 Task: Buy 5 Sandals of size 7 for Baby Boys from Shoes section under best seller category for shipping address: Devin Parker, 3506 Cook Hill Road, Danbury, Connecticut 06810, Cell Number 2034707320. Pay from credit card ending with 2005, CVV 3321
Action: Mouse moved to (224, 70)
Screenshot: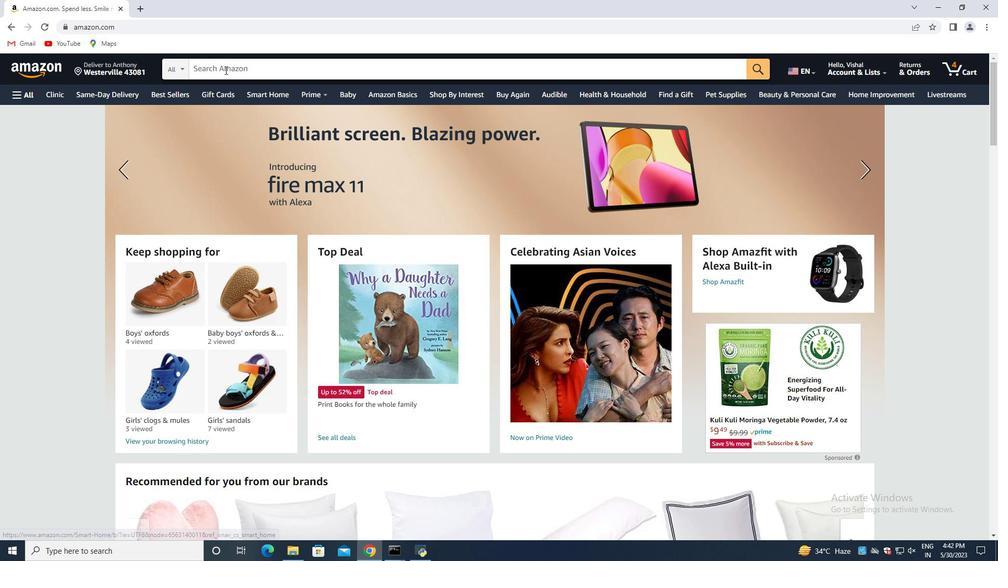 
Action: Mouse pressed left at (224, 70)
Screenshot: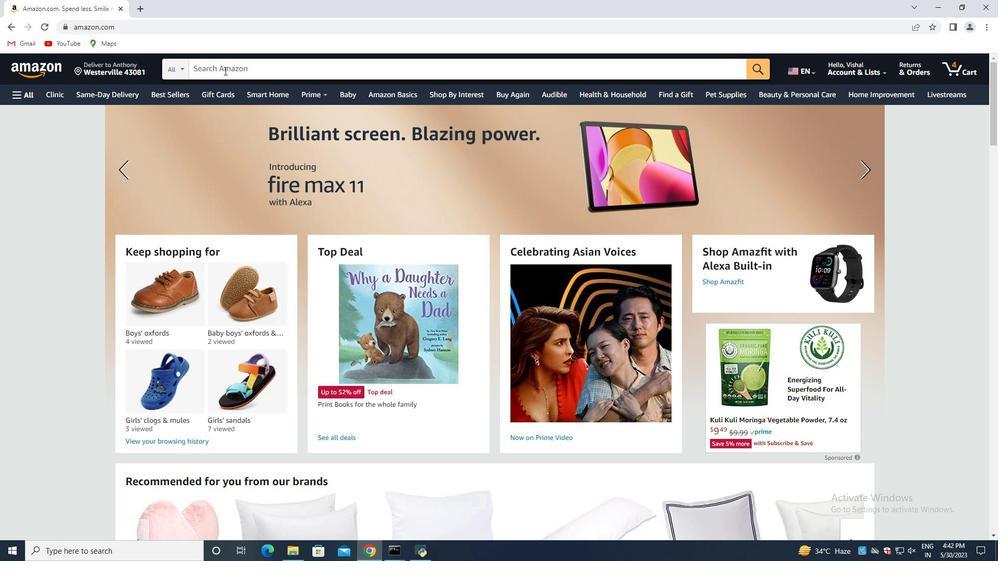 
Action: Key pressed <Key.shift>Sandals<Key.space>of<Key.space>size<Key.space>7<Key.space>for<Key.space><Key.shift>Baby<Key.space><Key.shift>Boys<Key.enter>
Screenshot: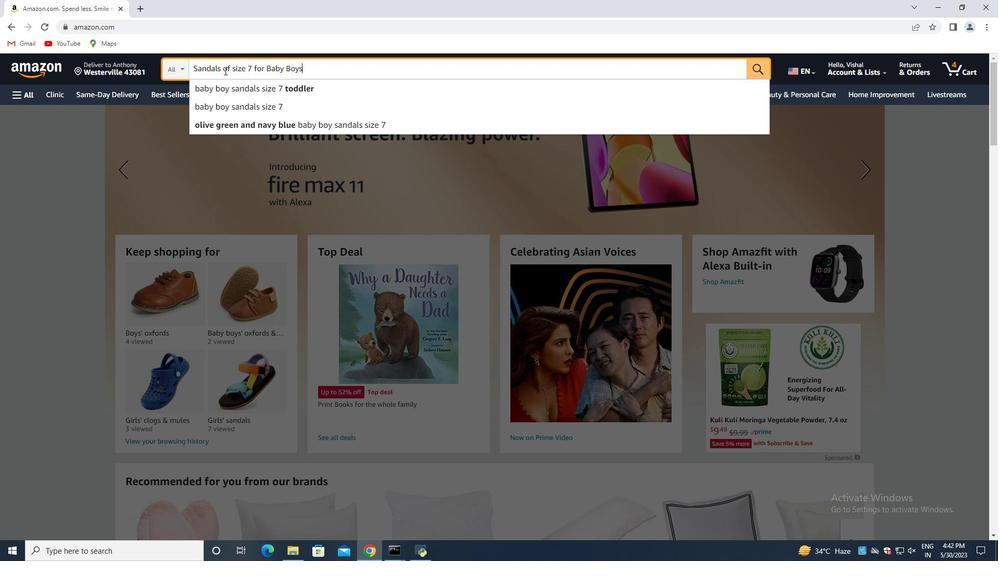 
Action: Mouse moved to (265, 235)
Screenshot: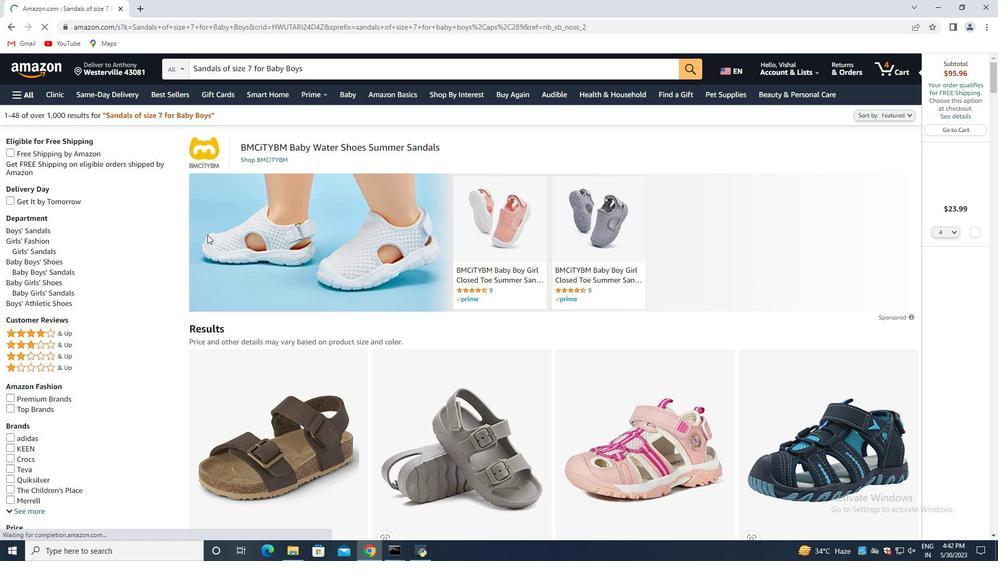
Action: Mouse scrolled (265, 234) with delta (0, 0)
Screenshot: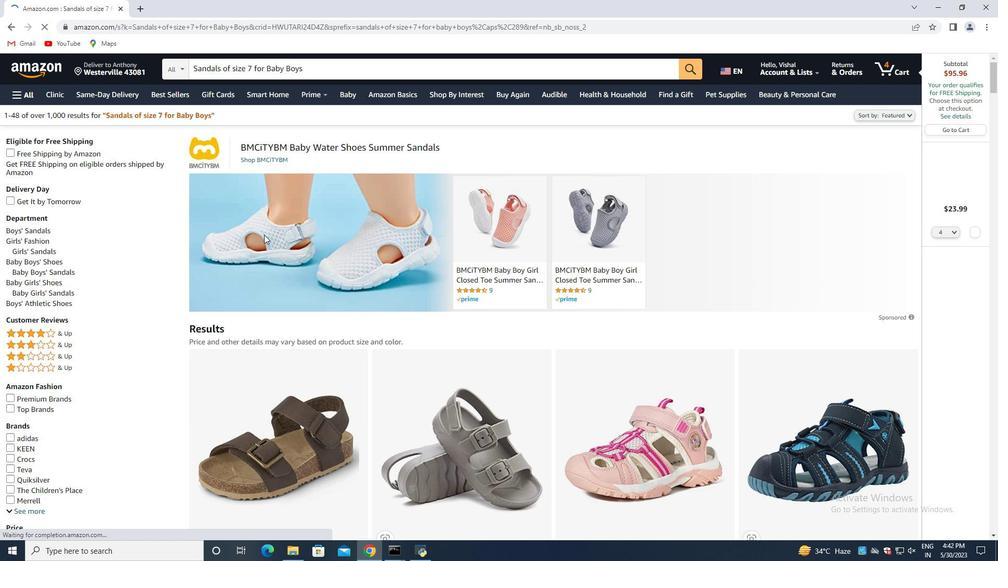 
Action: Mouse moved to (265, 235)
Screenshot: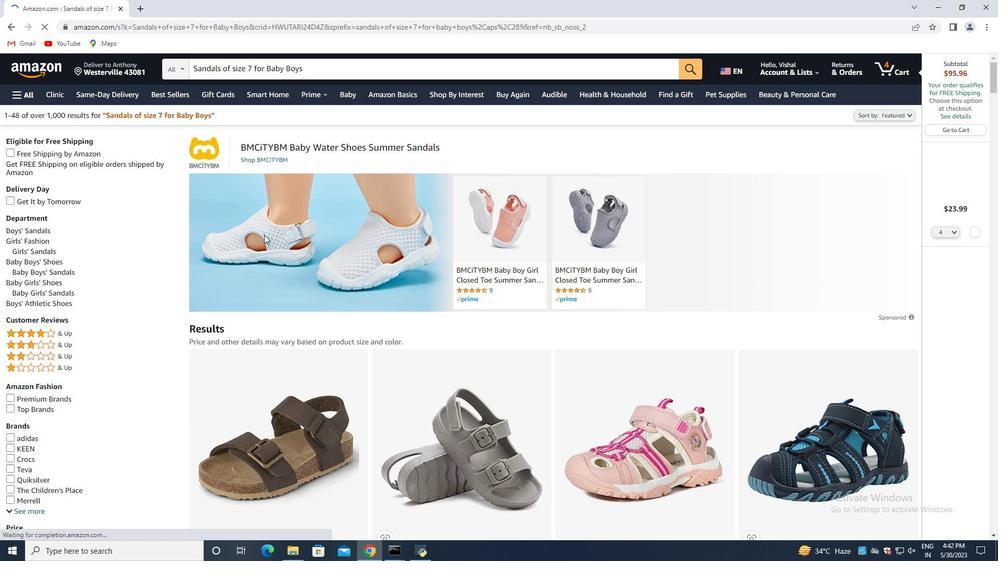 
Action: Mouse scrolled (265, 234) with delta (0, 0)
Screenshot: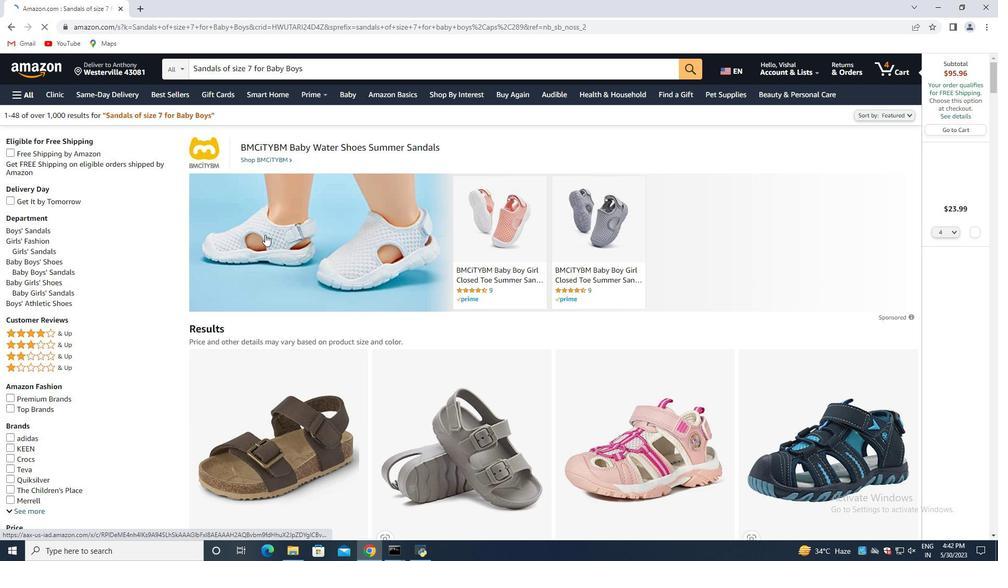 
Action: Mouse moved to (294, 244)
Screenshot: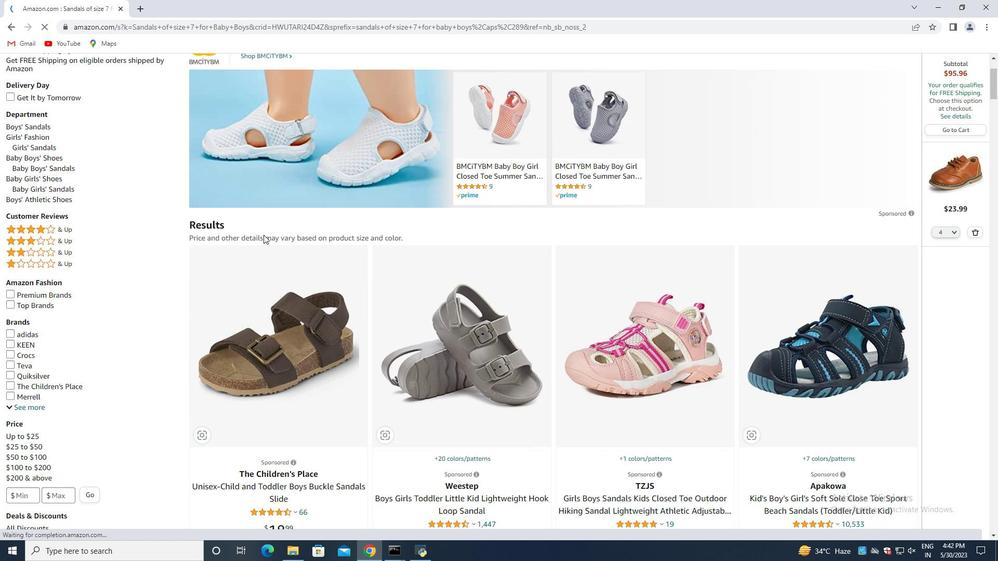 
Action: Mouse scrolled (265, 238) with delta (0, 0)
Screenshot: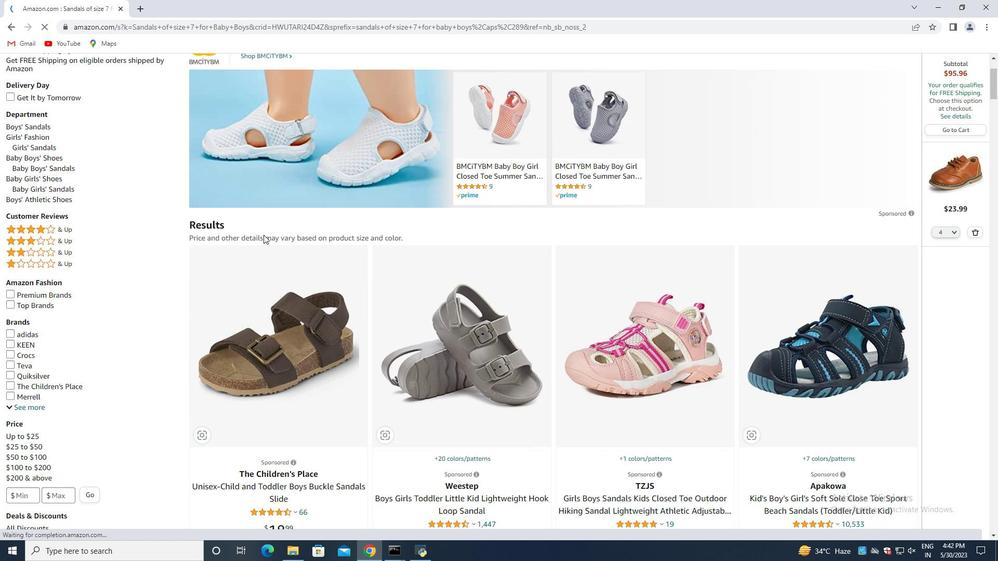 
Action: Mouse moved to (294, 244)
Screenshot: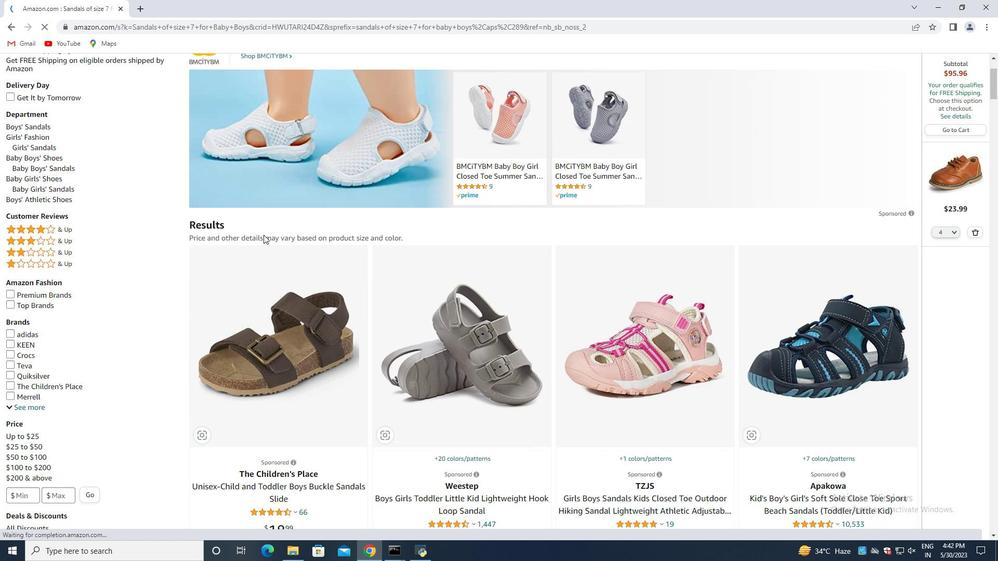 
Action: Mouse scrolled (269, 240) with delta (0, 0)
Screenshot: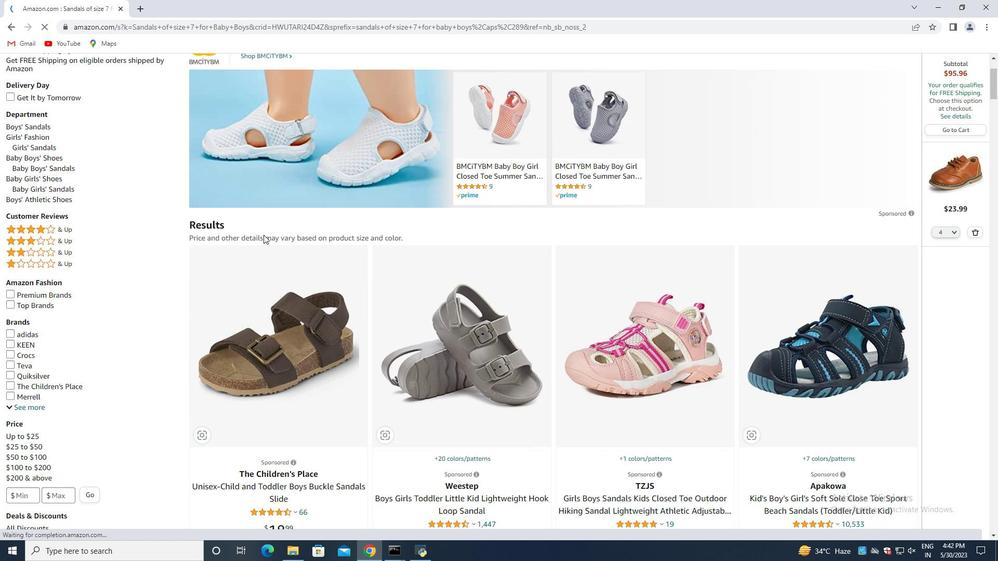 
Action: Mouse moved to (261, 236)
Screenshot: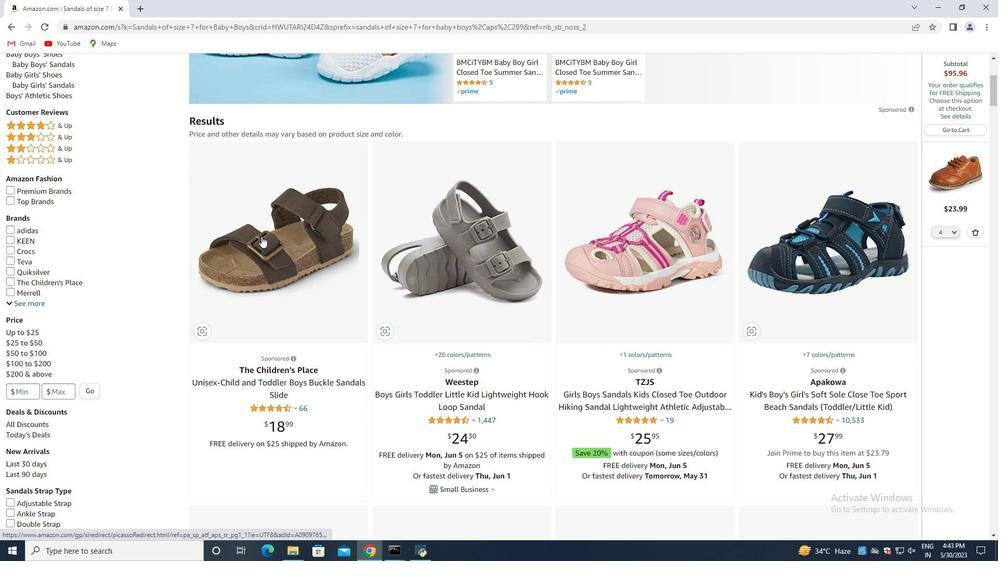 
Action: Mouse scrolled (261, 236) with delta (0, 0)
Screenshot: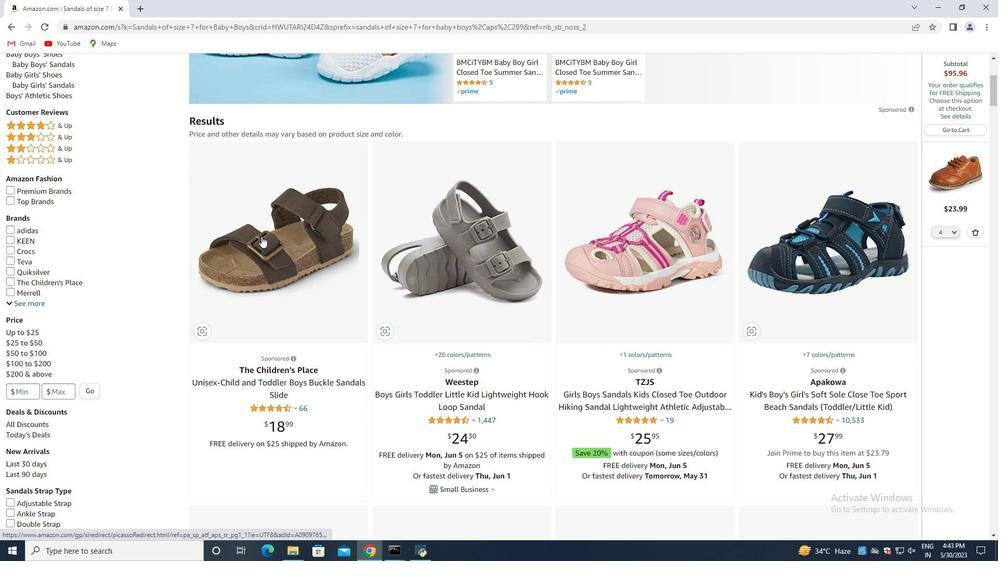
Action: Mouse moved to (300, 226)
Screenshot: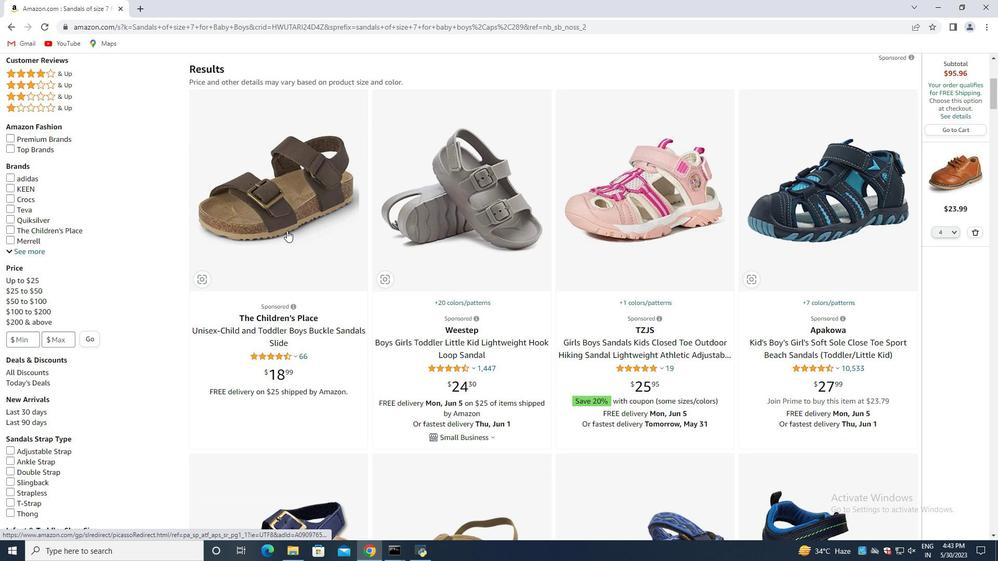 
Action: Mouse pressed left at (300, 226)
Screenshot: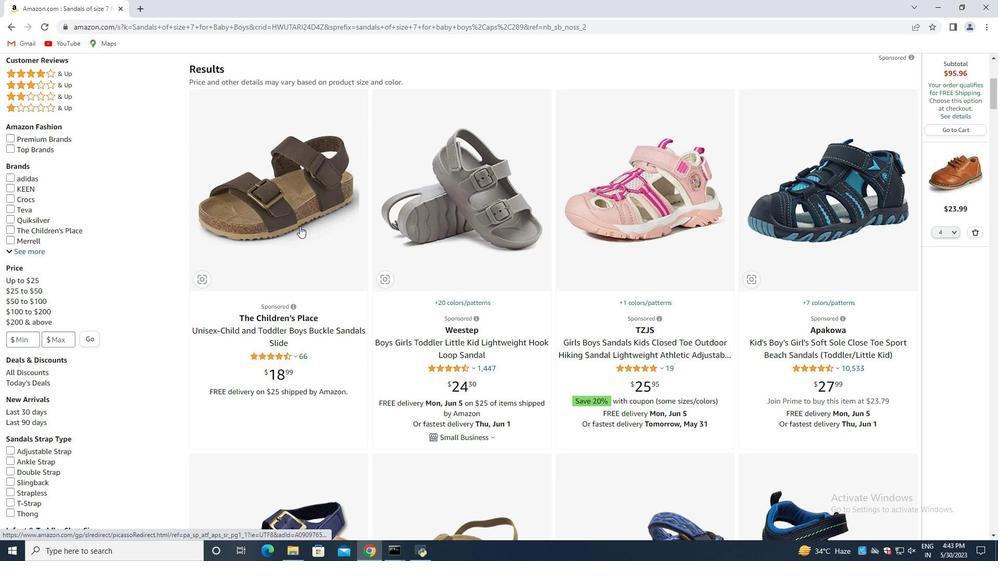 
Action: Mouse moved to (985, 229)
Screenshot: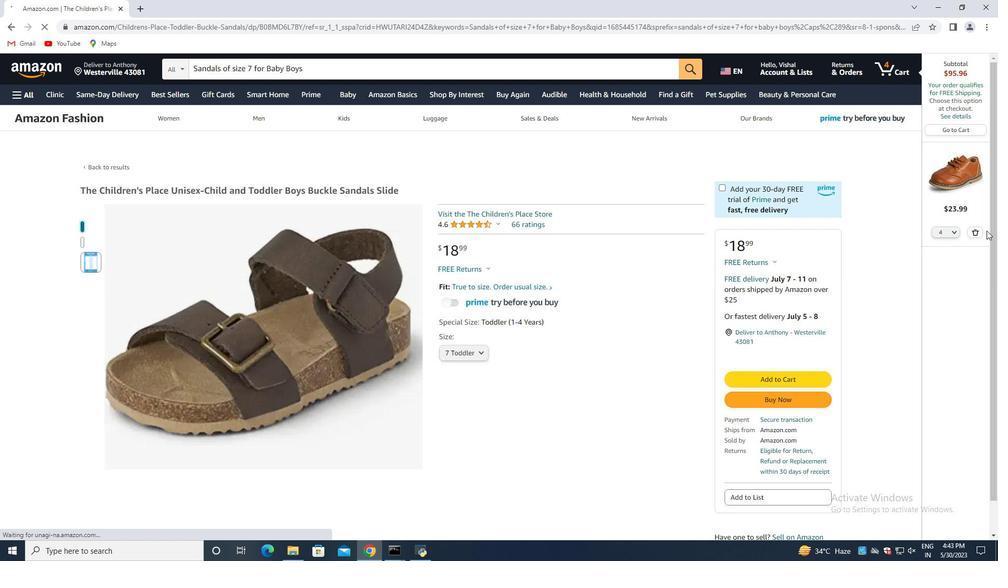 
Action: Mouse pressed left at (985, 229)
Screenshot: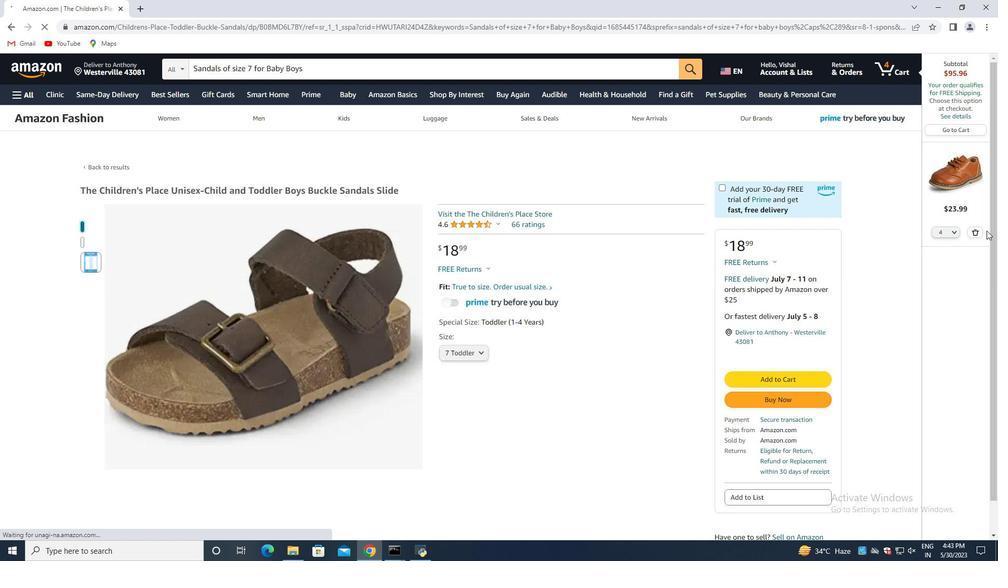 
Action: Mouse moved to (979, 232)
Screenshot: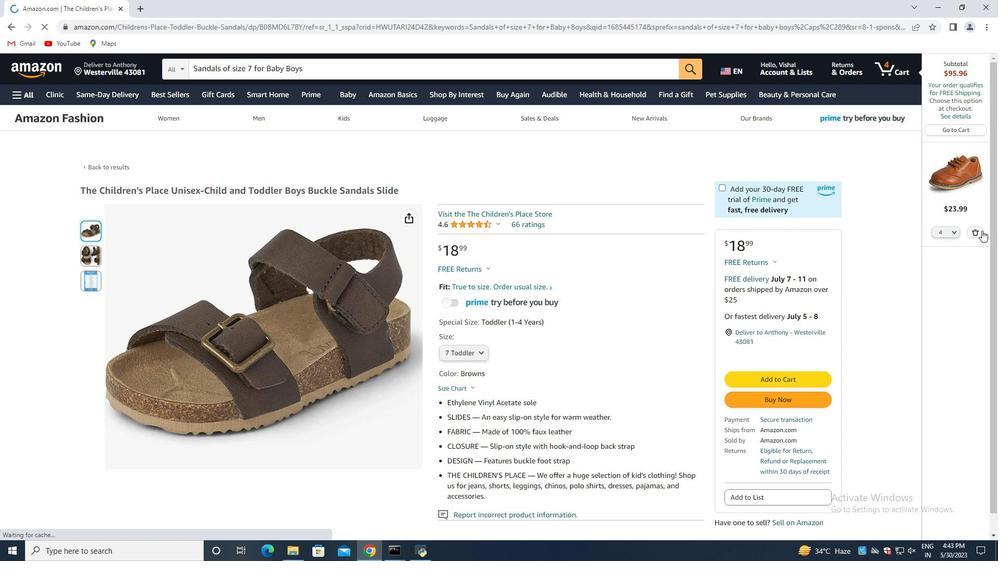 
Action: Mouse pressed left at (979, 232)
Screenshot: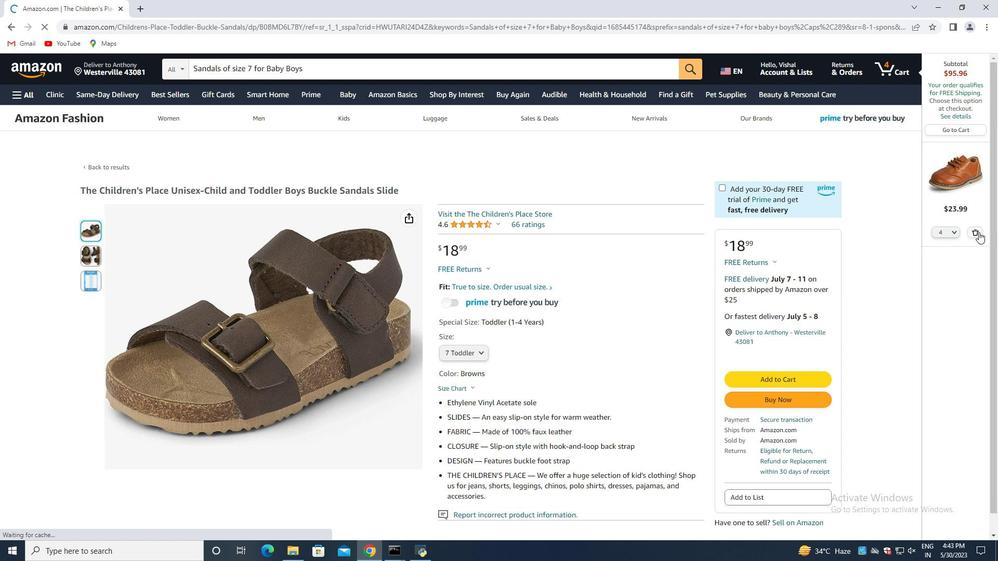 
Action: Mouse moved to (976, 231)
Screenshot: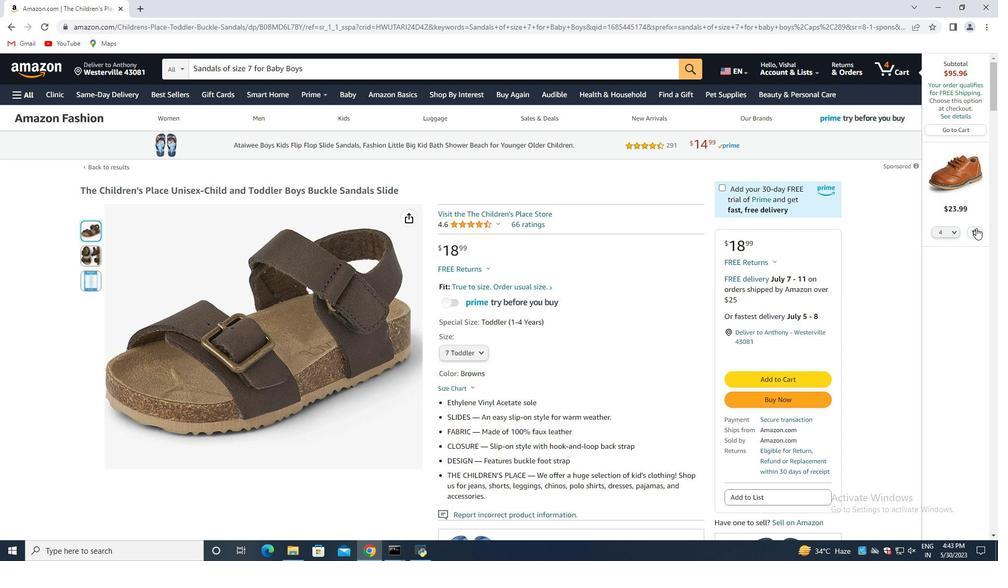 
Action: Mouse pressed left at (976, 231)
Screenshot: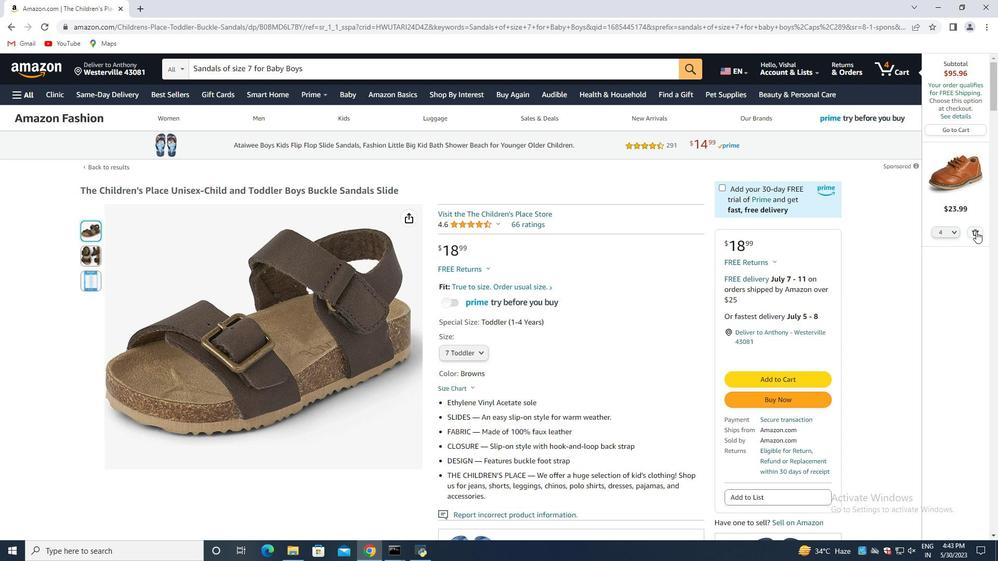 
Action: Mouse moved to (428, 260)
Screenshot: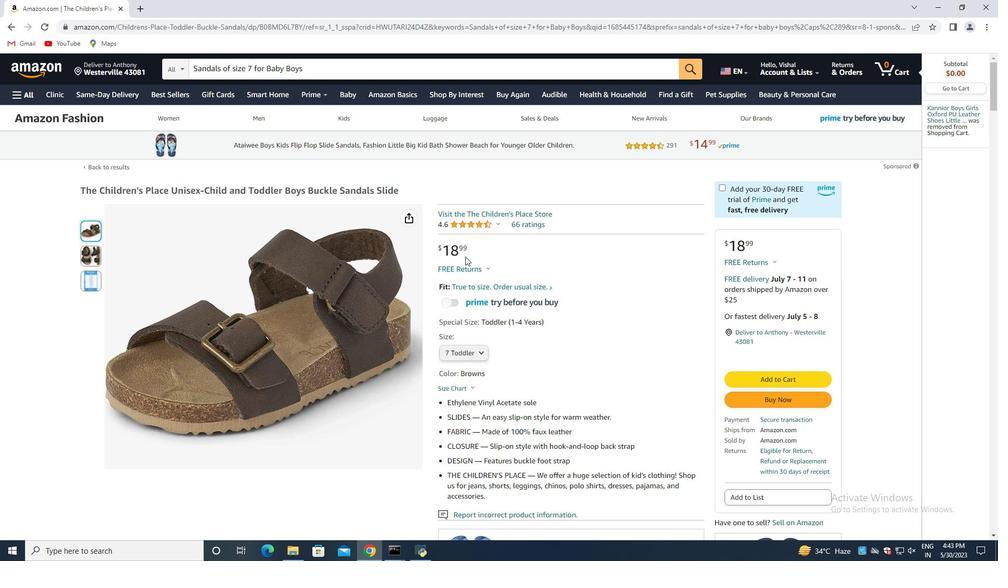 
Action: Mouse scrolled (428, 260) with delta (0, 0)
Screenshot: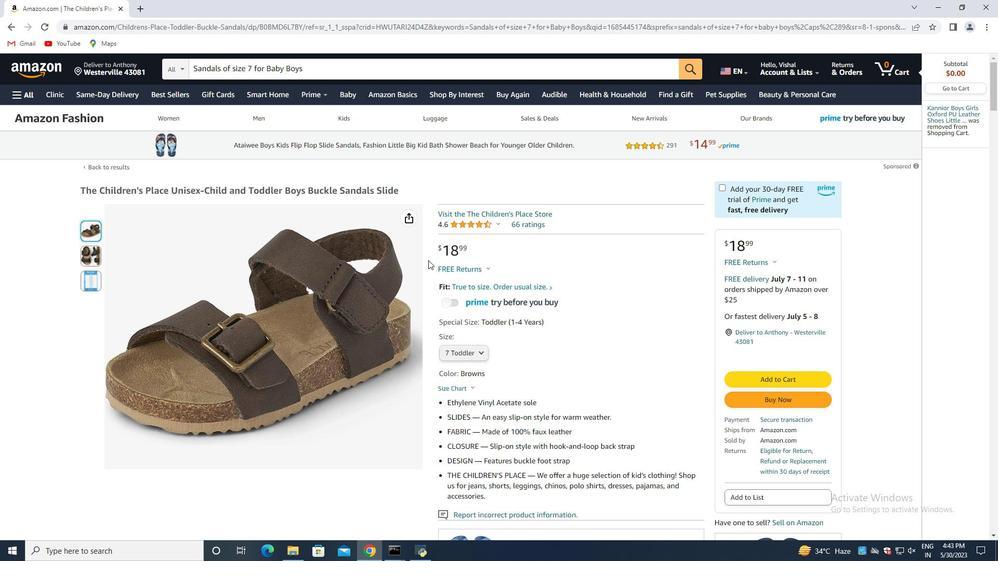 
Action: Mouse moved to (577, 266)
Screenshot: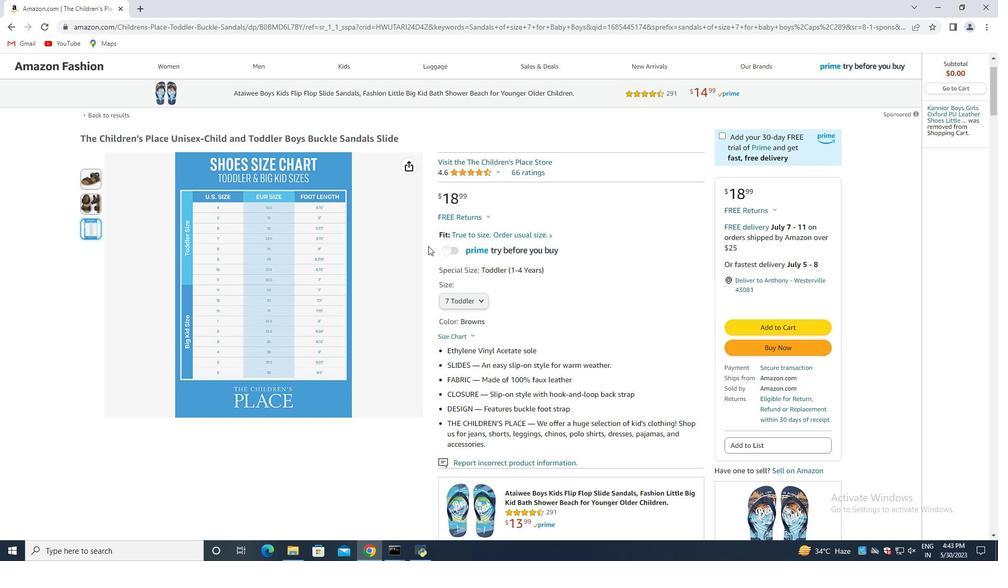 
Action: Mouse scrolled (577, 265) with delta (0, 0)
Screenshot: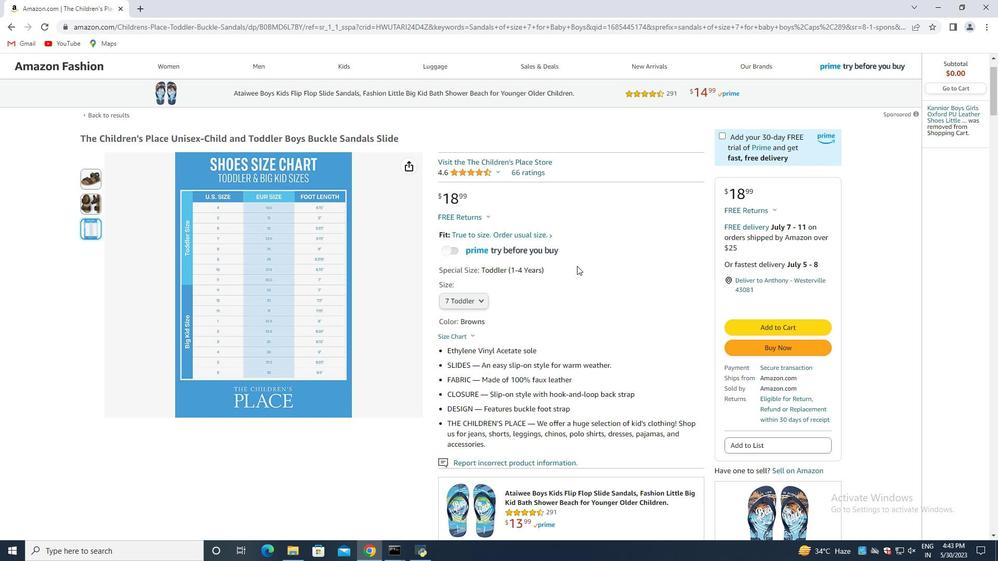 
Action: Mouse scrolled (577, 265) with delta (0, 0)
Screenshot: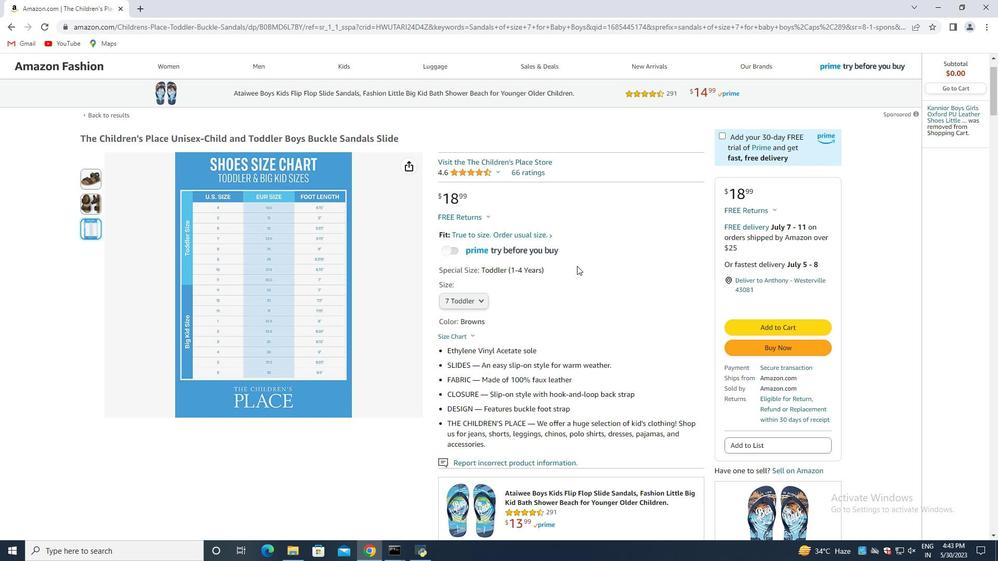 
Action: Mouse moved to (481, 200)
Screenshot: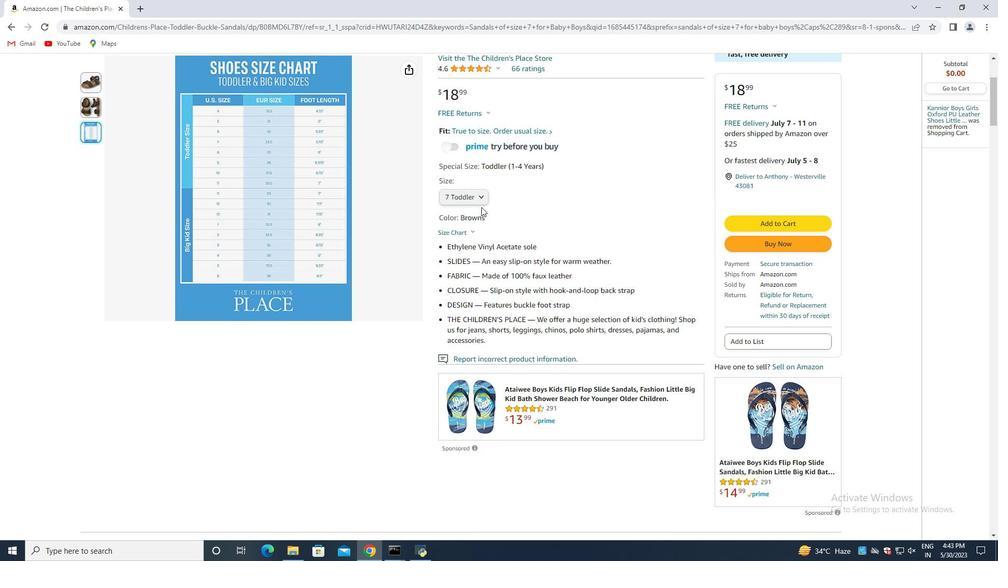 
Action: Mouse pressed left at (481, 200)
Screenshot: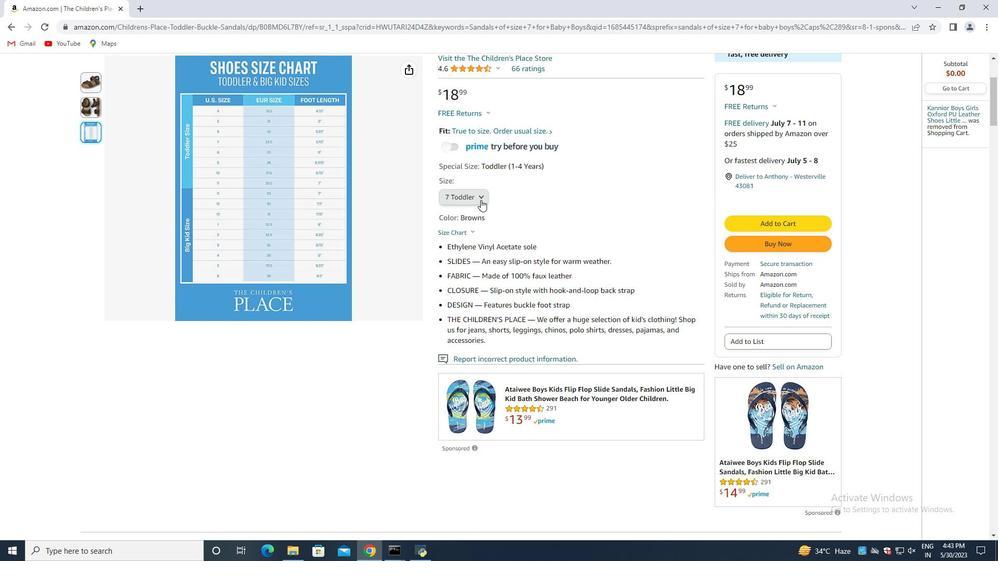 
Action: Mouse moved to (617, 205)
Screenshot: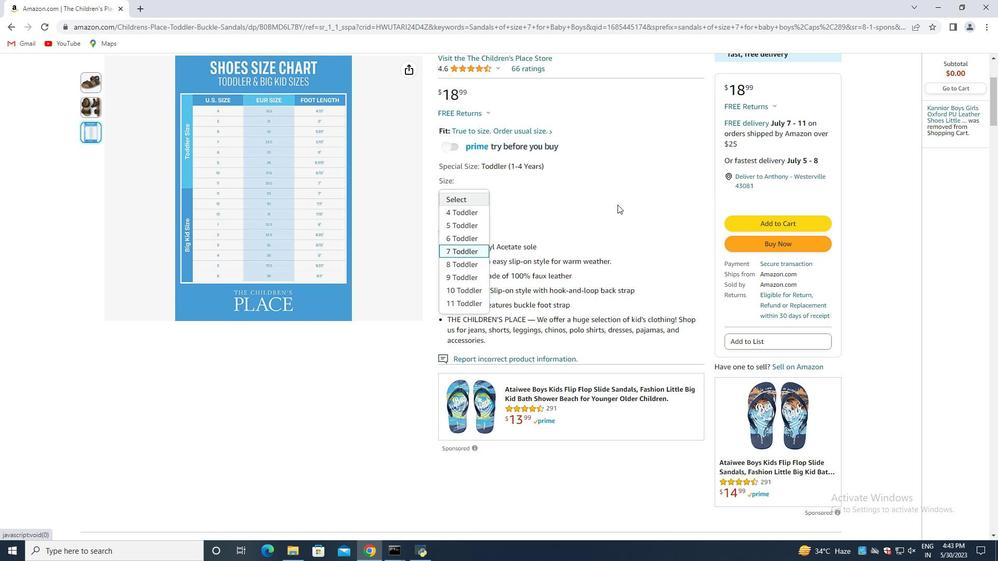 
Action: Mouse pressed left at (617, 205)
Screenshot: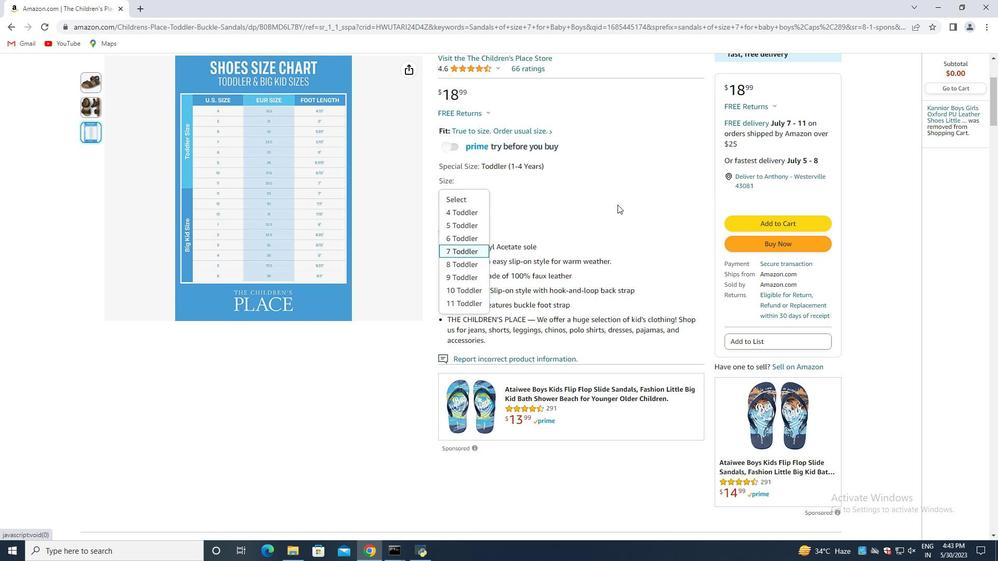 
Action: Mouse moved to (560, 206)
Screenshot: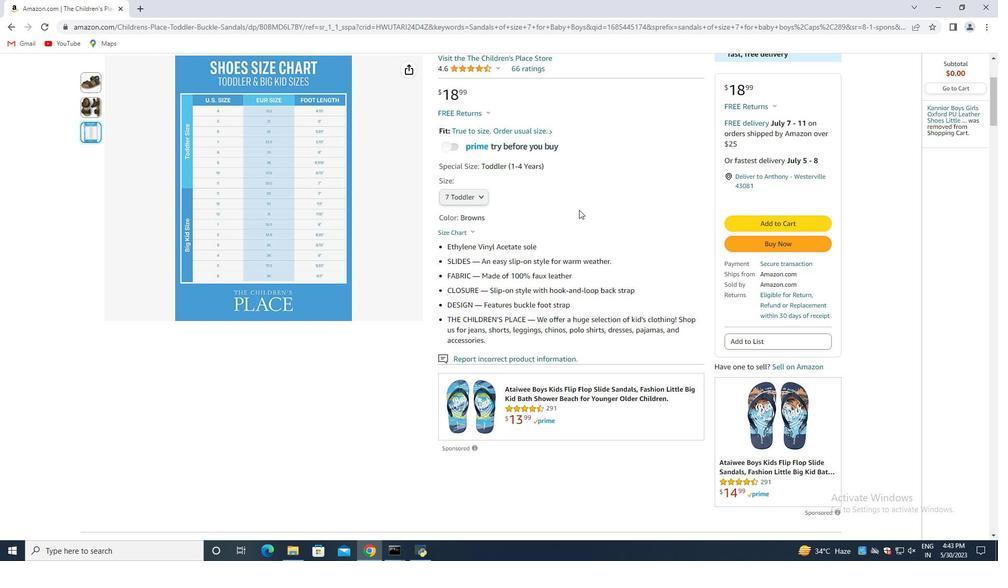 
Action: Mouse scrolled (560, 206) with delta (0, 0)
Screenshot: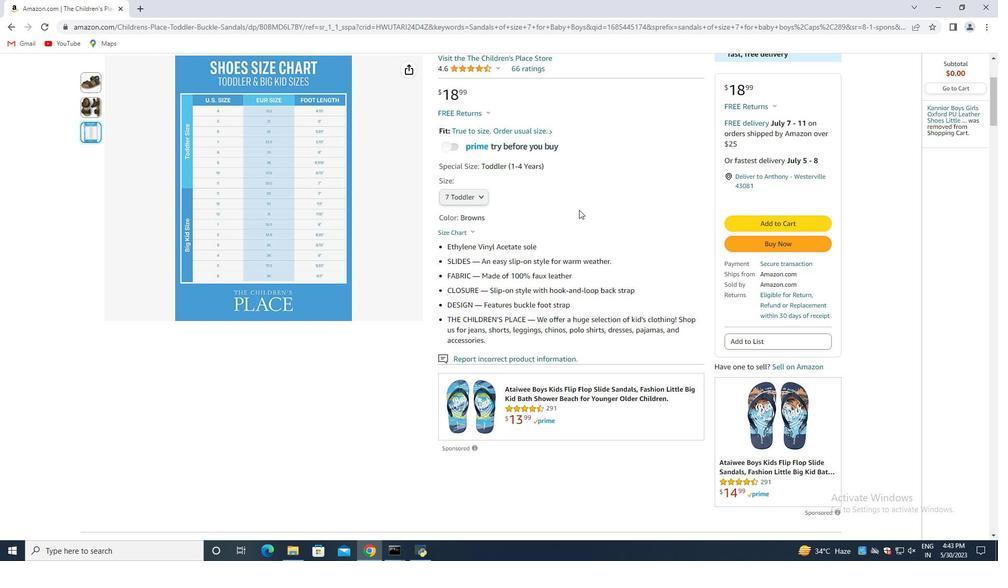 
Action: Mouse scrolled (560, 206) with delta (0, 0)
Screenshot: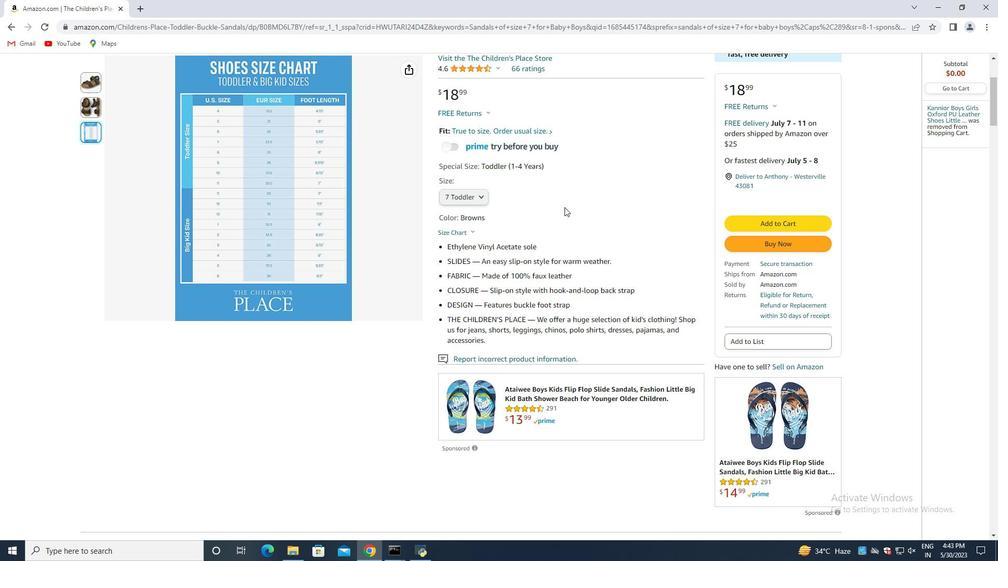 
Action: Mouse moved to (560, 206)
Screenshot: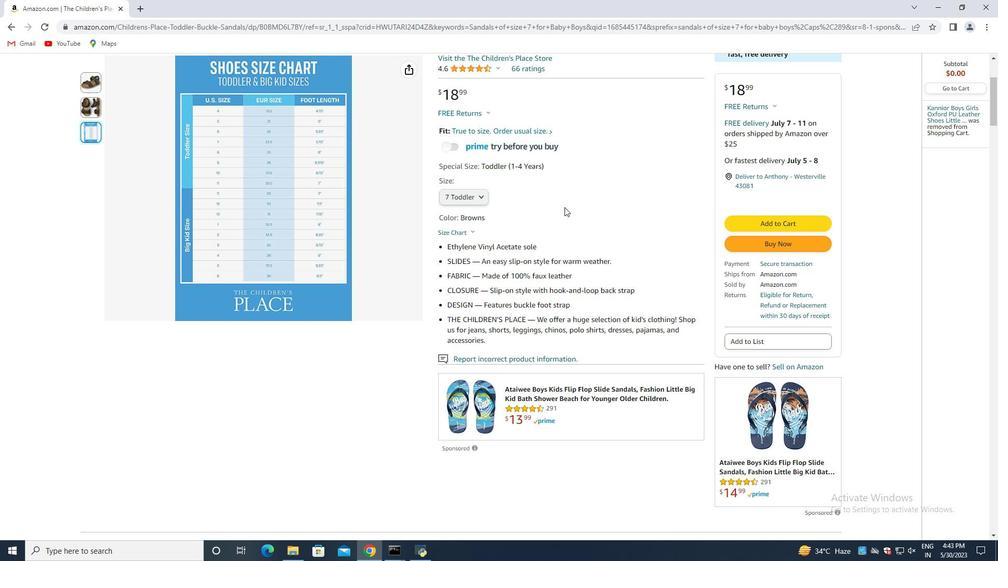 
Action: Mouse scrolled (560, 206) with delta (0, 0)
Screenshot: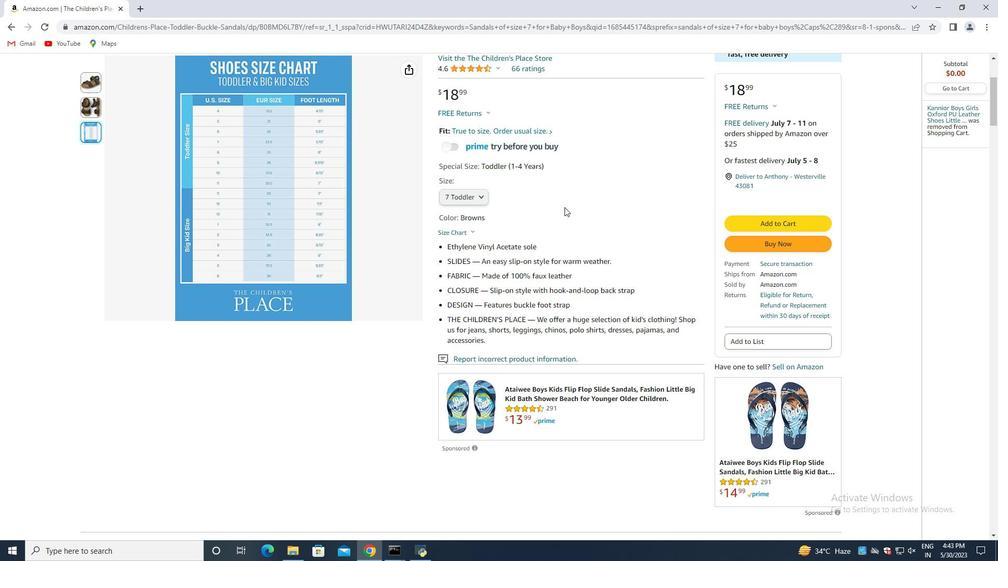 
Action: Mouse moved to (559, 207)
Screenshot: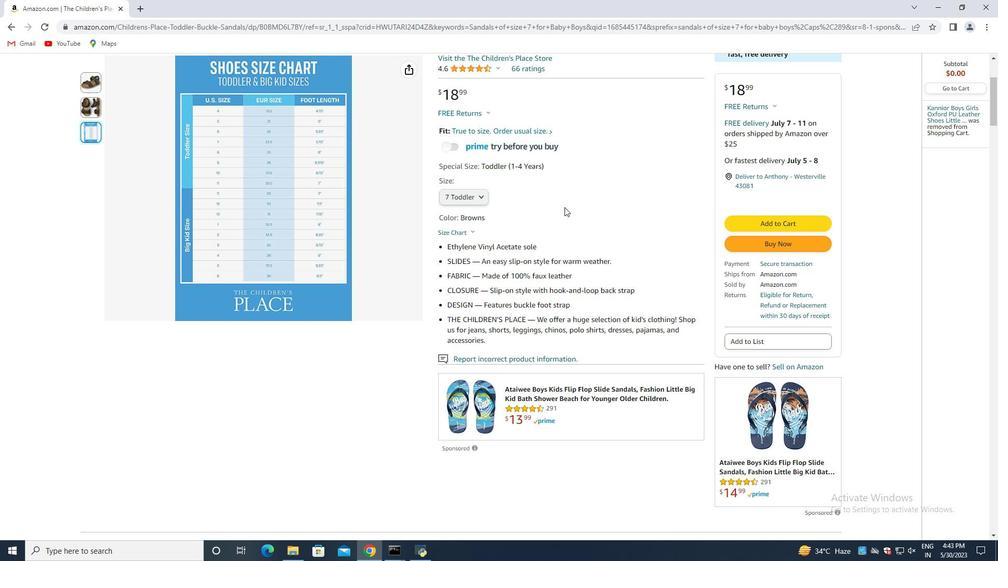 
Action: Mouse scrolled (559, 206) with delta (0, 0)
Screenshot: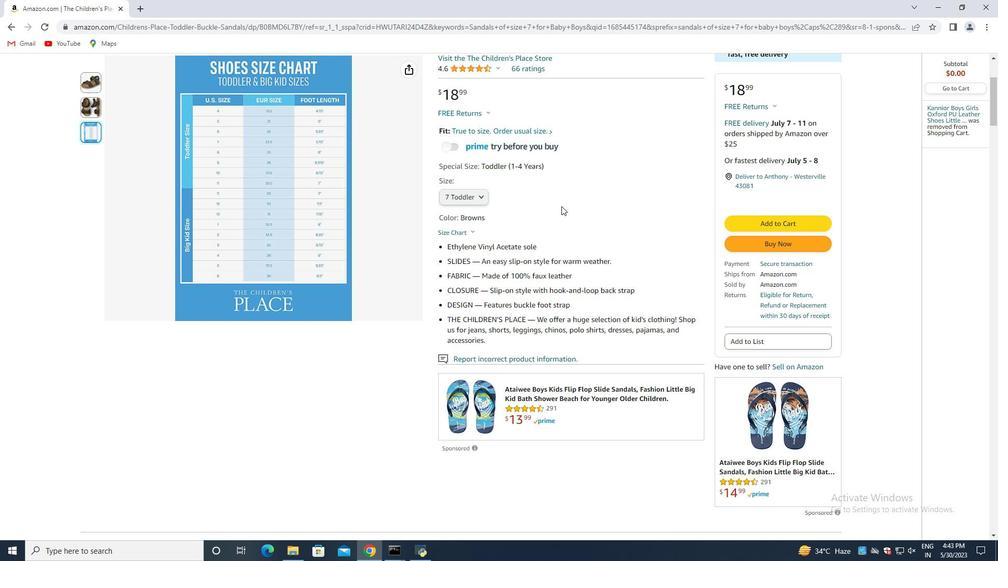 
Action: Mouse moved to (550, 211)
Screenshot: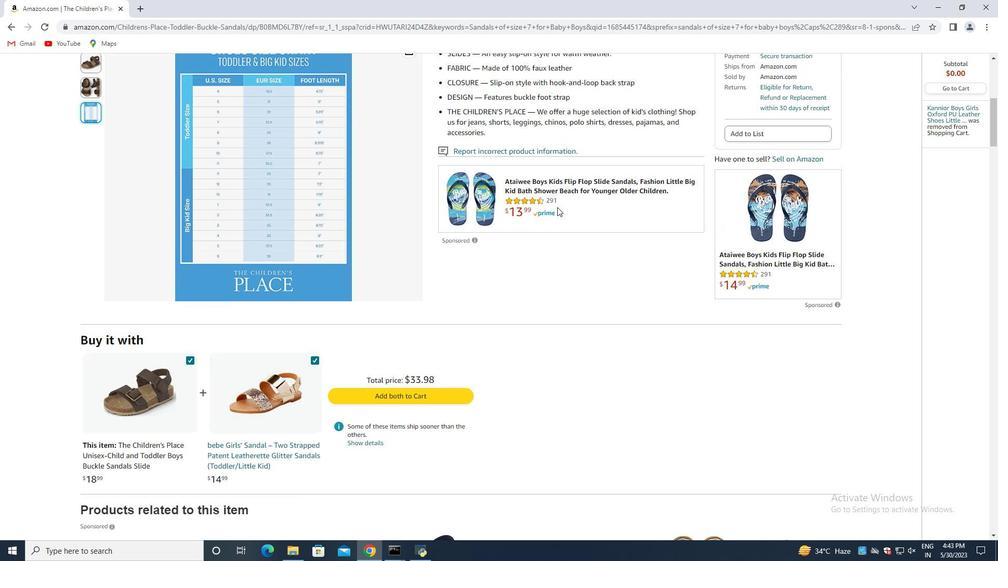 
Action: Mouse scrolled (550, 210) with delta (0, 0)
Screenshot: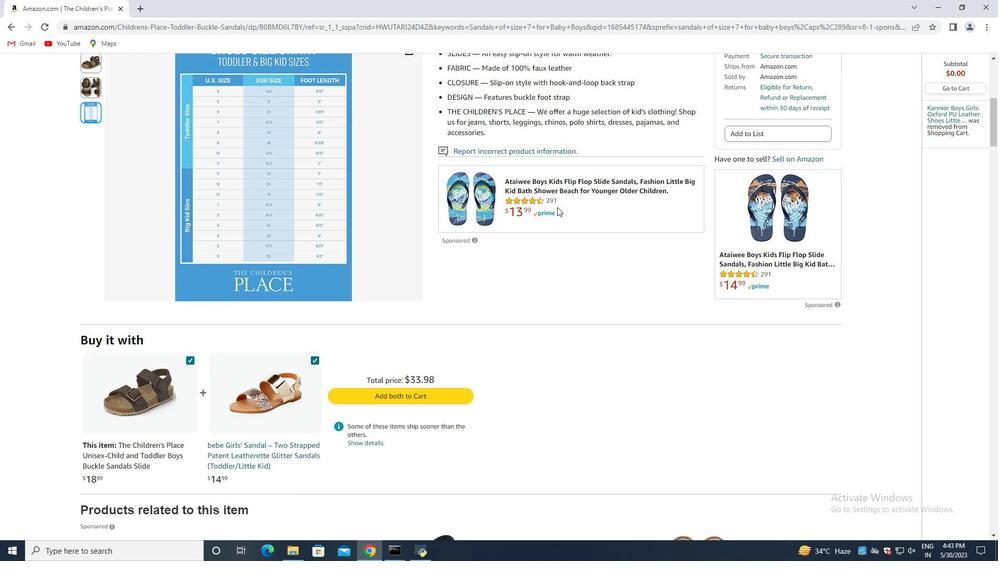
Action: Mouse moved to (538, 214)
Screenshot: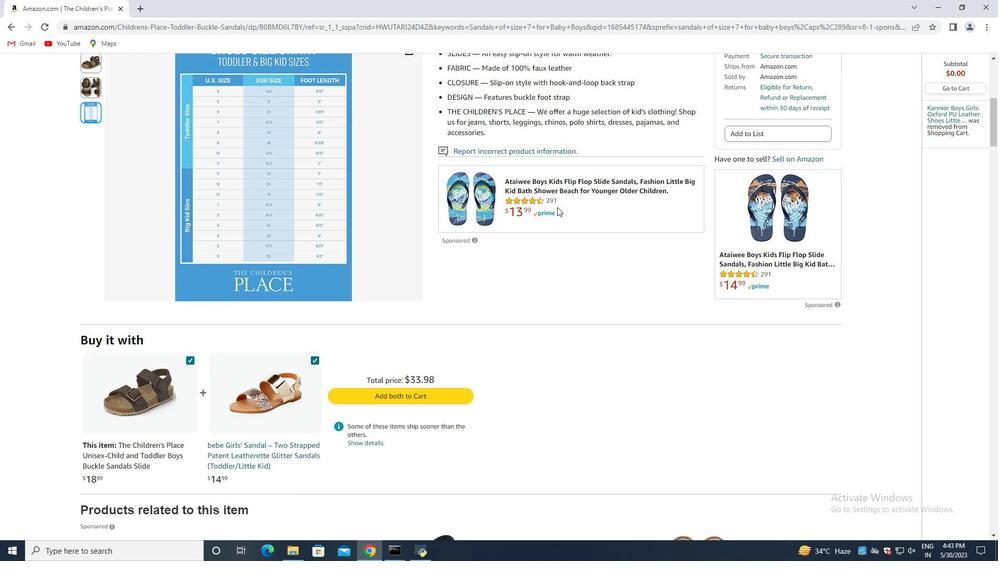 
Action: Mouse scrolled (538, 213) with delta (0, 0)
Screenshot: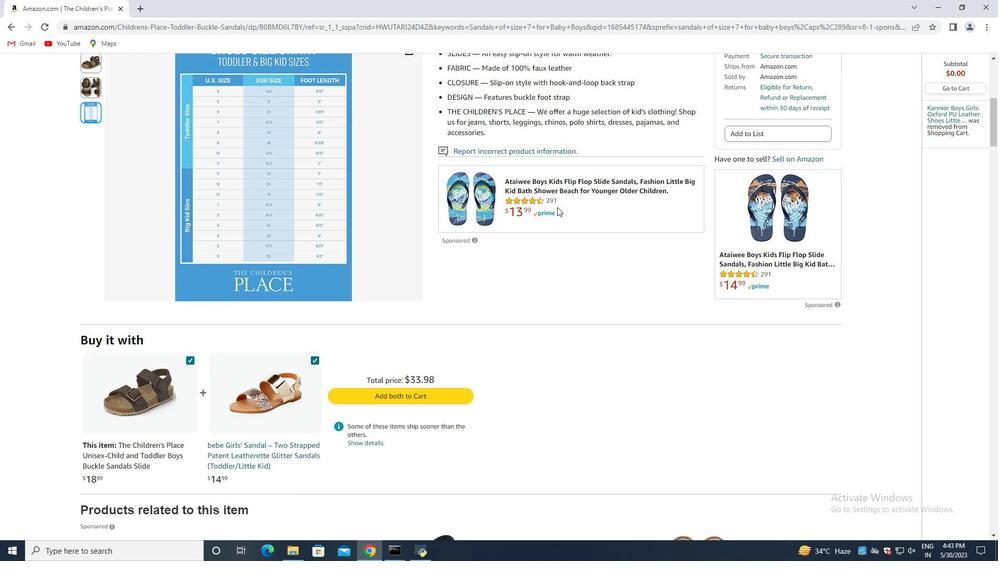 
Action: Mouse moved to (535, 214)
Screenshot: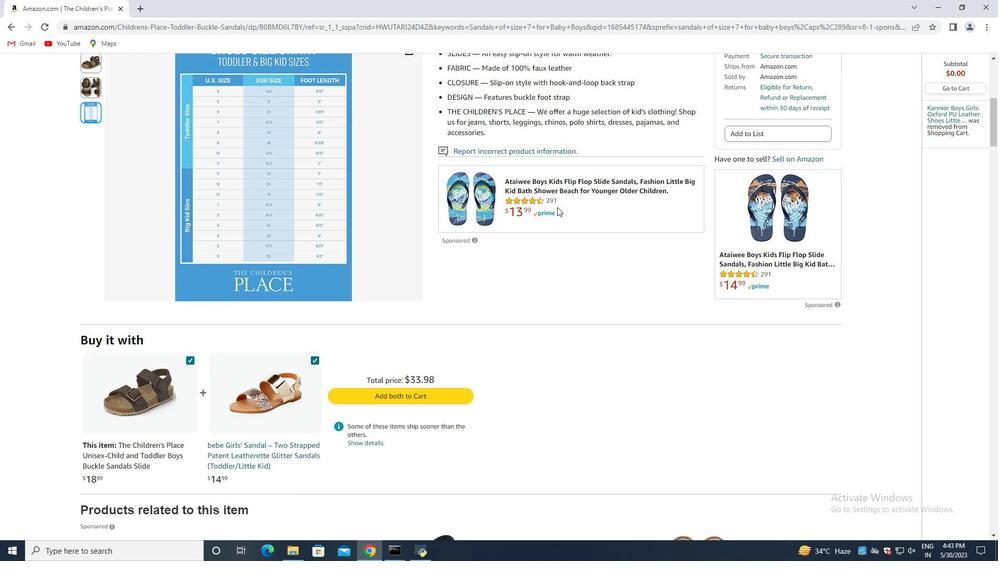 
Action: Mouse scrolled (535, 214) with delta (0, 0)
Screenshot: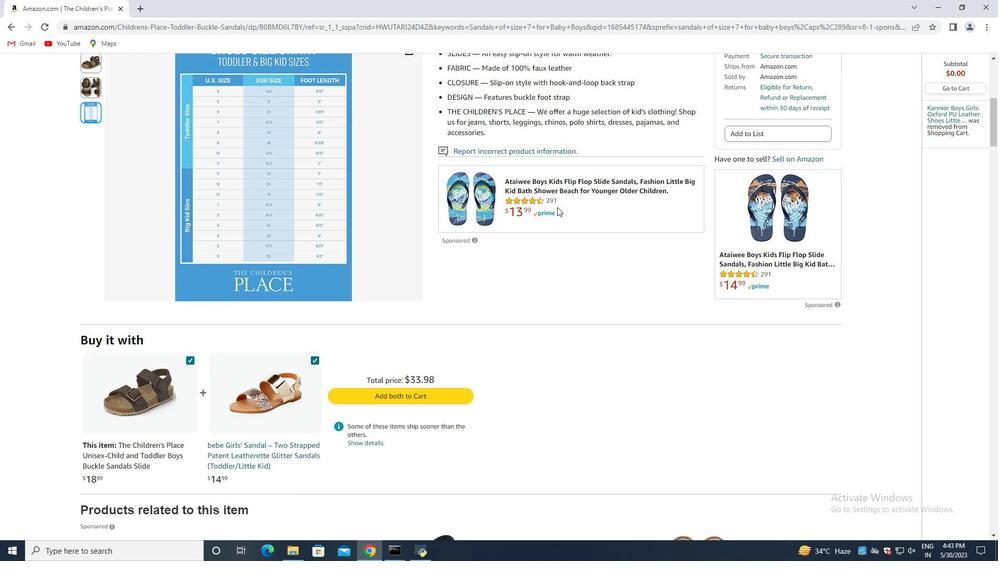 
Action: Mouse moved to (523, 217)
Screenshot: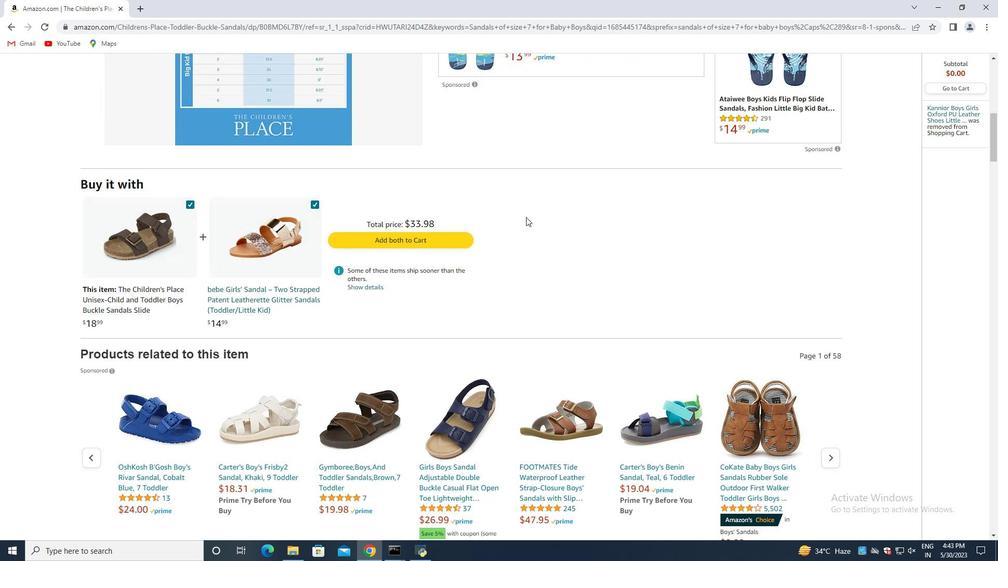 
Action: Mouse scrolled (525, 216) with delta (0, 0)
Screenshot: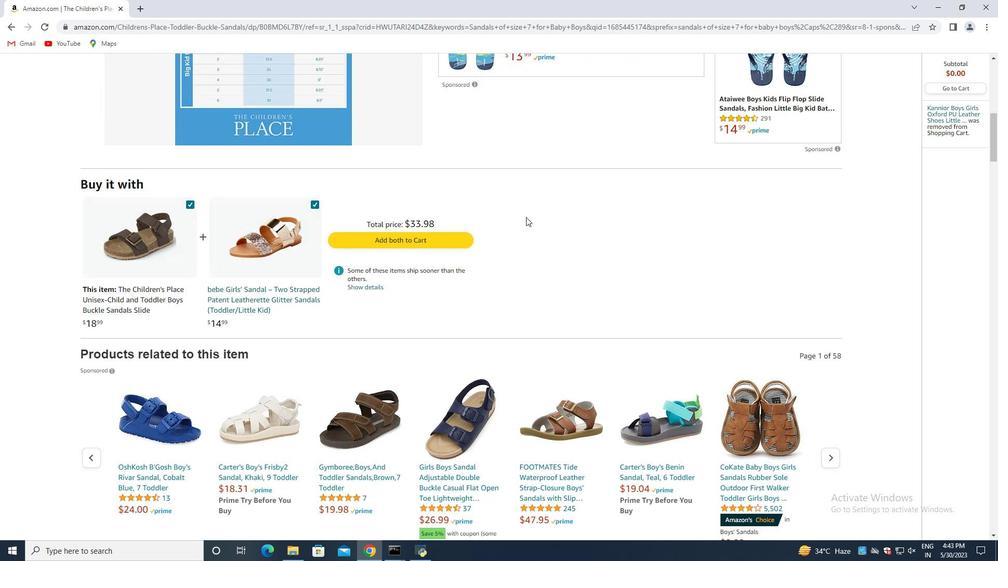 
Action: Mouse moved to (505, 221)
Screenshot: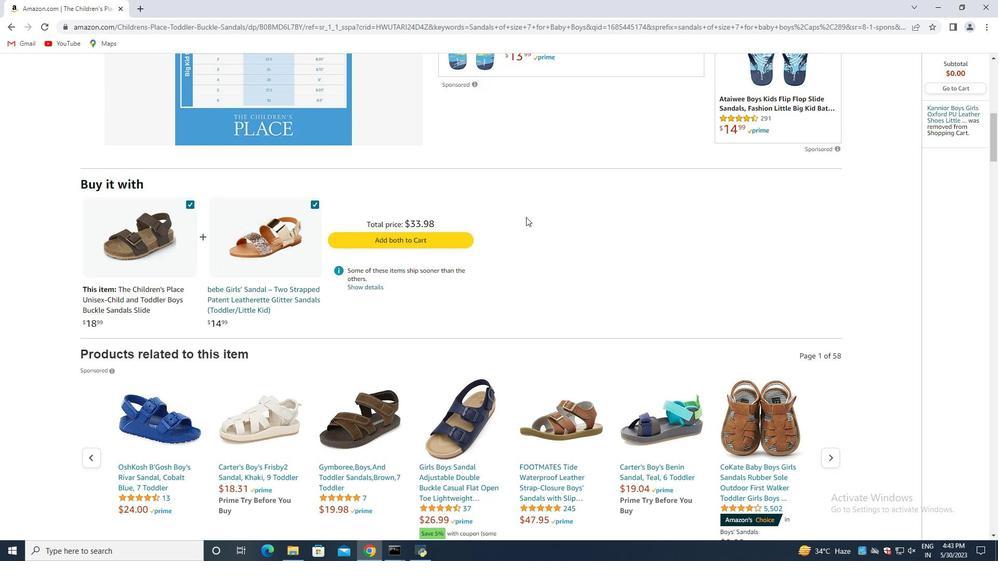 
Action: Mouse scrolled (518, 217) with delta (0, 0)
Screenshot: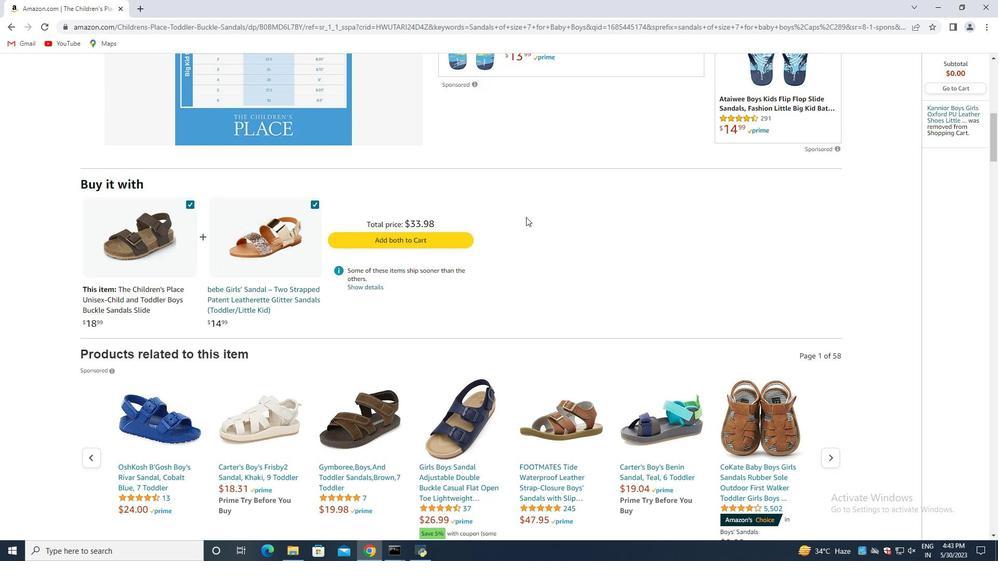 
Action: Mouse scrolled (510, 219) with delta (0, 0)
Screenshot: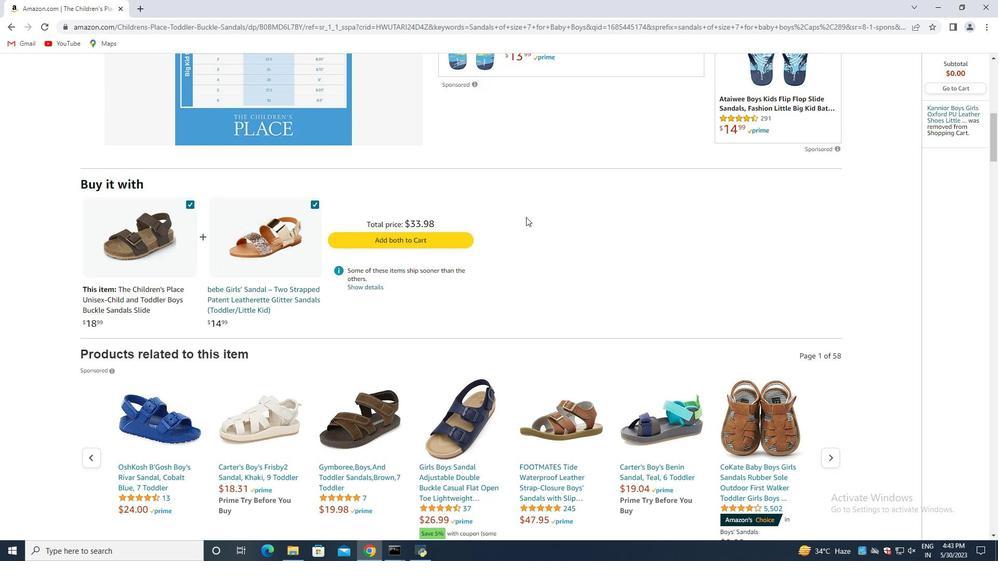 
Action: Mouse moved to (503, 221)
Screenshot: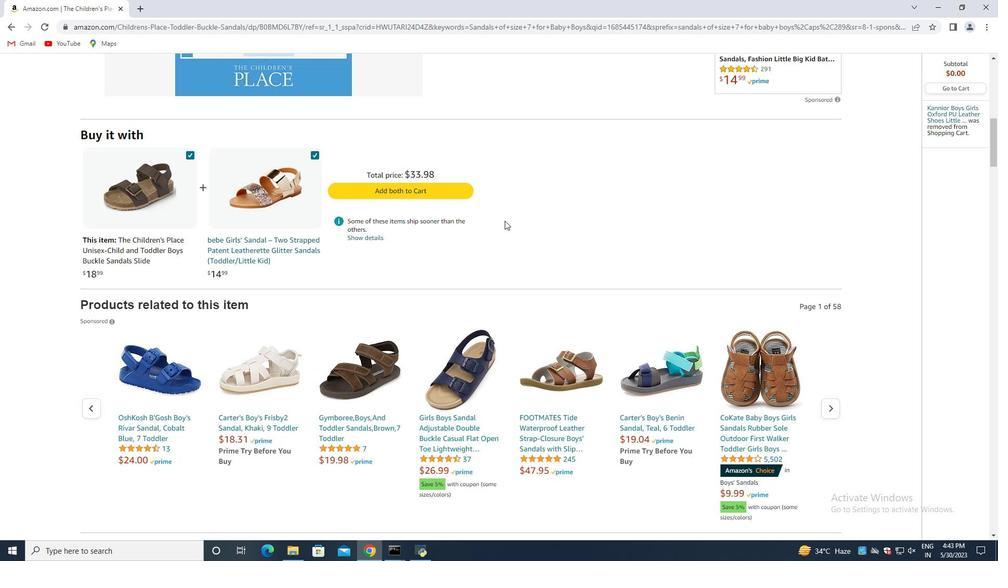 
Action: Mouse scrolled (503, 220) with delta (0, 0)
Screenshot: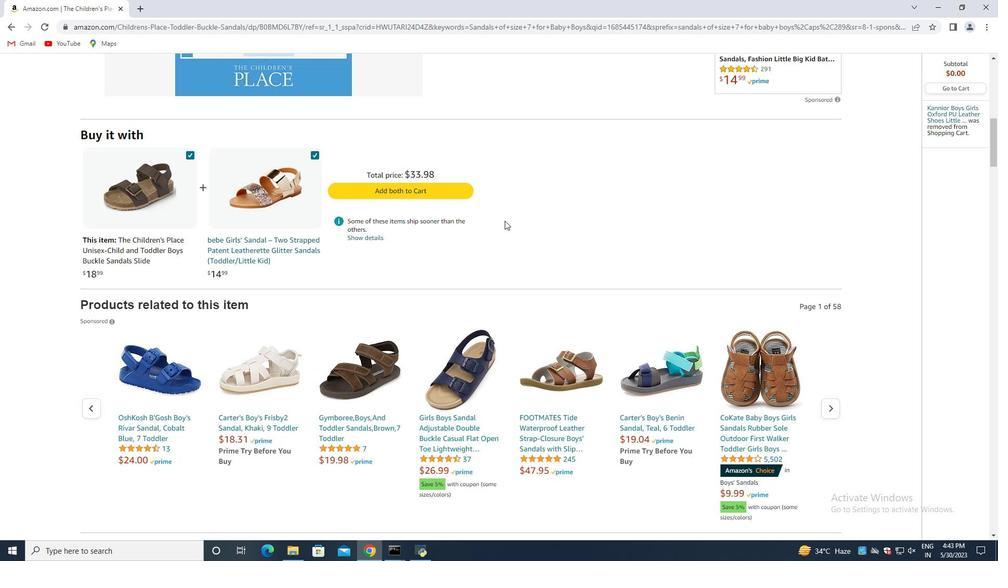 
Action: Mouse moved to (501, 221)
Screenshot: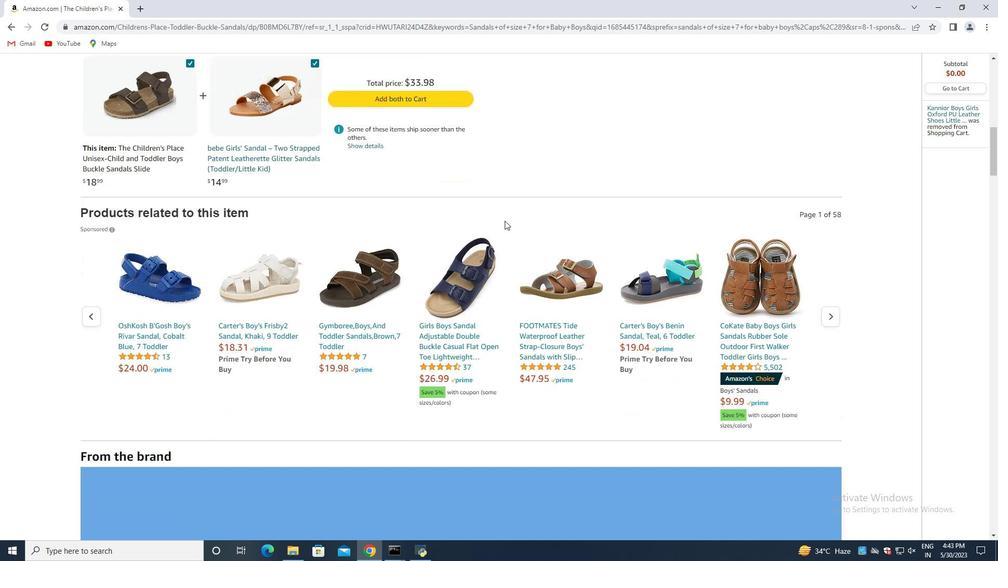 
Action: Mouse scrolled (501, 220) with delta (0, 0)
Screenshot: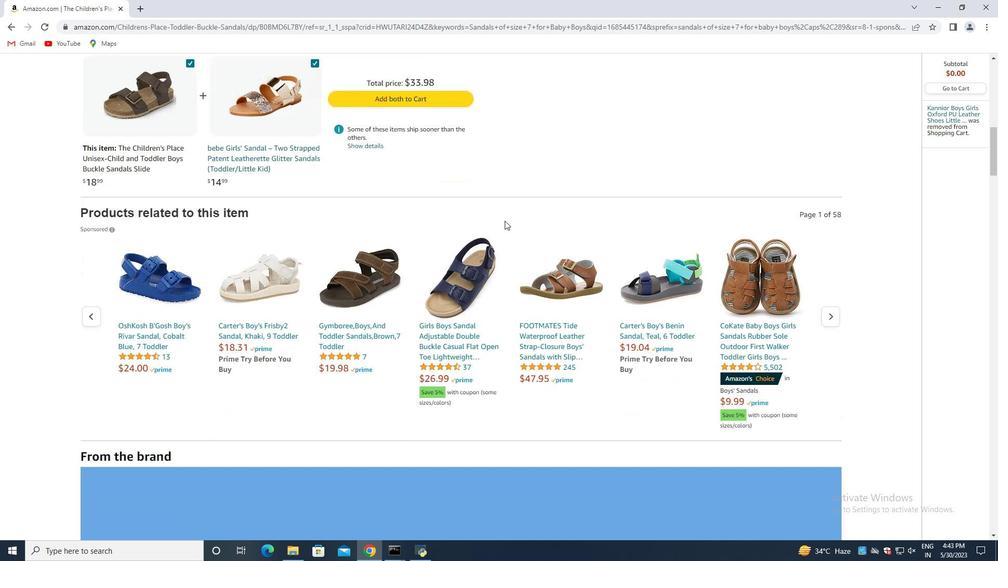 
Action: Mouse moved to (499, 222)
Screenshot: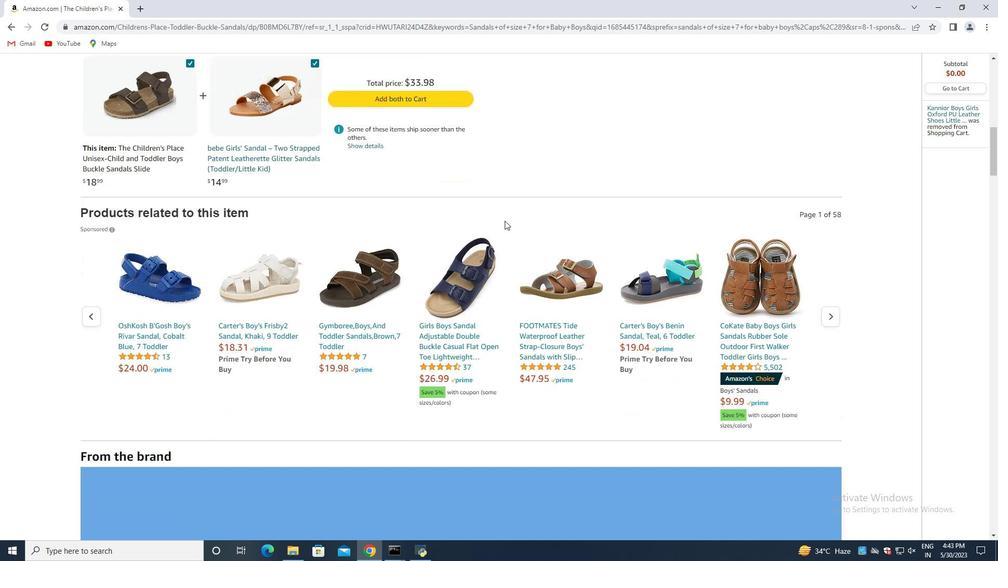 
Action: Mouse scrolled (499, 221) with delta (0, 0)
Screenshot: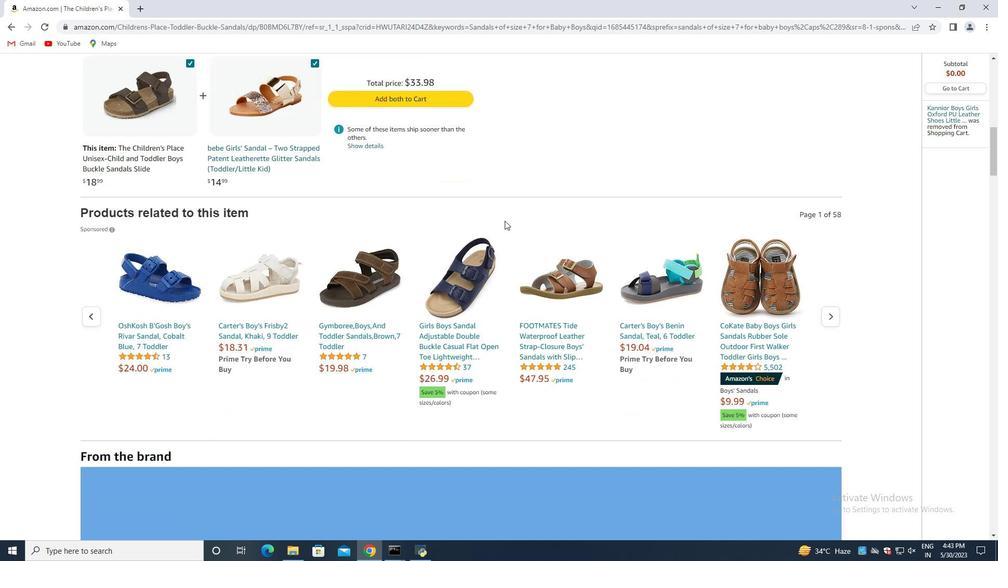 
Action: Mouse moved to (498, 222)
Screenshot: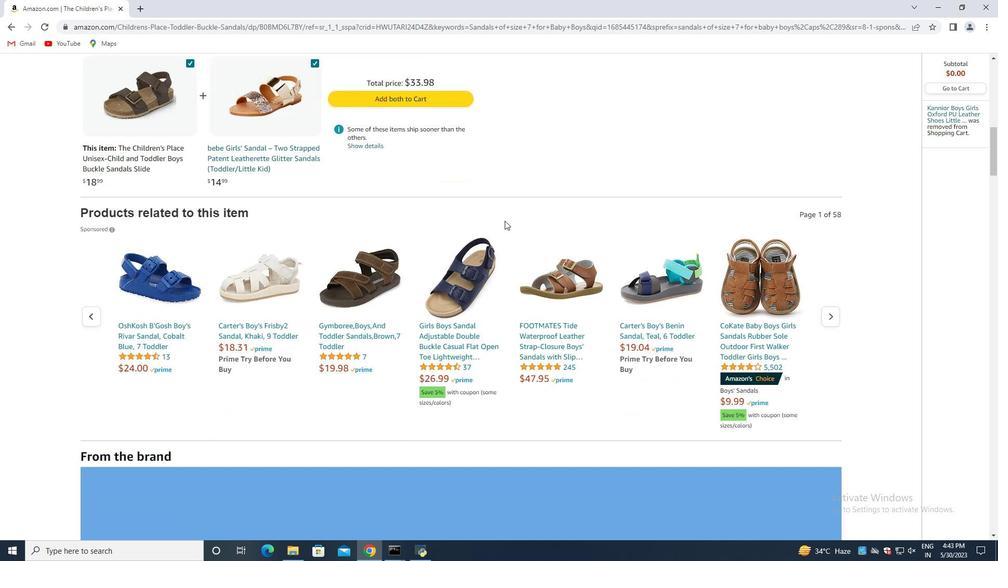 
Action: Mouse scrolled (498, 221) with delta (0, 0)
Screenshot: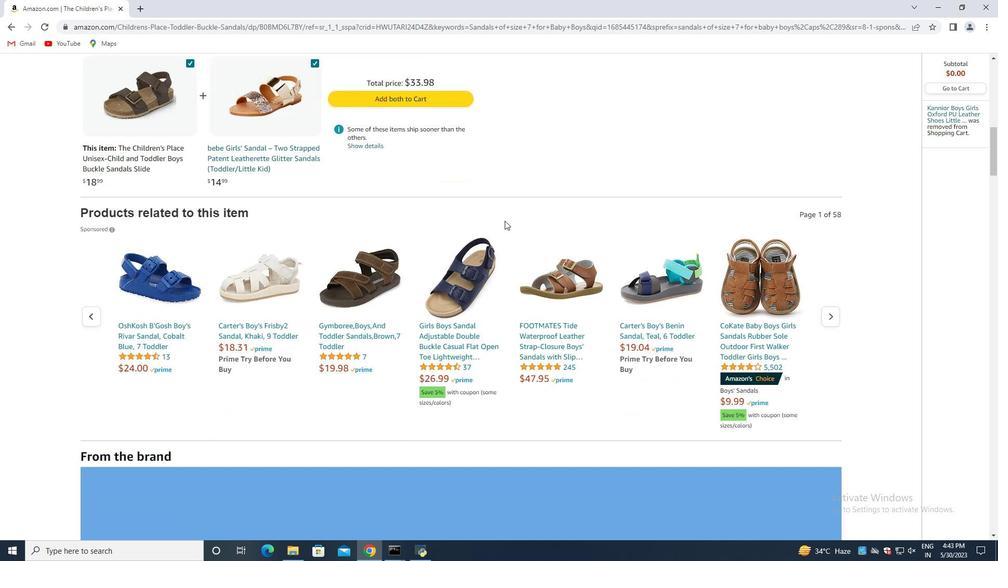
Action: Mouse moved to (484, 222)
Screenshot: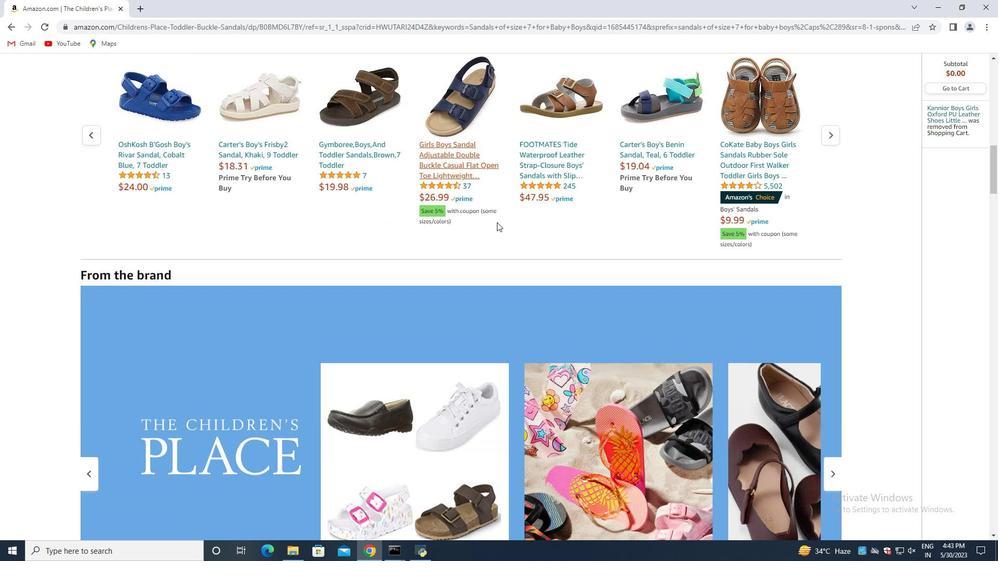 
Action: Mouse scrolled (484, 222) with delta (0, 0)
Screenshot: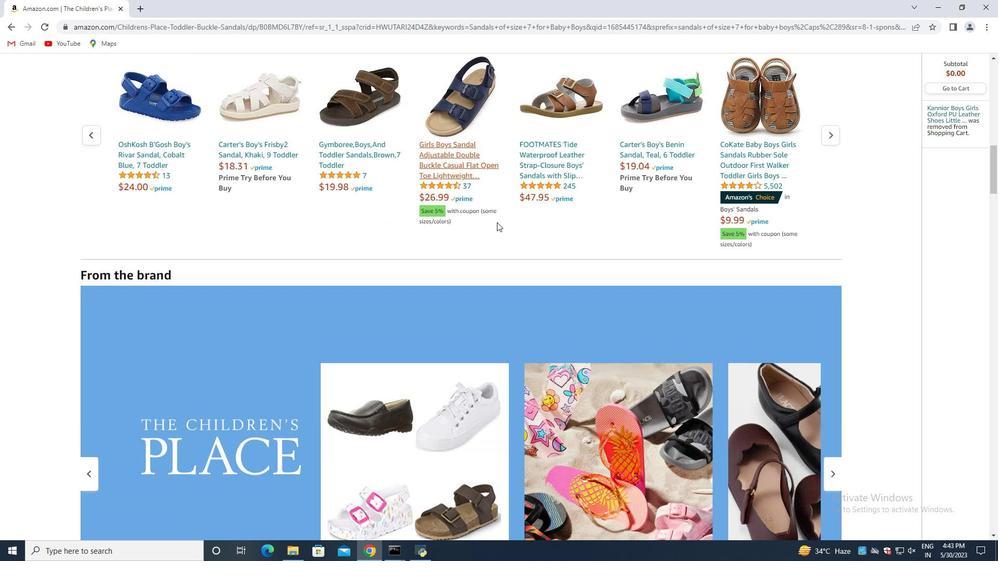 
Action: Mouse moved to (467, 226)
Screenshot: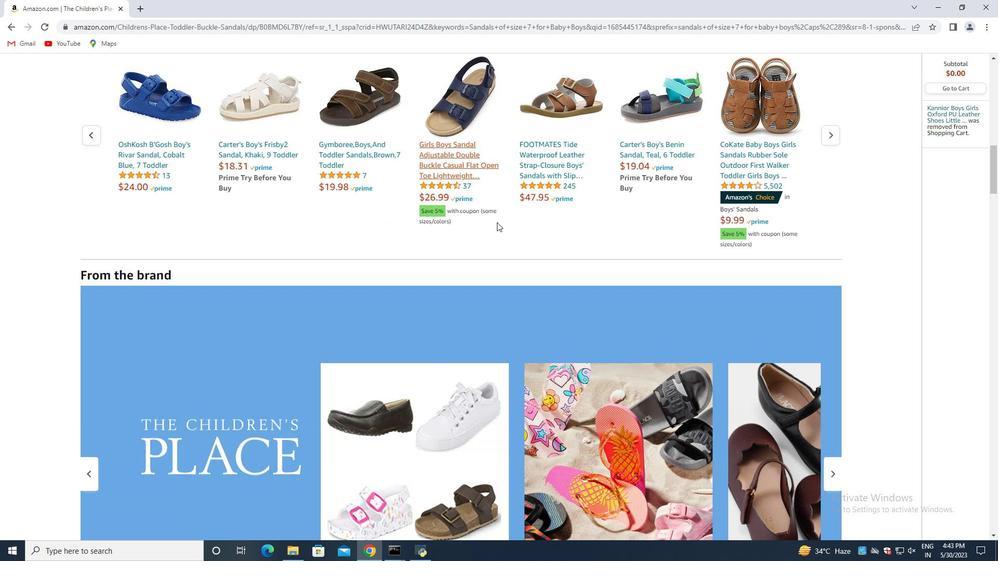
Action: Mouse scrolled (472, 224) with delta (0, 0)
Screenshot: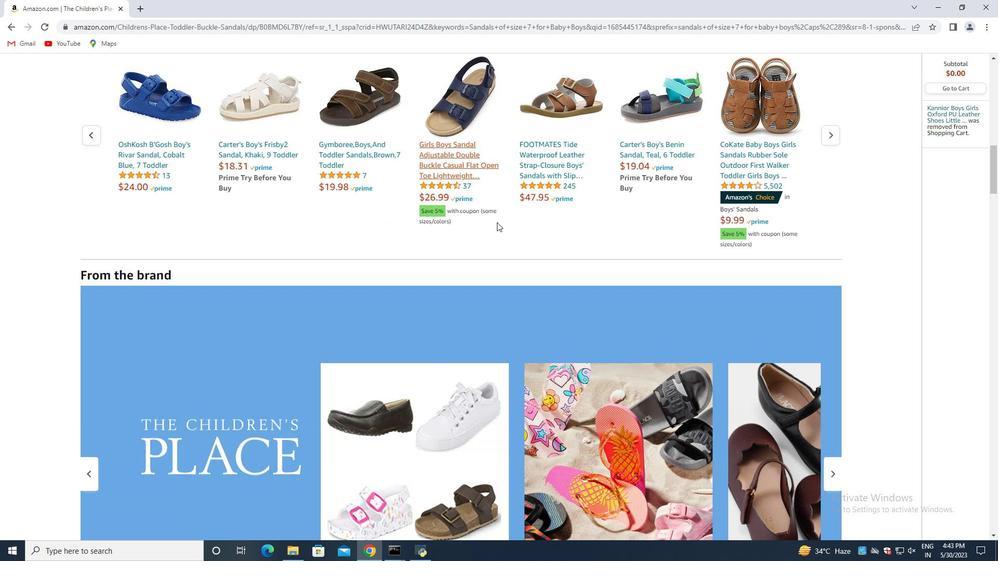 
Action: Mouse moved to (463, 227)
Screenshot: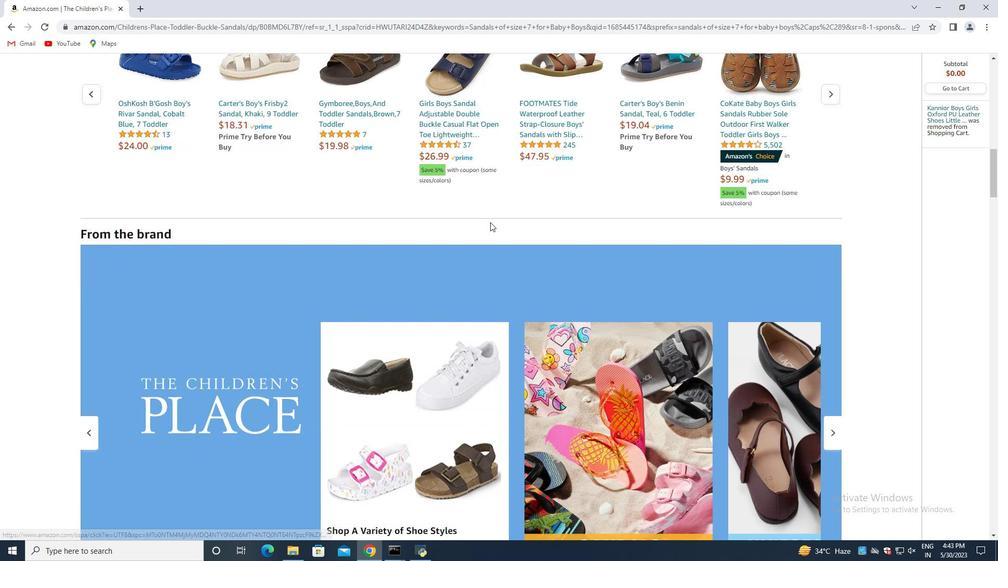 
Action: Mouse scrolled (467, 225) with delta (0, 0)
Screenshot: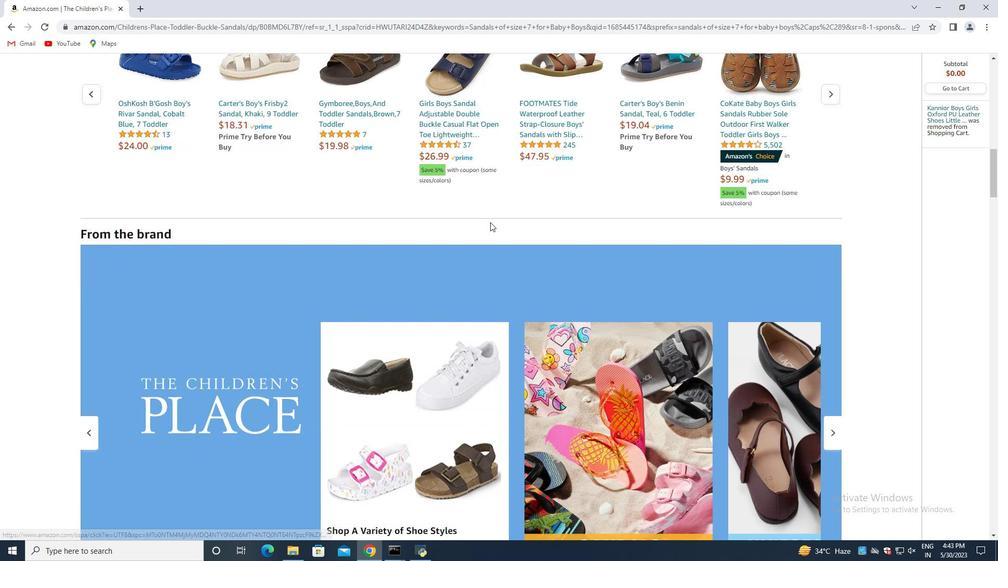 
Action: Mouse moved to (447, 232)
Screenshot: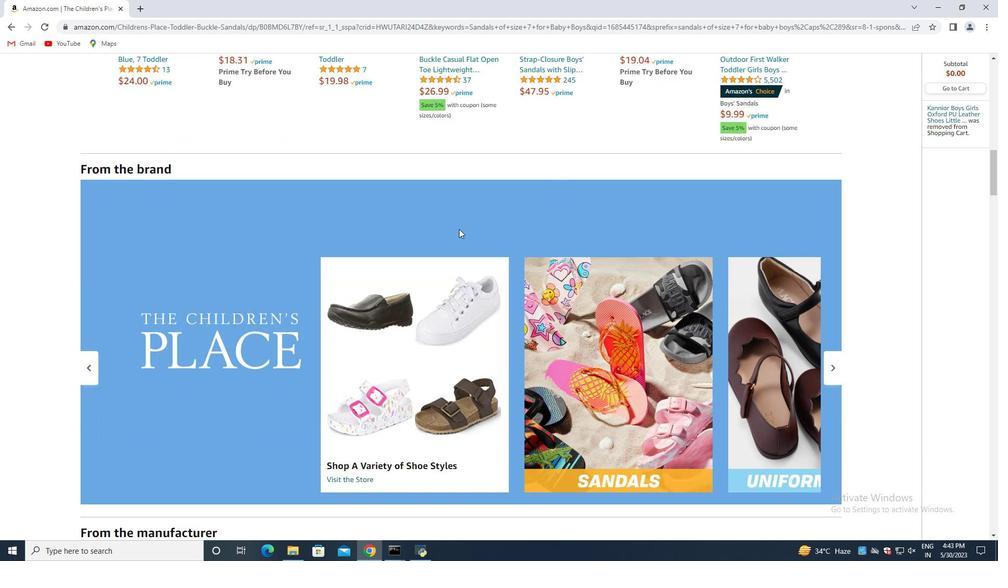 
Action: Mouse scrolled (447, 232) with delta (0, 0)
Screenshot: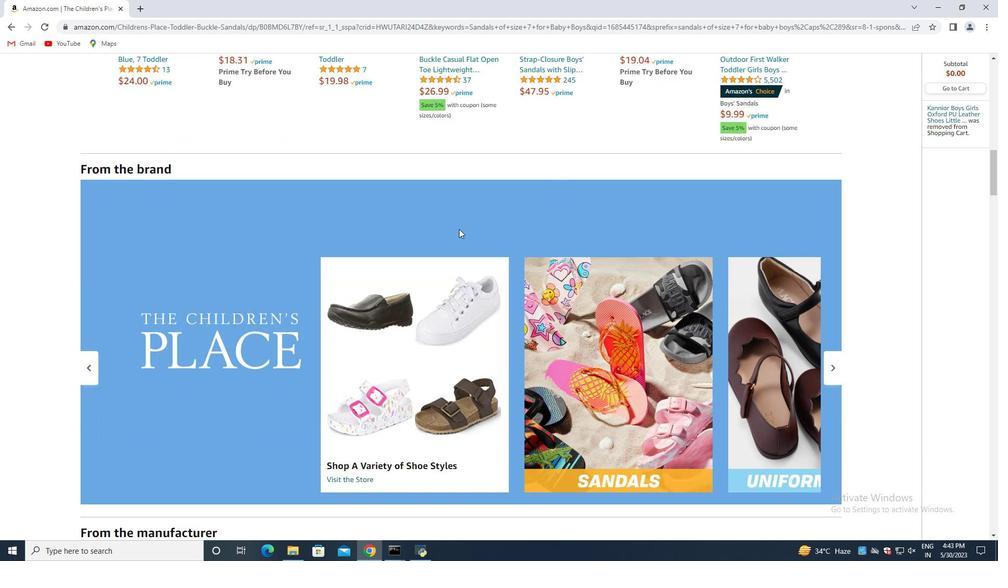 
Action: Mouse moved to (442, 235)
Screenshot: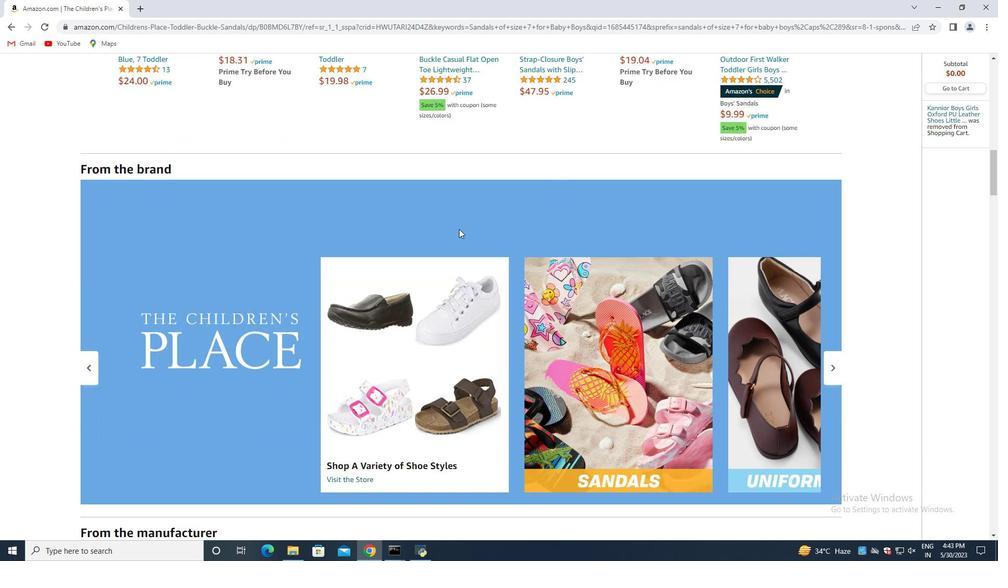 
Action: Mouse scrolled (442, 234) with delta (0, 0)
Screenshot: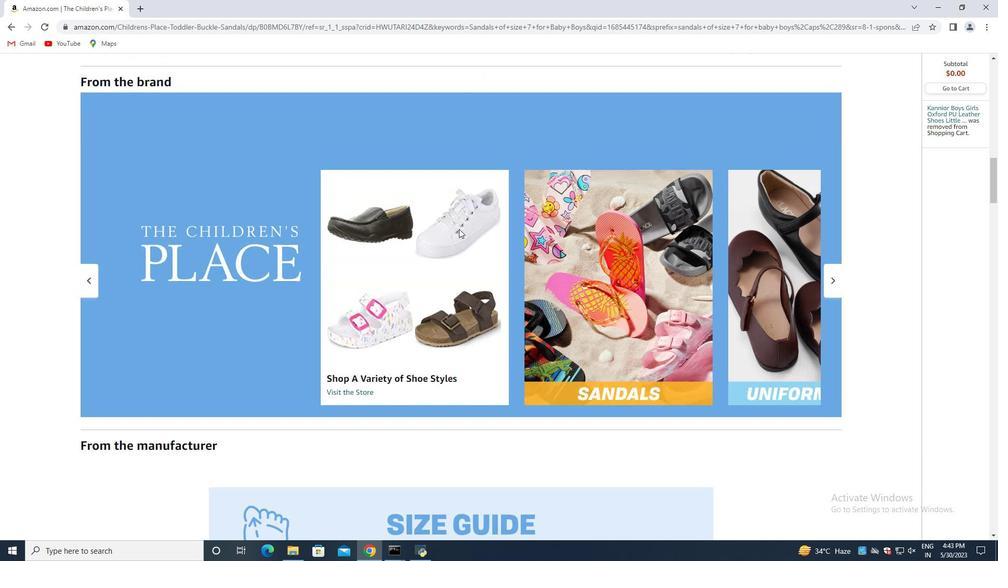 
Action: Mouse moved to (433, 237)
Screenshot: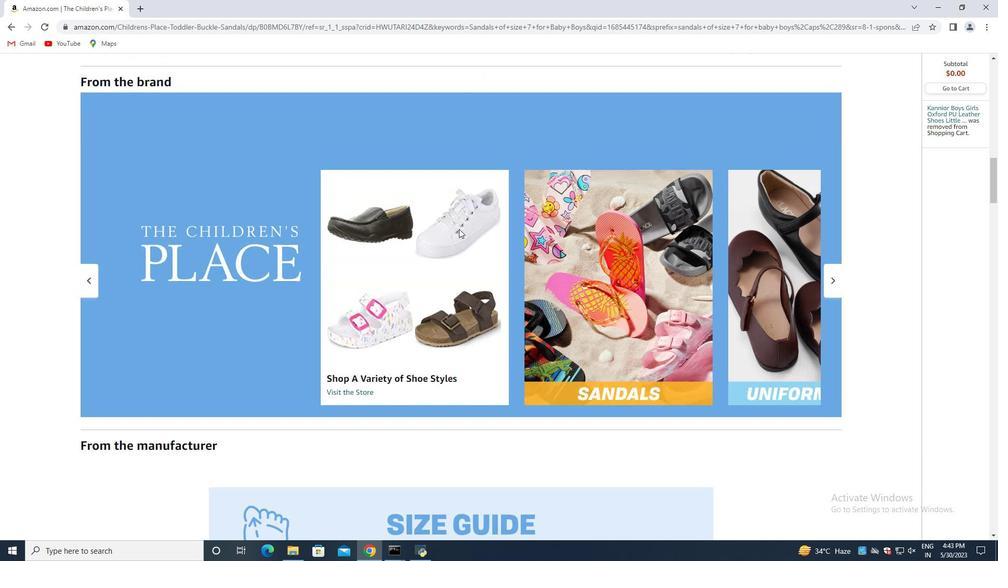 
Action: Mouse scrolled (433, 236) with delta (0, 0)
Screenshot: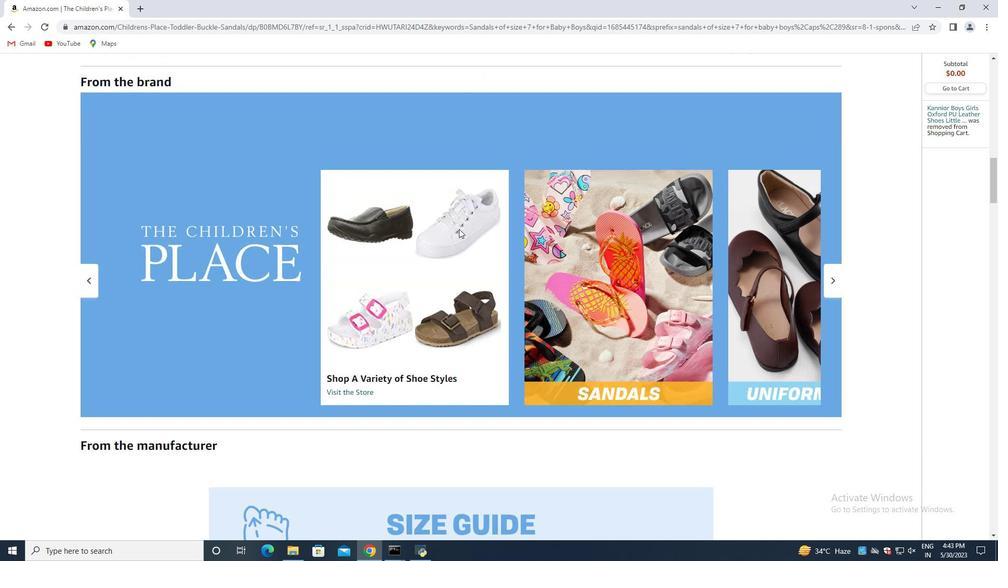 
Action: Mouse moved to (429, 237)
Screenshot: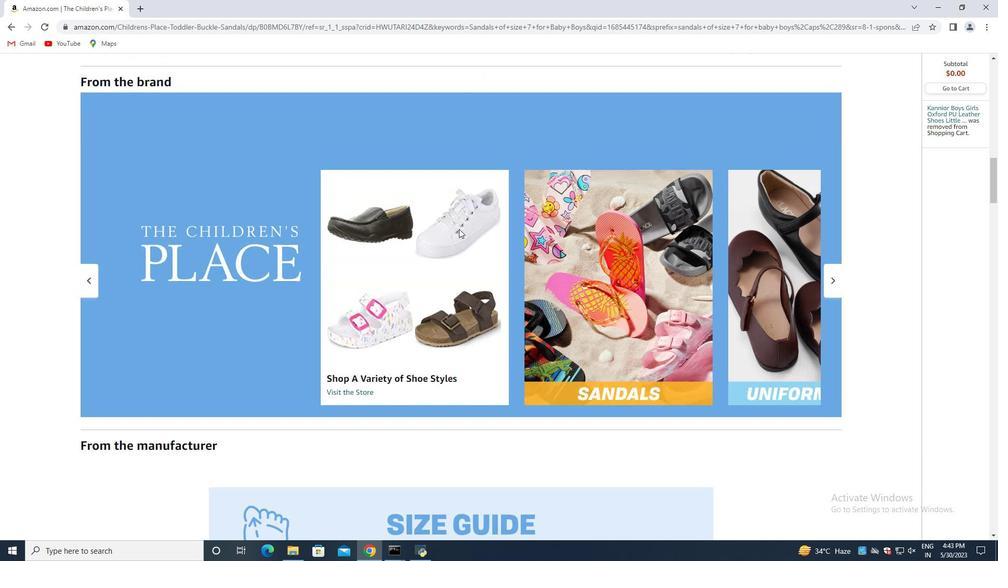 
Action: Mouse scrolled (430, 237) with delta (0, 0)
Screenshot: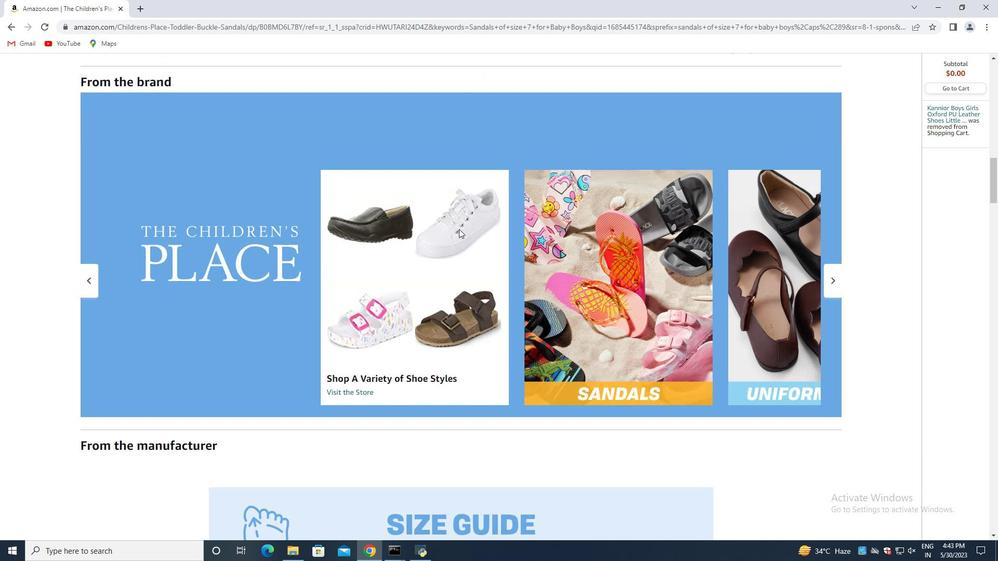 
Action: Mouse moved to (428, 238)
Screenshot: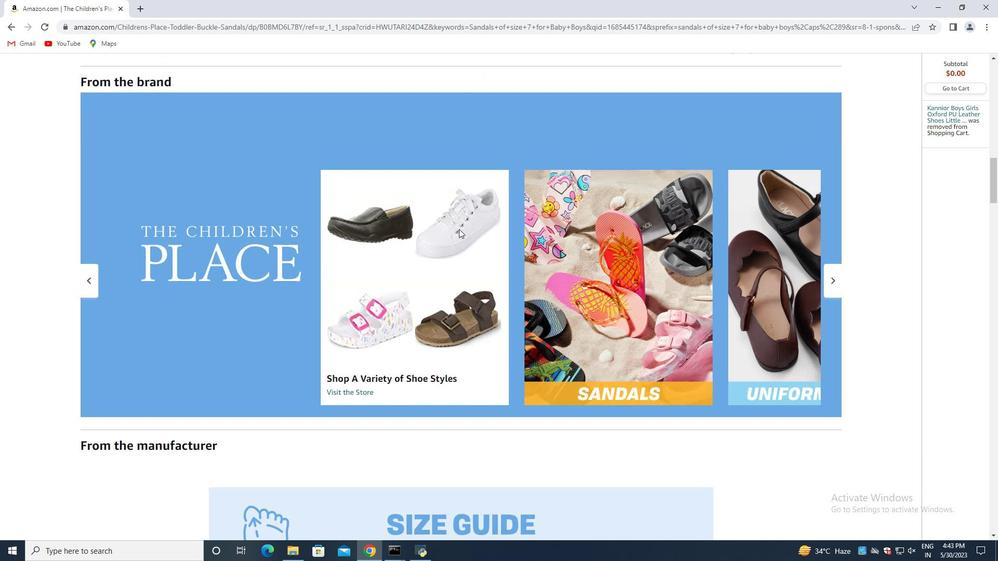 
Action: Mouse scrolled (428, 237) with delta (0, 0)
Screenshot: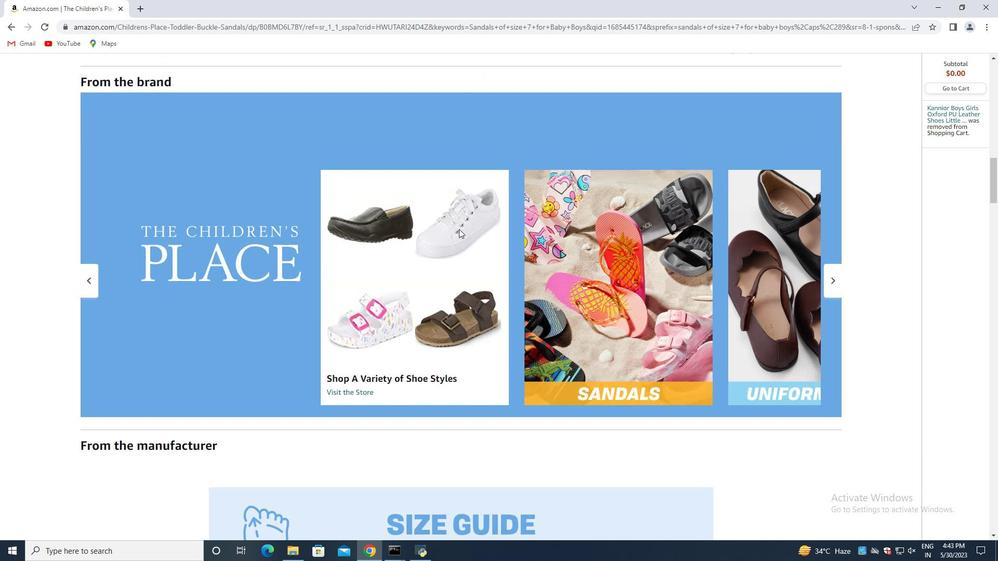 
Action: Mouse moved to (418, 242)
Screenshot: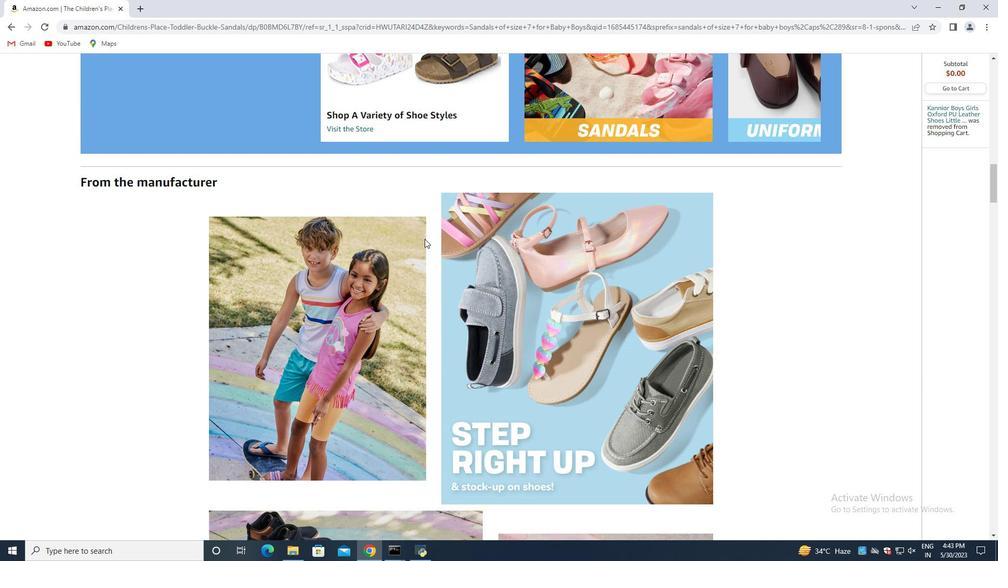 
Action: Mouse scrolled (424, 238) with delta (0, 0)
Screenshot: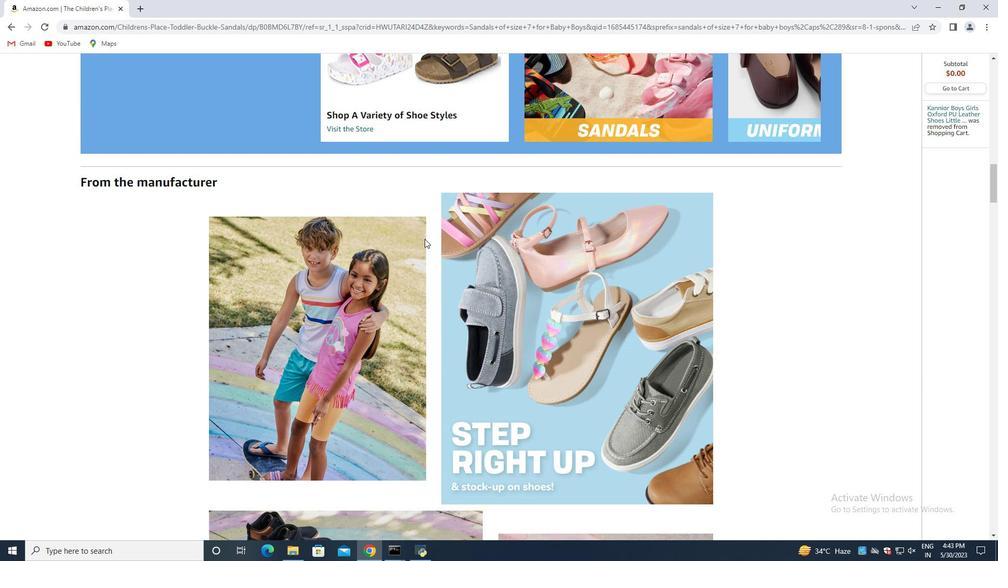 
Action: Mouse scrolled (422, 239) with delta (0, 0)
Screenshot: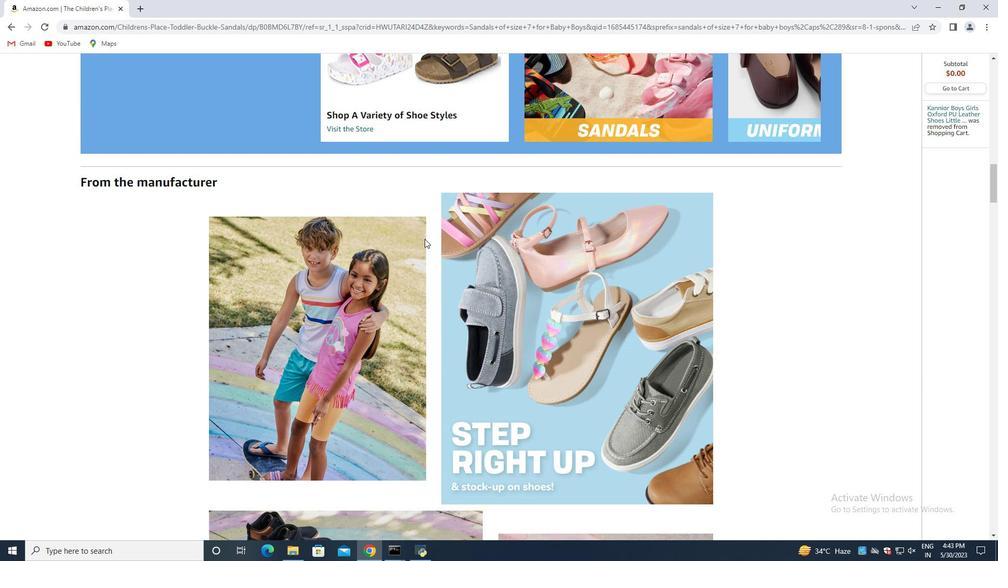 
Action: Mouse scrolled (420, 240) with delta (0, 0)
Screenshot: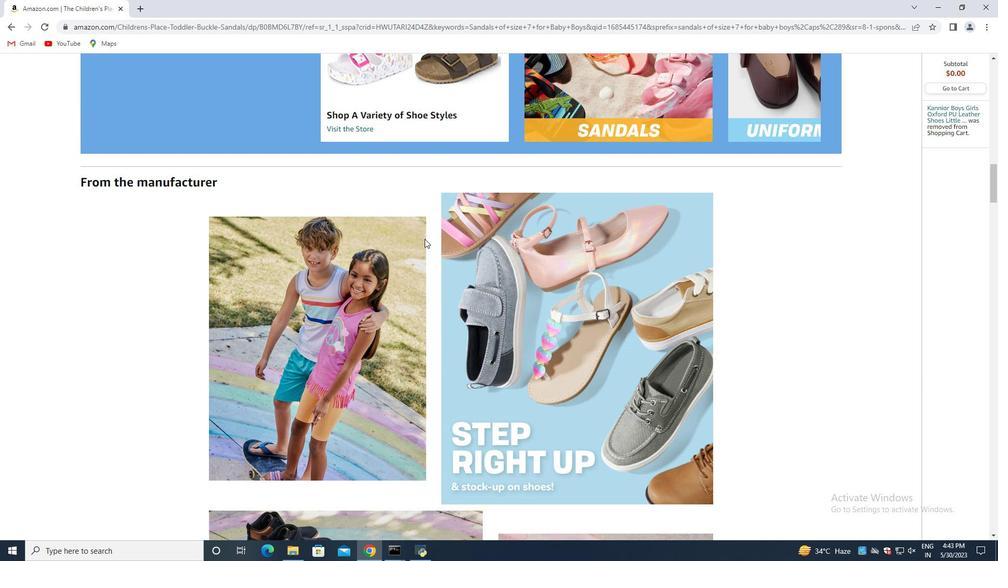 
Action: Mouse scrolled (420, 240) with delta (0, 0)
Screenshot: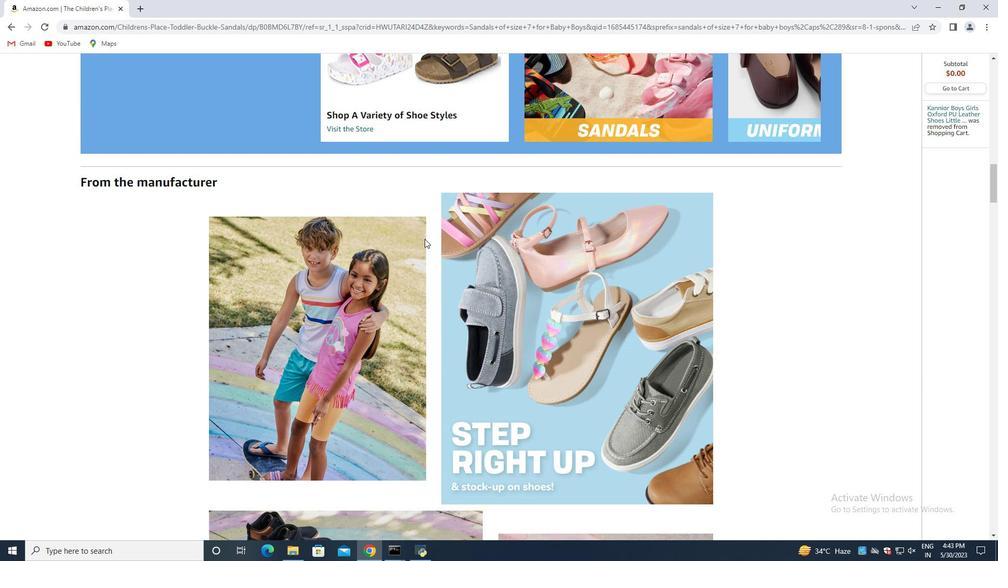 
Action: Mouse scrolled (419, 241) with delta (0, 0)
Screenshot: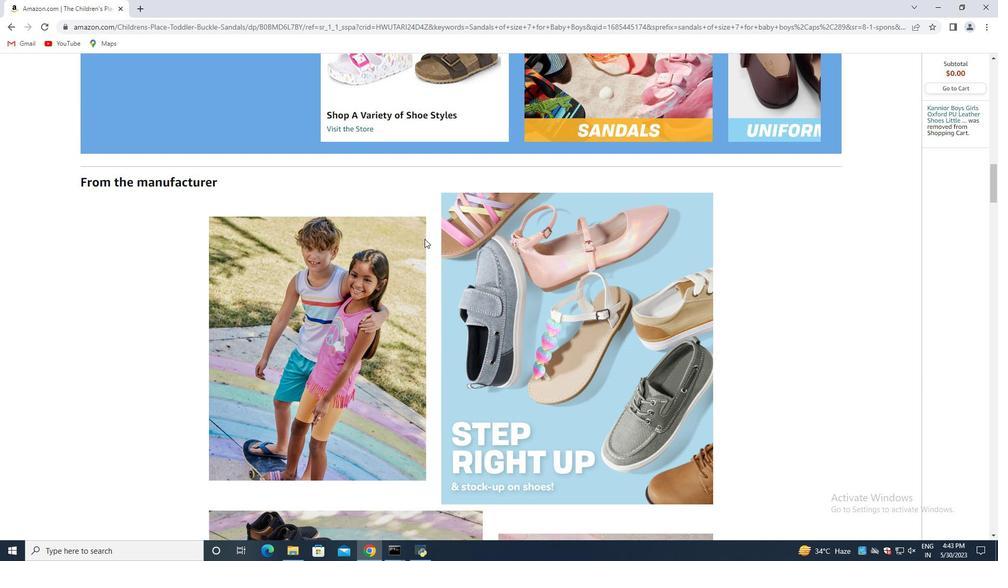 
Action: Mouse scrolled (418, 242) with delta (0, 0)
Screenshot: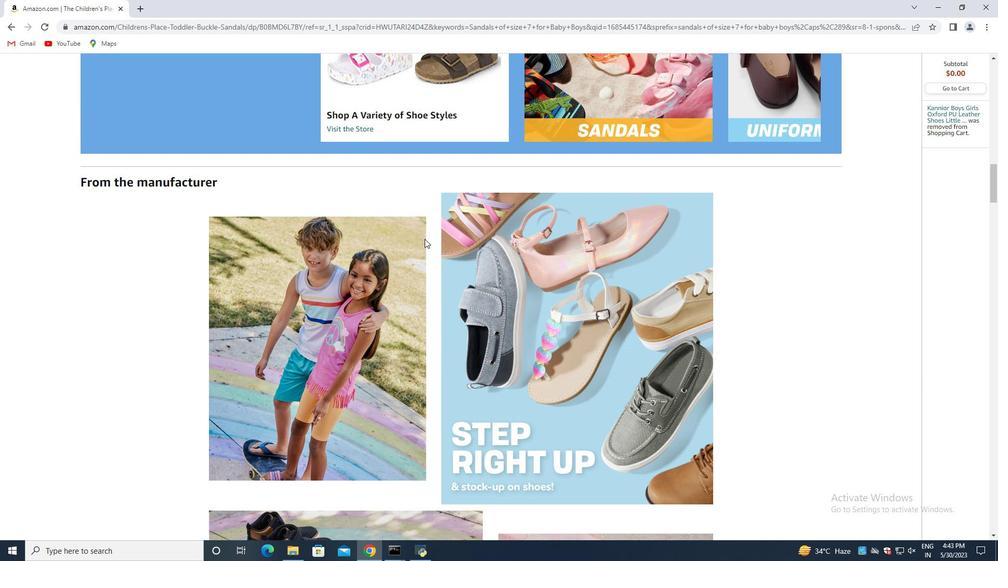 
Action: Mouse scrolled (418, 242) with delta (0, 0)
Screenshot: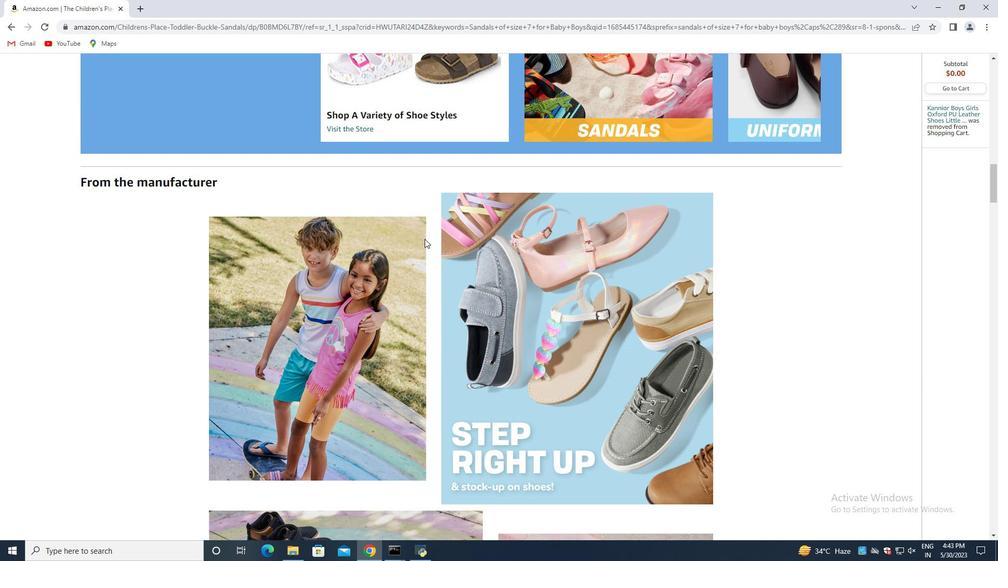 
Action: Mouse moved to (417, 242)
Screenshot: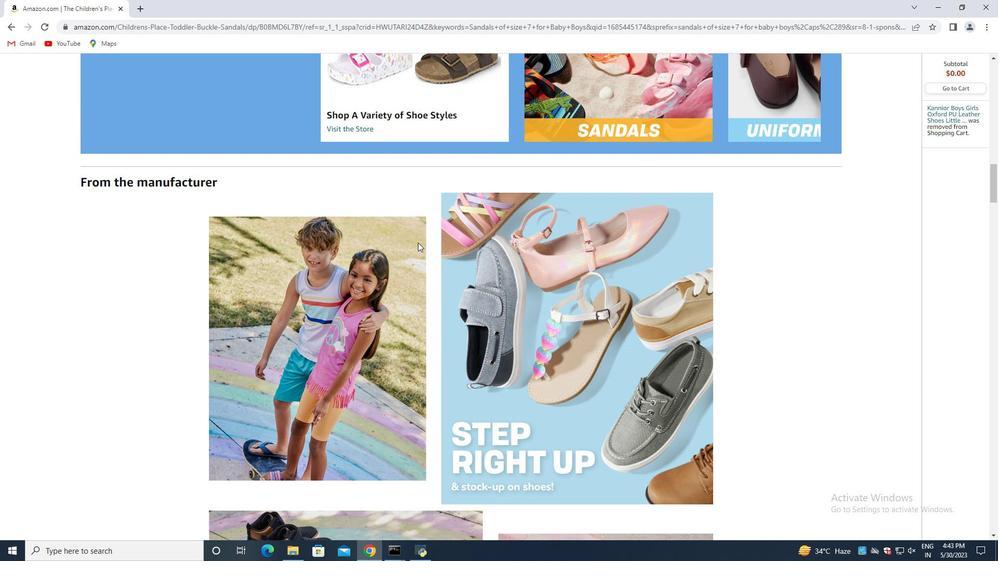 
Action: Mouse scrolled (417, 242) with delta (0, 0)
Screenshot: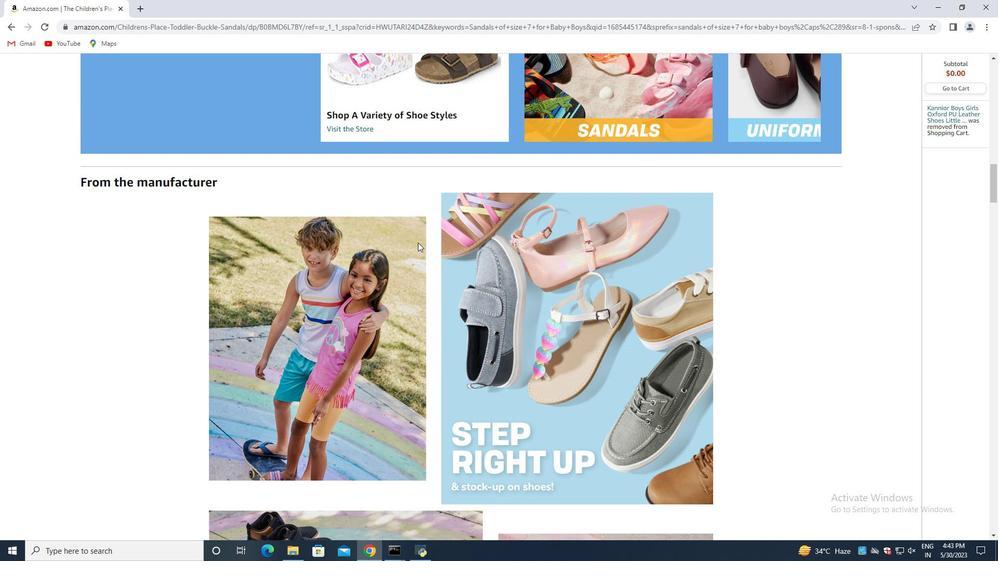 
Action: Mouse scrolled (417, 242) with delta (0, 0)
Screenshot: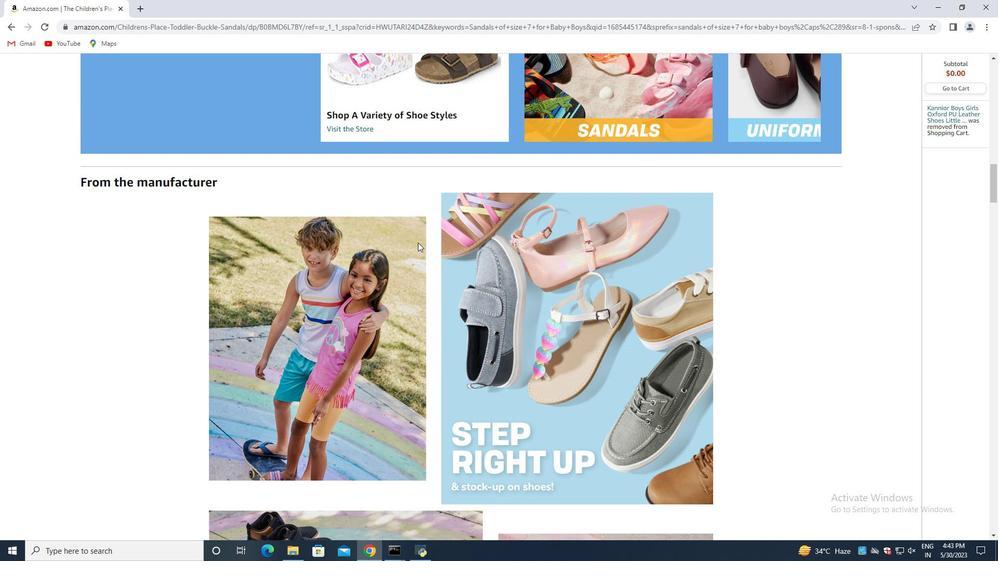 
Action: Mouse scrolled (417, 242) with delta (0, 0)
Screenshot: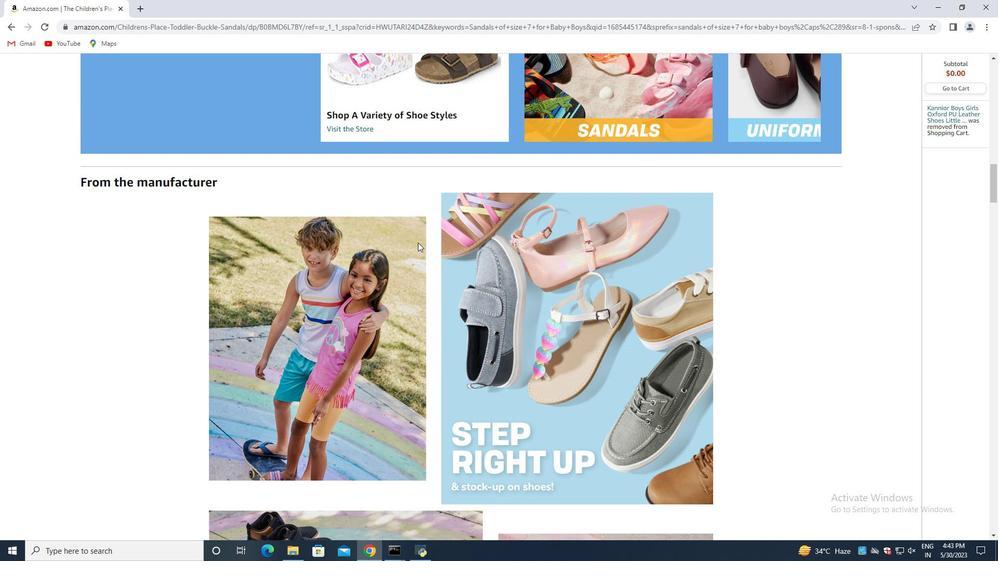 
Action: Mouse moved to (416, 242)
Screenshot: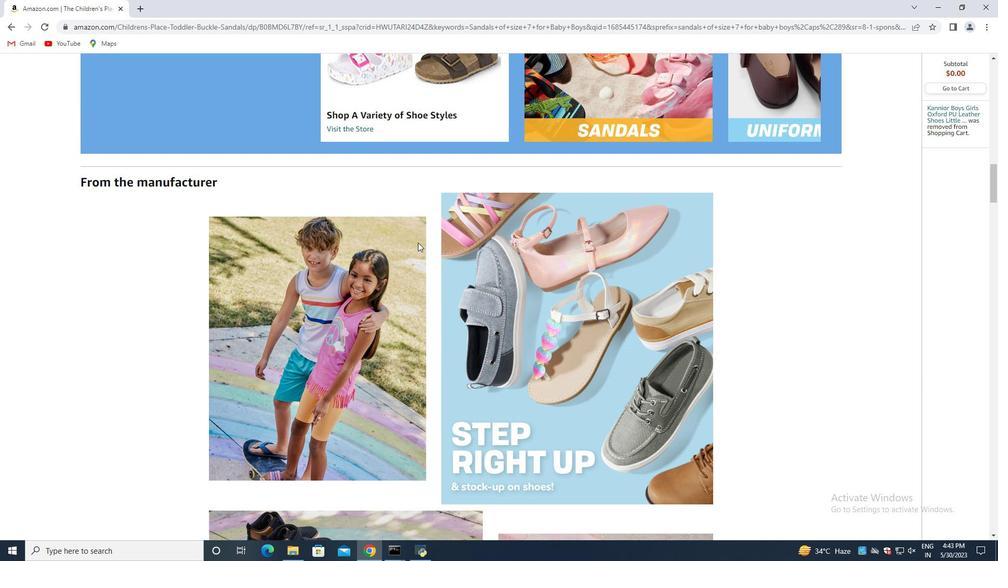 
Action: Mouse scrolled (416, 242) with delta (0, 0)
Screenshot: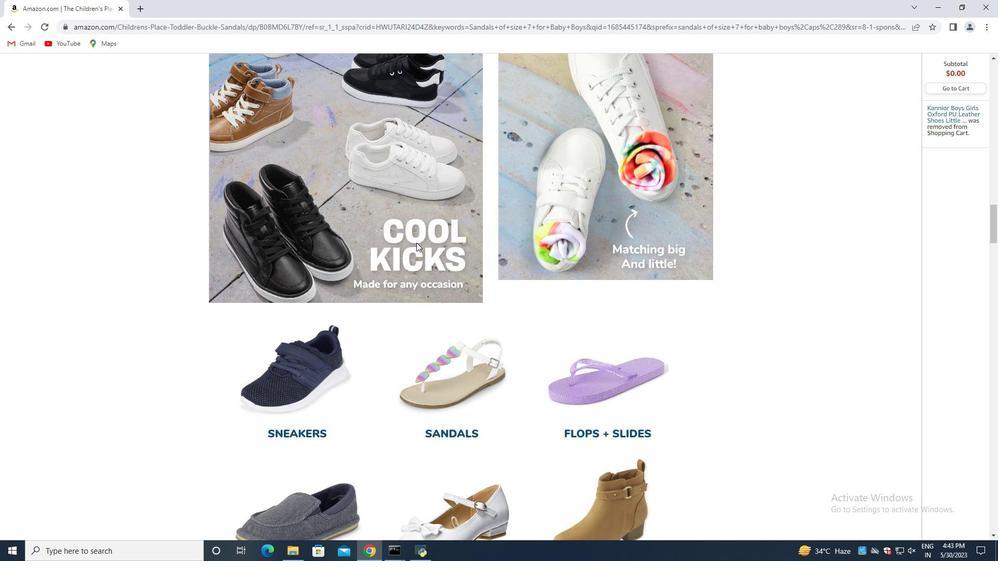 
Action: Mouse moved to (416, 244)
Screenshot: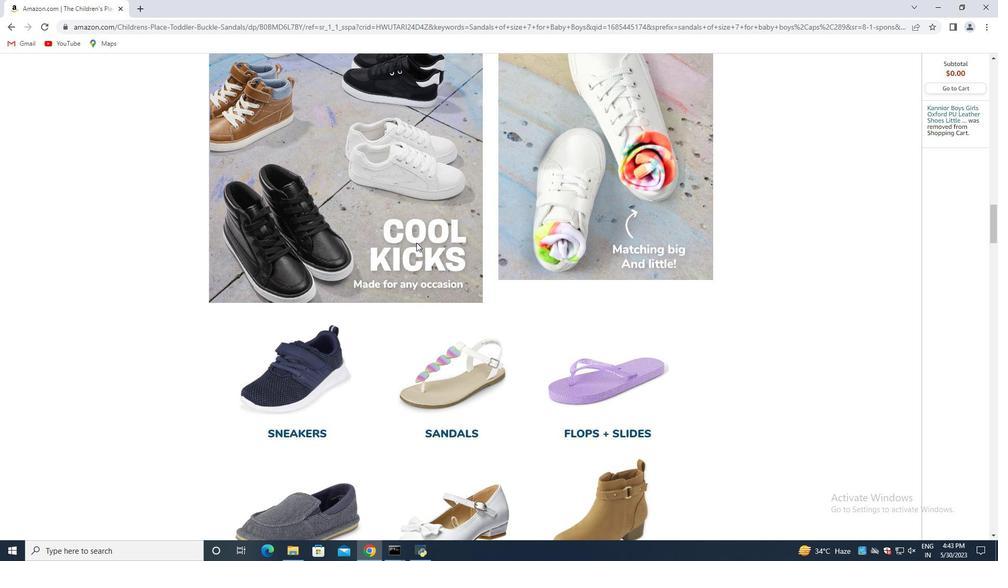 
Action: Mouse scrolled (416, 243) with delta (0, 0)
Screenshot: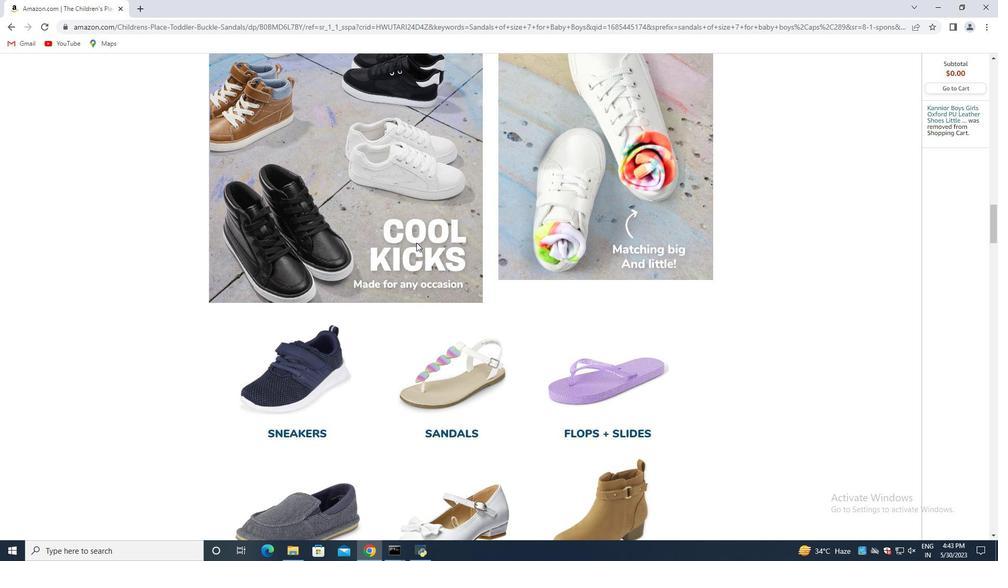 
Action: Mouse moved to (416, 244)
Screenshot: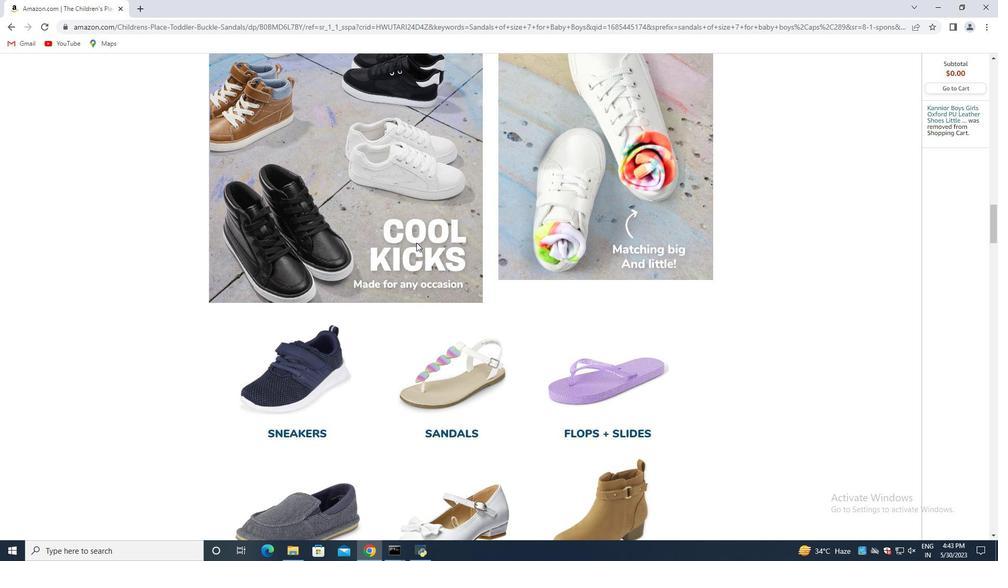 
Action: Mouse scrolled (416, 244) with delta (0, 0)
Screenshot: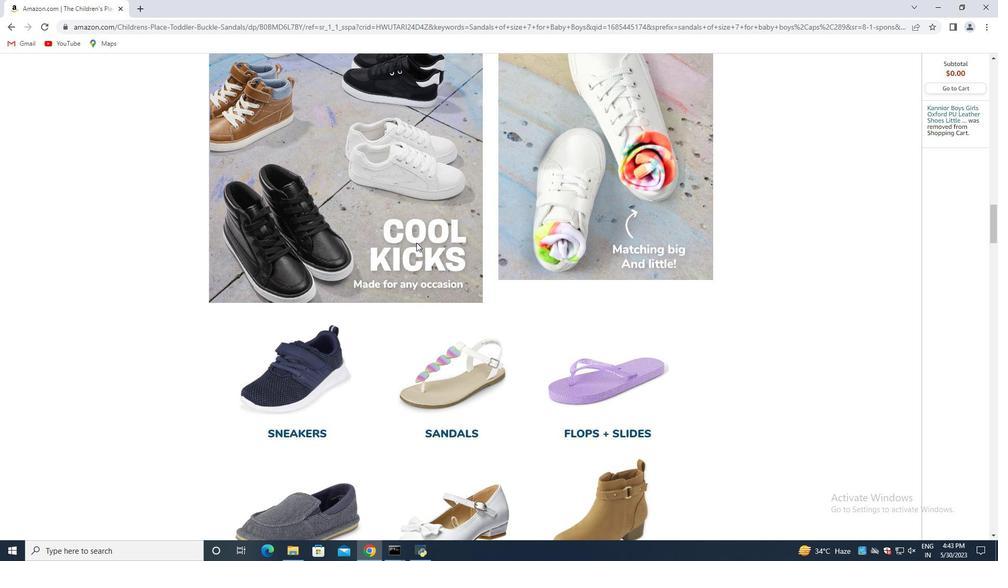 
Action: Mouse moved to (414, 245)
Screenshot: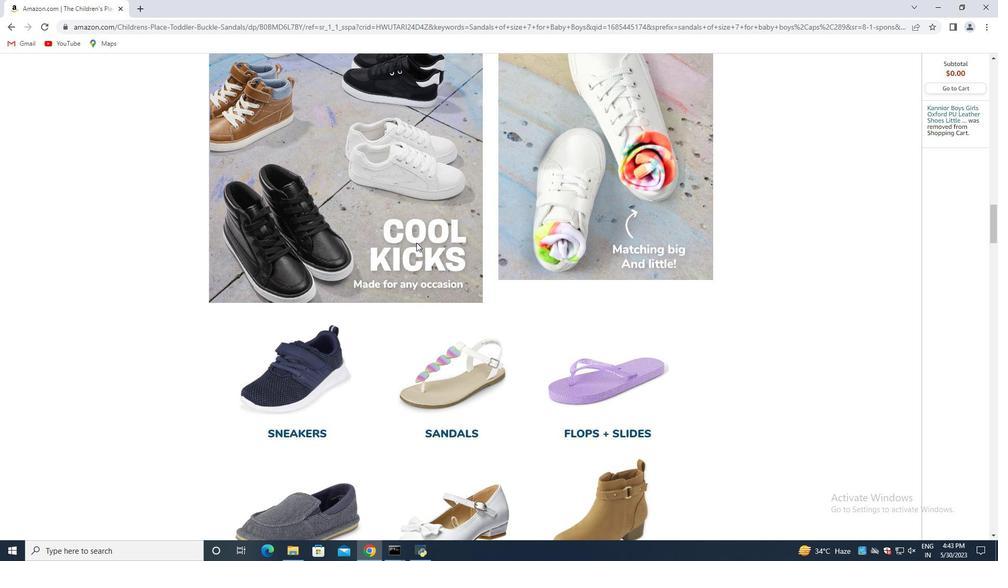 
Action: Mouse scrolled (414, 244) with delta (0, 0)
Screenshot: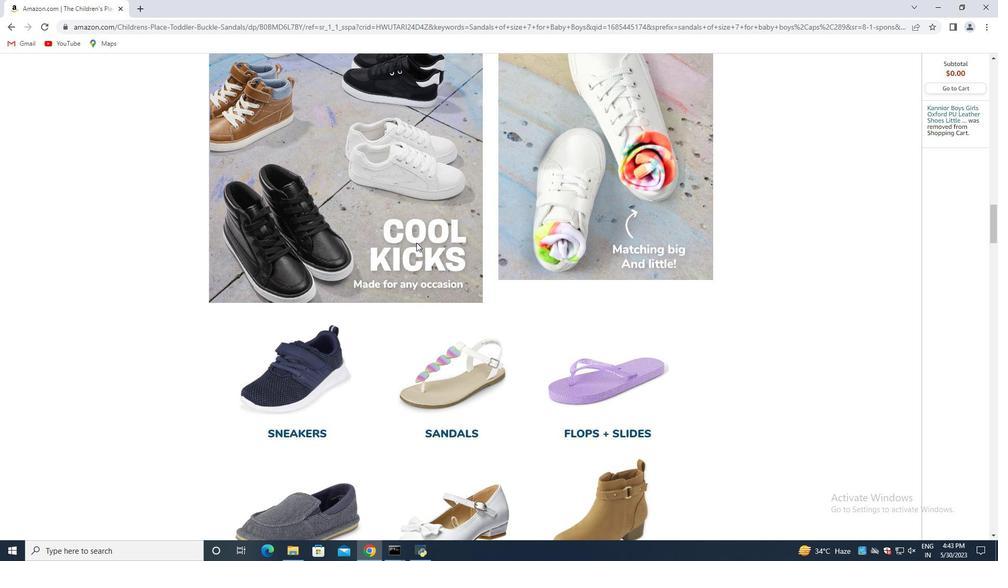 
Action: Mouse moved to (414, 245)
Screenshot: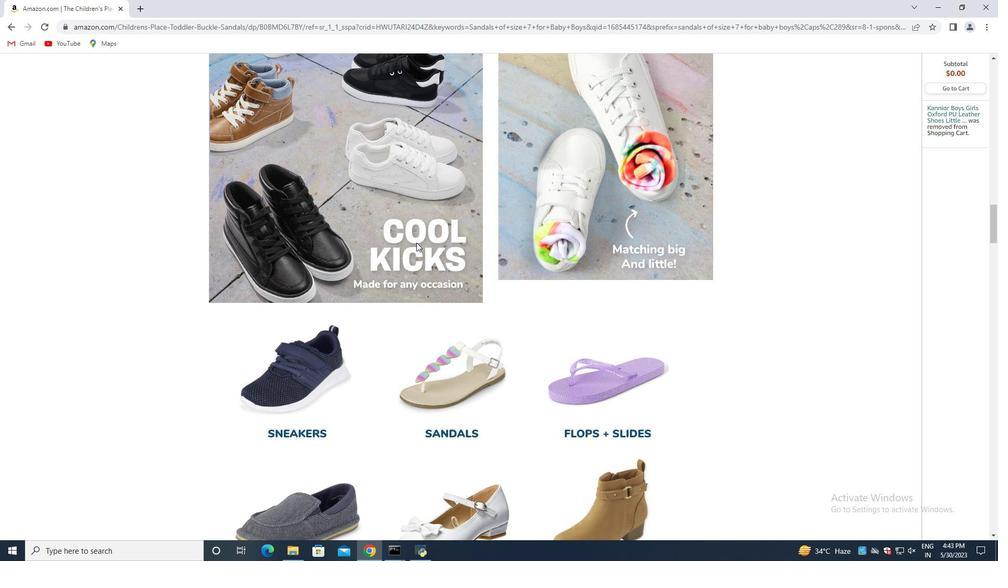 
Action: Mouse scrolled (414, 244) with delta (0, 0)
Screenshot: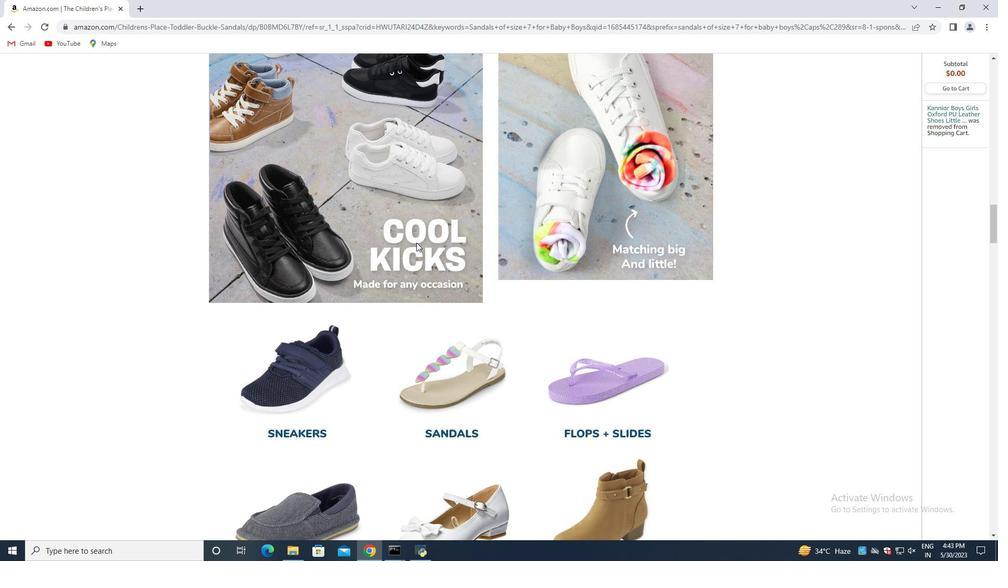 
Action: Mouse moved to (414, 246)
Screenshot: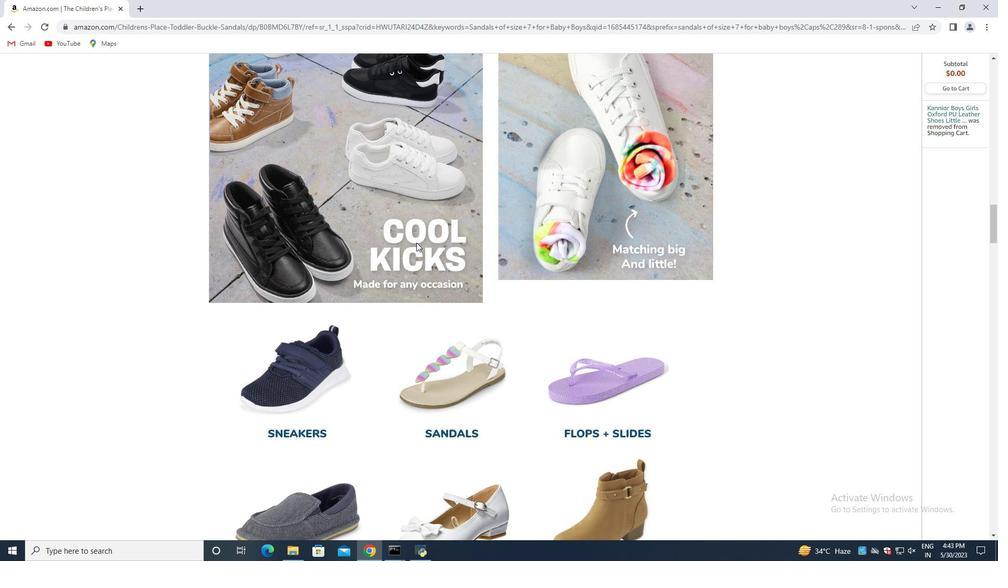 
Action: Mouse scrolled (414, 245) with delta (0, 0)
Screenshot: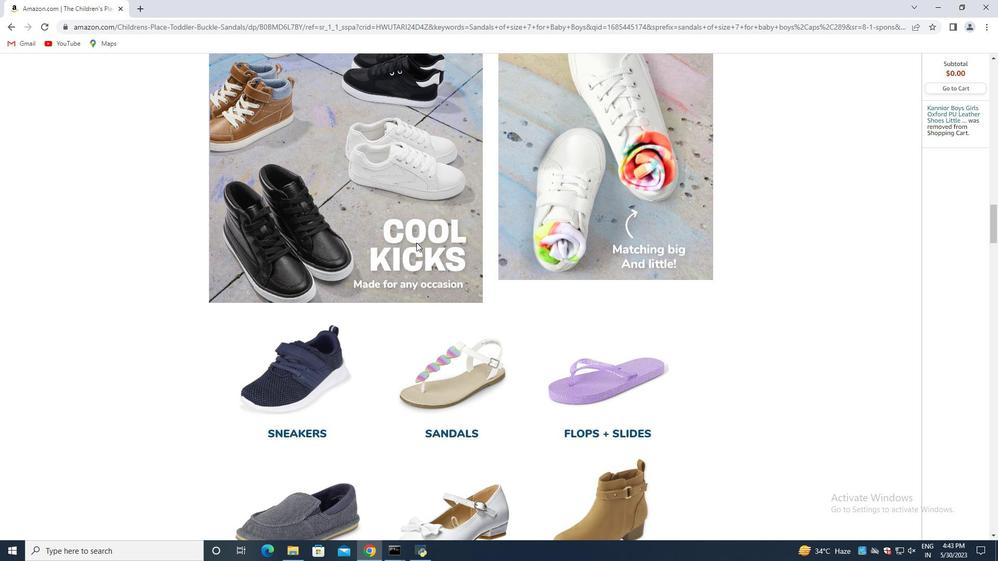 
Action: Mouse moved to (414, 247)
Screenshot: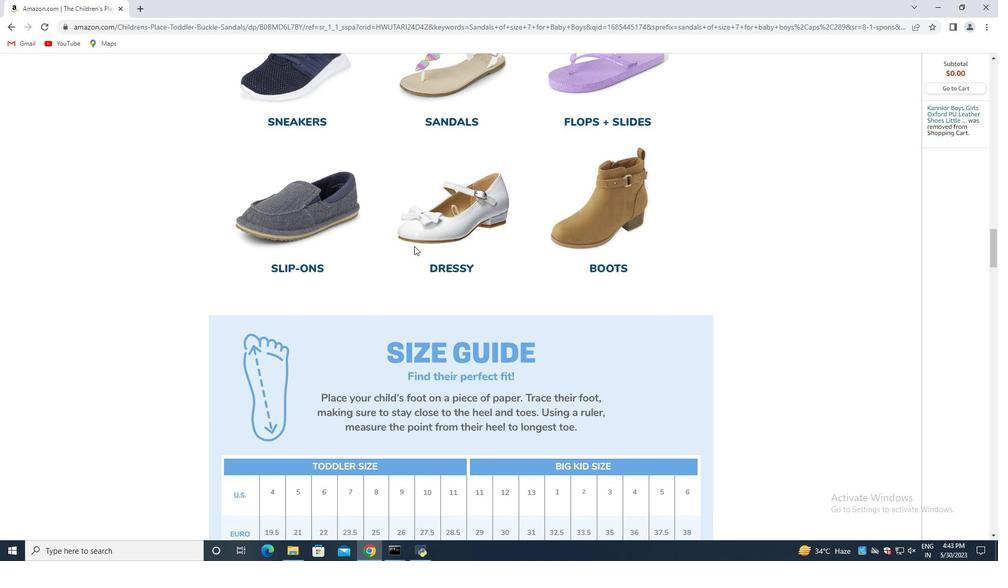 
Action: Mouse scrolled (414, 246) with delta (0, 0)
Screenshot: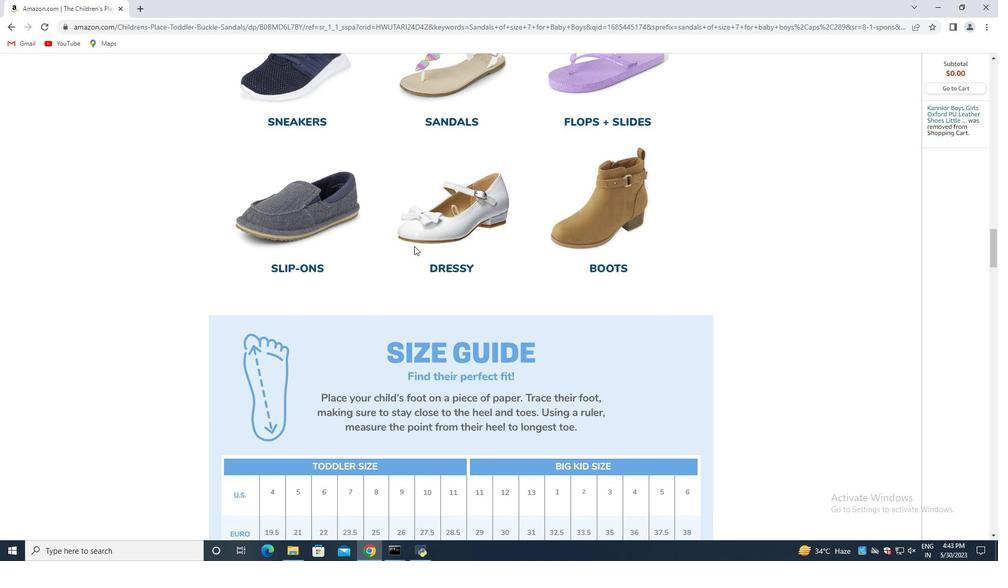 
Action: Mouse moved to (414, 248)
Screenshot: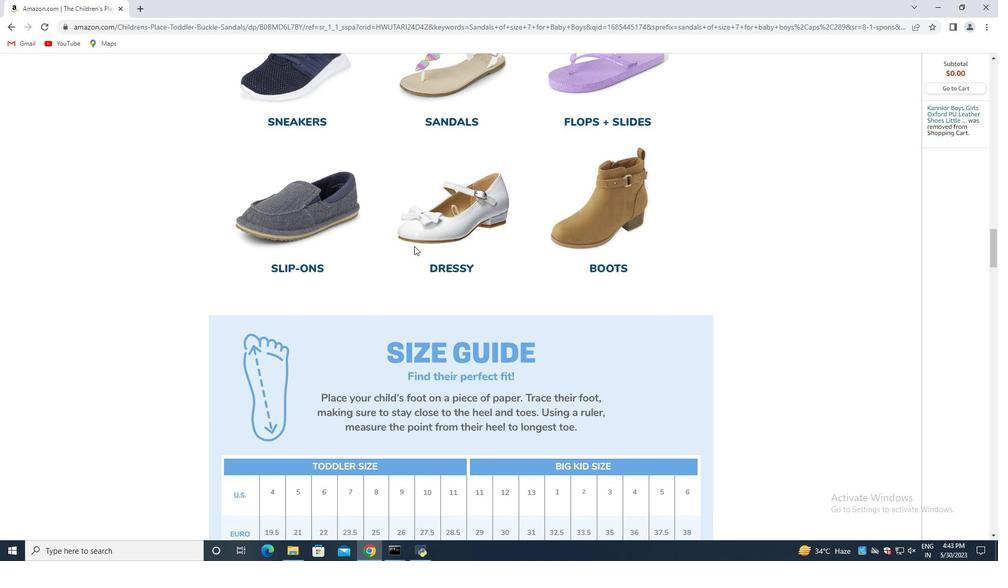 
Action: Mouse scrolled (414, 248) with delta (0, 0)
Screenshot: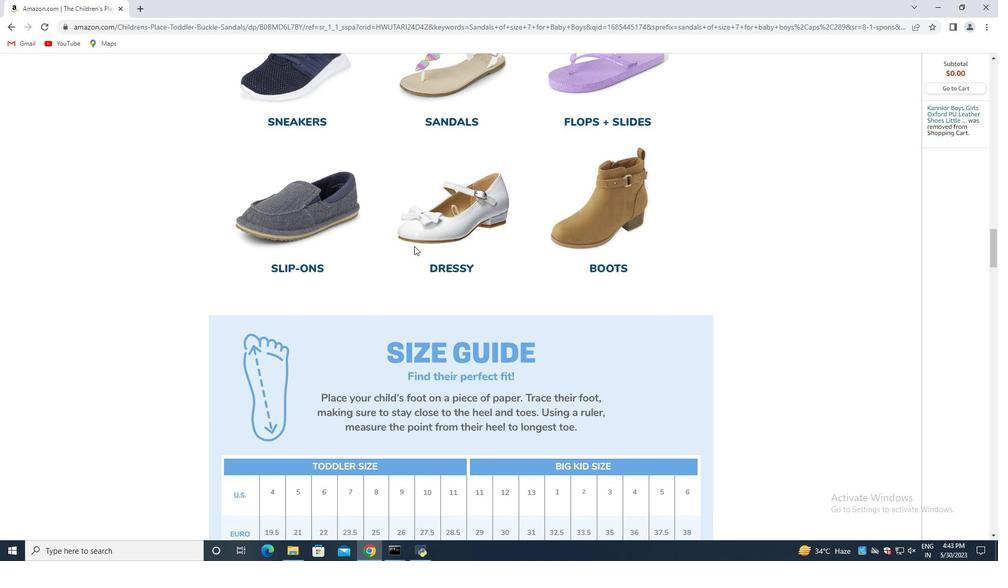 
Action: Mouse moved to (414, 249)
Screenshot: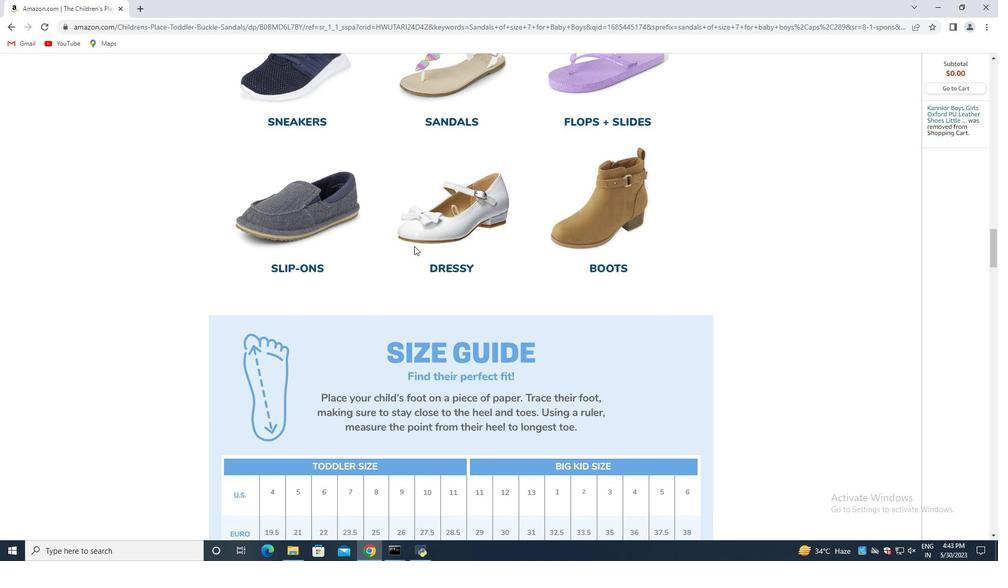 
Action: Mouse scrolled (414, 248) with delta (0, 0)
Screenshot: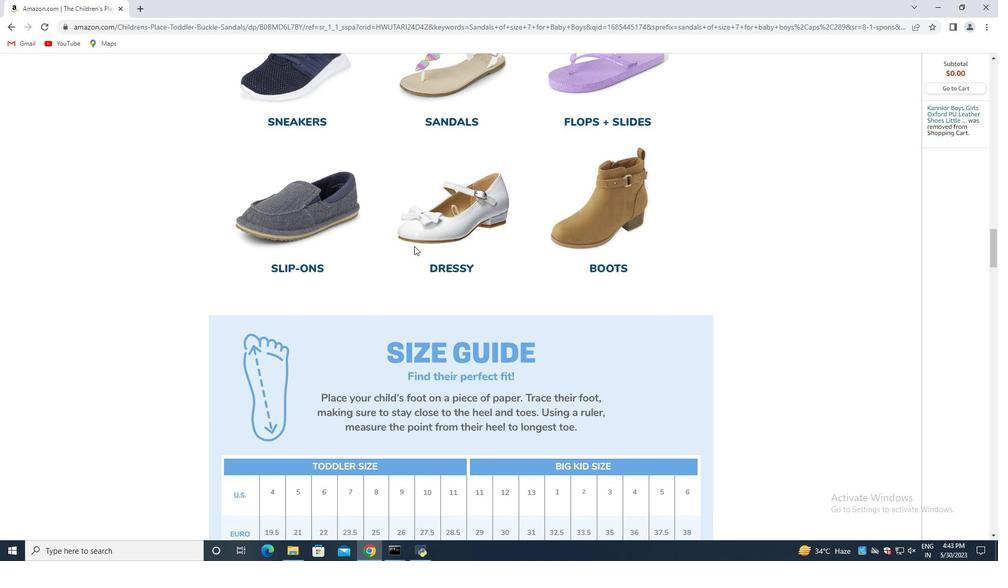 
Action: Mouse moved to (414, 249)
Screenshot: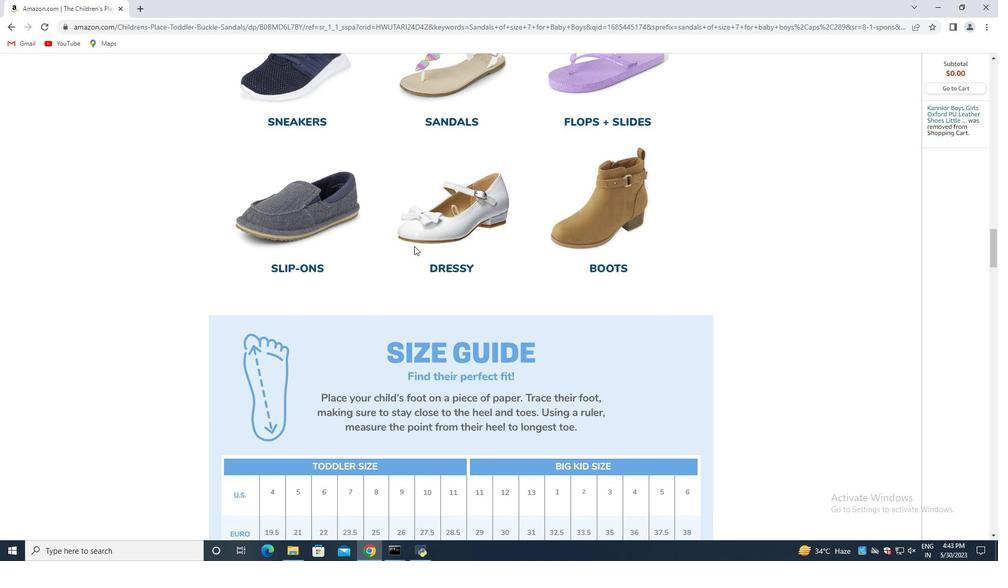 
Action: Mouse scrolled (414, 249) with delta (0, 0)
Screenshot: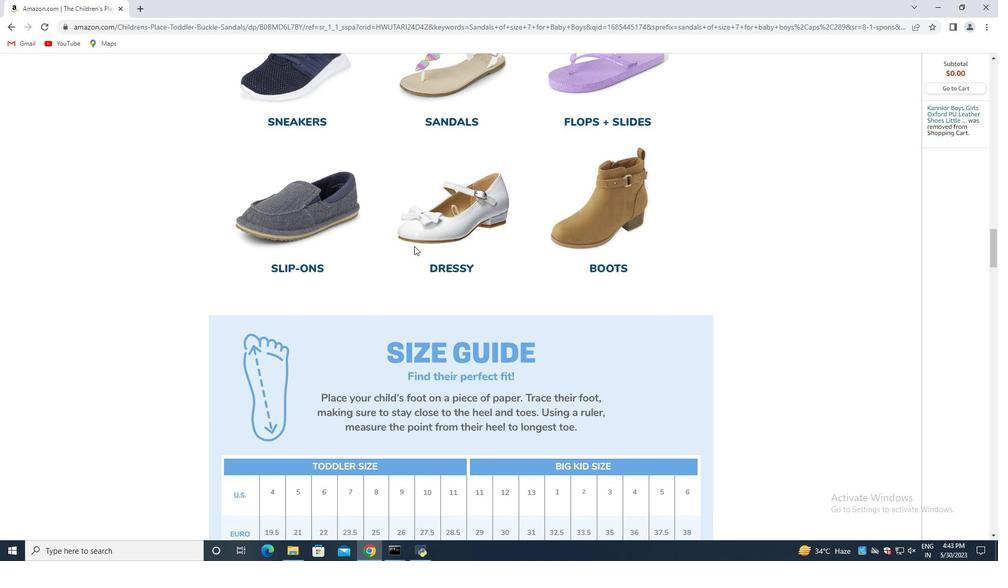 
Action: Mouse scrolled (414, 249) with delta (0, 0)
Screenshot: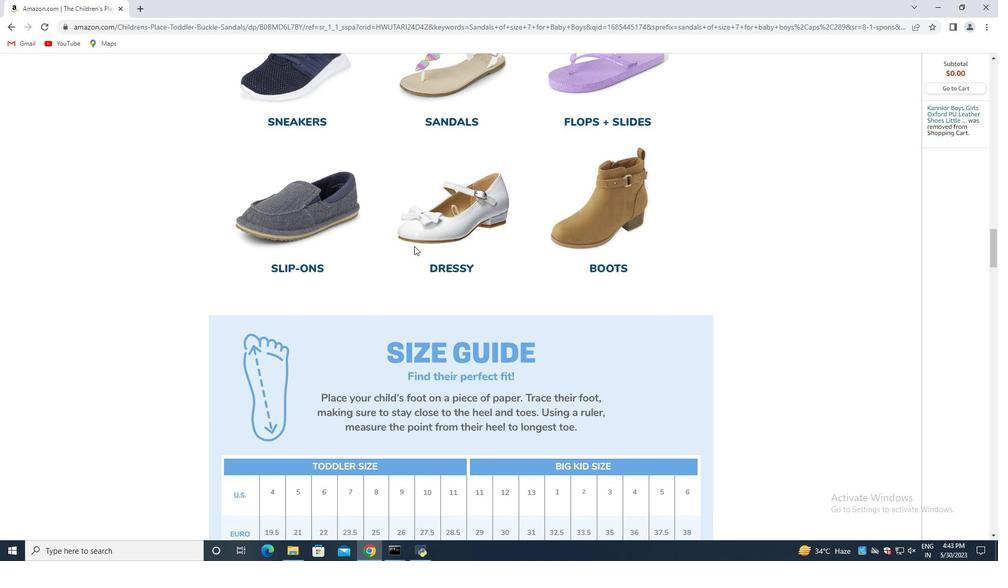 
Action: Mouse scrolled (414, 249) with delta (0, 0)
Screenshot: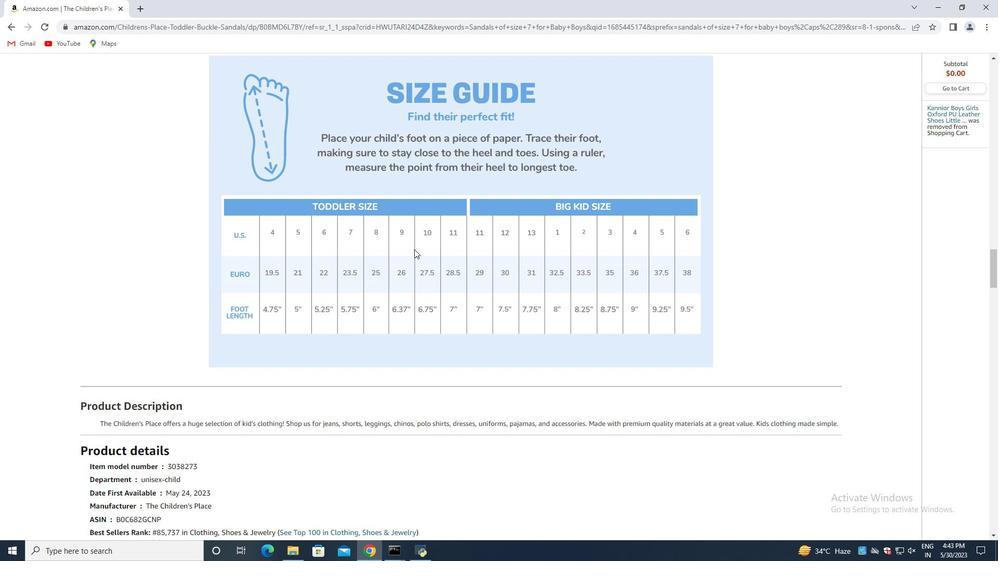 
Action: Mouse moved to (413, 249)
Screenshot: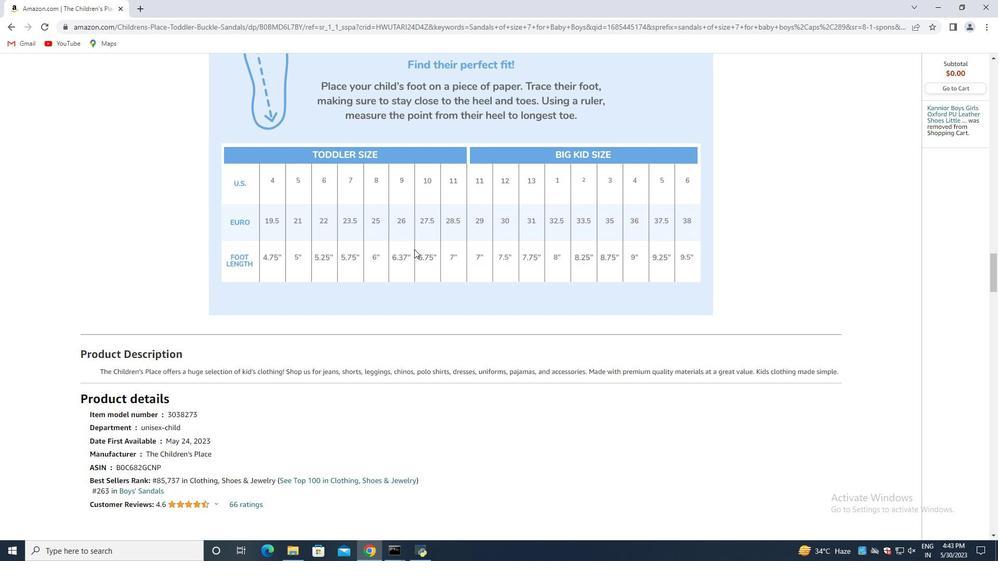
Action: Mouse scrolled (413, 249) with delta (0, 0)
Screenshot: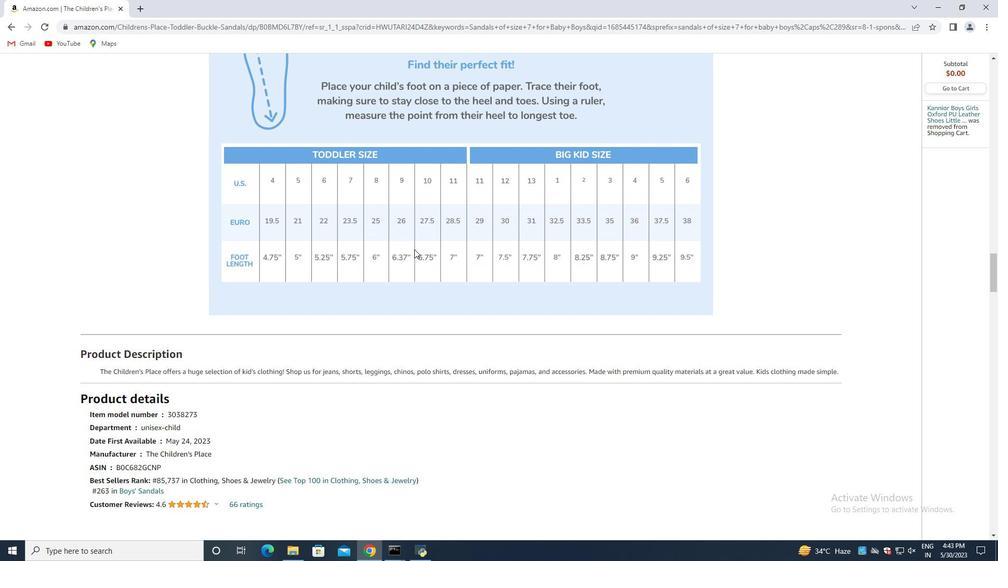 
Action: Mouse moved to (413, 250)
Screenshot: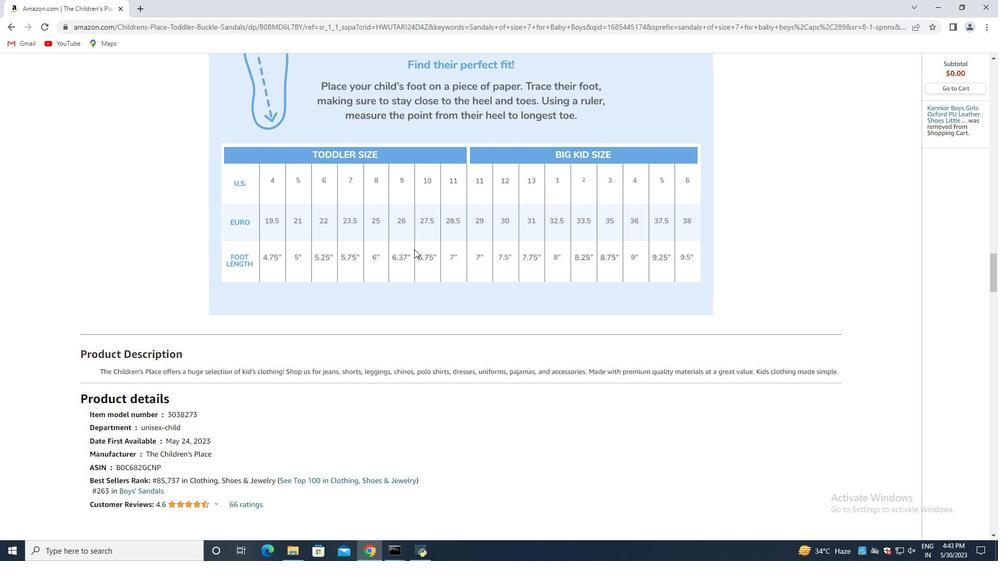 
Action: Mouse scrolled (413, 249) with delta (0, 0)
Screenshot: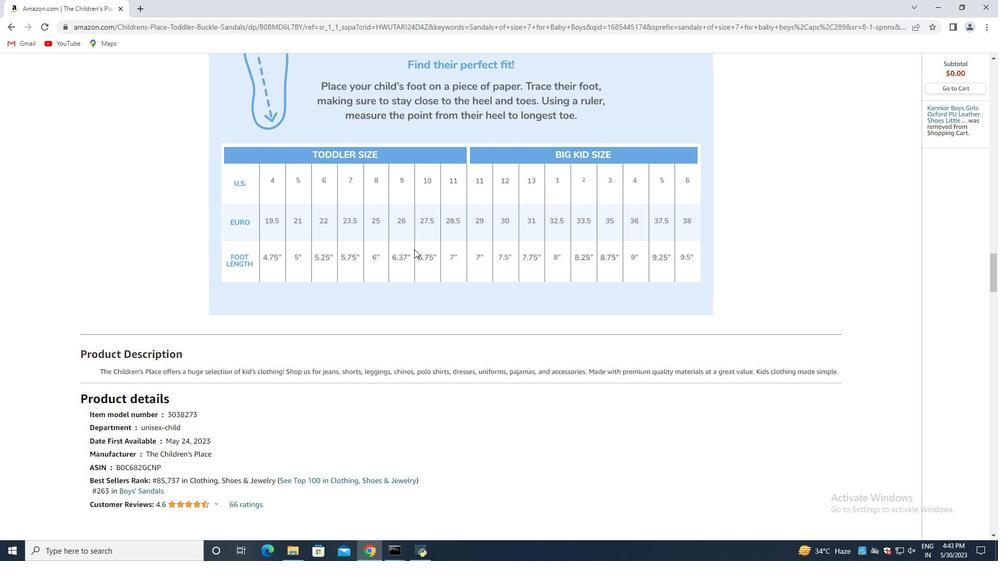 
Action: Mouse moved to (412, 252)
Screenshot: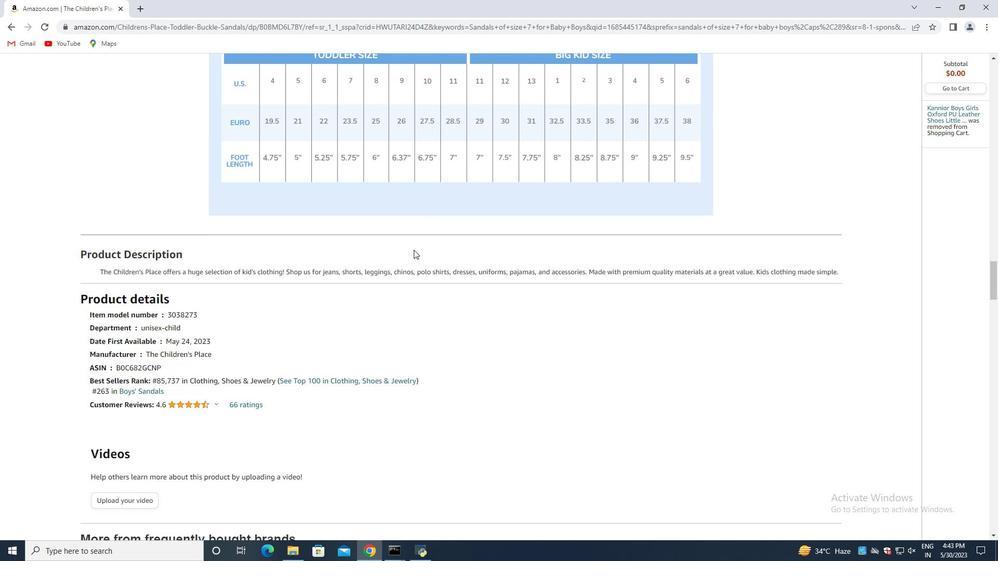 
Action: Mouse scrolled (412, 251) with delta (0, 0)
Screenshot: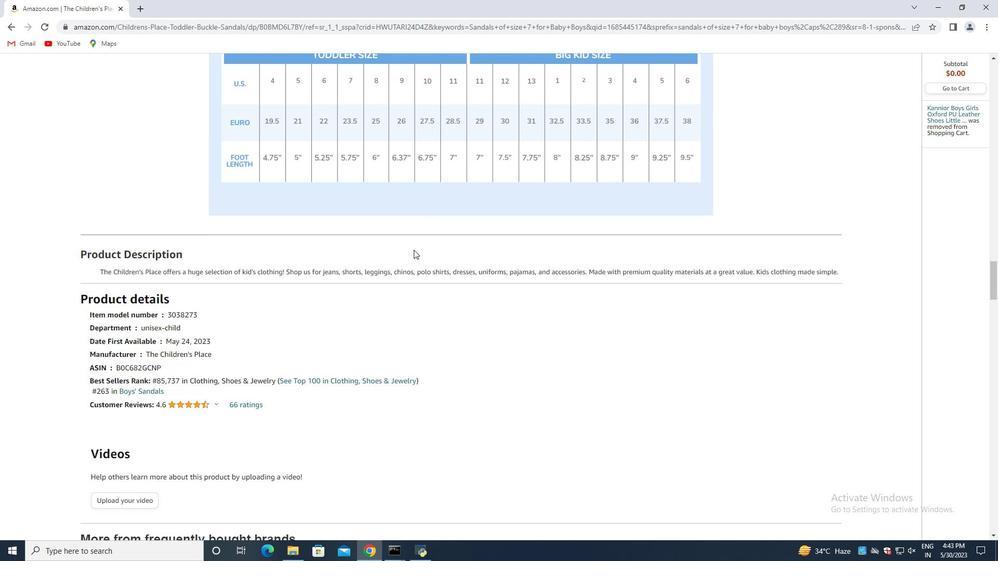 
Action: Mouse moved to (410, 252)
Screenshot: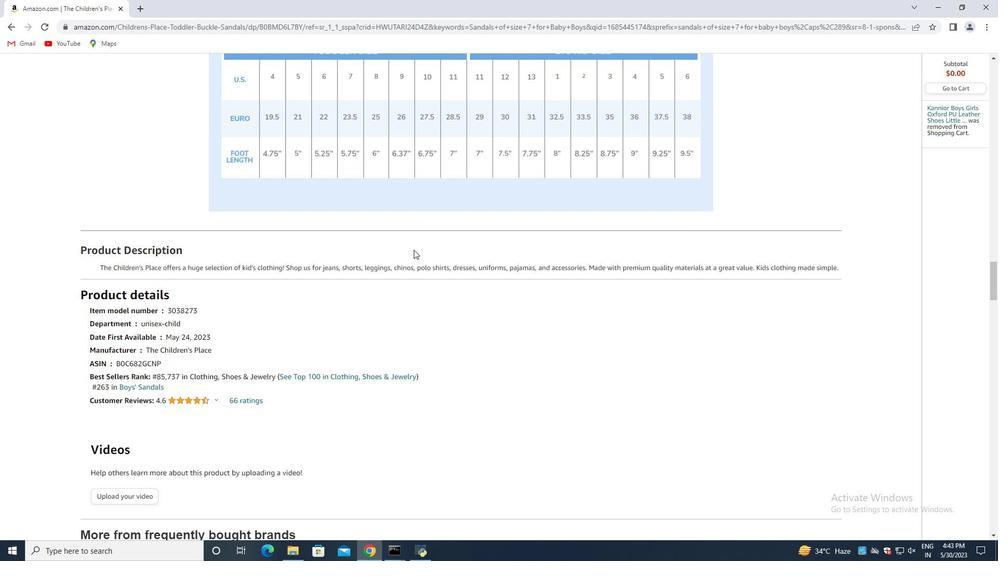 
Action: Mouse scrolled (410, 252) with delta (0, 0)
Screenshot: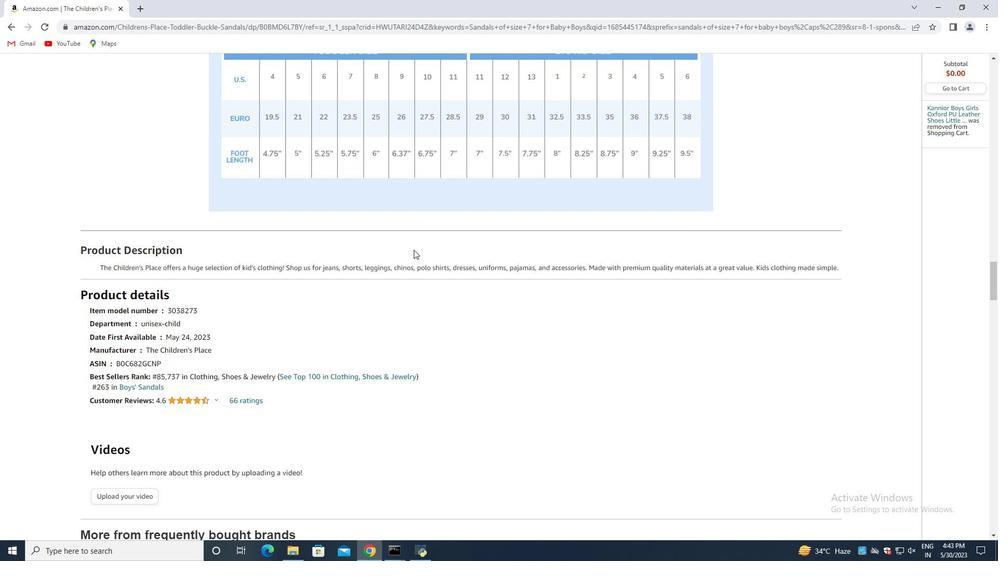 
Action: Mouse moved to (409, 252)
Screenshot: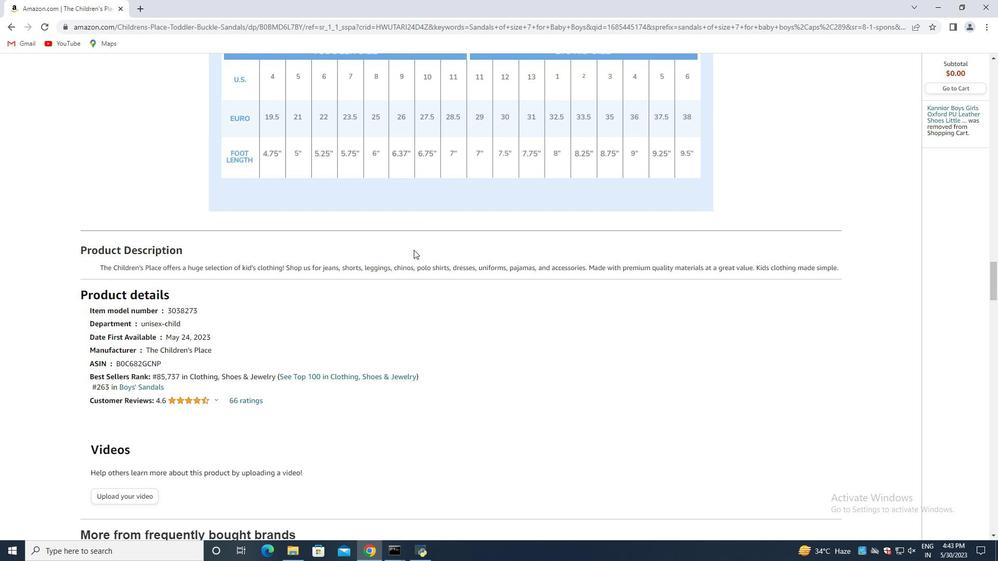 
Action: Mouse scrolled (409, 252) with delta (0, 0)
Screenshot: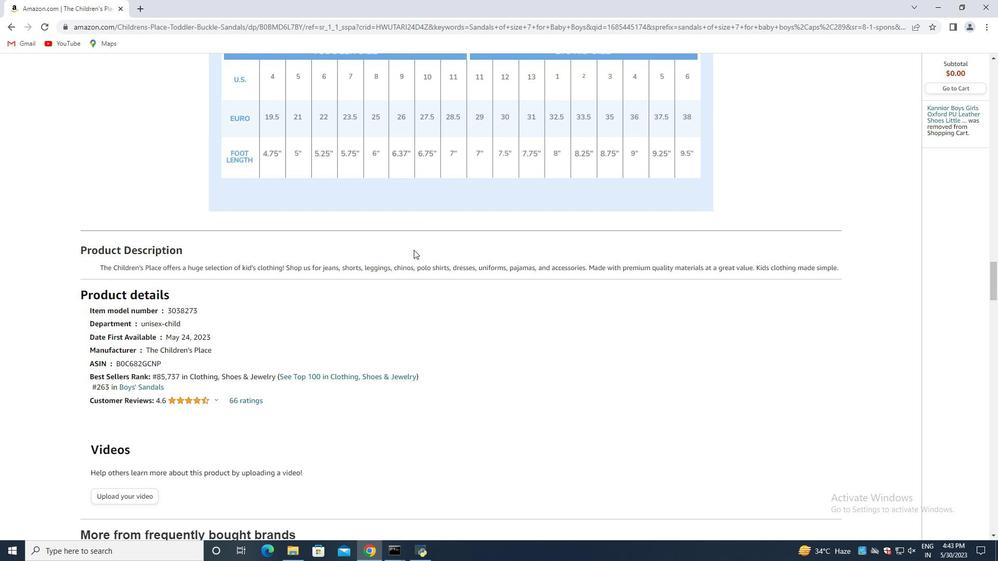 
Action: Mouse moved to (408, 252)
Screenshot: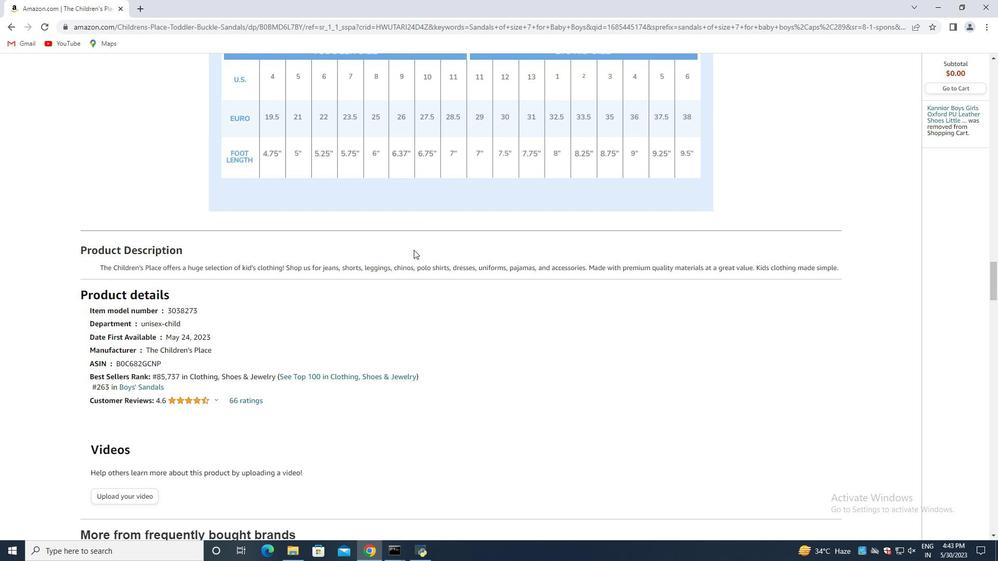 
Action: Mouse scrolled (408, 252) with delta (0, 0)
Screenshot: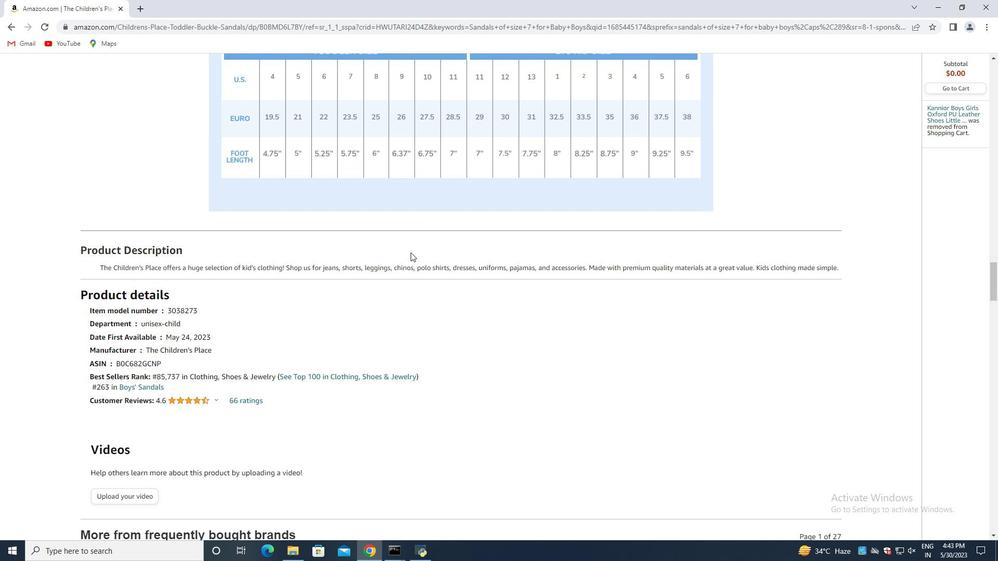 
Action: Mouse moved to (405, 254)
Screenshot: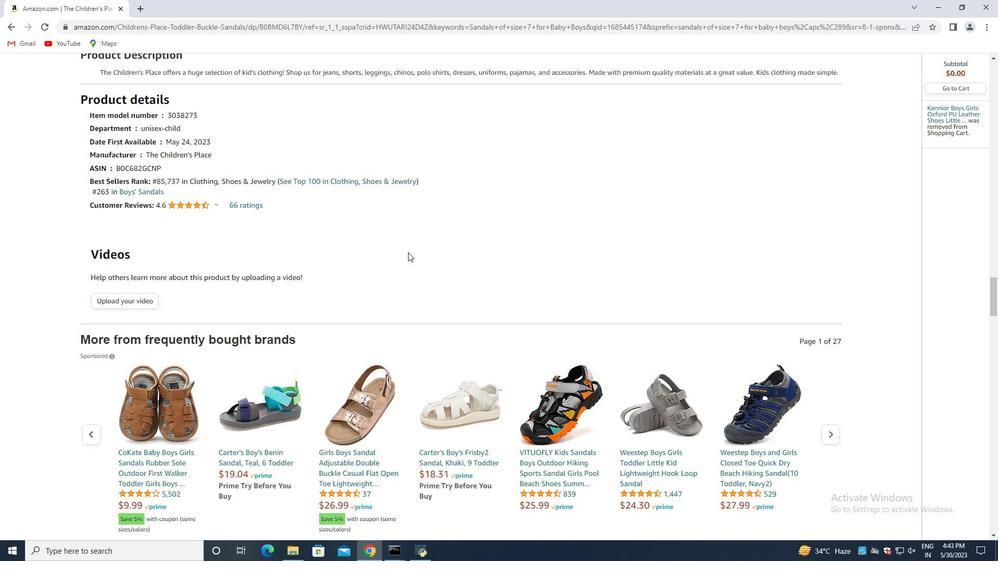 
Action: Mouse scrolled (405, 253) with delta (0, 0)
Screenshot: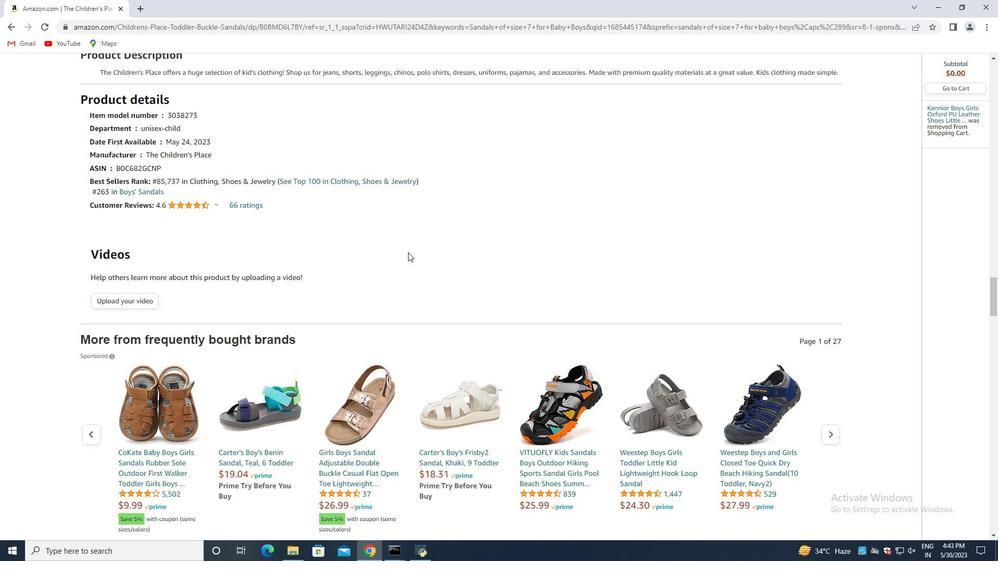 
Action: Mouse moved to (403, 255)
Screenshot: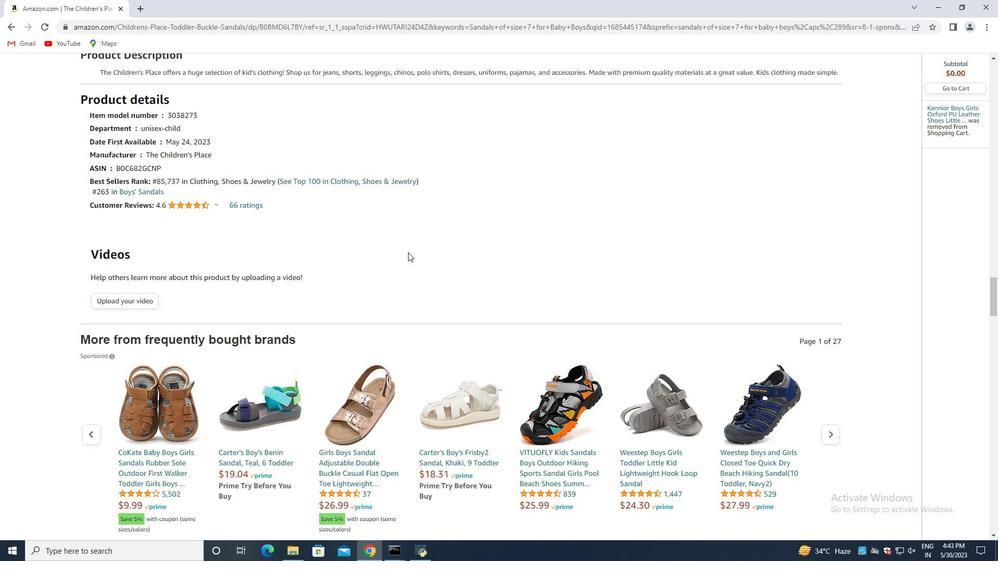 
Action: Mouse scrolled (403, 255) with delta (0, 0)
Screenshot: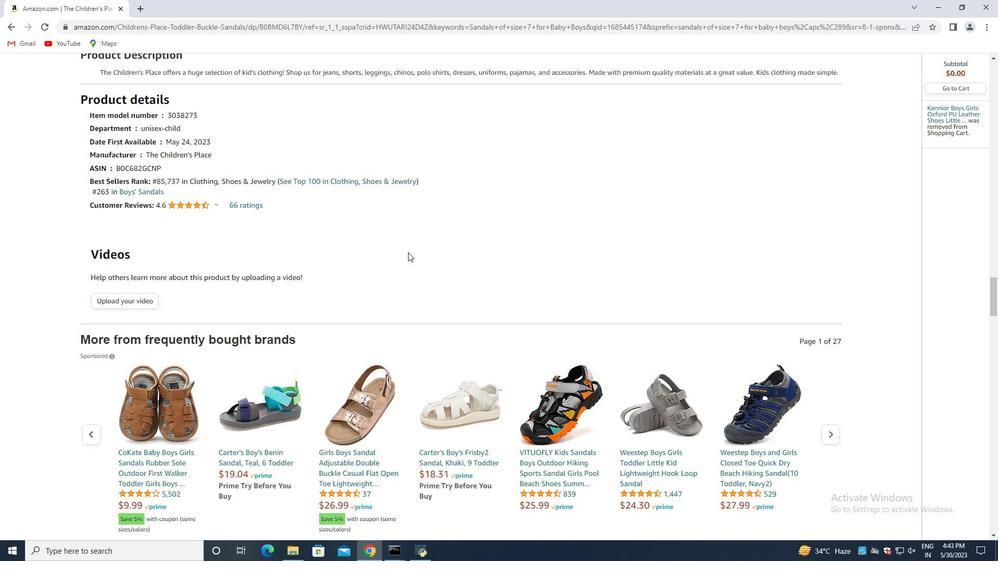 
Action: Mouse moved to (402, 256)
Screenshot: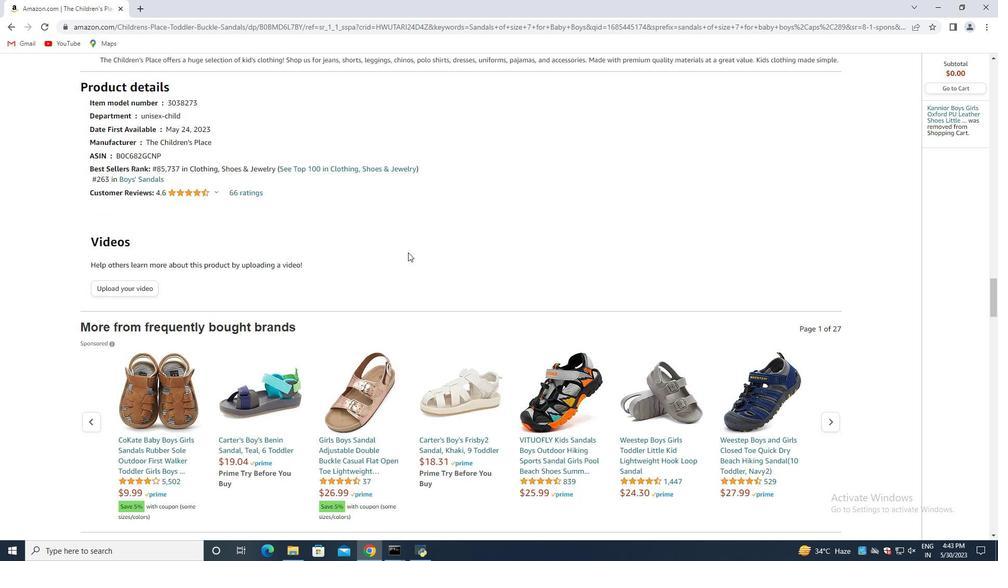 
Action: Mouse scrolled (402, 255) with delta (0, 0)
Screenshot: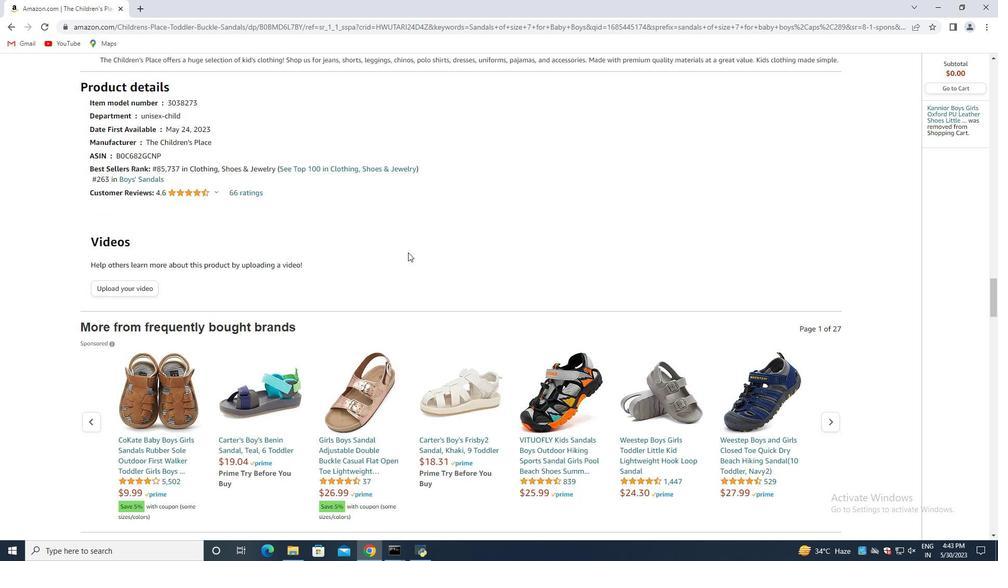 
Action: Mouse scrolled (402, 255) with delta (0, 0)
Screenshot: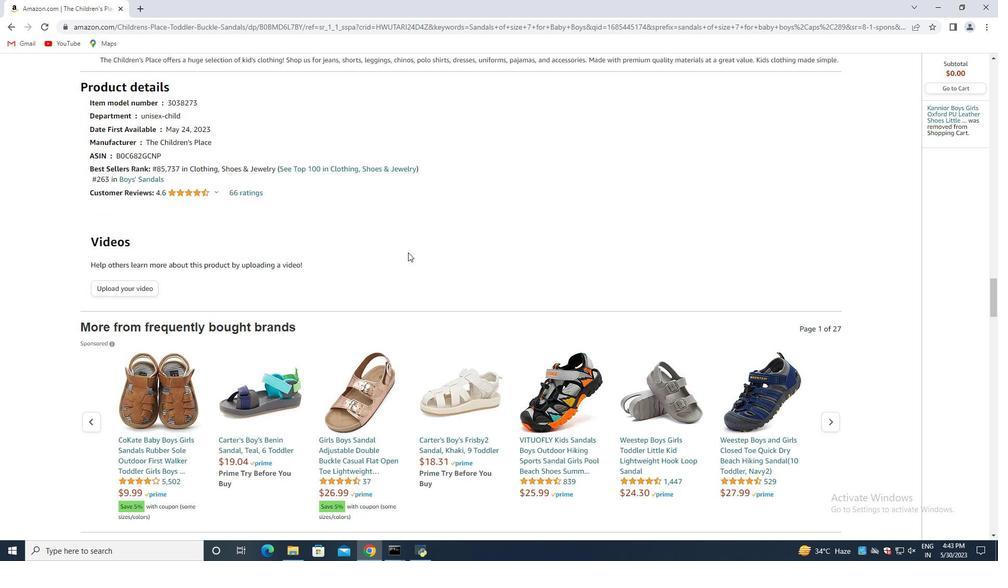 
Action: Mouse moved to (391, 264)
Screenshot: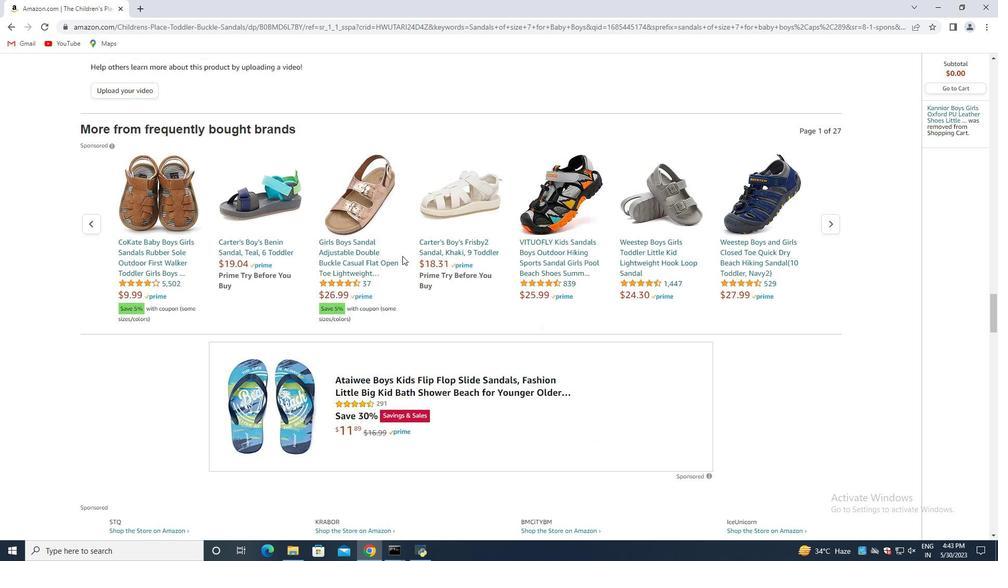 
Action: Mouse scrolled (398, 258) with delta (0, 0)
Screenshot: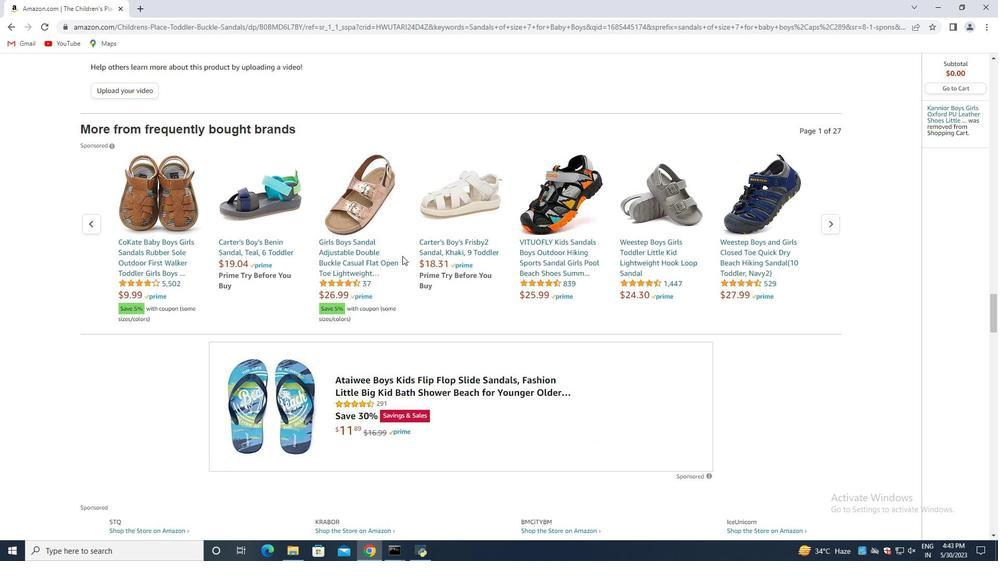 
Action: Mouse moved to (390, 264)
Screenshot: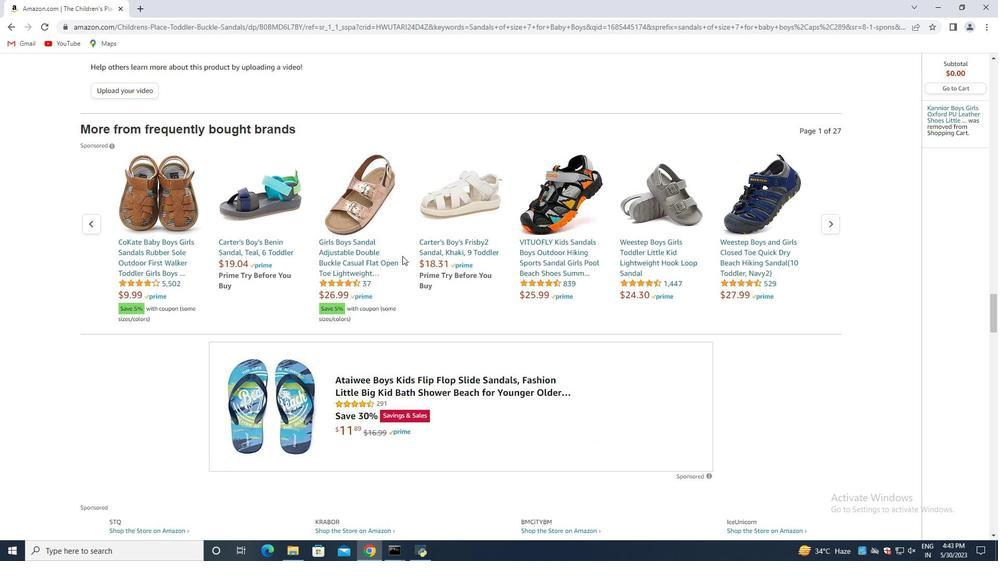 
Action: Mouse scrolled (391, 263) with delta (0, 0)
Screenshot: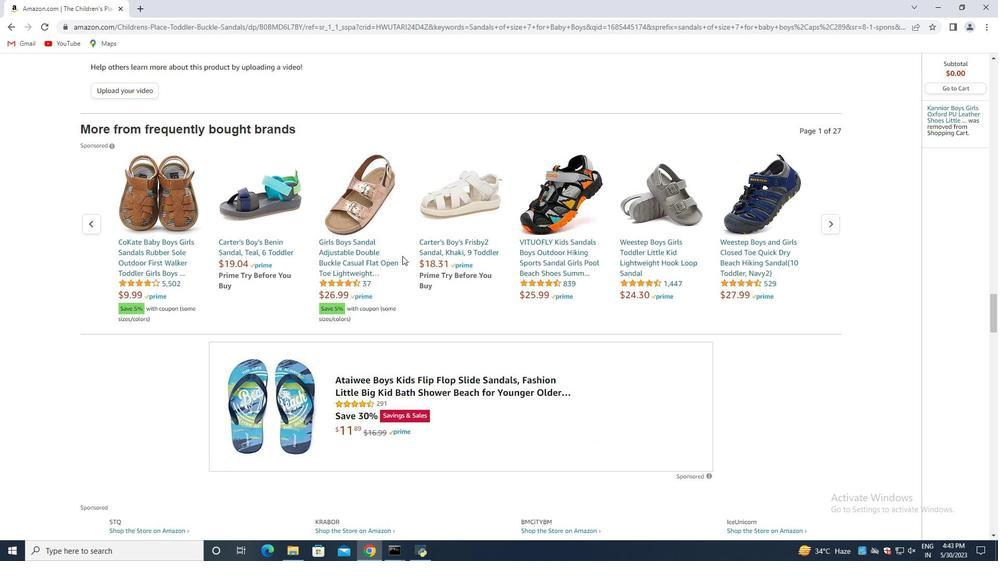 
Action: Mouse moved to (390, 264)
Screenshot: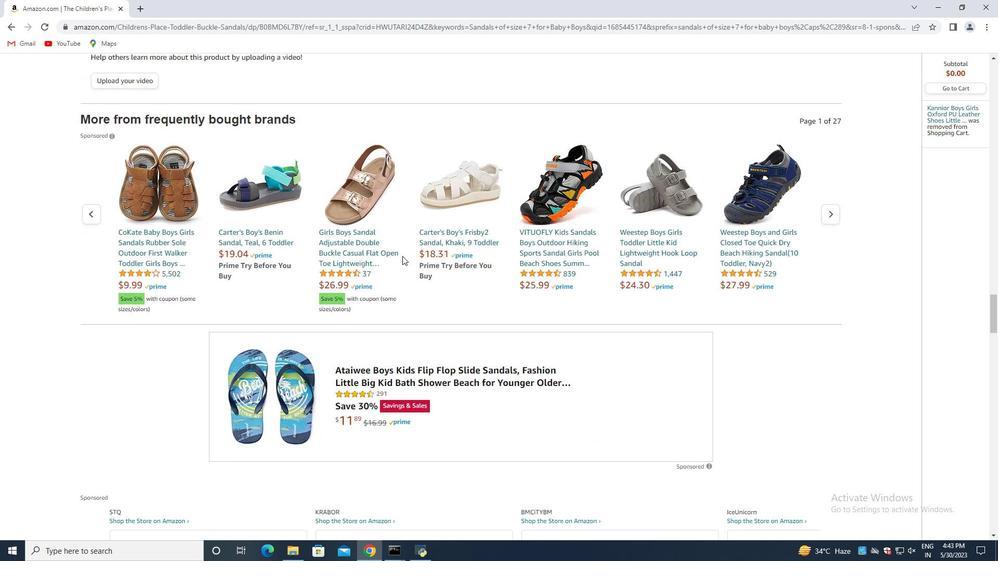 
Action: Mouse scrolled (390, 264) with delta (0, 0)
Screenshot: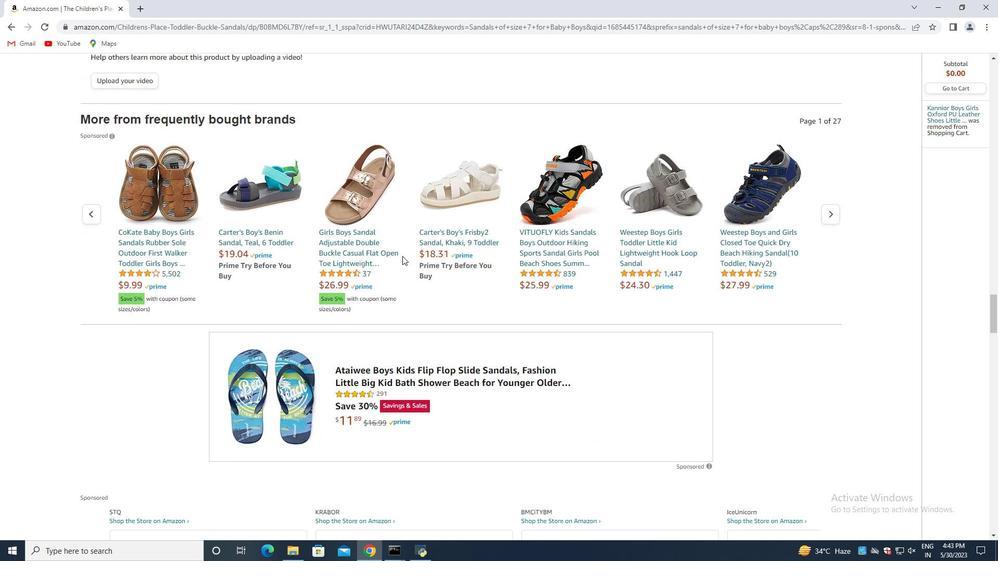 
Action: Mouse moved to (389, 265)
Screenshot: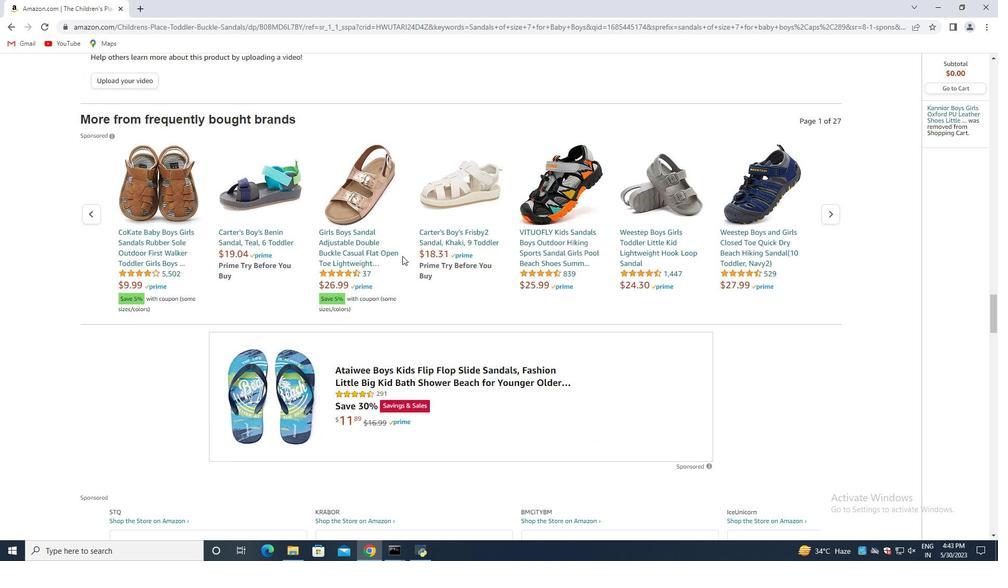
Action: Mouse scrolled (389, 264) with delta (0, 0)
Screenshot: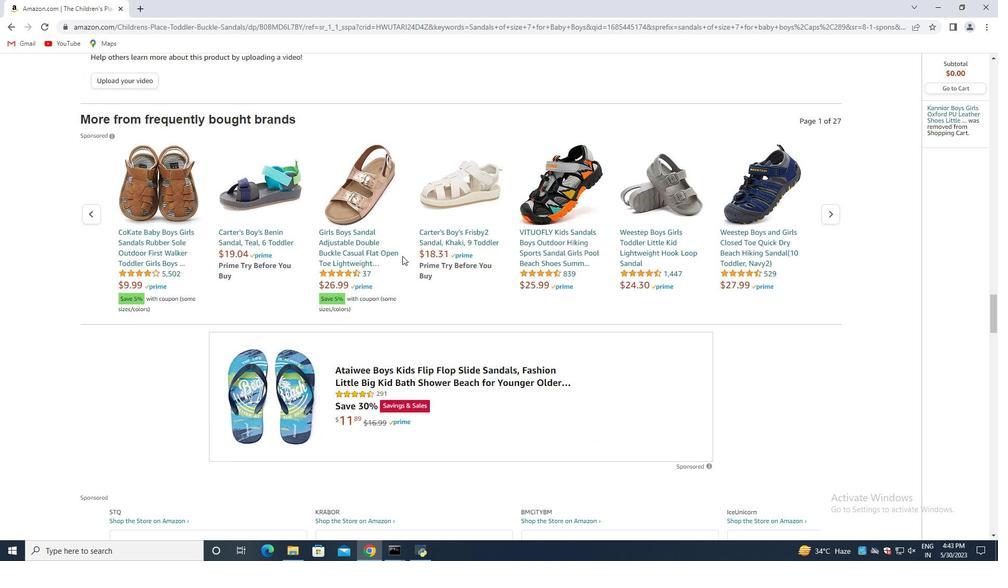 
Action: Mouse moved to (388, 266)
Screenshot: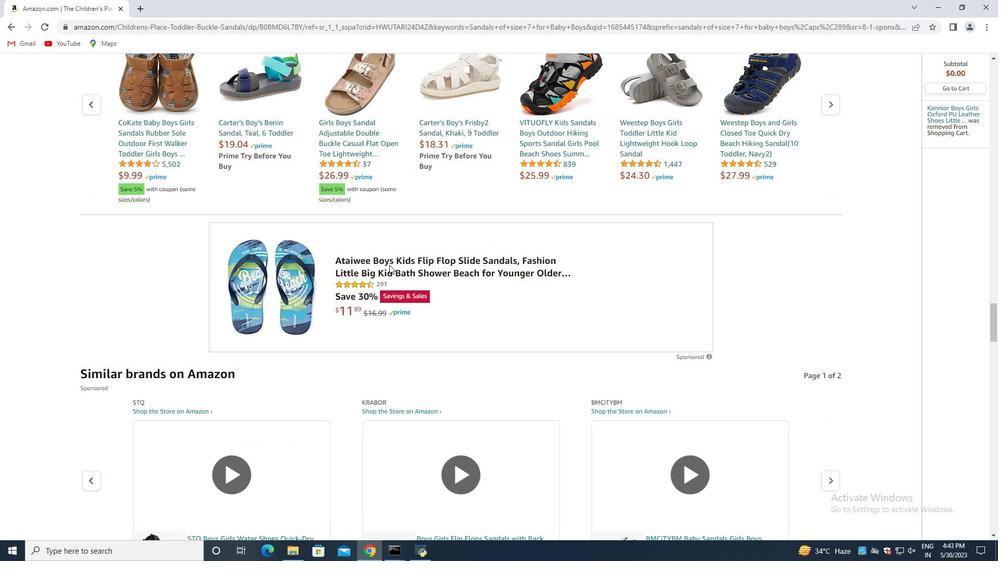 
Action: Mouse scrolled (388, 265) with delta (0, 0)
Screenshot: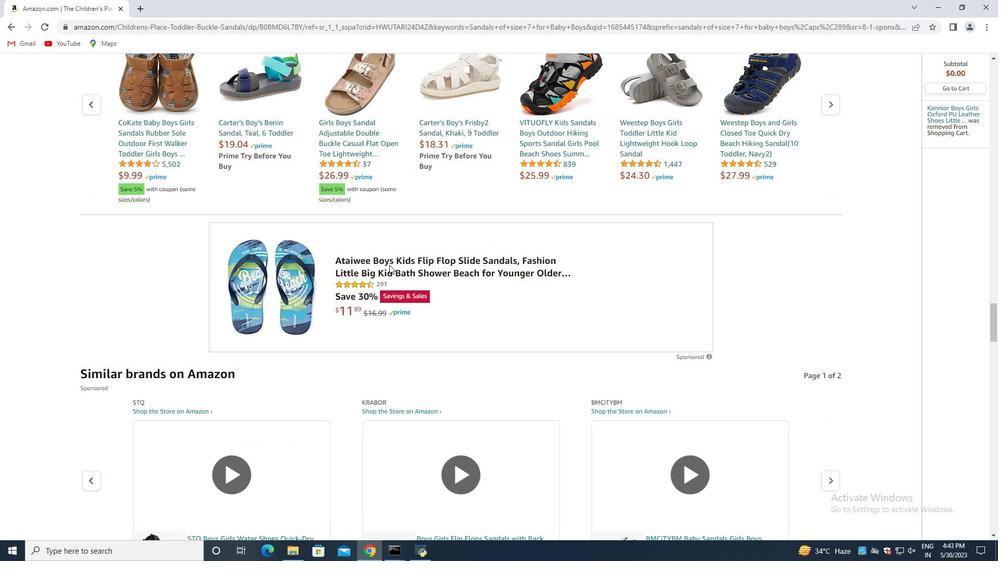 
Action: Mouse moved to (378, 276)
Screenshot: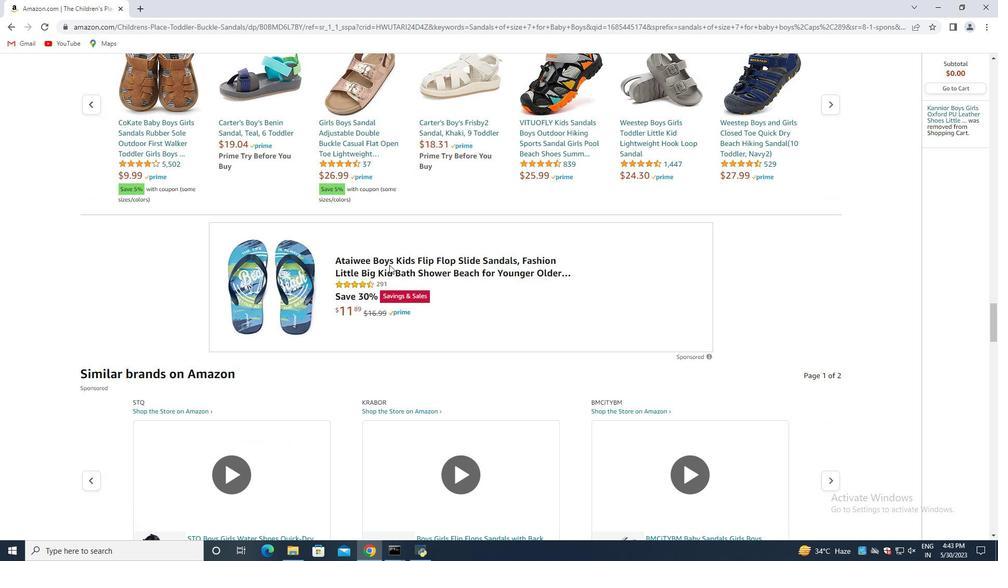 
Action: Mouse scrolled (378, 274) with delta (0, 0)
Screenshot: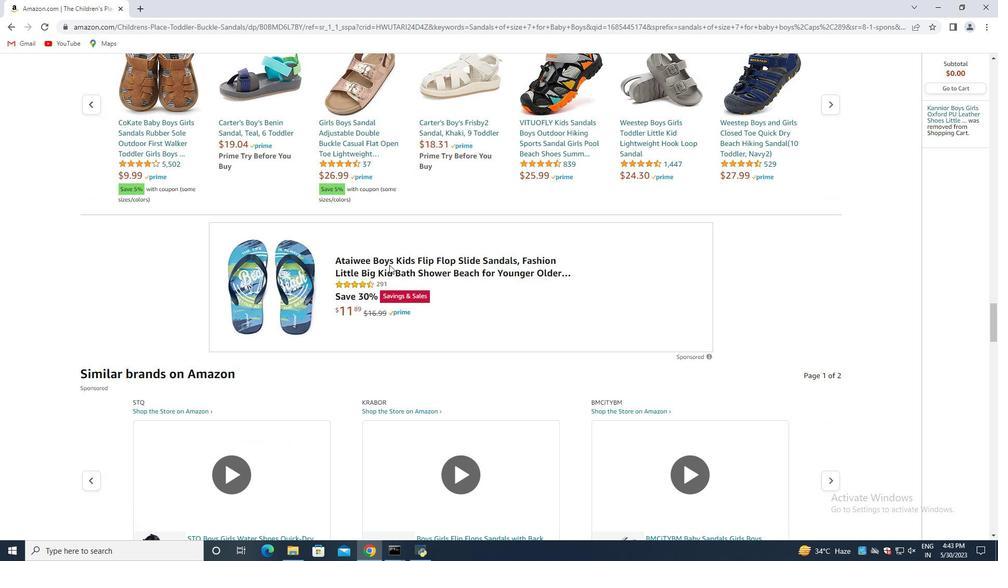 
Action: Mouse scrolled (378, 275) with delta (0, 0)
Screenshot: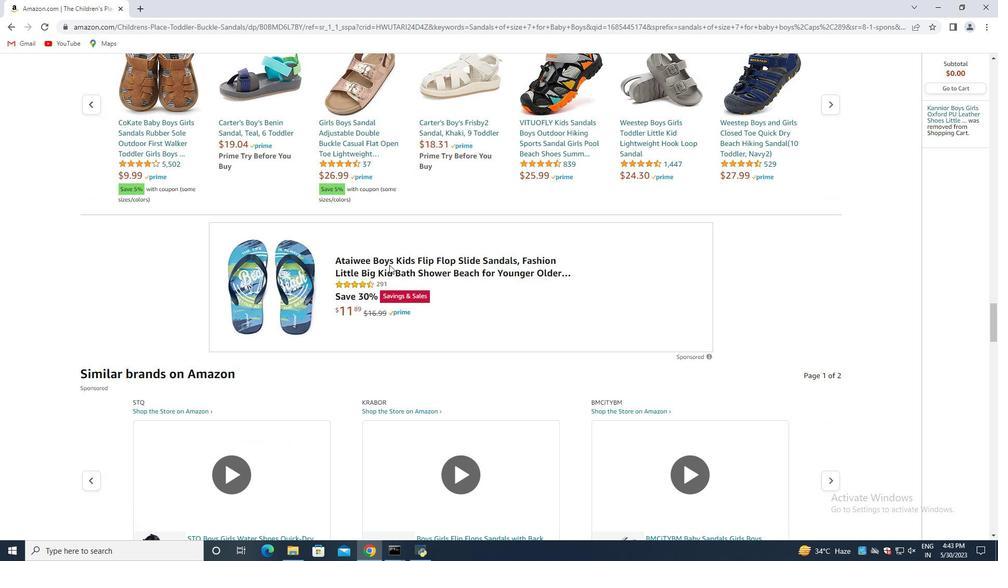 
Action: Mouse scrolled (378, 275) with delta (0, 0)
Screenshot: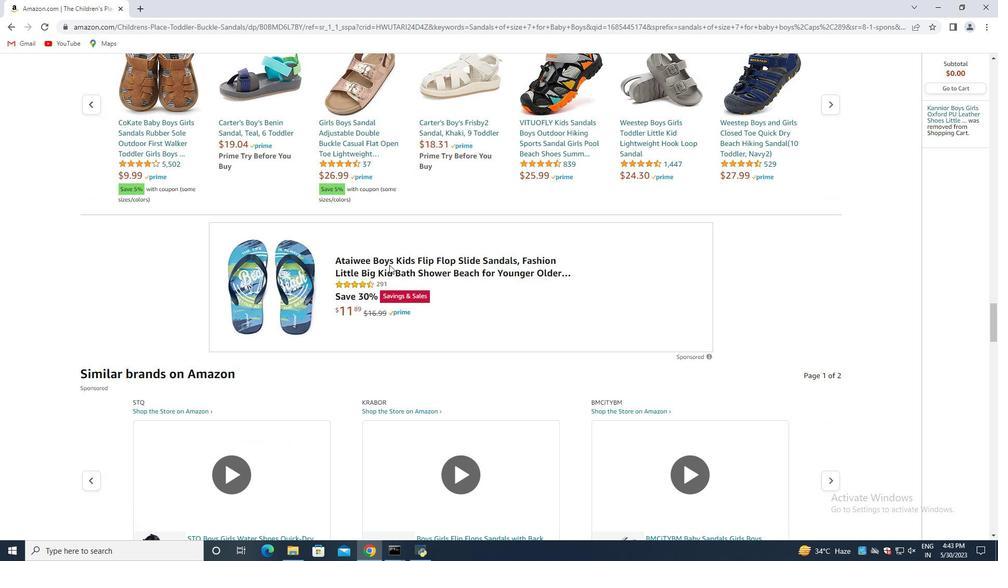 
Action: Mouse moved to (376, 278)
Screenshot: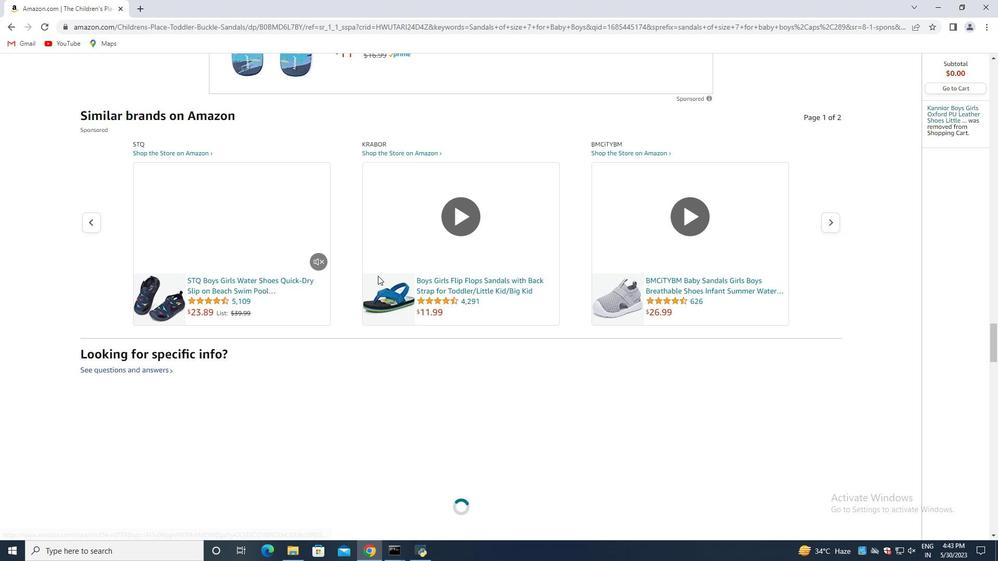 
Action: Mouse scrolled (376, 278) with delta (0, 0)
Screenshot: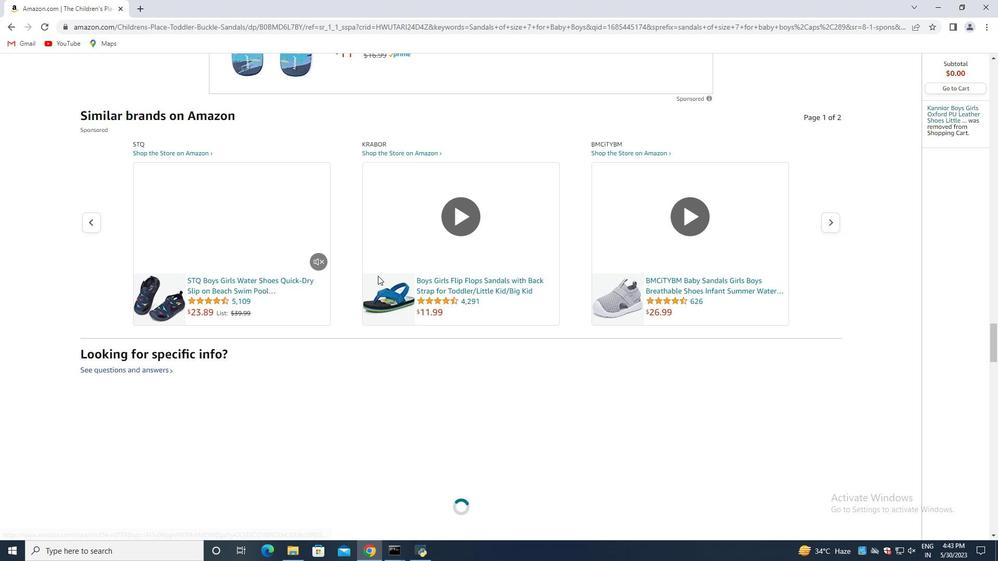 
Action: Mouse moved to (373, 279)
Screenshot: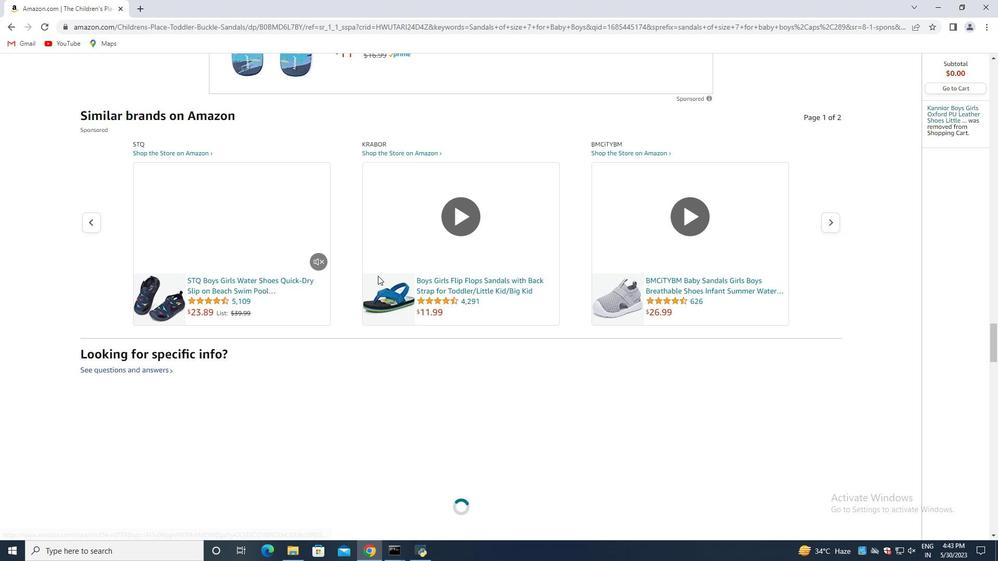 
Action: Mouse scrolled (373, 278) with delta (0, 0)
Screenshot: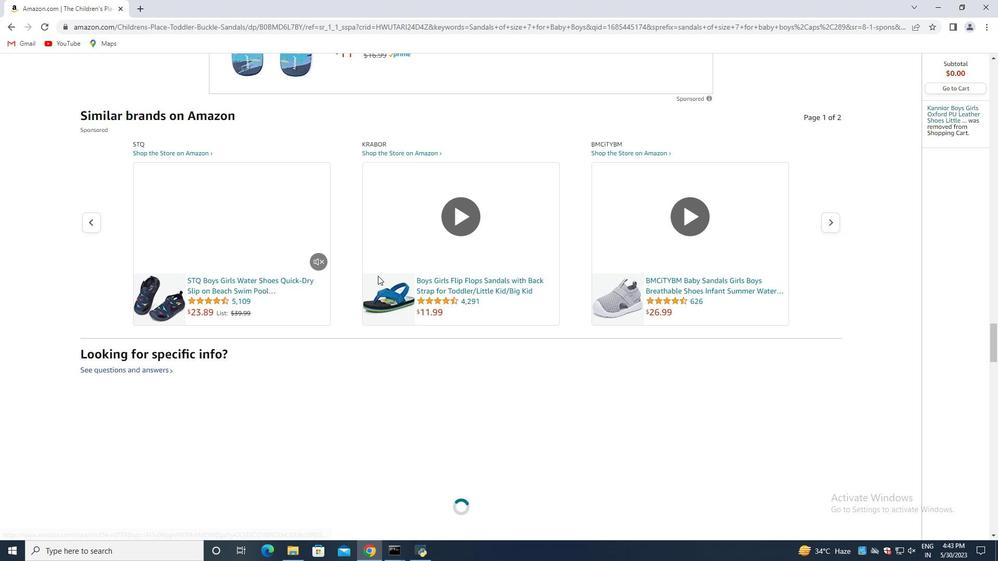 
Action: Mouse moved to (373, 279)
Screenshot: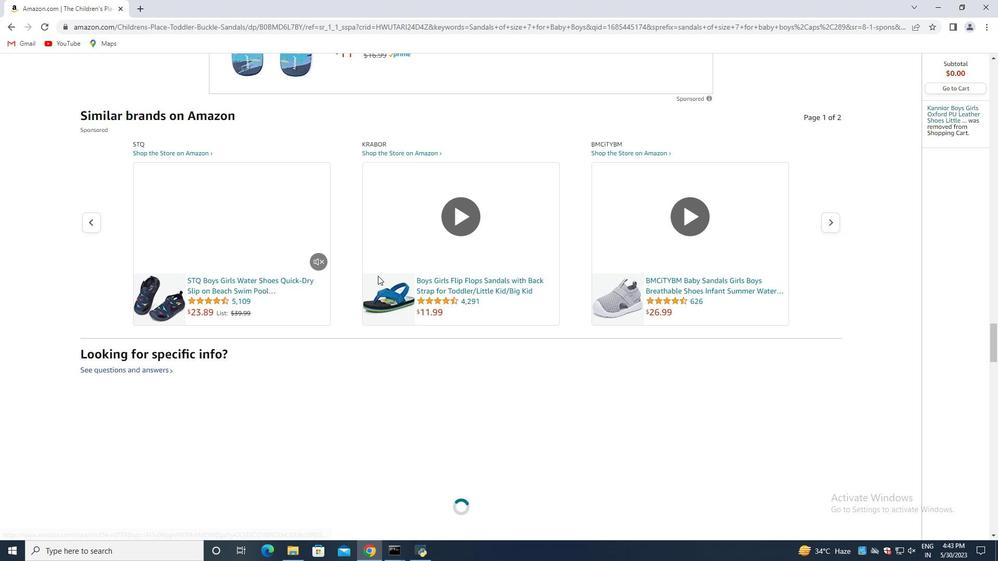 
Action: Mouse scrolled (373, 278) with delta (0, 0)
Screenshot: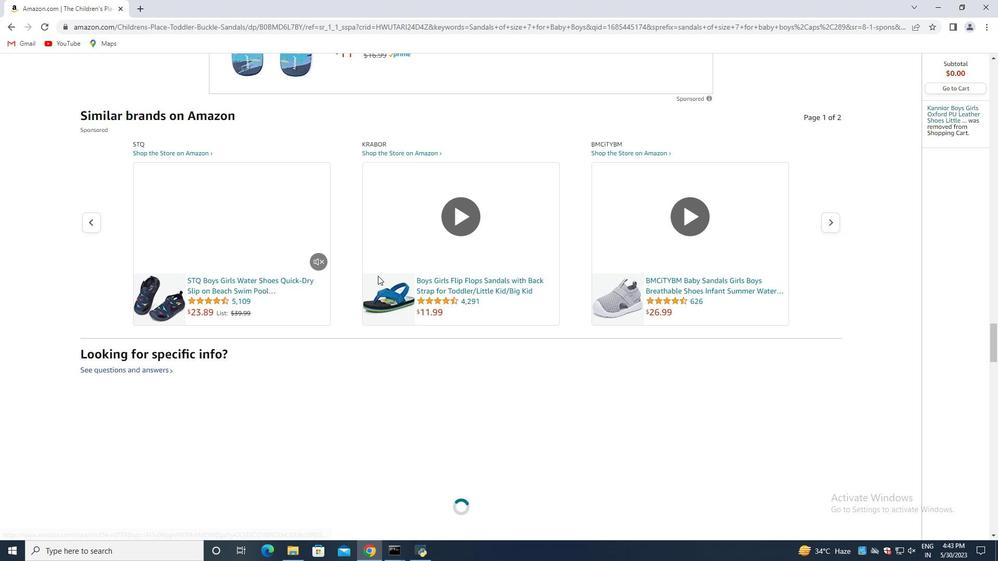 
Action: Mouse scrolled (373, 278) with delta (0, 0)
Screenshot: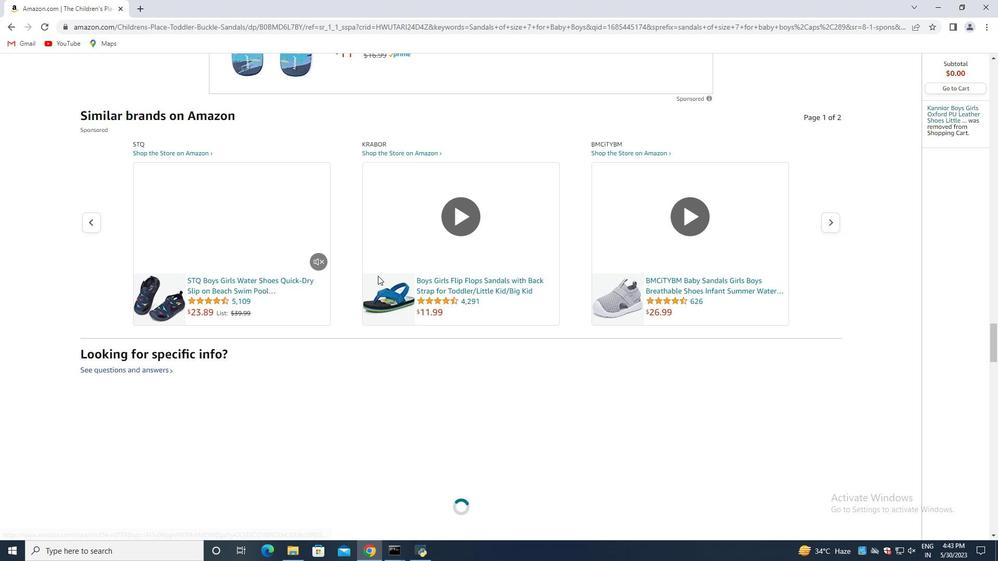 
Action: Mouse moved to (396, 280)
Screenshot: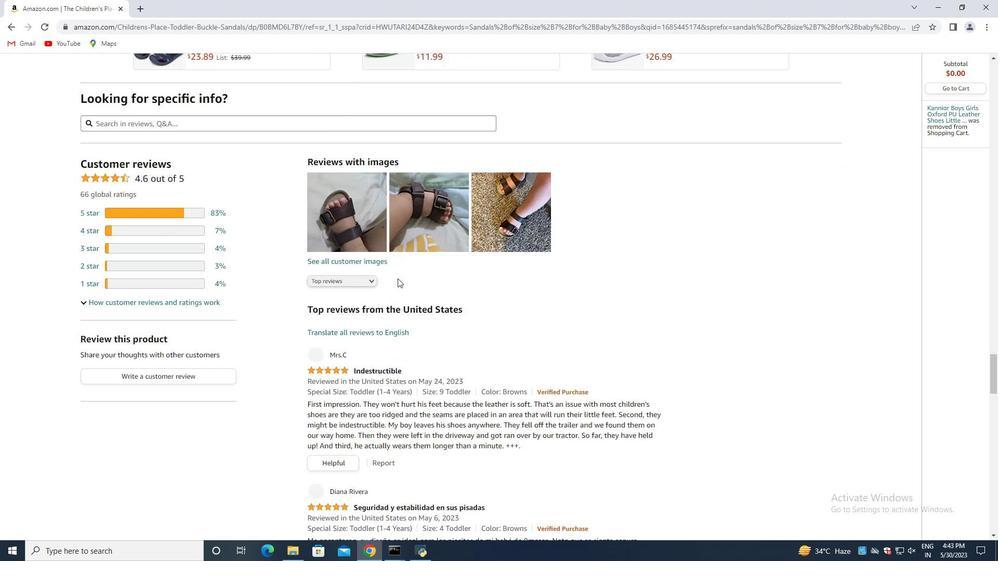 
Action: Mouse scrolled (397, 279) with delta (0, 0)
Screenshot: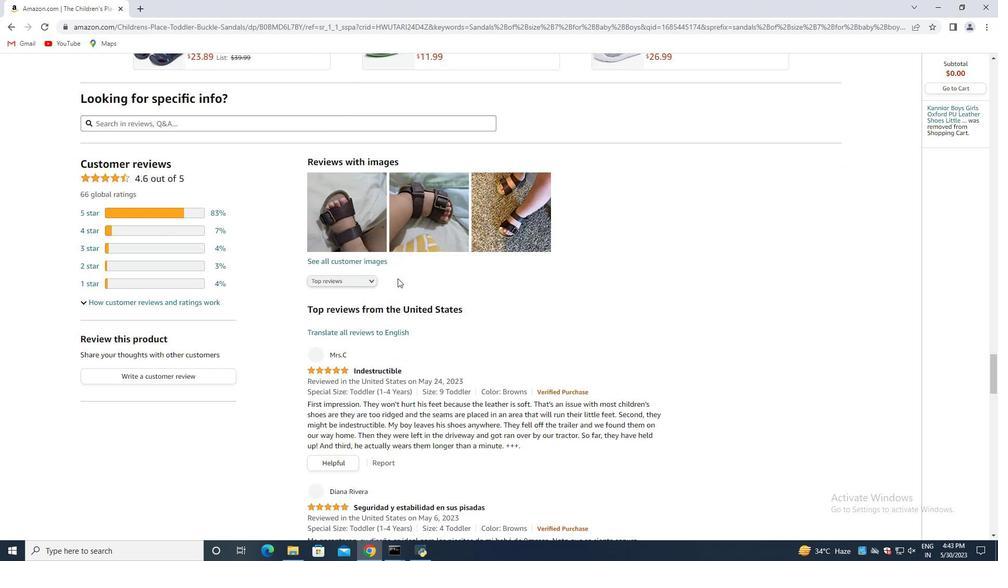 
Action: Mouse moved to (395, 282)
Screenshot: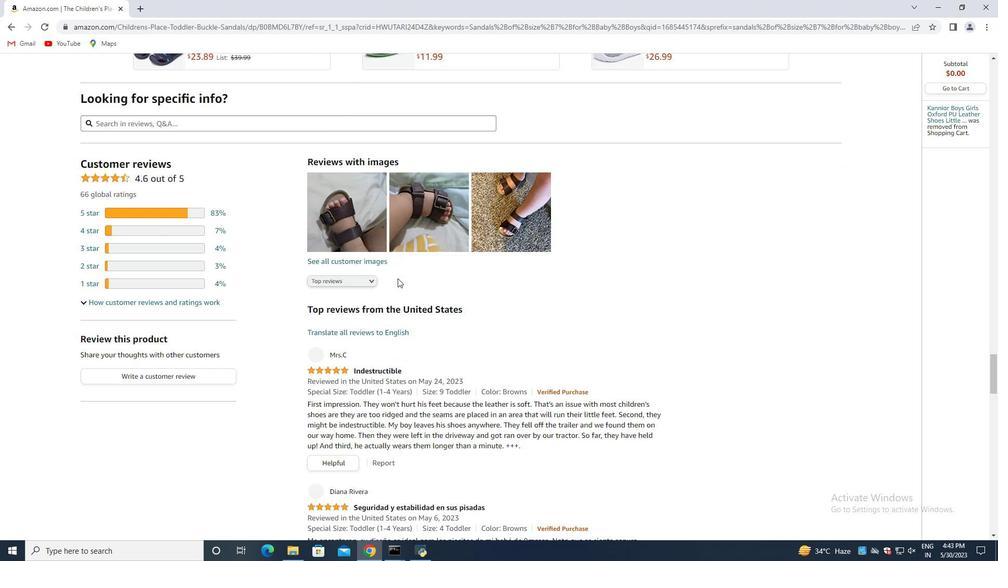 
Action: Mouse scrolled (395, 281) with delta (0, 0)
Screenshot: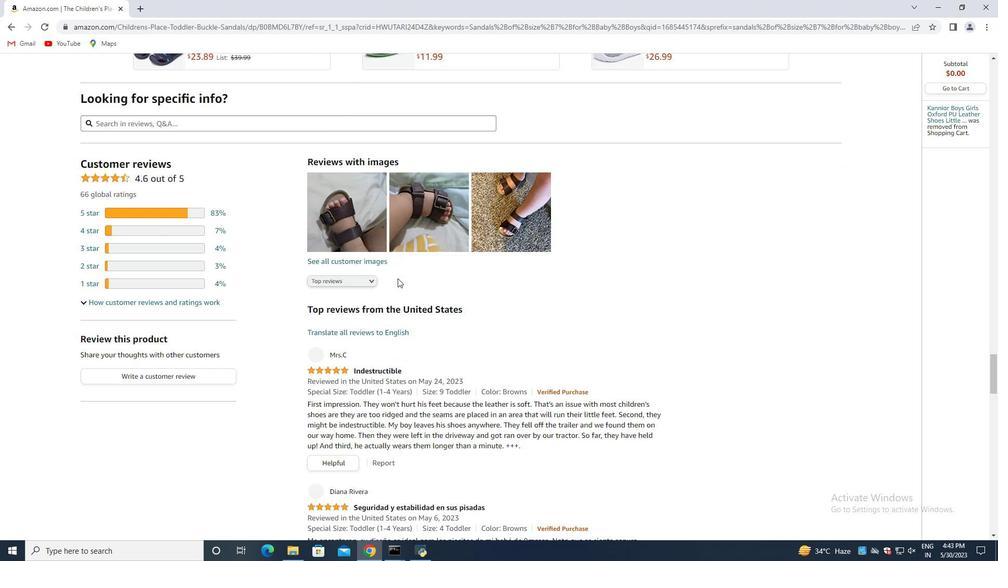 
Action: Mouse scrolled (395, 281) with delta (0, 0)
Screenshot: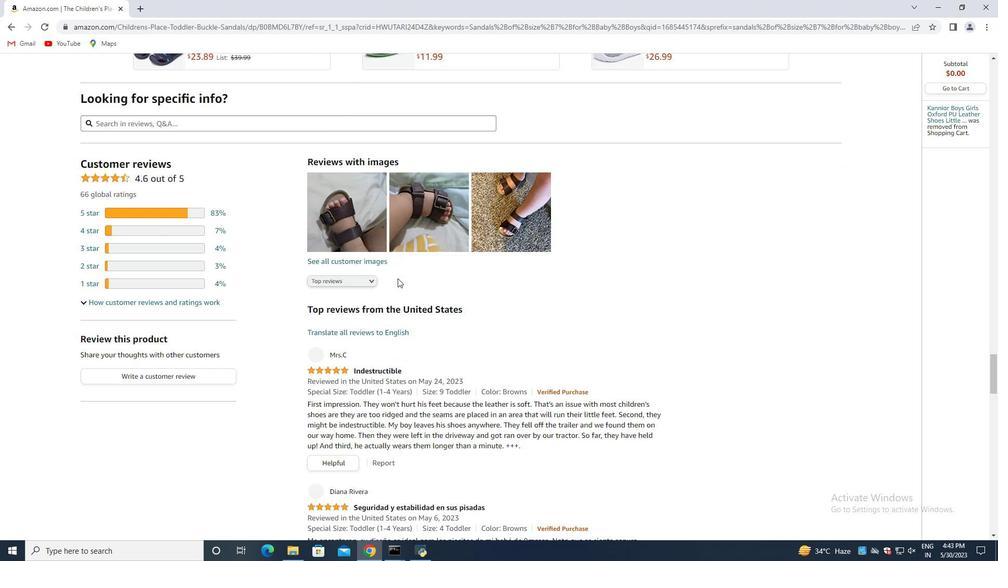 
Action: Mouse moved to (536, 304)
Screenshot: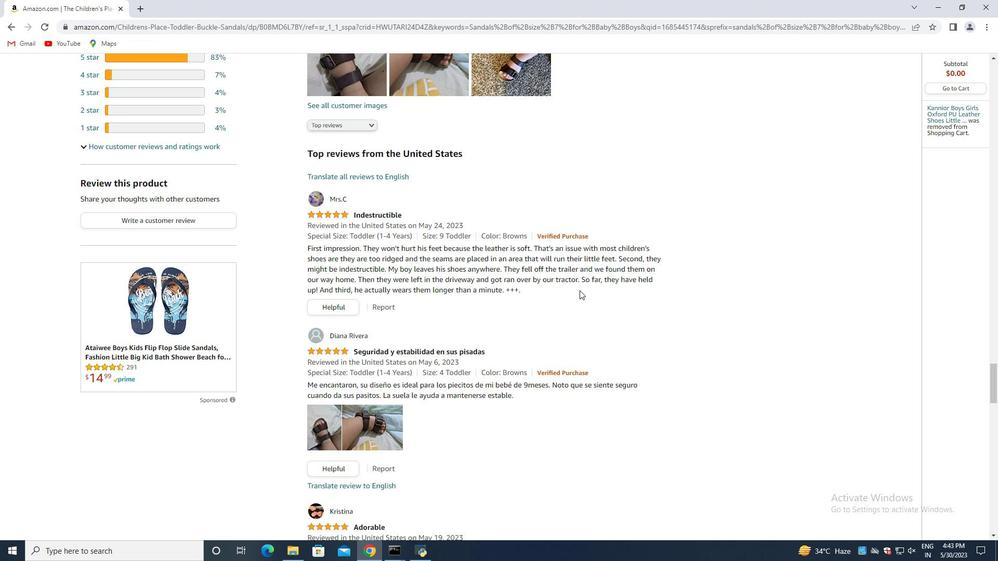 
Action: Mouse scrolled (547, 302) with delta (0, 0)
Screenshot: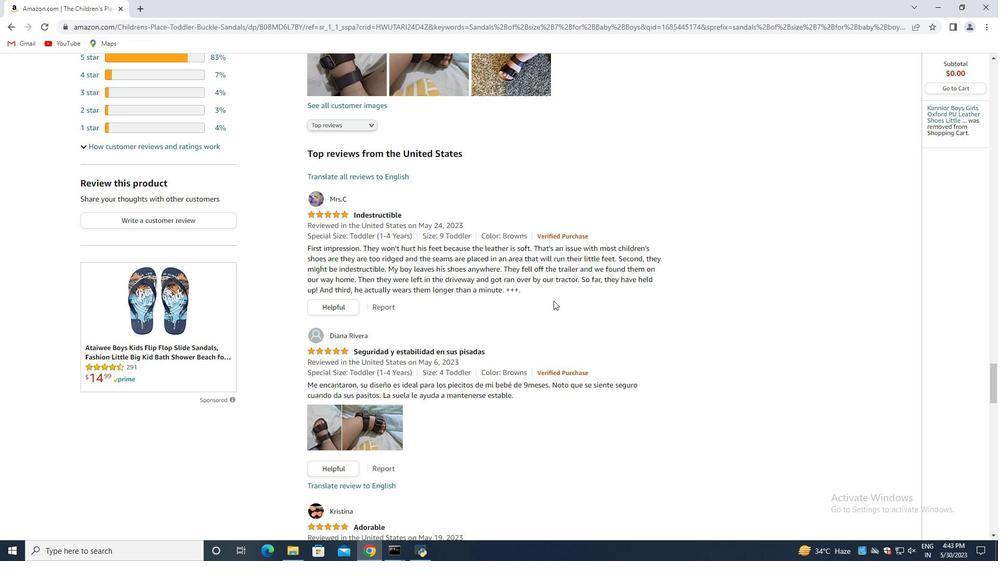 
Action: Mouse moved to (535, 304)
Screenshot: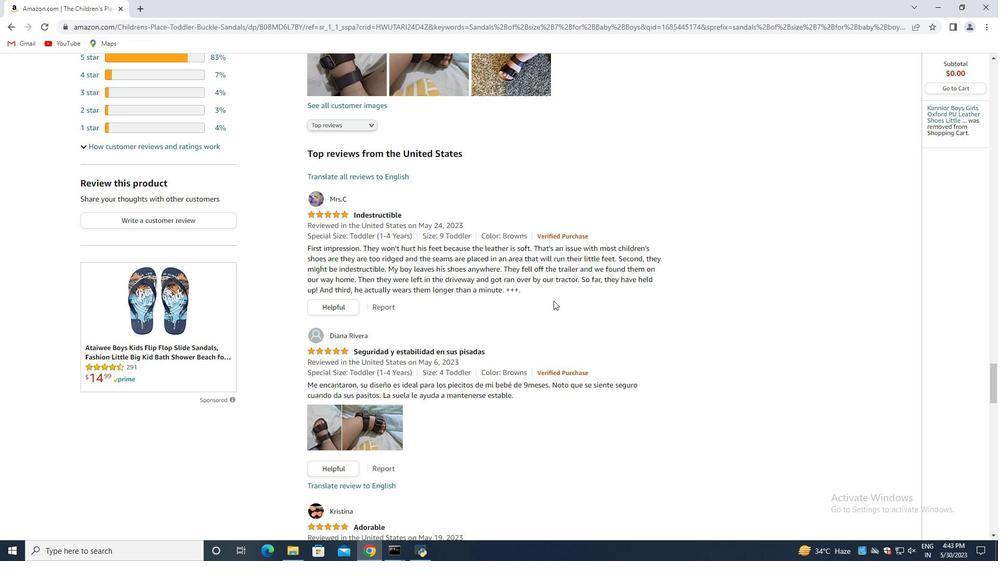 
Action: Mouse scrolled (543, 303) with delta (0, 0)
Screenshot: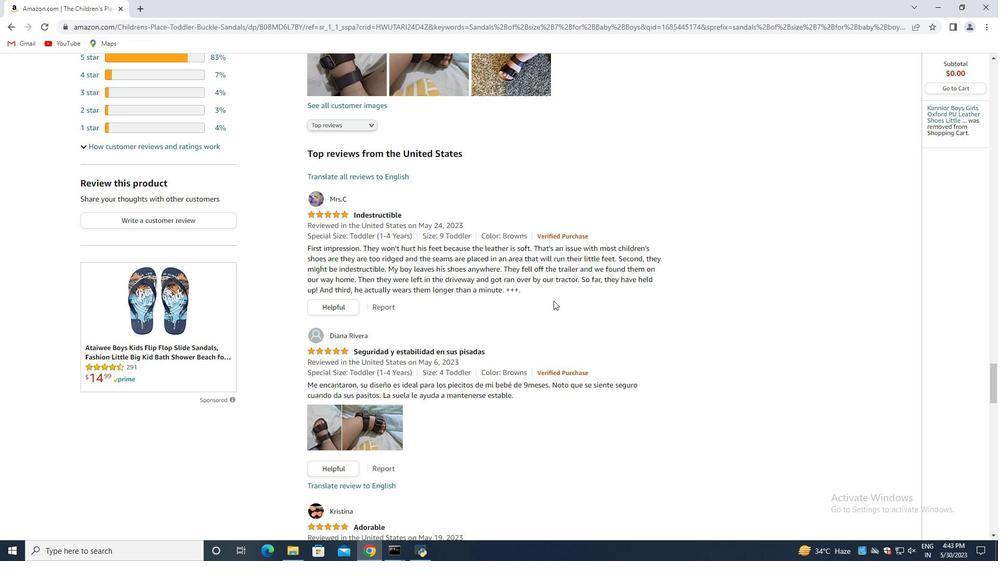 
Action: Mouse moved to (514, 299)
Screenshot: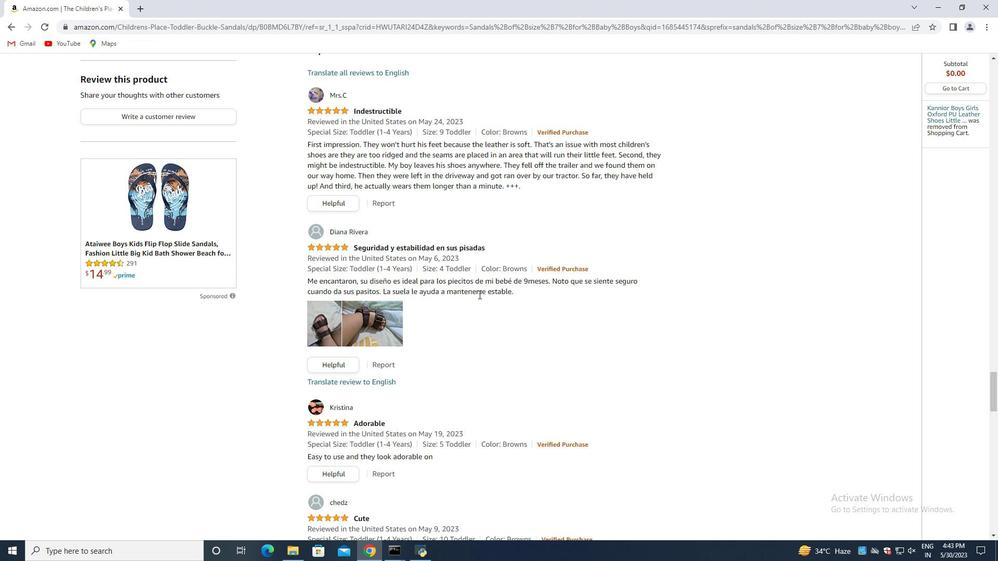 
Action: Mouse scrolled (514, 298) with delta (0, 0)
Screenshot: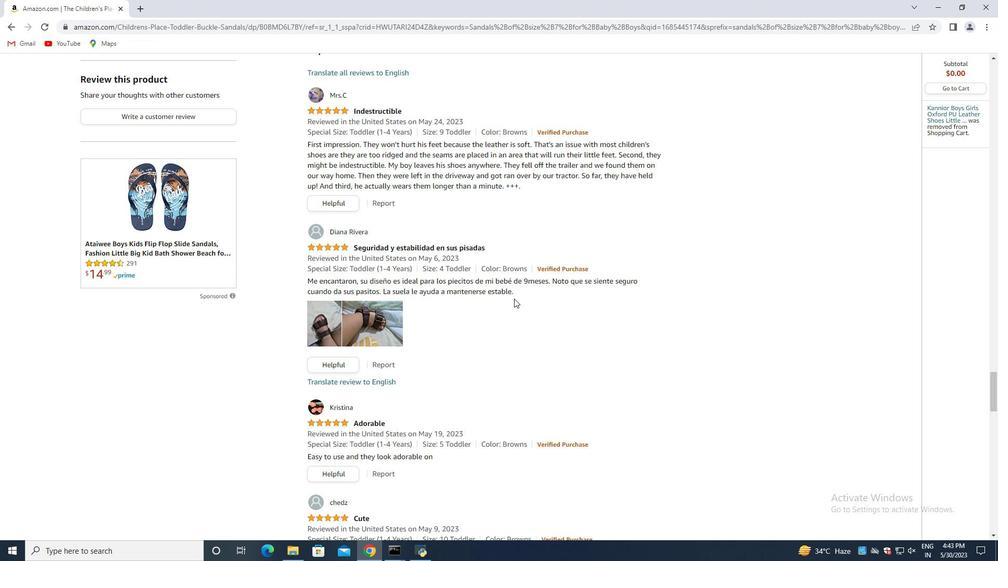 
Action: Mouse moved to (514, 299)
Screenshot: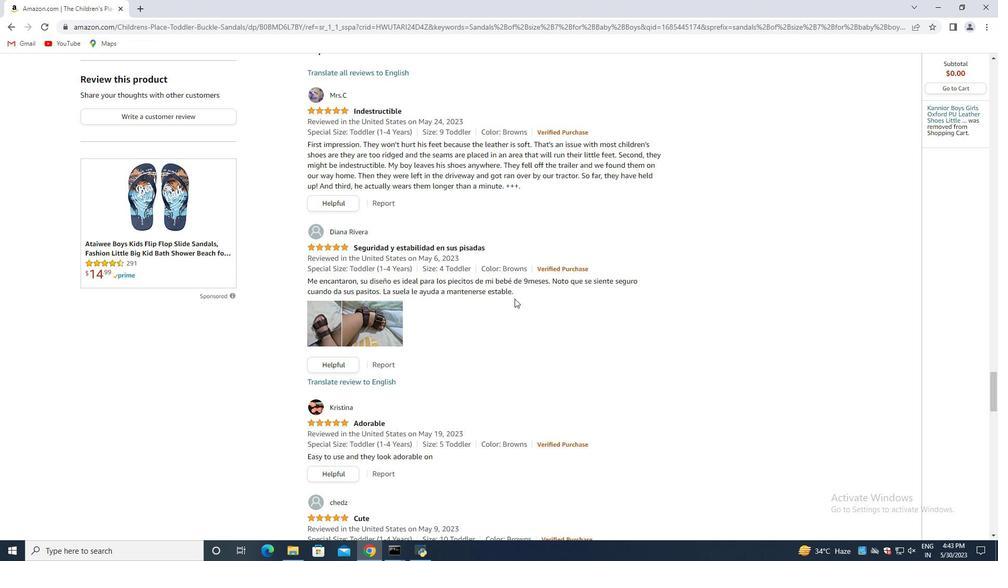 
Action: Mouse scrolled (514, 299) with delta (0, 0)
Screenshot: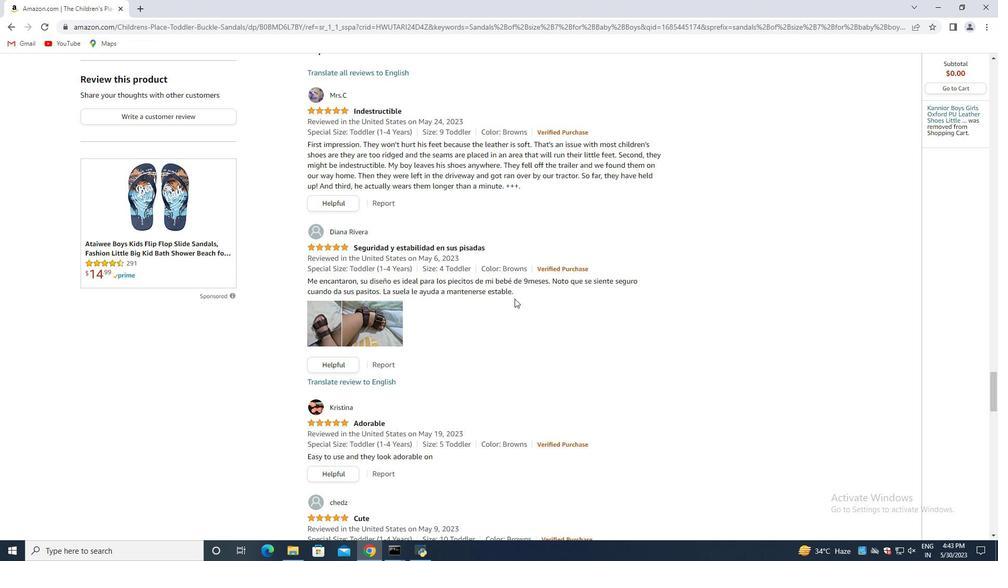 
Action: Mouse moved to (514, 300)
Screenshot: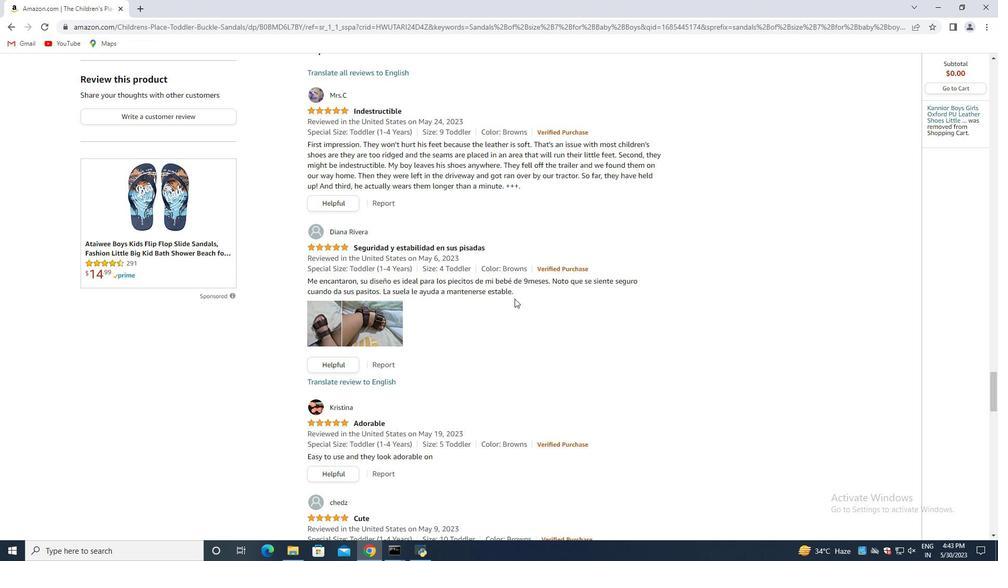 
Action: Mouse scrolled (514, 299) with delta (0, 0)
Screenshot: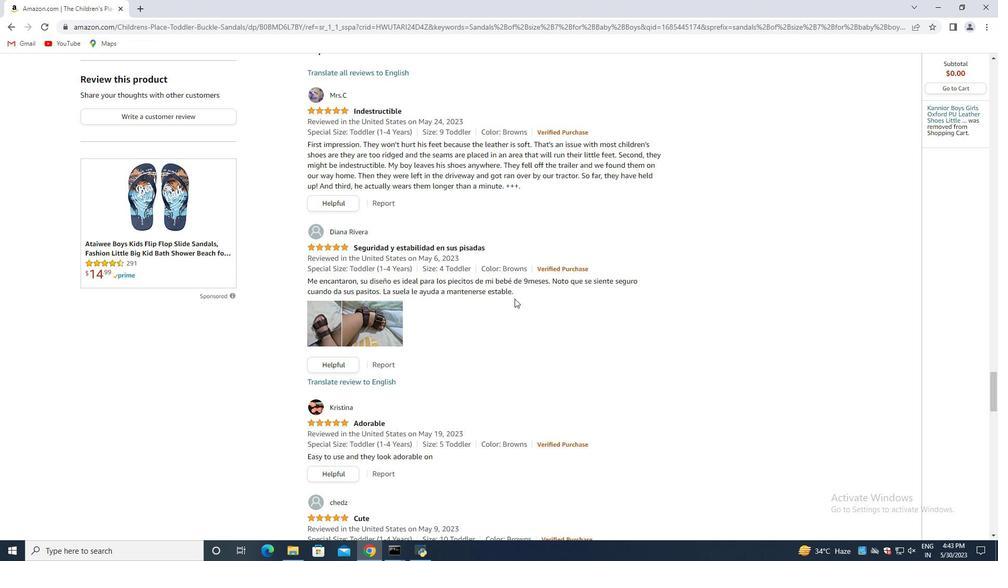 
Action: Mouse moved to (513, 301)
Screenshot: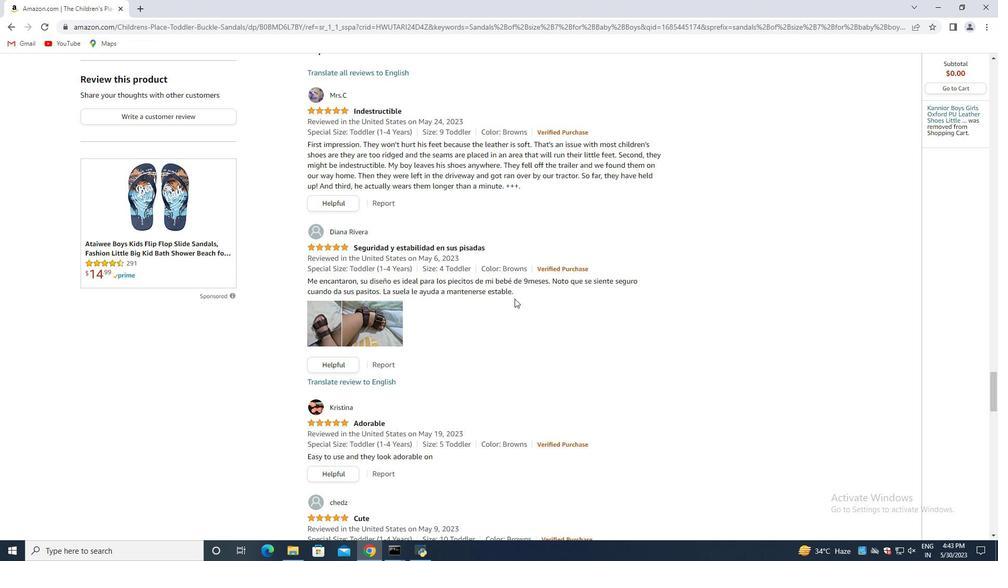 
Action: Mouse scrolled (513, 300) with delta (0, 0)
Screenshot: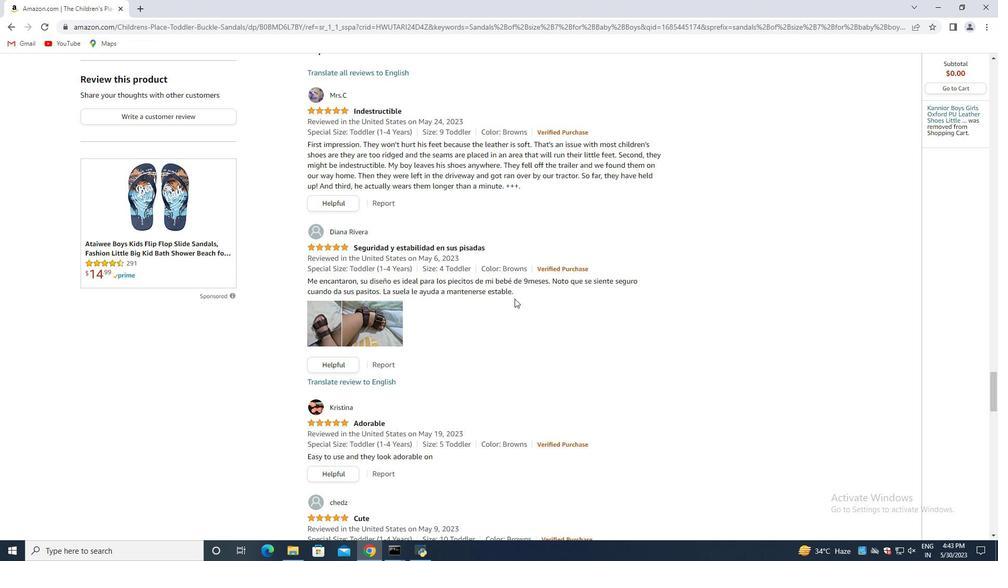 
Action: Mouse moved to (440, 276)
Screenshot: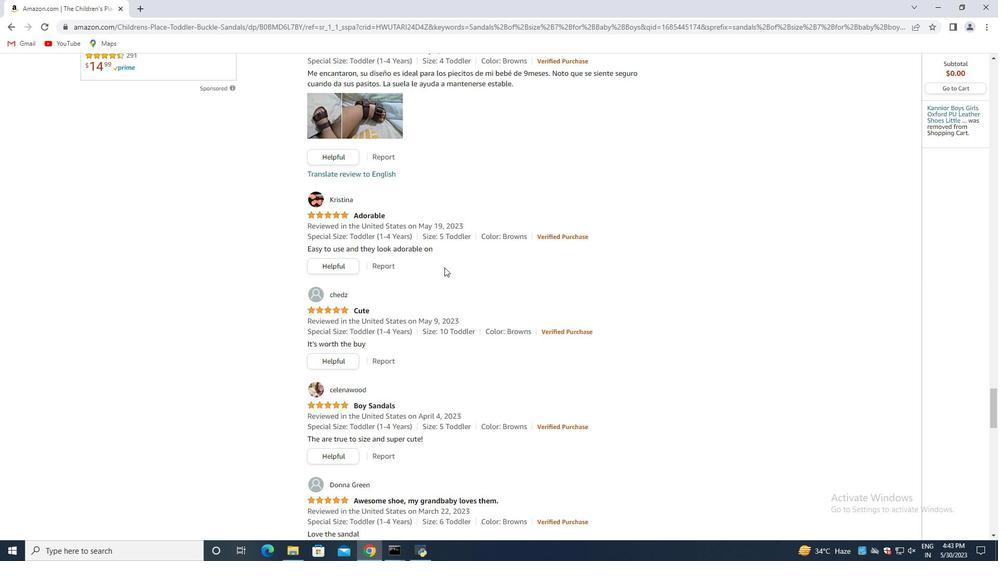
Action: Mouse scrolled (440, 275) with delta (0, 0)
Screenshot: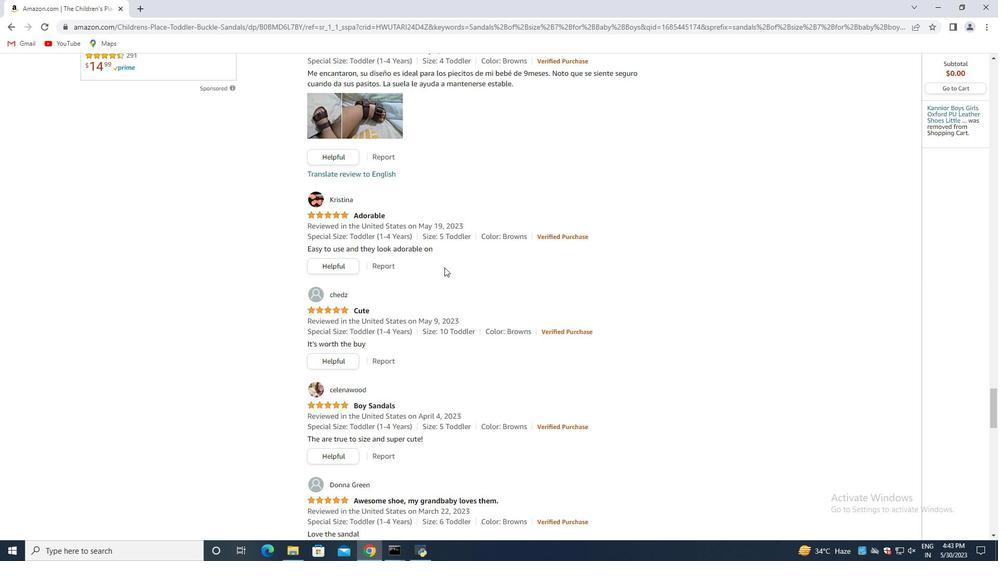 
Action: Mouse moved to (435, 281)
Screenshot: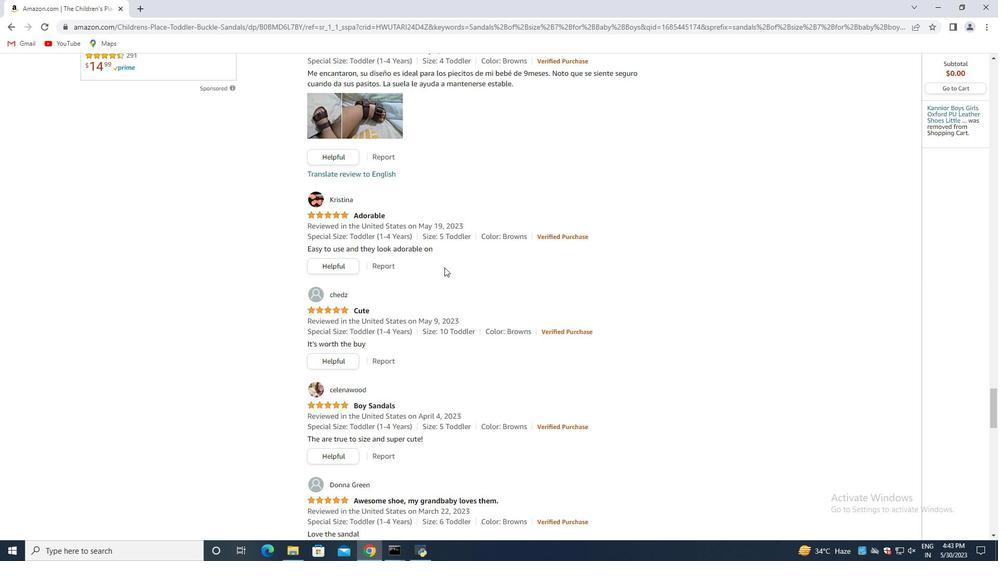
Action: Mouse scrolled (435, 280) with delta (0, 0)
Screenshot: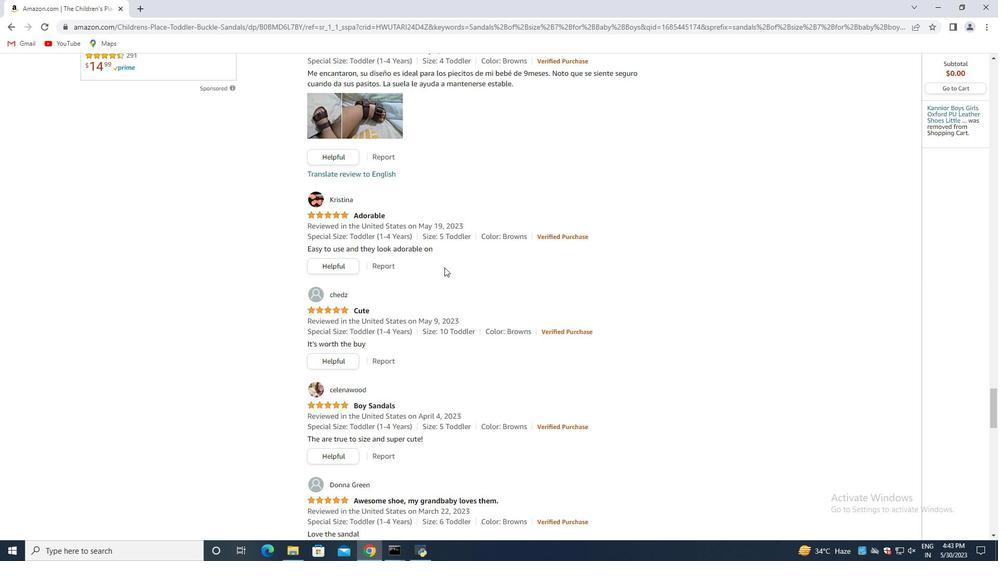 
Action: Mouse moved to (434, 285)
Screenshot: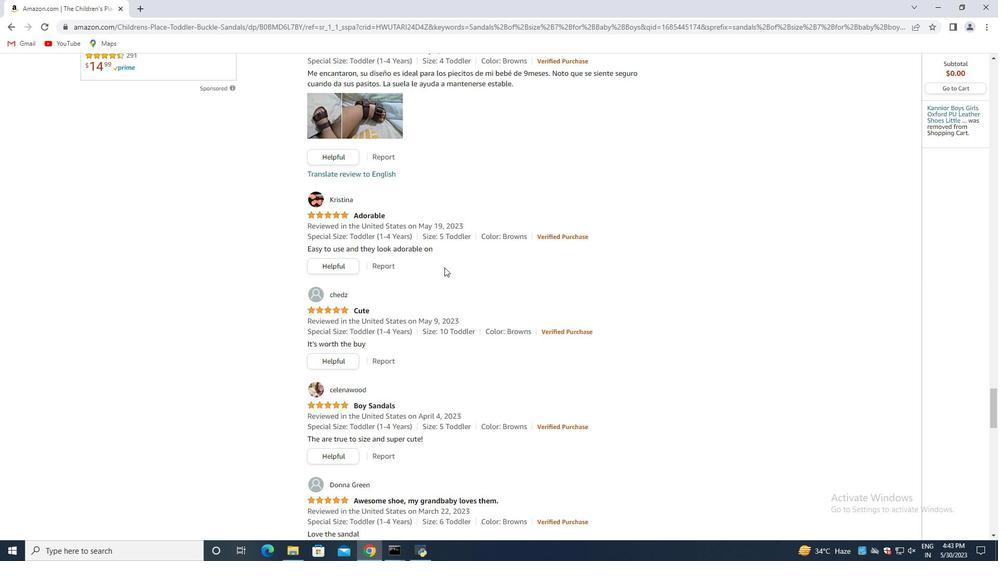 
Action: Mouse scrolled (434, 284) with delta (0, 0)
Screenshot: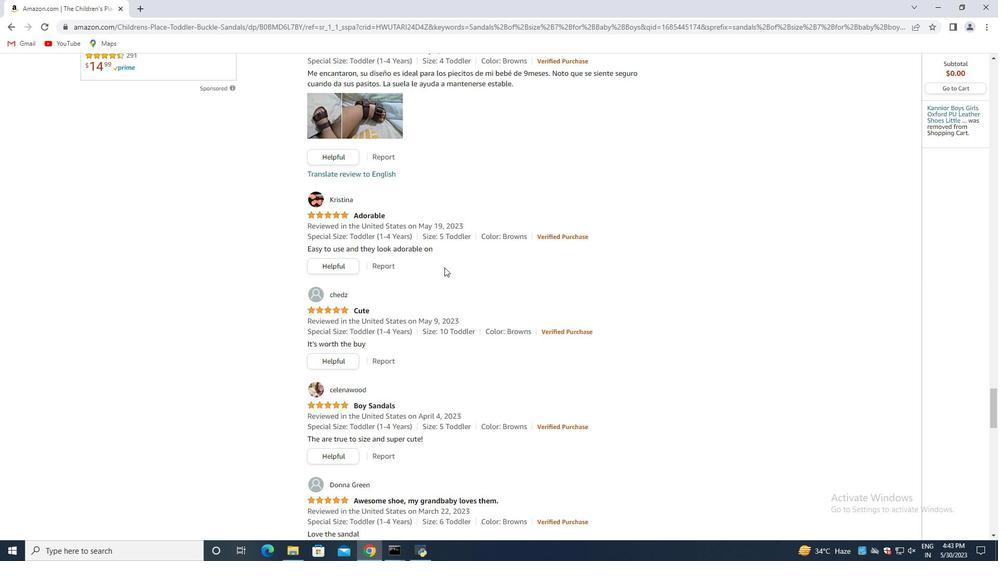 
Action: Mouse moved to (417, 307)
Screenshot: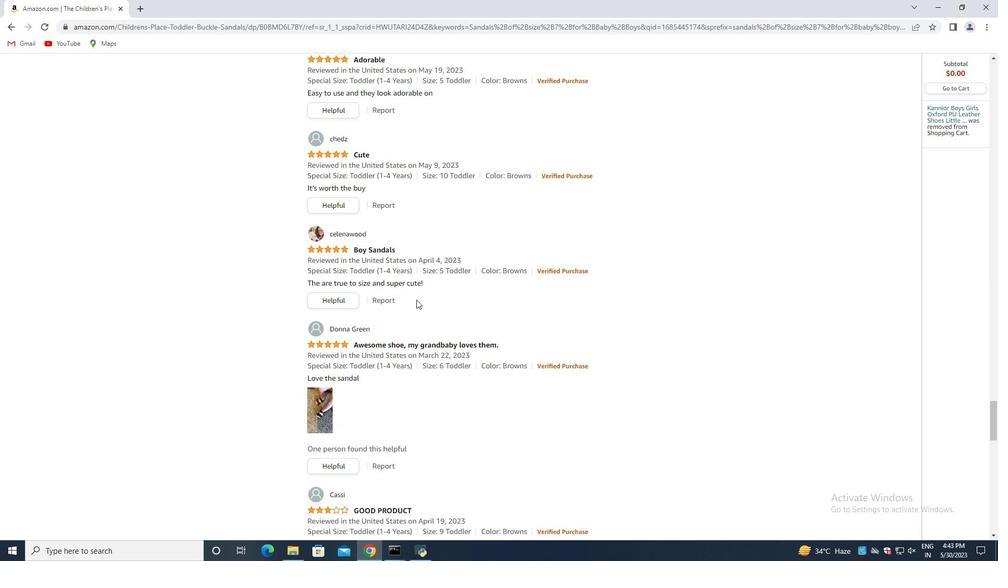
Action: Mouse scrolled (417, 306) with delta (0, 0)
Screenshot: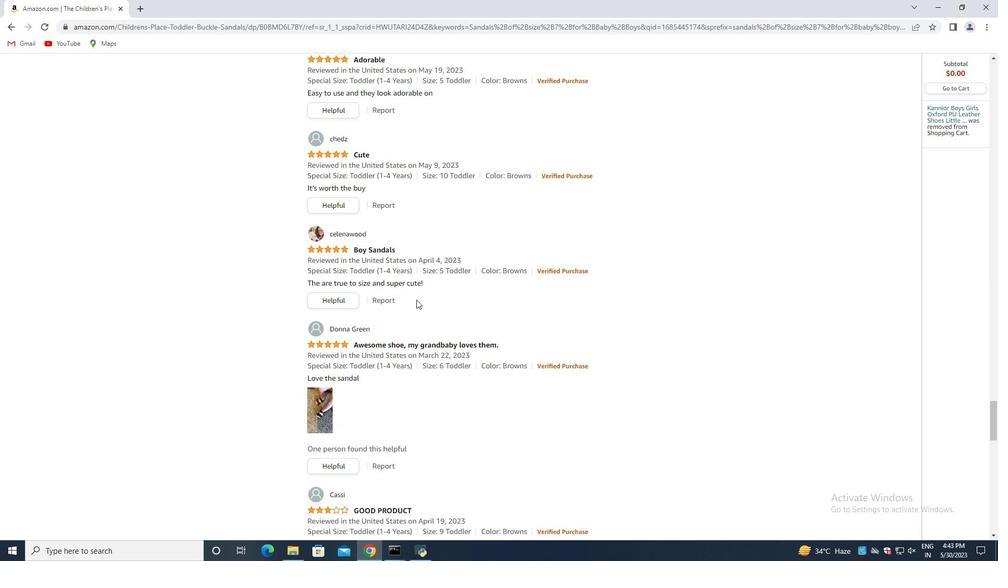 
Action: Mouse moved to (418, 309)
Screenshot: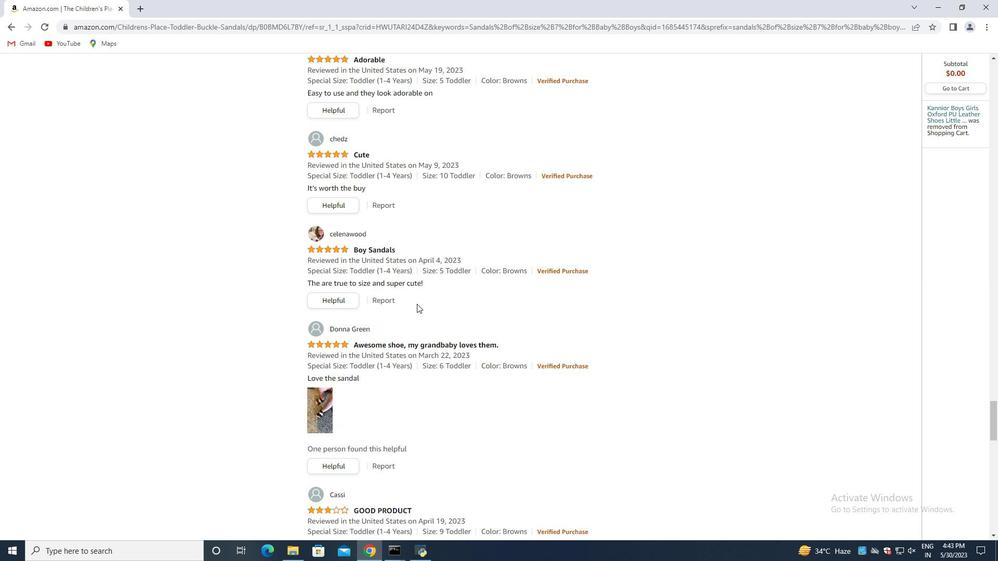 
Action: Mouse scrolled (418, 309) with delta (0, 0)
Screenshot: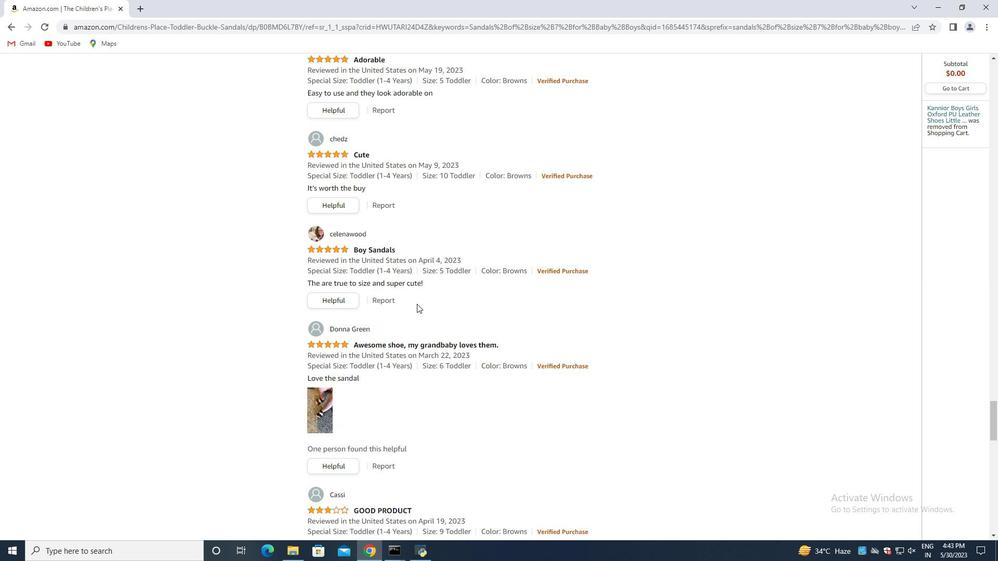 
Action: Mouse moved to (357, 301)
Screenshot: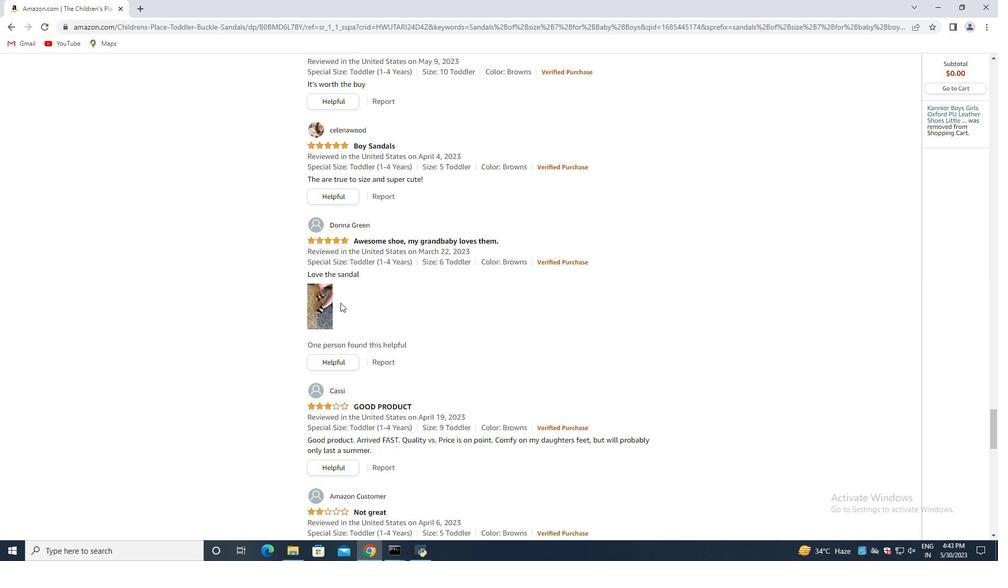
Action: Mouse scrolled (357, 300) with delta (0, 0)
Screenshot: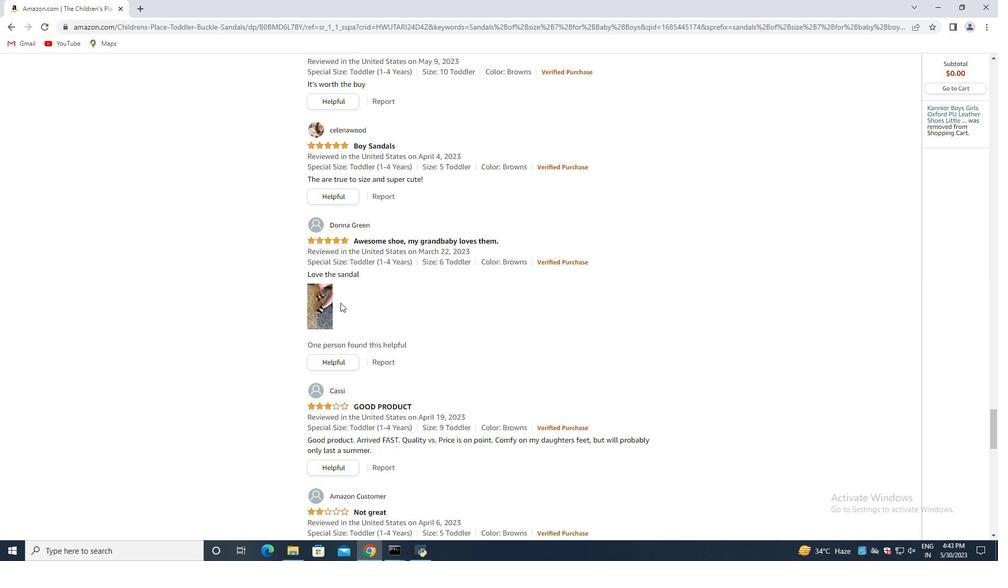 
Action: Mouse scrolled (357, 300) with delta (0, 0)
Screenshot: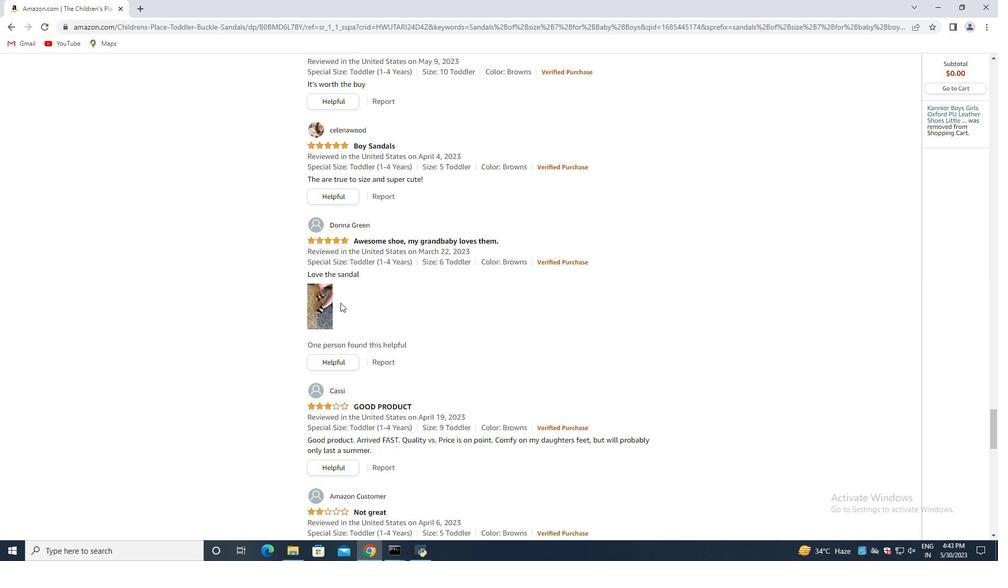 
Action: Mouse moved to (359, 303)
Screenshot: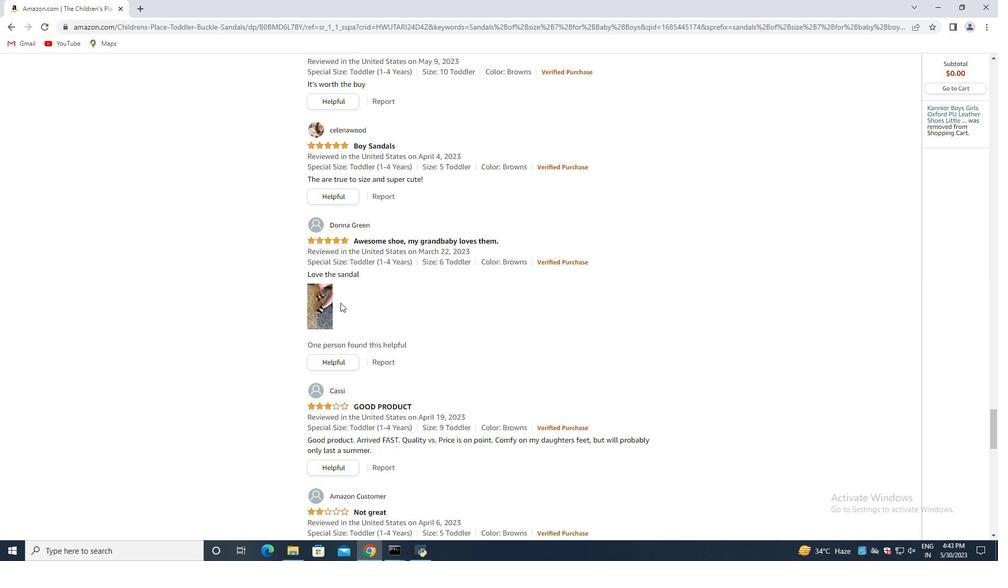 
Action: Mouse scrolled (359, 302) with delta (0, 0)
Screenshot: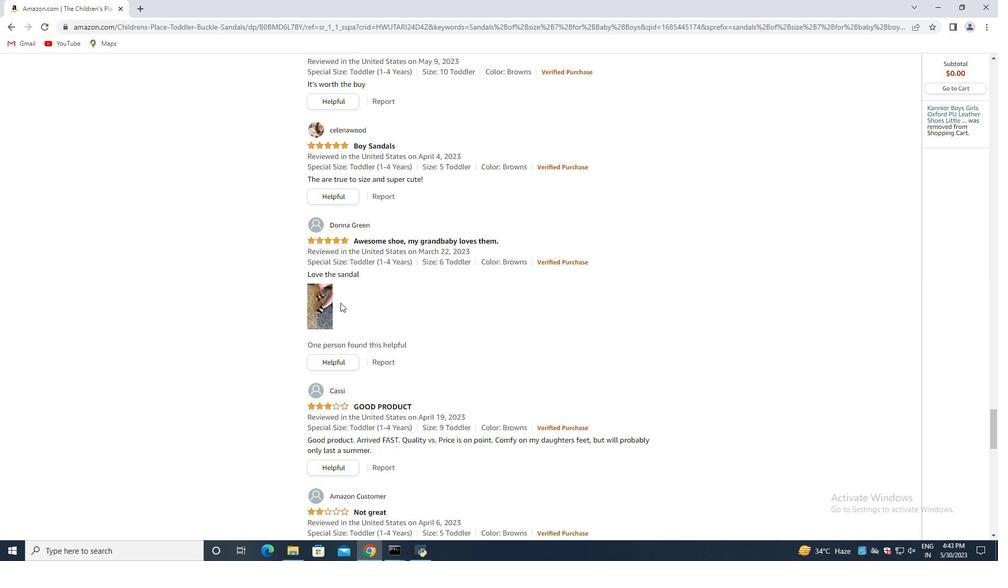 
Action: Mouse moved to (360, 301)
Screenshot: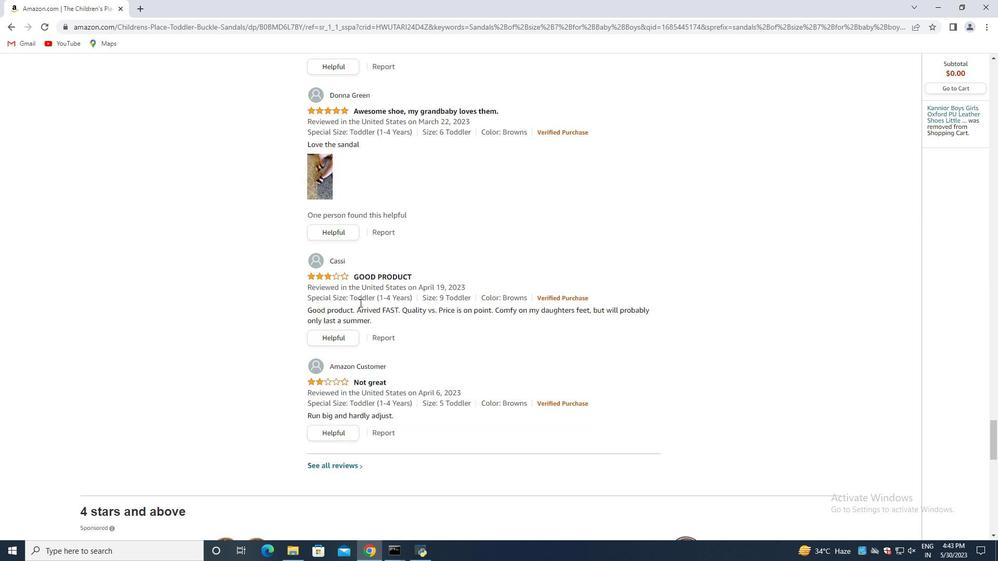 
Action: Mouse scrolled (360, 301) with delta (0, 0)
Screenshot: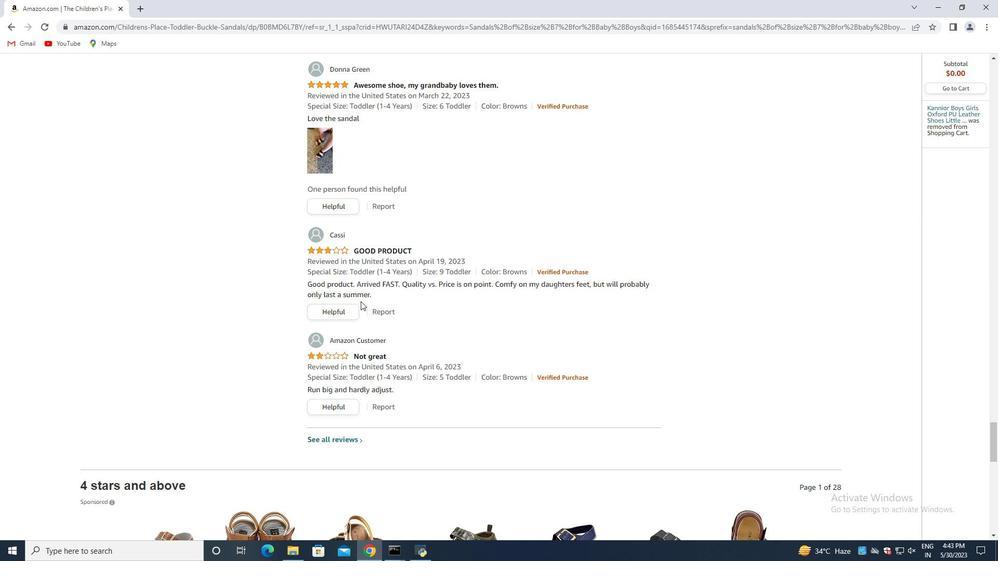 
Action: Mouse scrolled (360, 301) with delta (0, 0)
Screenshot: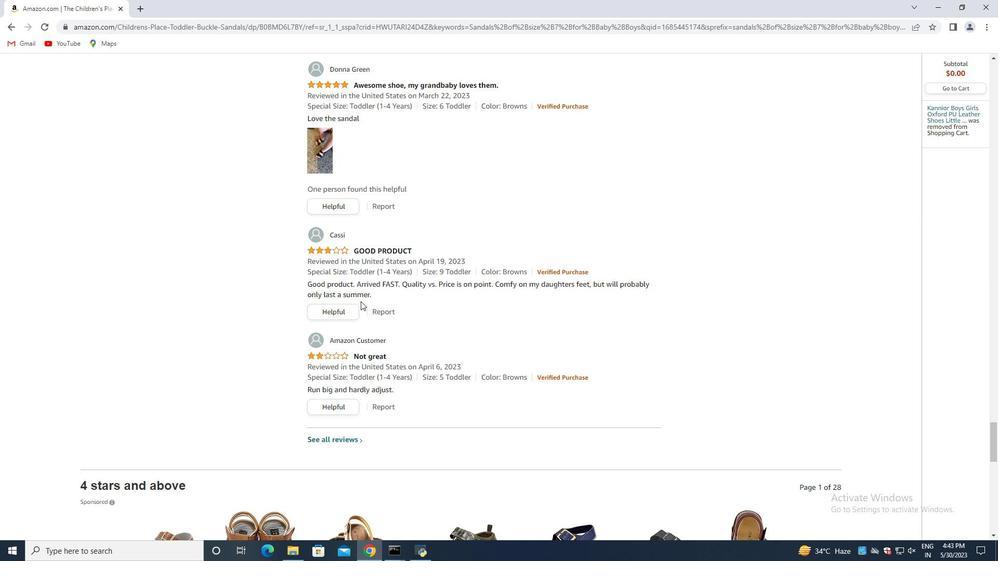 
Action: Mouse moved to (360, 301)
Screenshot: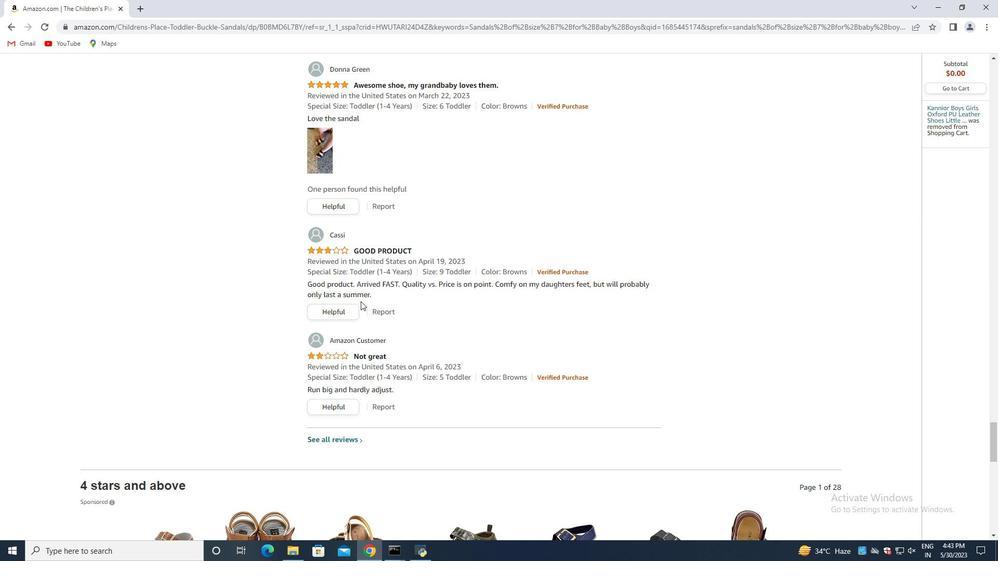 
Action: Mouse scrolled (360, 301) with delta (0, 0)
Screenshot: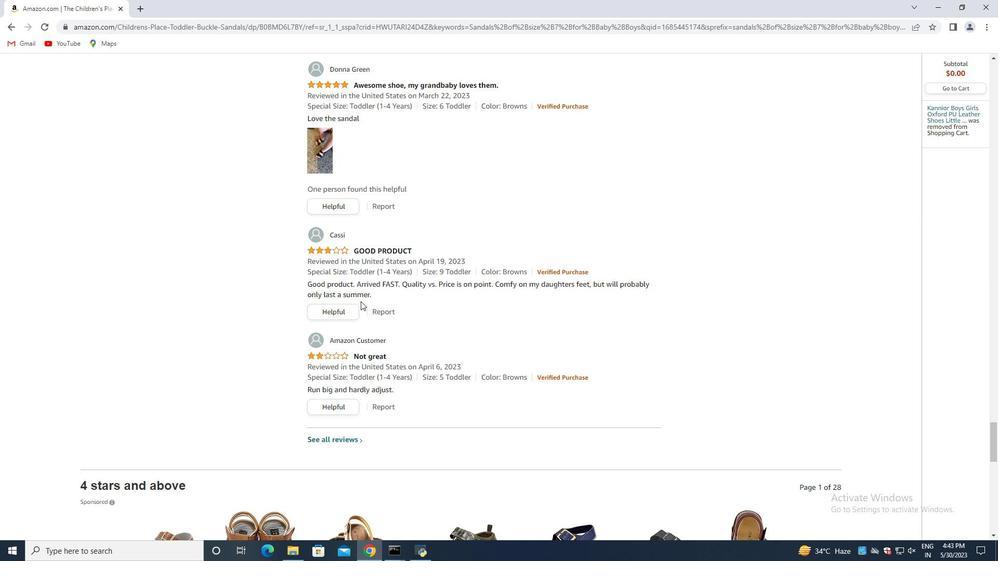 
Action: Mouse scrolled (360, 302) with delta (0, 0)
Screenshot: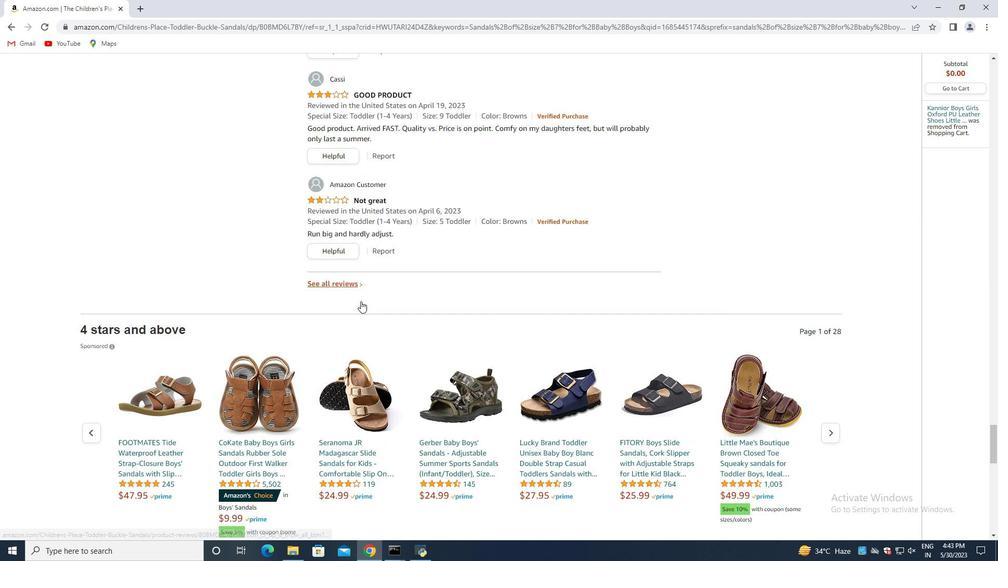 
Action: Mouse scrolled (360, 302) with delta (0, 0)
Screenshot: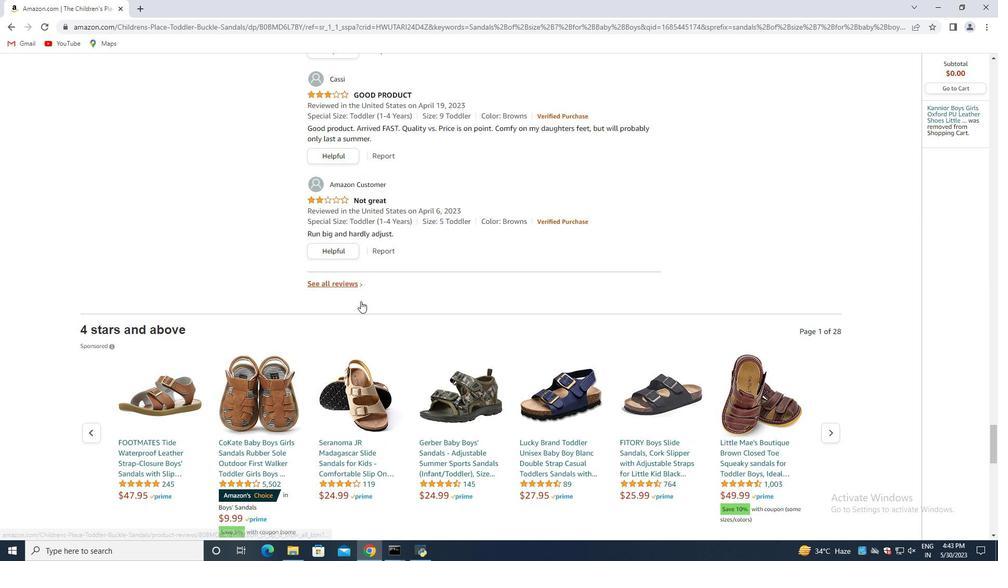
Action: Mouse scrolled (360, 302) with delta (0, 0)
Screenshot: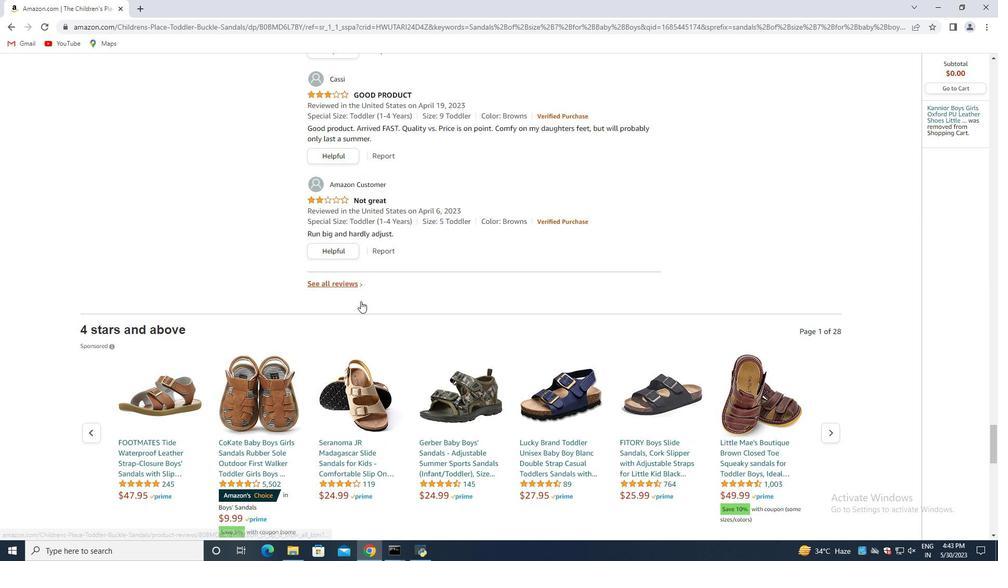
Action: Mouse scrolled (360, 302) with delta (0, 0)
Screenshot: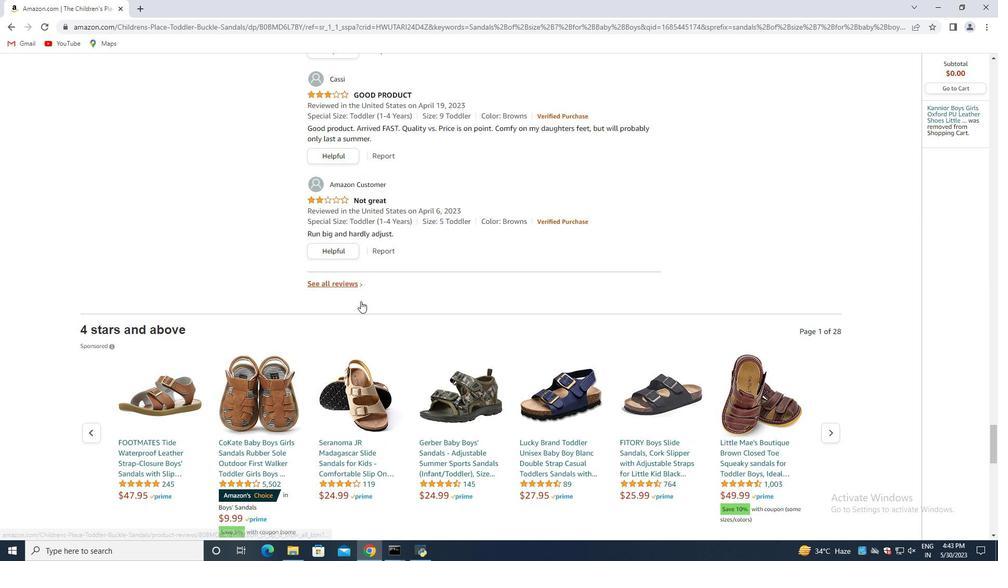 
Action: Mouse scrolled (360, 302) with delta (0, 0)
Screenshot: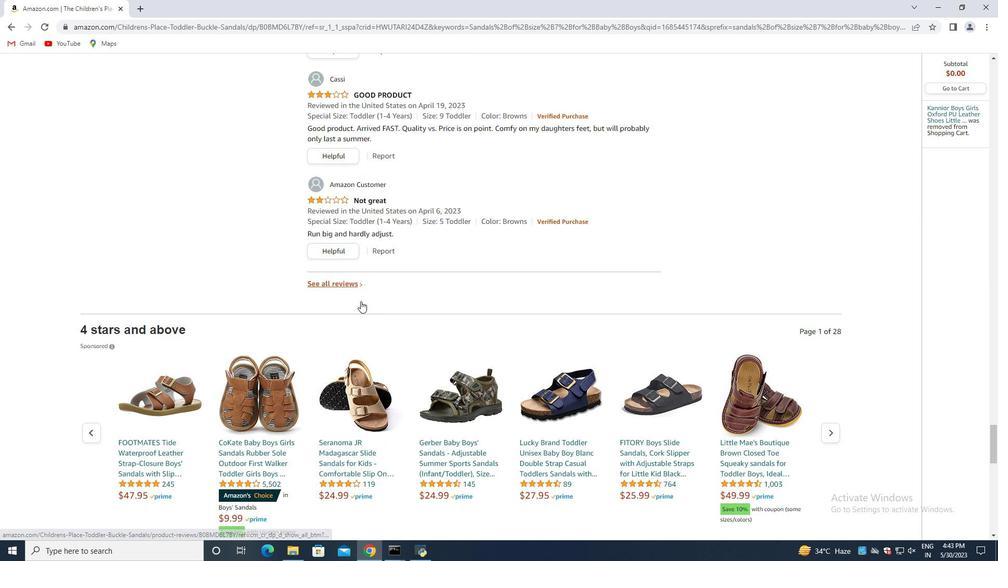
Action: Mouse scrolled (360, 302) with delta (0, 0)
Screenshot: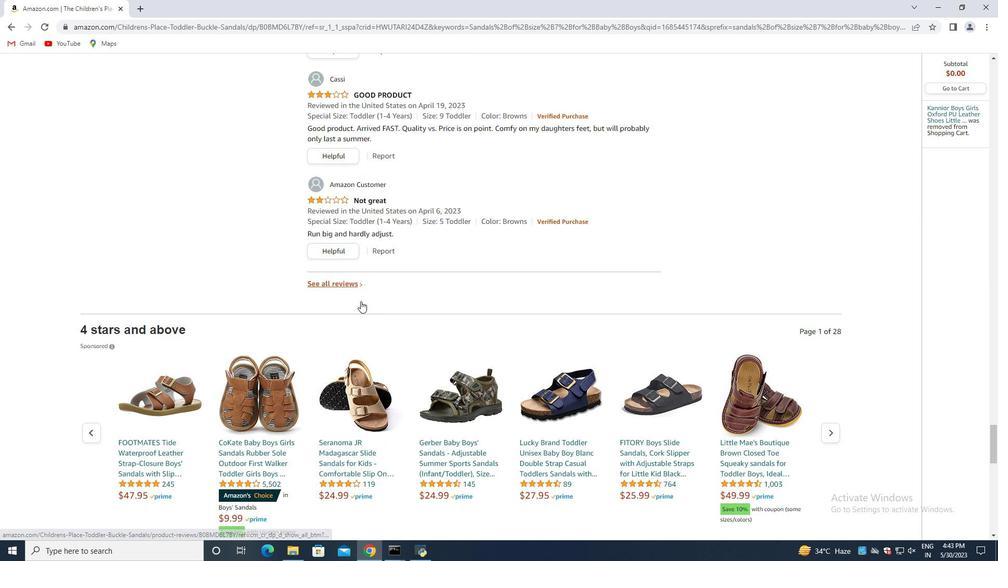 
Action: Mouse scrolled (360, 302) with delta (0, 0)
Screenshot: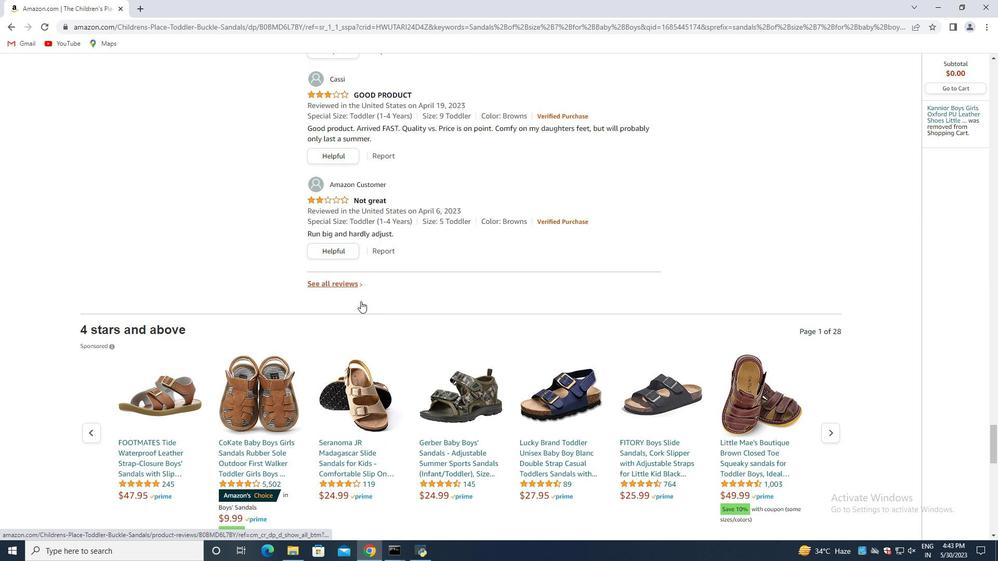 
Action: Mouse scrolled (360, 302) with delta (0, 0)
Screenshot: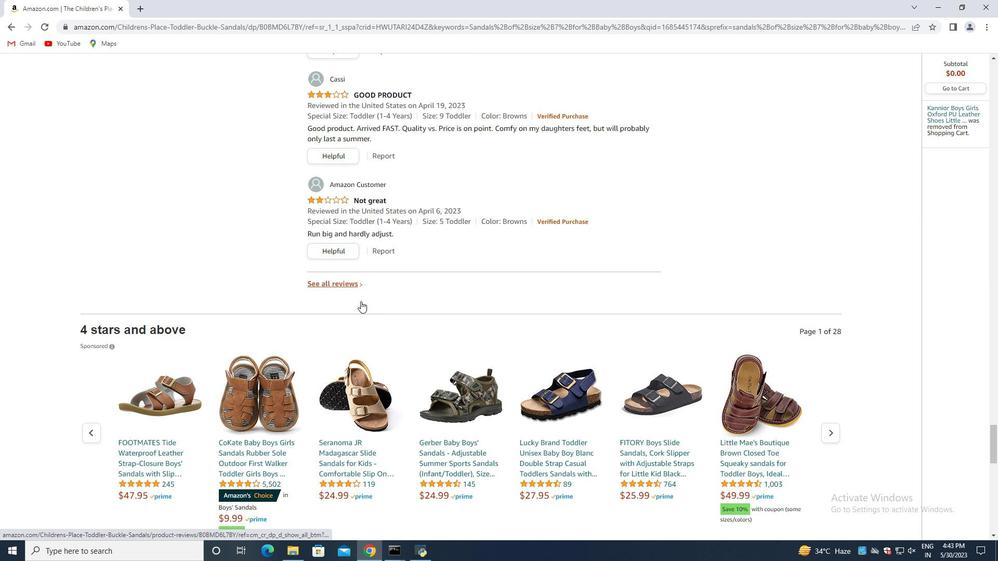 
Action: Mouse scrolled (360, 302) with delta (0, 0)
Screenshot: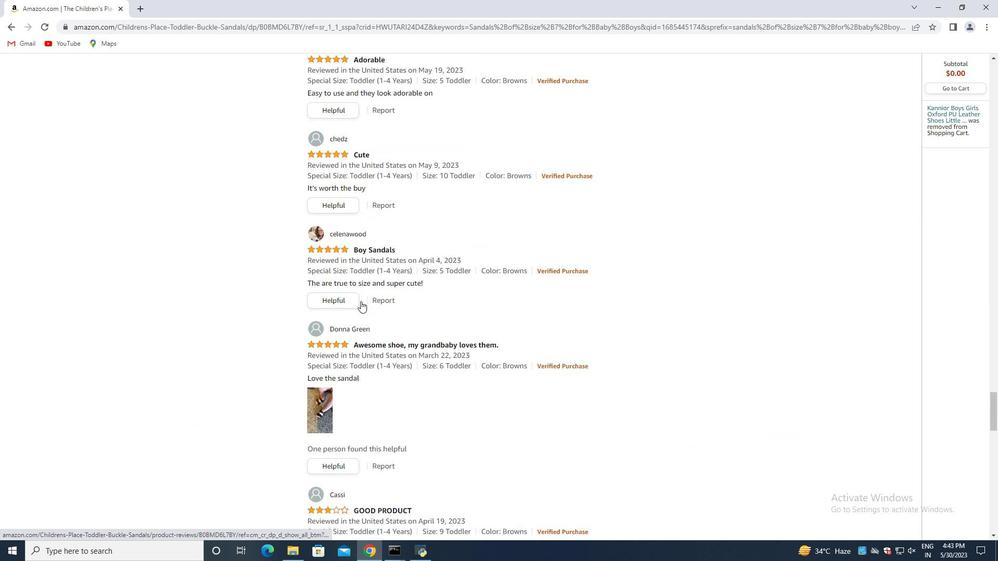
Action: Mouse scrolled (360, 302) with delta (0, 0)
Screenshot: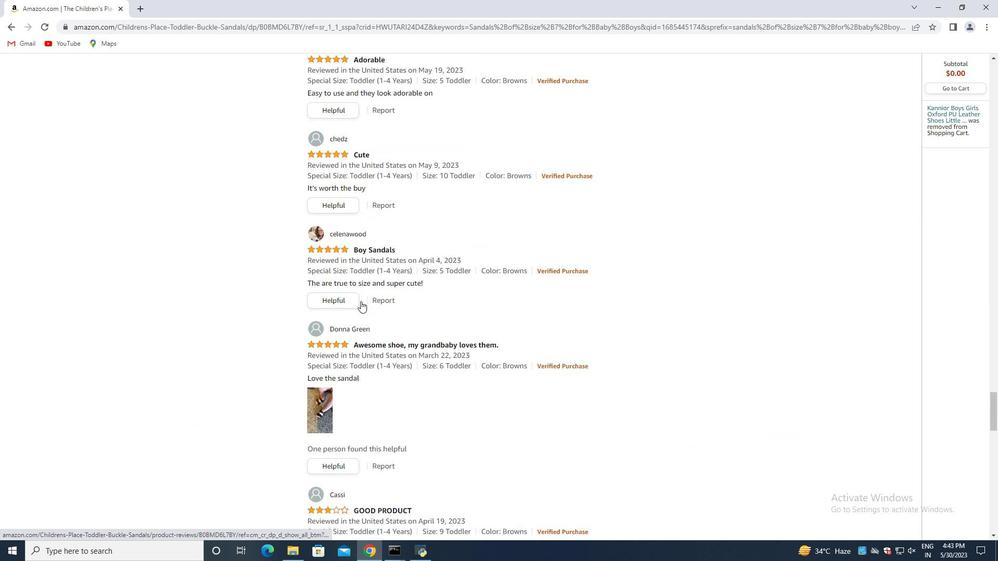 
Action: Mouse scrolled (360, 302) with delta (0, 0)
Screenshot: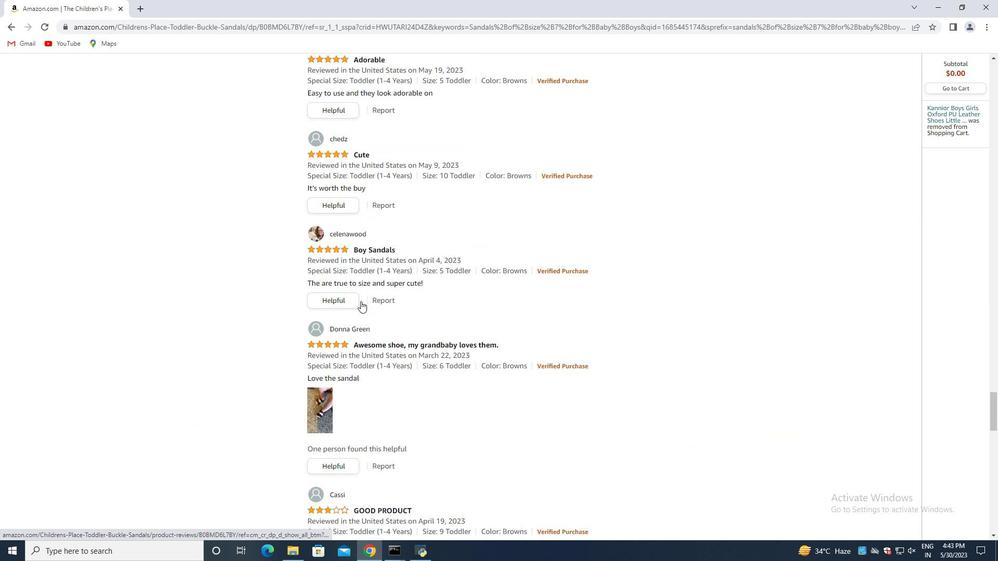 
Action: Mouse scrolled (360, 302) with delta (0, 0)
Screenshot: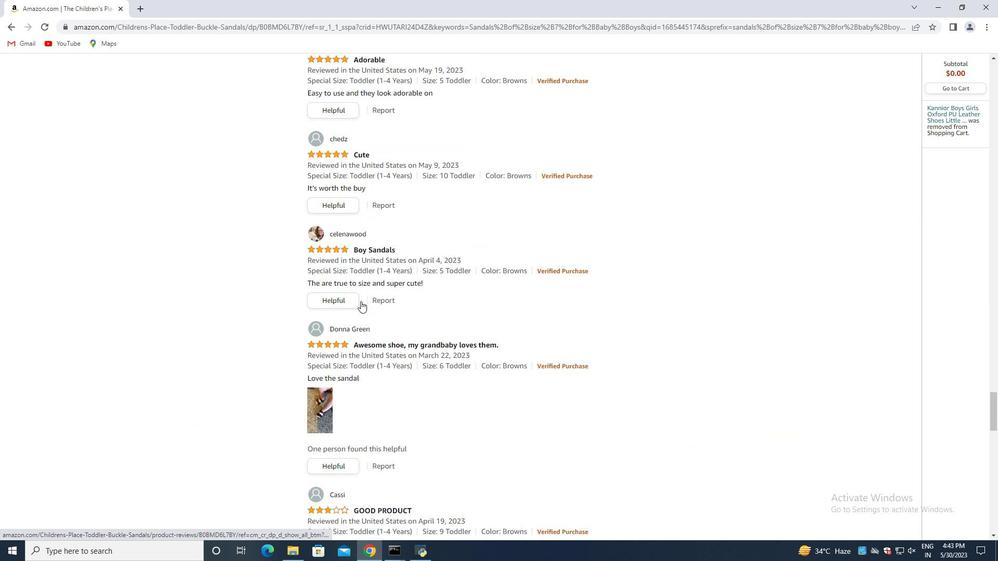 
Action: Mouse scrolled (360, 302) with delta (0, 0)
Screenshot: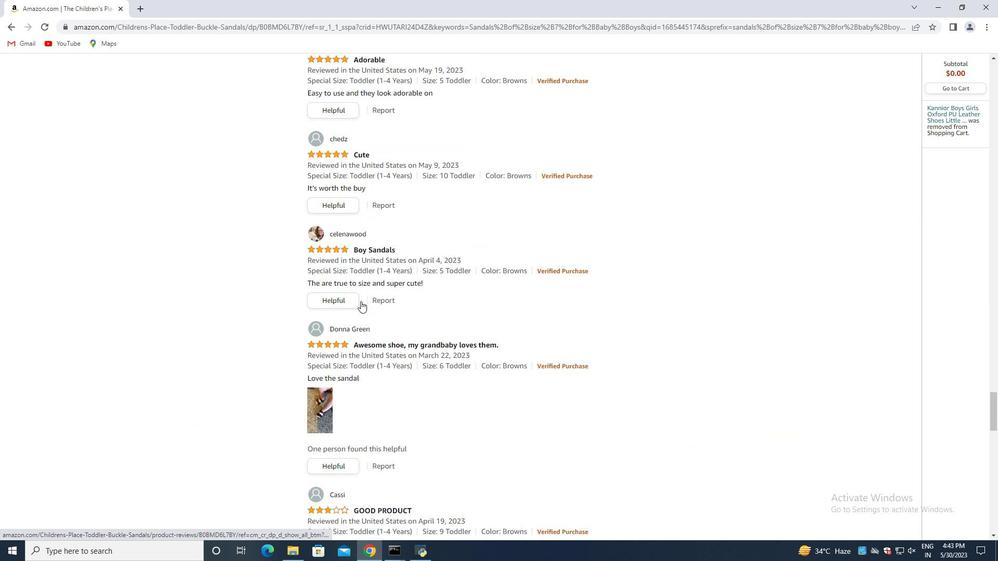 
Action: Mouse scrolled (360, 302) with delta (0, 0)
Screenshot: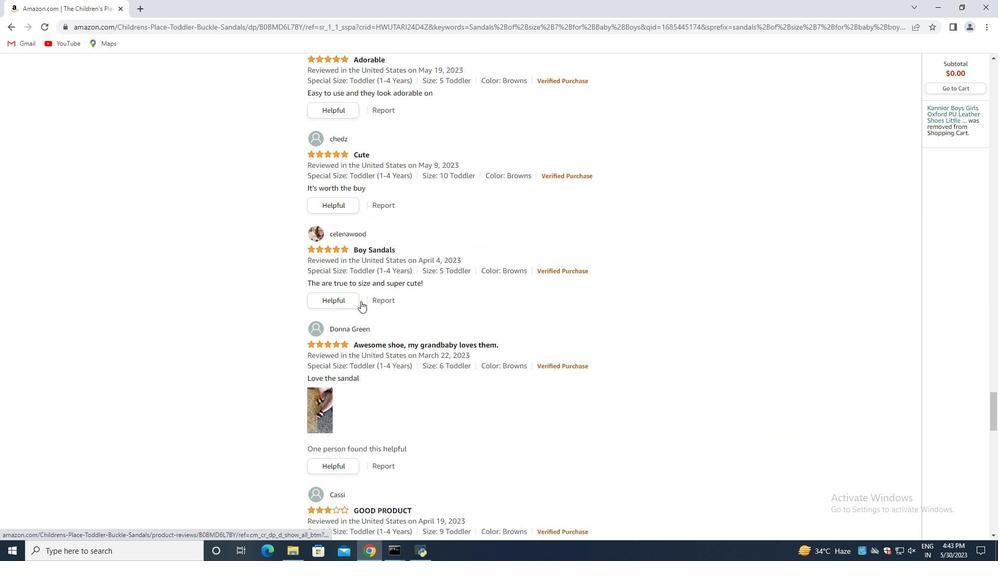 
Action: Mouse scrolled (360, 302) with delta (0, 0)
Screenshot: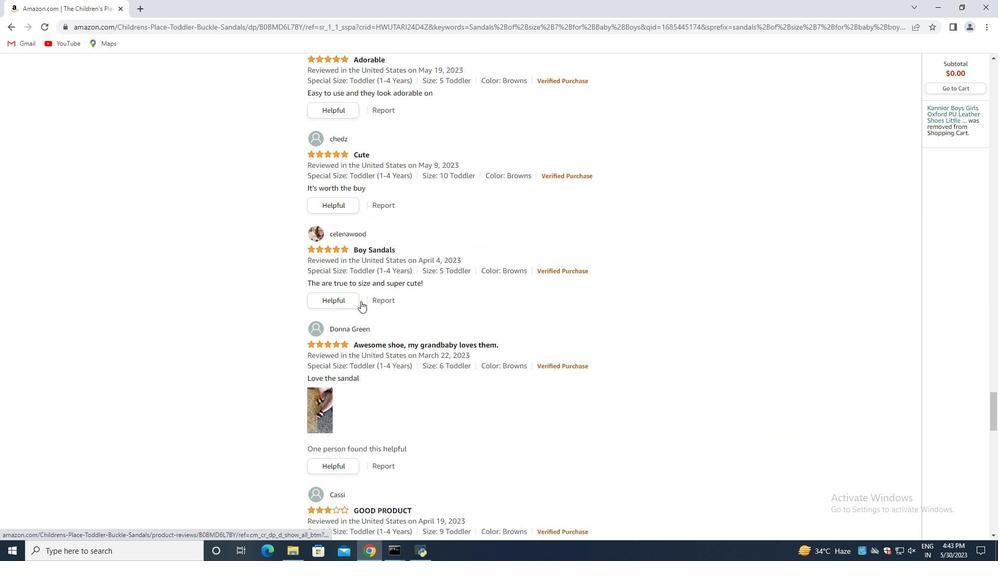 
Action: Mouse scrolled (360, 302) with delta (0, 0)
Screenshot: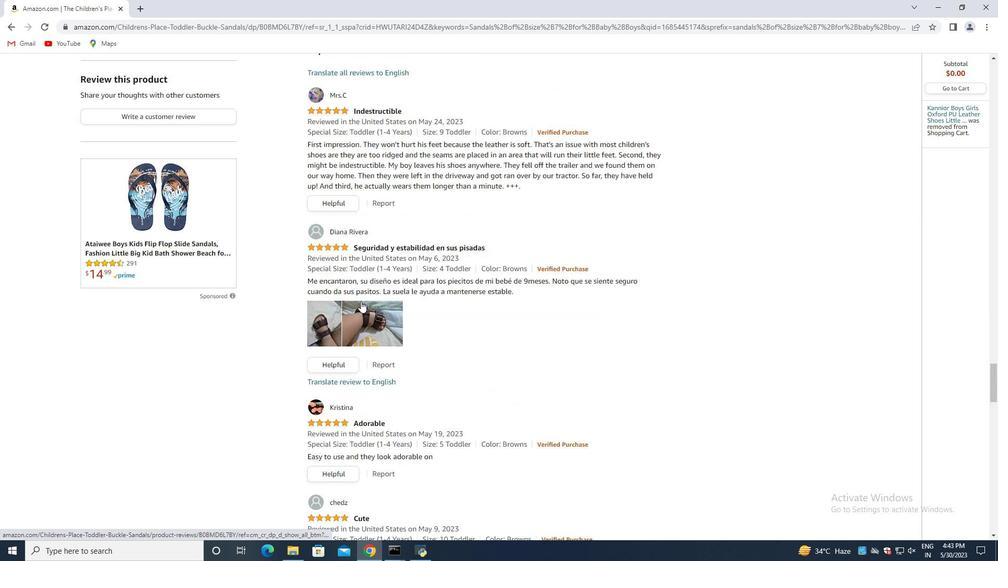 
Action: Mouse scrolled (360, 302) with delta (0, 0)
Screenshot: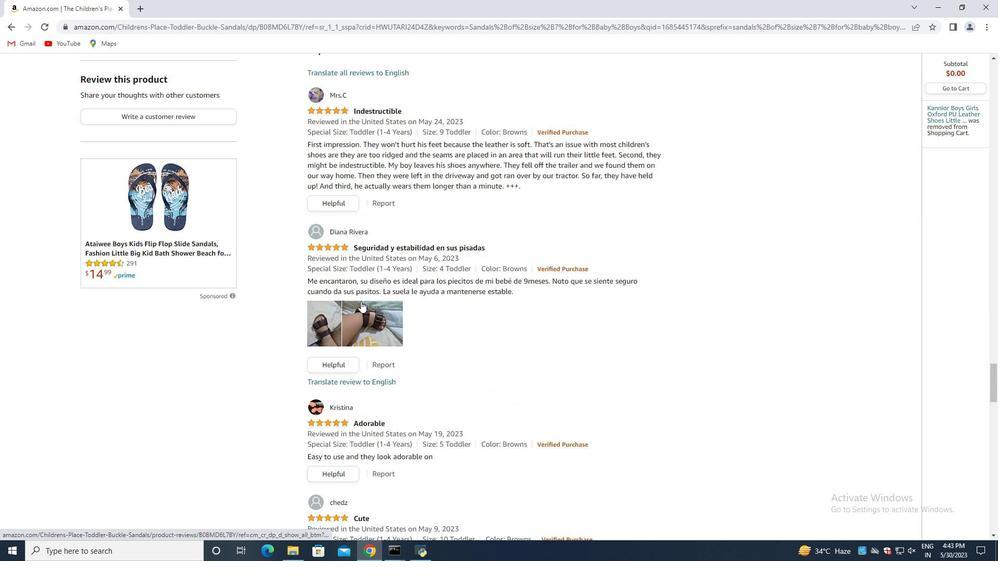 
Action: Mouse scrolled (360, 302) with delta (0, 0)
Screenshot: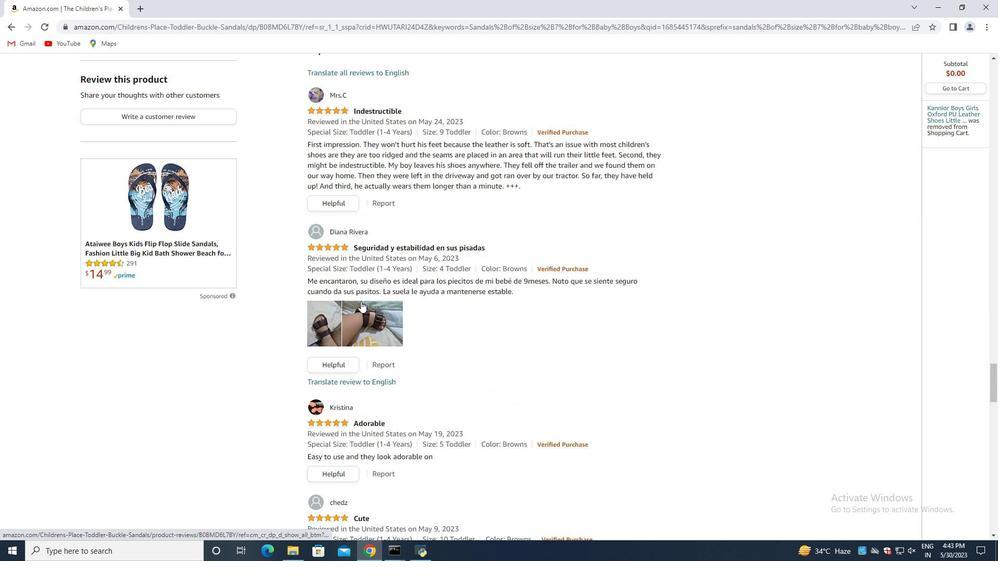 
Action: Mouse scrolled (360, 302) with delta (0, 0)
Screenshot: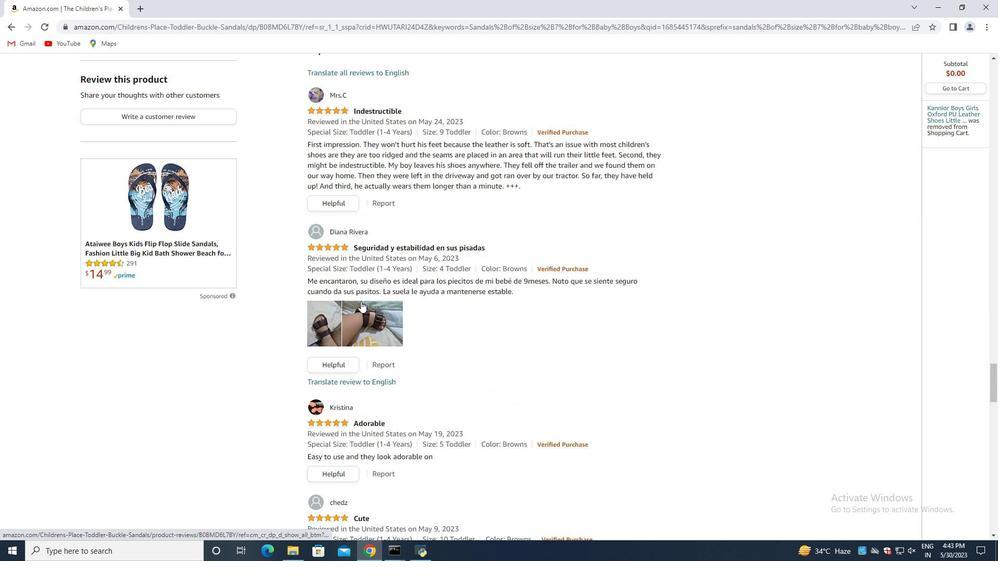 
Action: Mouse scrolled (360, 302) with delta (0, 0)
Screenshot: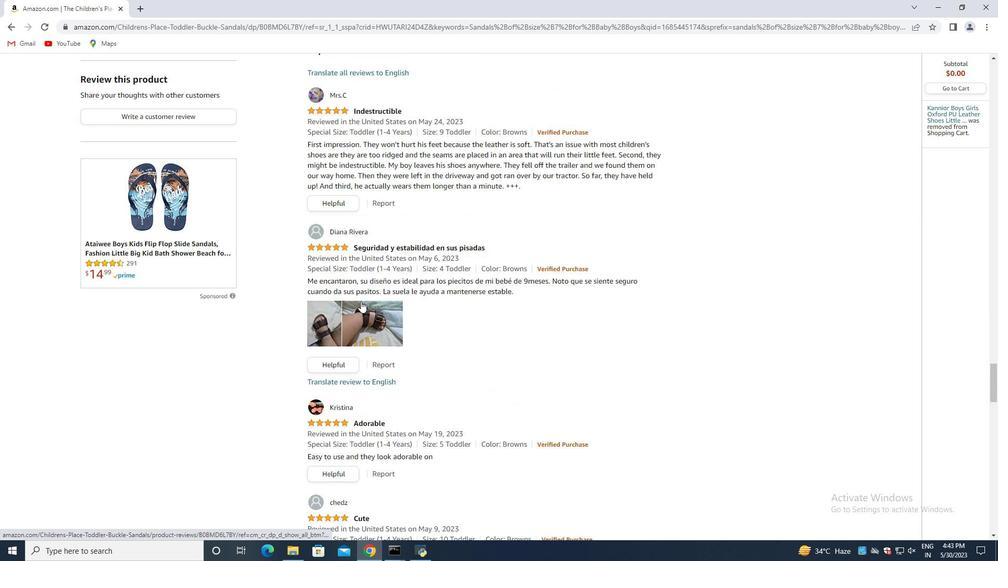 
Action: Mouse scrolled (360, 302) with delta (0, 0)
Screenshot: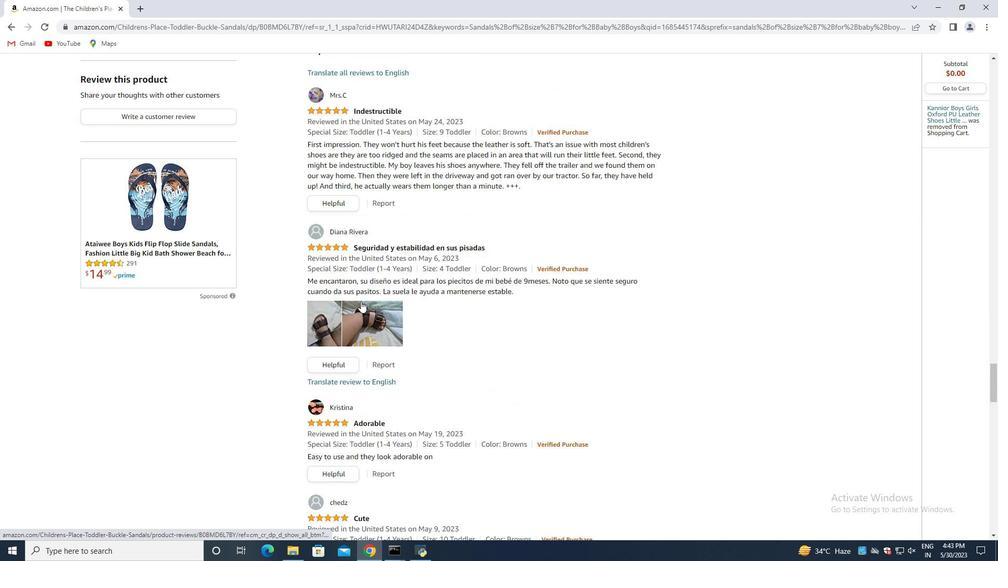 
Action: Mouse scrolled (360, 302) with delta (0, 0)
Screenshot: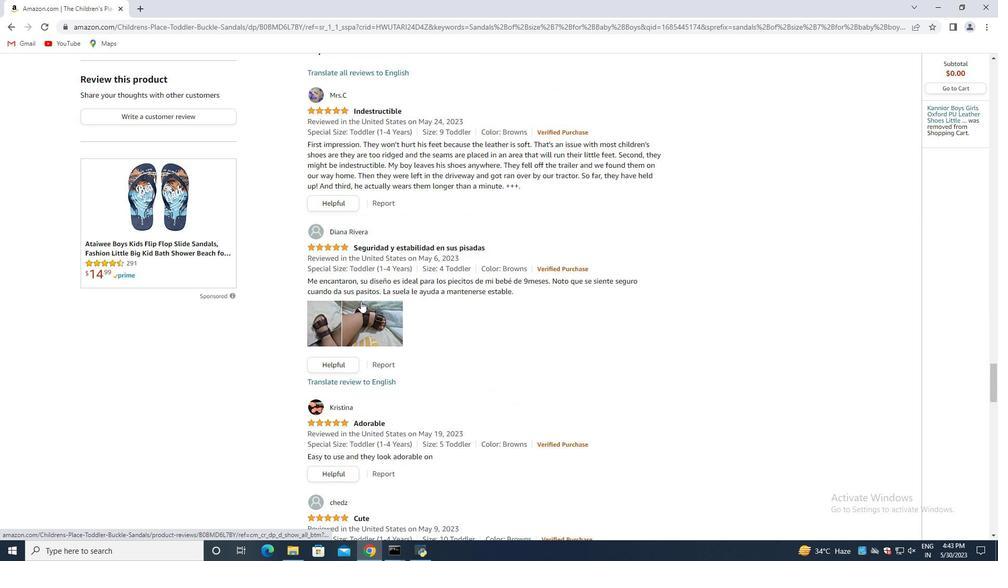 
Action: Mouse scrolled (360, 302) with delta (0, 0)
Screenshot: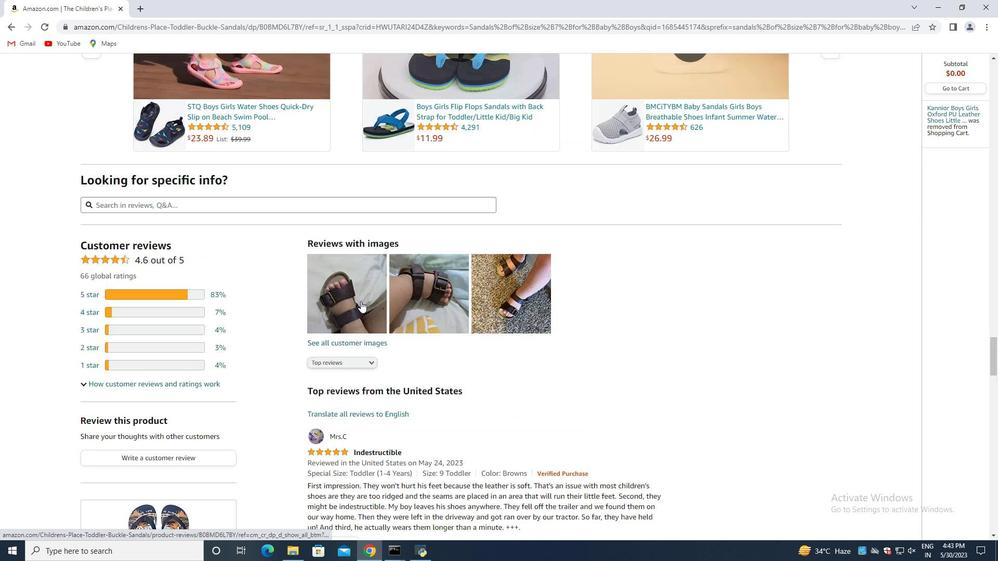 
Action: Mouse scrolled (360, 302) with delta (0, 0)
Screenshot: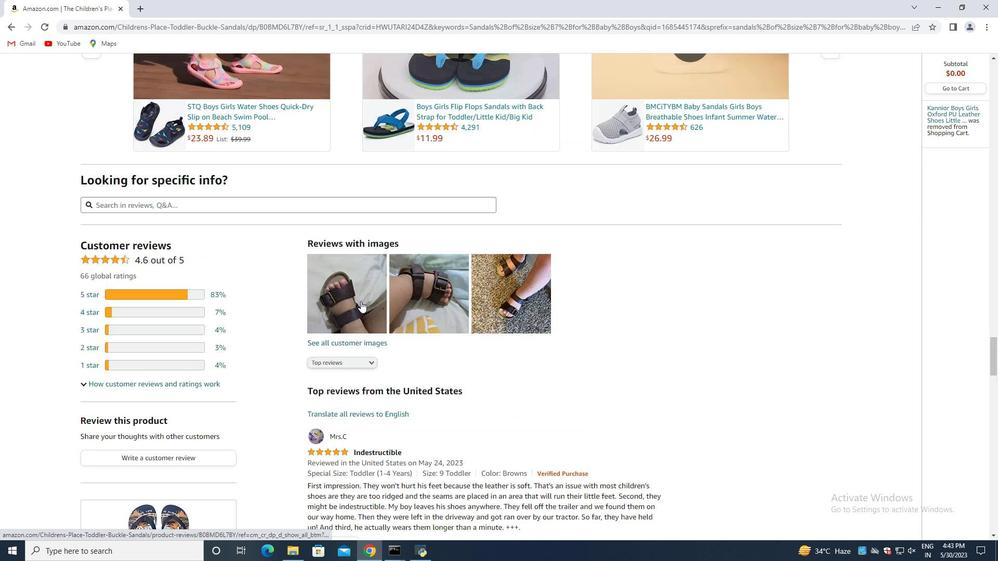 
Action: Mouse scrolled (360, 302) with delta (0, 0)
Screenshot: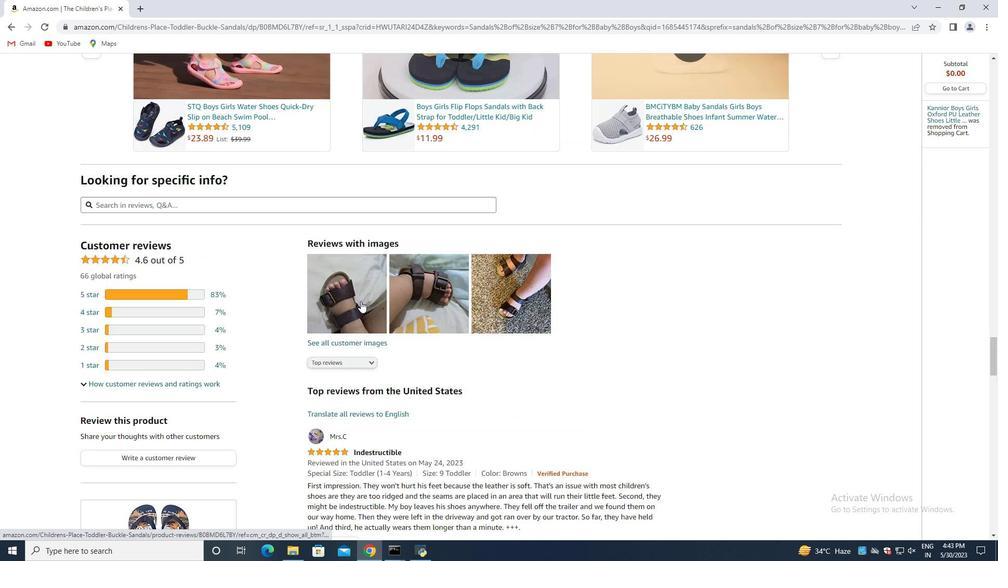 
Action: Mouse scrolled (360, 302) with delta (0, 0)
Screenshot: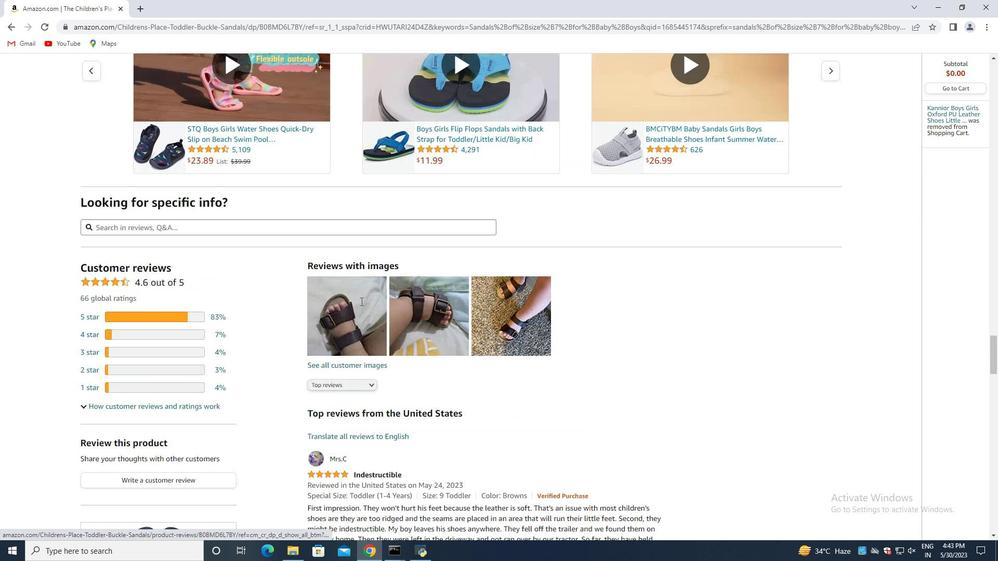 
Action: Mouse scrolled (360, 302) with delta (0, 0)
Screenshot: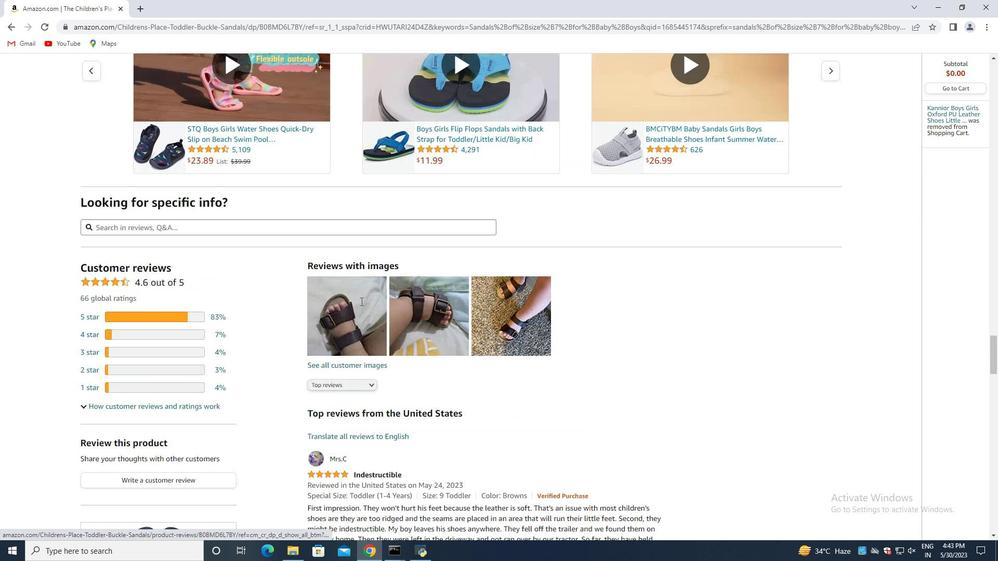 
Action: Mouse scrolled (360, 302) with delta (0, 0)
Screenshot: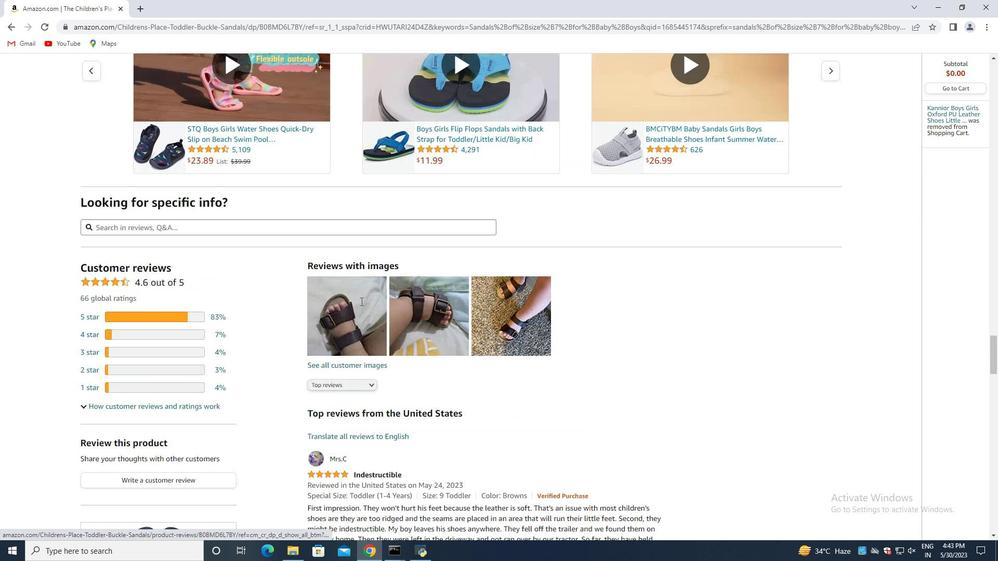 
Action: Mouse scrolled (360, 302) with delta (0, 0)
Screenshot: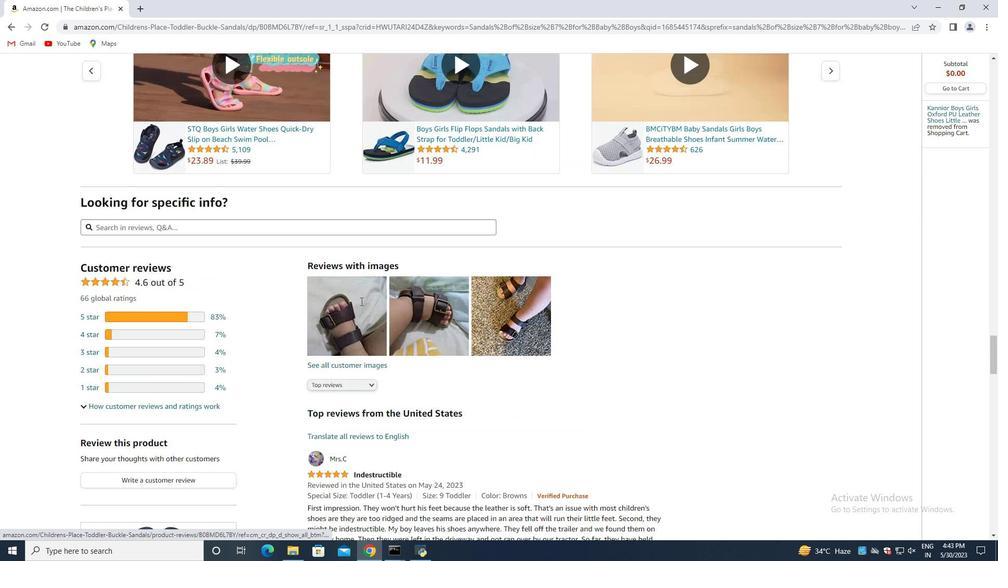 
Action: Mouse scrolled (360, 302) with delta (0, 0)
Screenshot: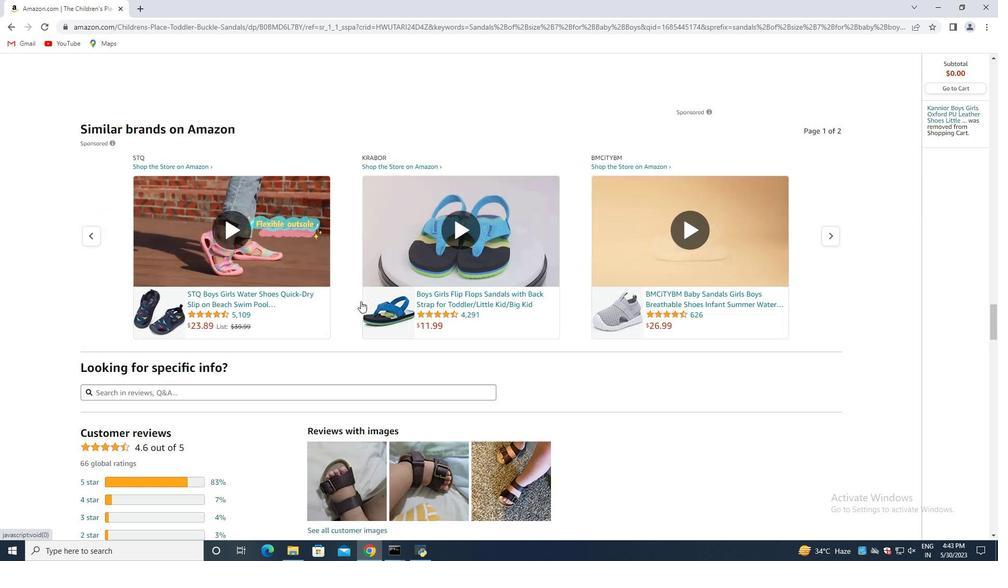 
Action: Mouse scrolled (360, 302) with delta (0, 0)
Screenshot: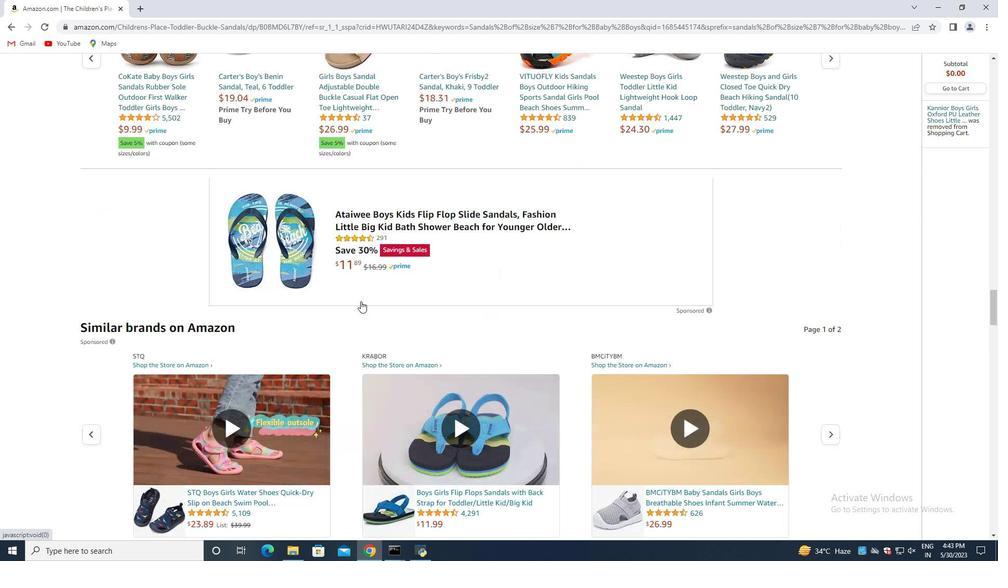 
Action: Mouse scrolled (360, 302) with delta (0, 0)
Screenshot: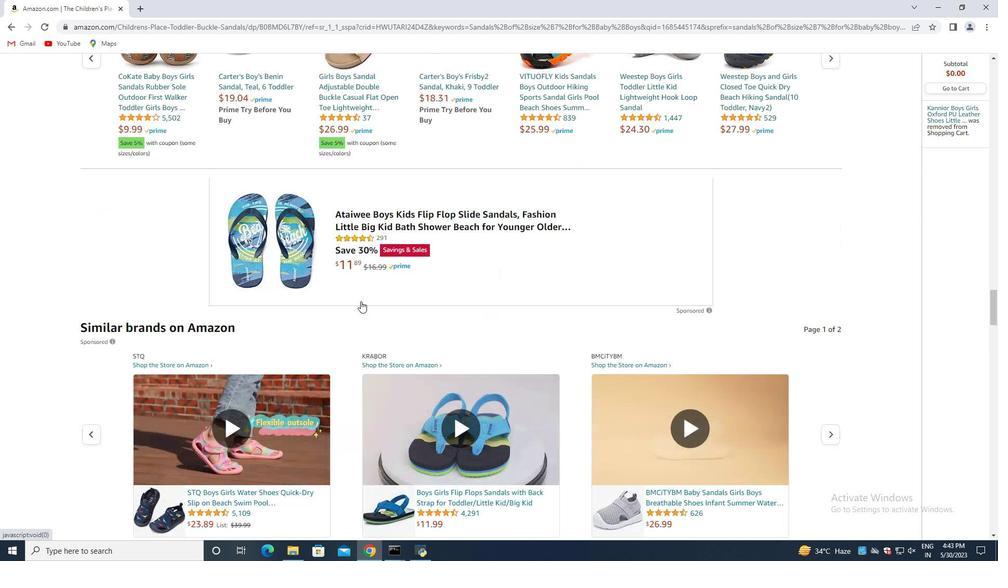 
Action: Mouse scrolled (360, 302) with delta (0, 0)
Screenshot: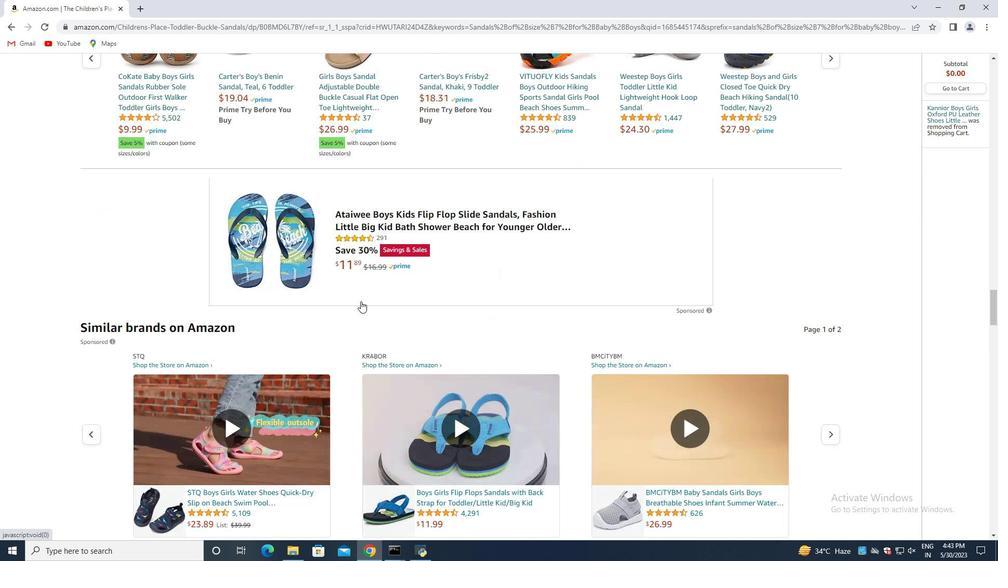 
Action: Mouse scrolled (360, 302) with delta (0, 0)
Screenshot: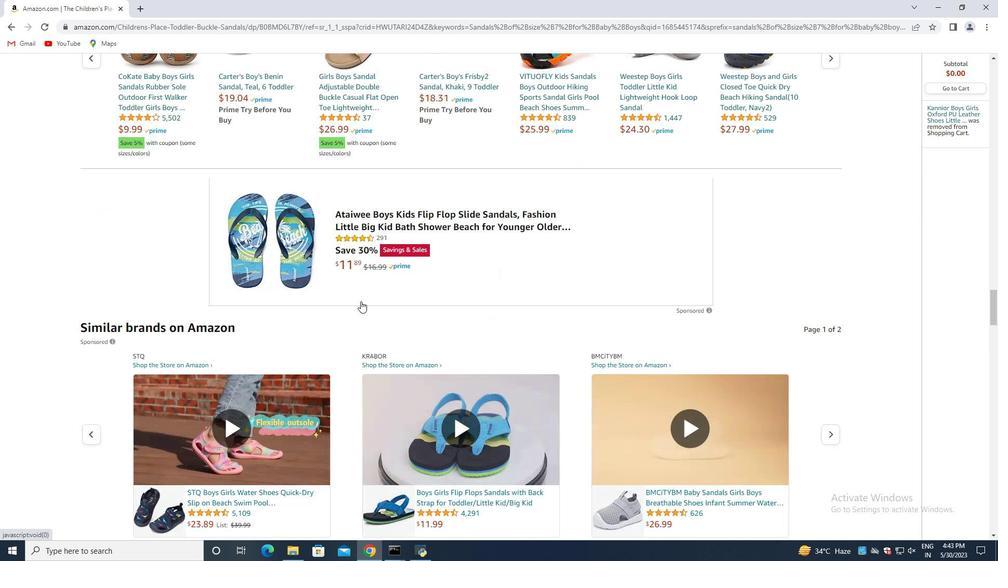 
Action: Mouse scrolled (360, 302) with delta (0, 0)
Screenshot: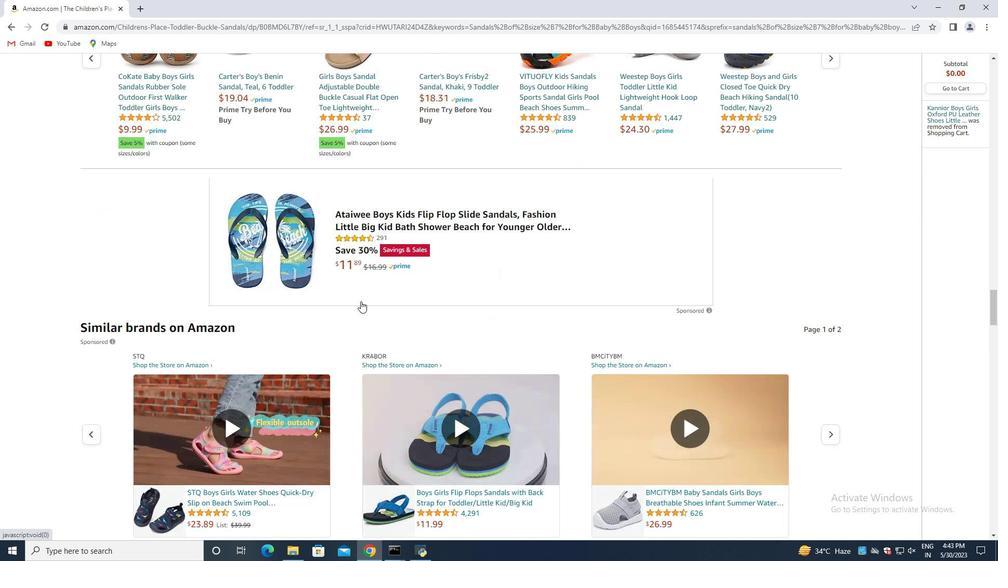 
Action: Mouse scrolled (360, 302) with delta (0, 0)
Screenshot: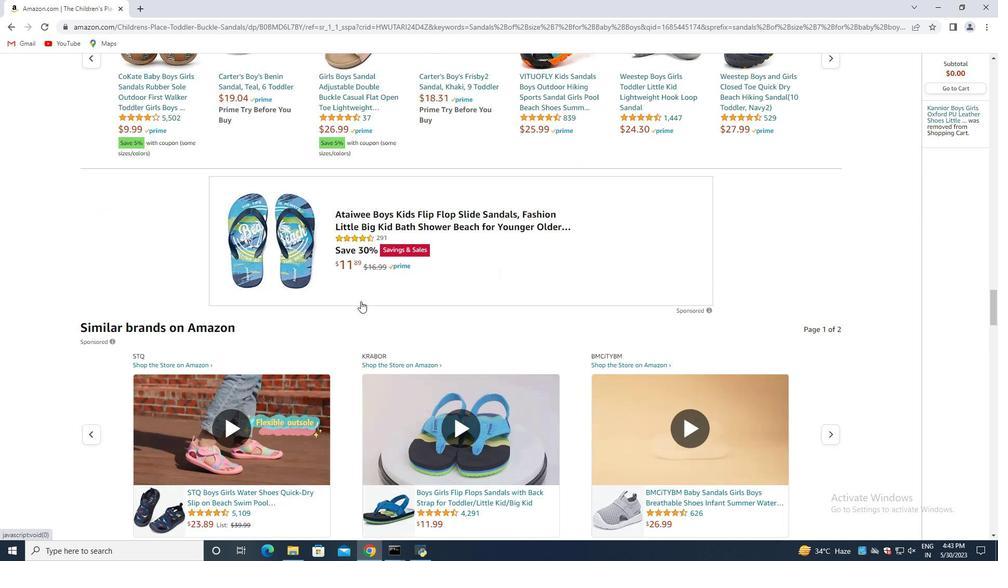
Action: Mouse scrolled (360, 302) with delta (0, 0)
Screenshot: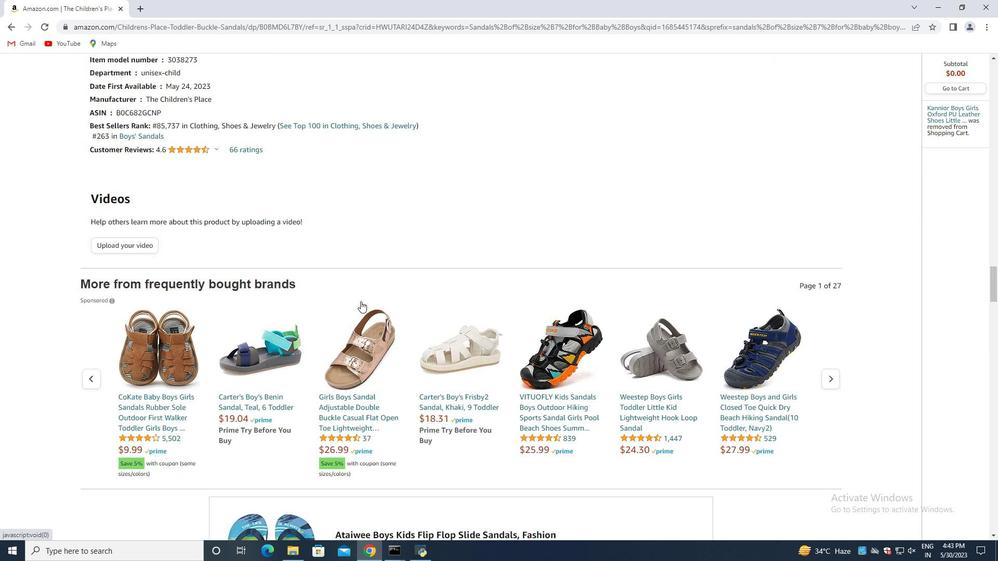 
Action: Mouse scrolled (360, 302) with delta (0, 0)
Screenshot: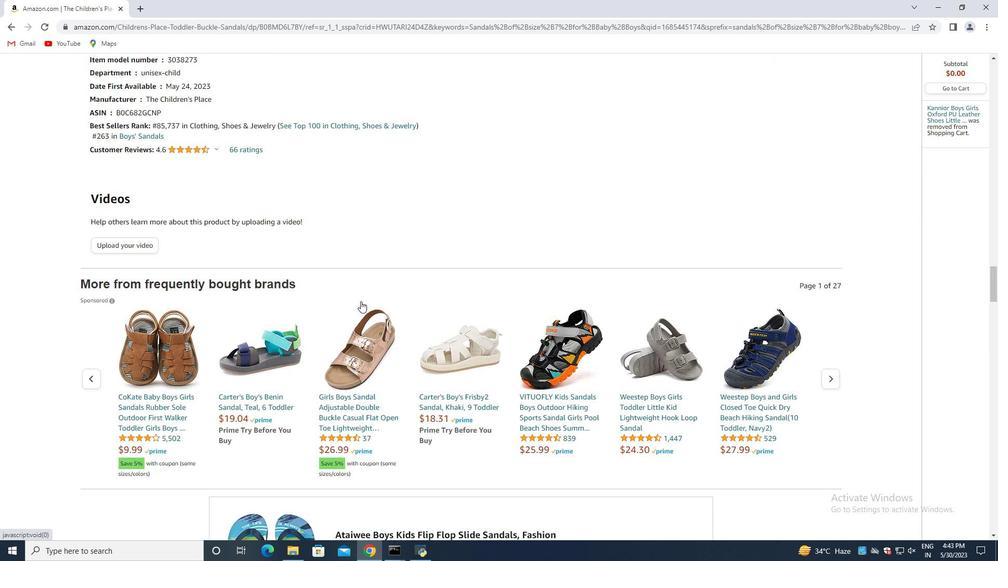 
Action: Mouse scrolled (360, 302) with delta (0, 0)
Screenshot: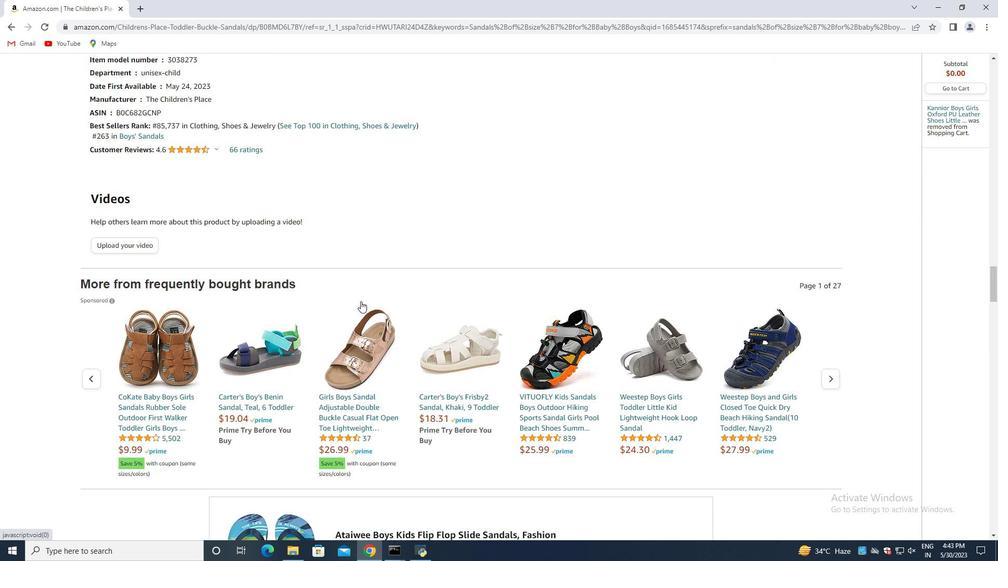 
Action: Mouse scrolled (360, 302) with delta (0, 0)
Screenshot: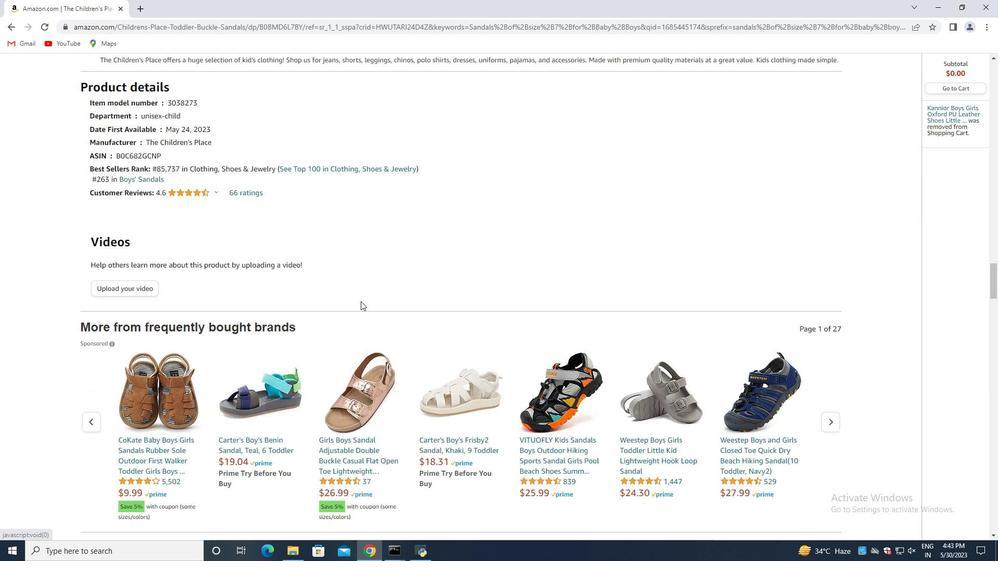 
Action: Mouse scrolled (360, 302) with delta (0, 0)
Screenshot: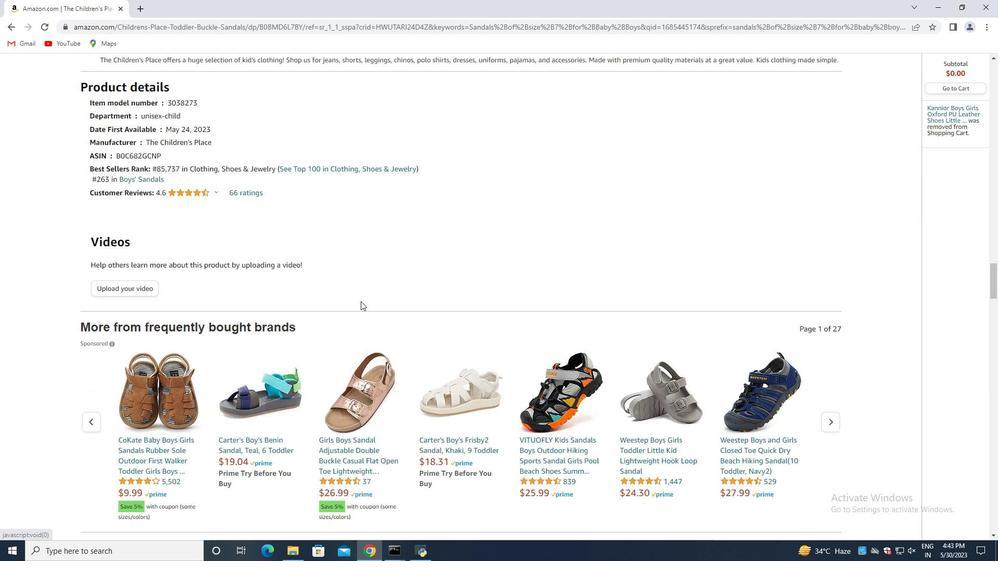 
Action: Mouse scrolled (360, 302) with delta (0, 0)
Screenshot: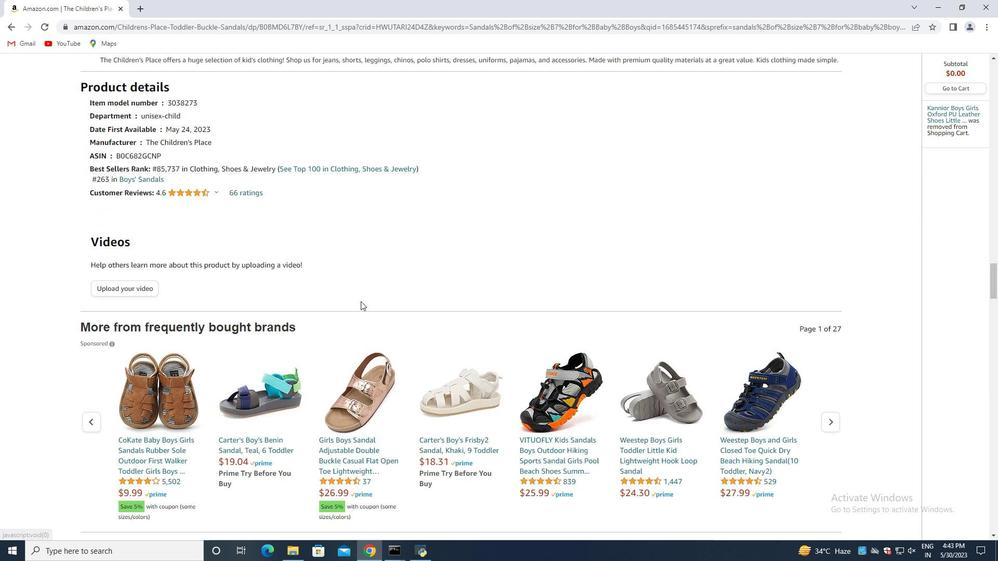 
Action: Mouse scrolled (360, 302) with delta (0, 0)
Screenshot: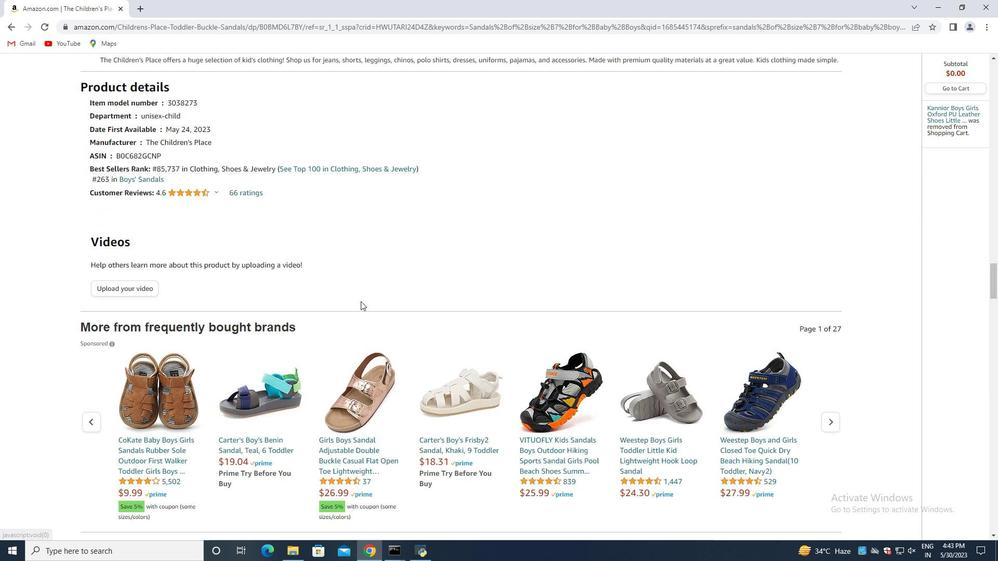 
Action: Mouse scrolled (360, 302) with delta (0, 0)
Screenshot: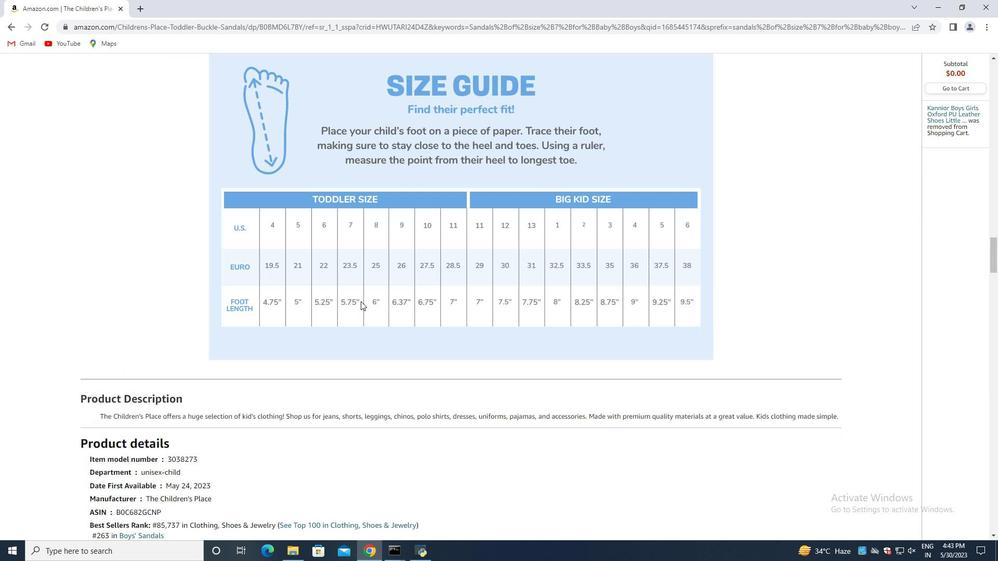
Action: Mouse scrolled (360, 302) with delta (0, 0)
Screenshot: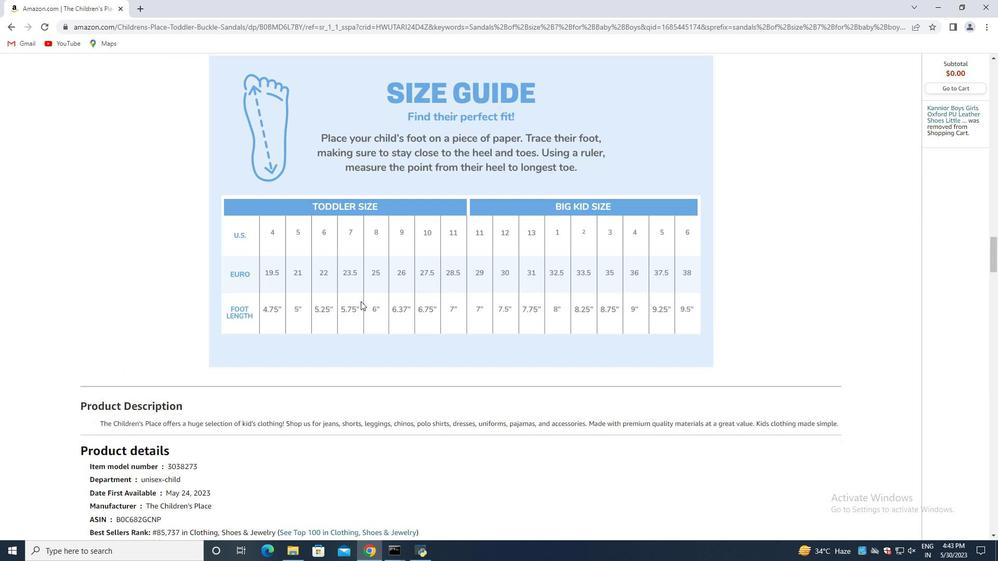 
Action: Mouse scrolled (360, 302) with delta (0, 0)
Screenshot: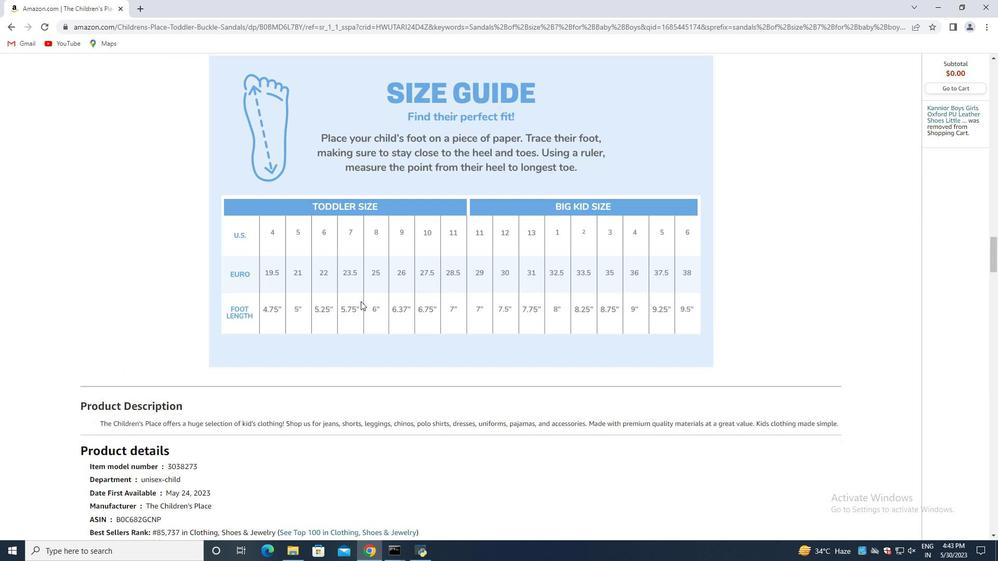 
Action: Mouse scrolled (360, 302) with delta (0, 0)
Screenshot: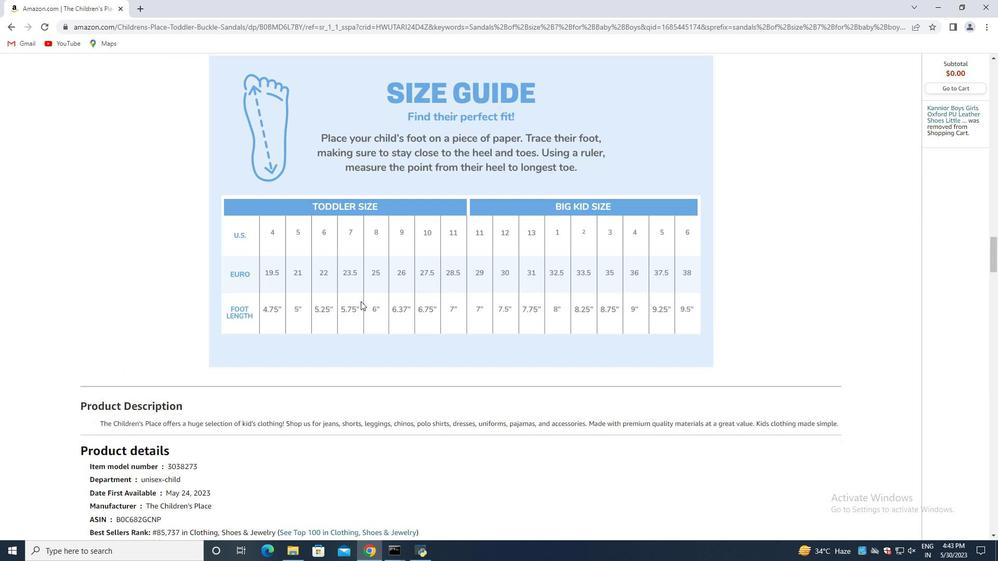 
Action: Mouse scrolled (360, 302) with delta (0, 0)
Screenshot: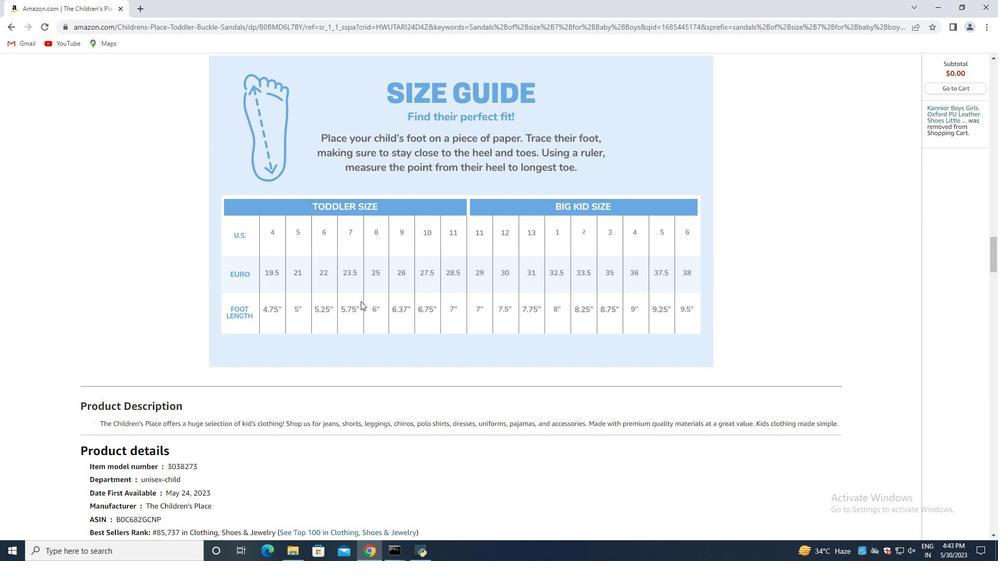 
Action: Mouse scrolled (360, 302) with delta (0, 0)
Screenshot: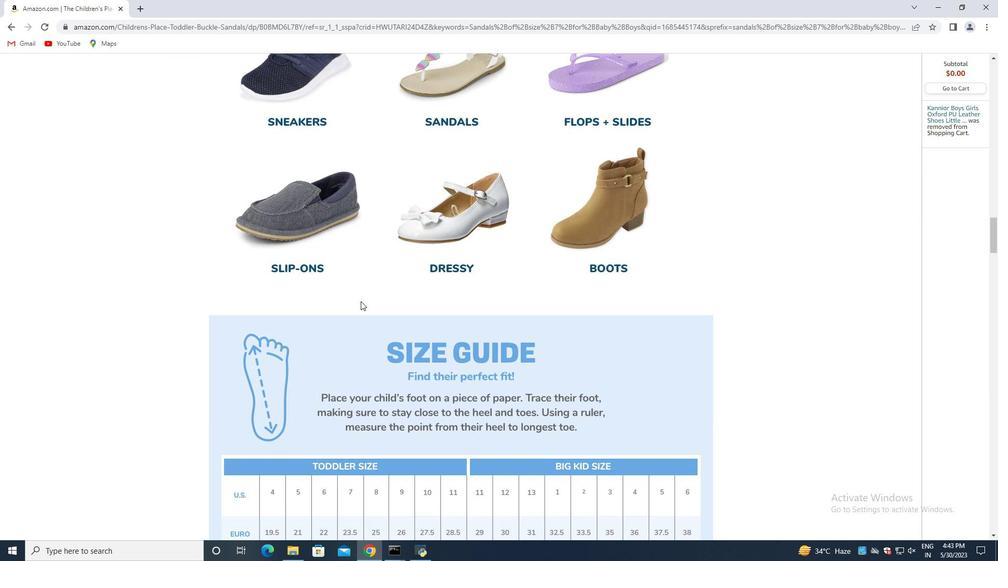 
Action: Mouse scrolled (360, 302) with delta (0, 0)
Screenshot: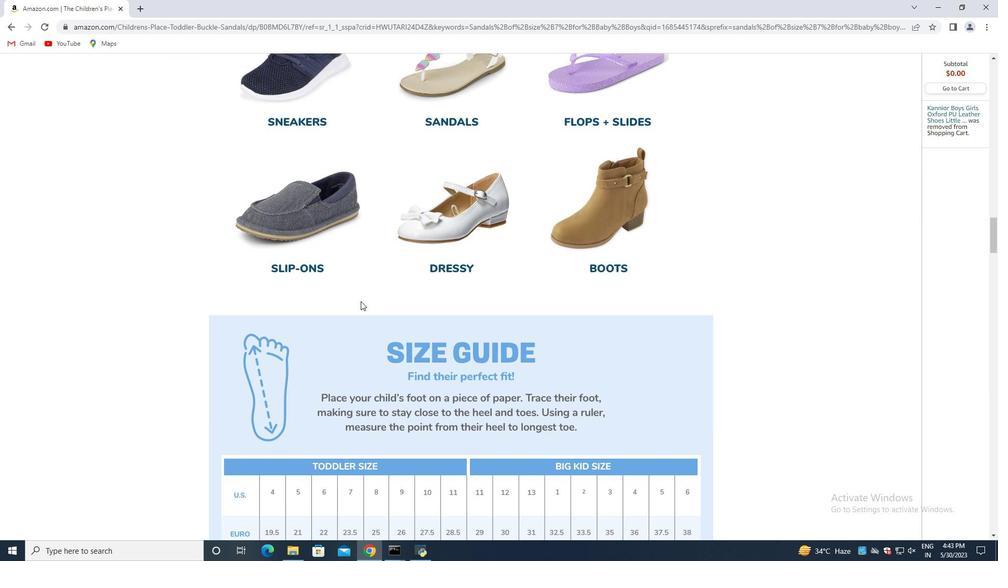 
Action: Mouse scrolled (360, 302) with delta (0, 0)
Screenshot: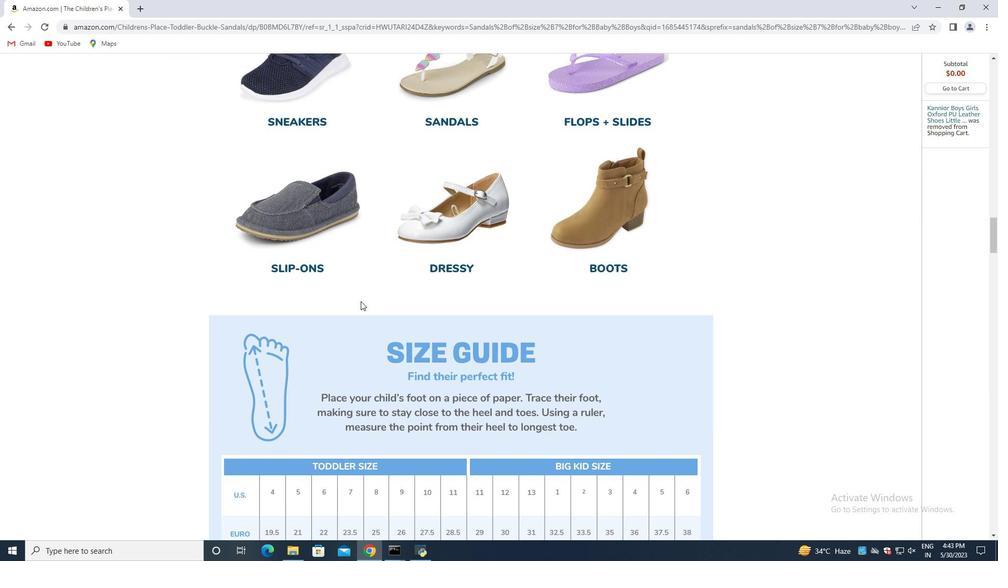 
Action: Mouse scrolled (360, 302) with delta (0, 0)
Screenshot: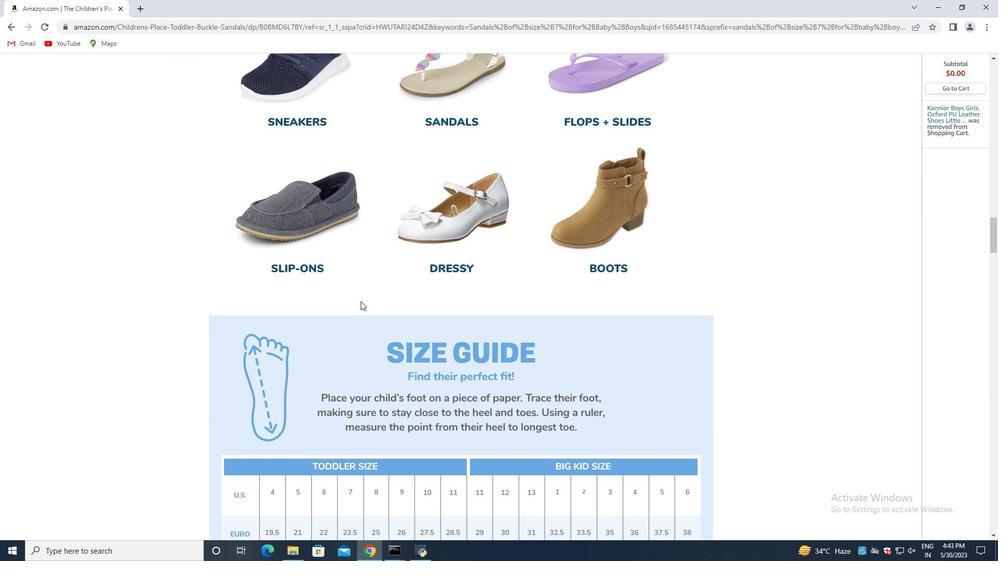 
Action: Mouse scrolled (360, 302) with delta (0, 0)
Screenshot: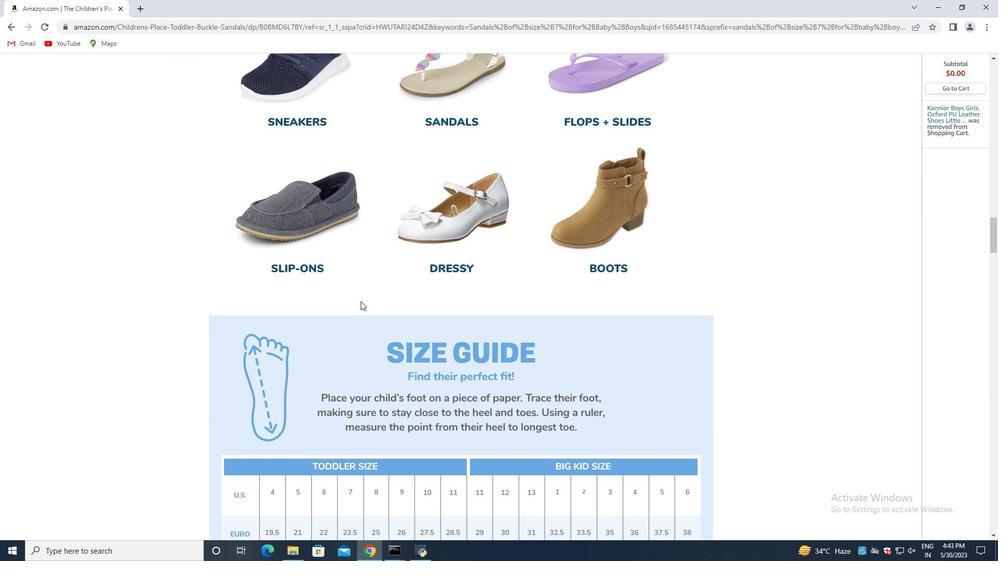 
Action: Mouse scrolled (360, 302) with delta (0, 0)
Screenshot: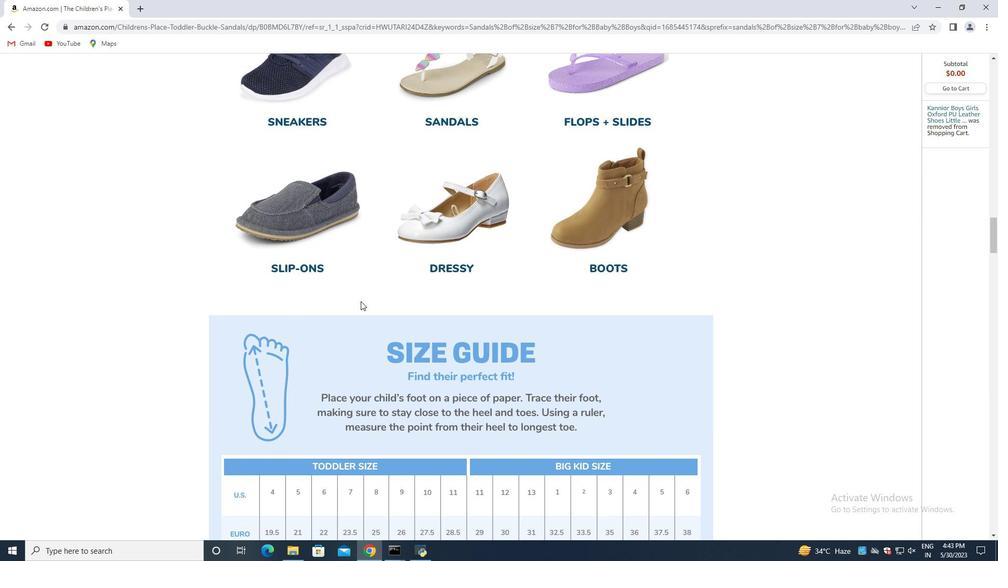 
Action: Mouse scrolled (360, 302) with delta (0, 0)
Screenshot: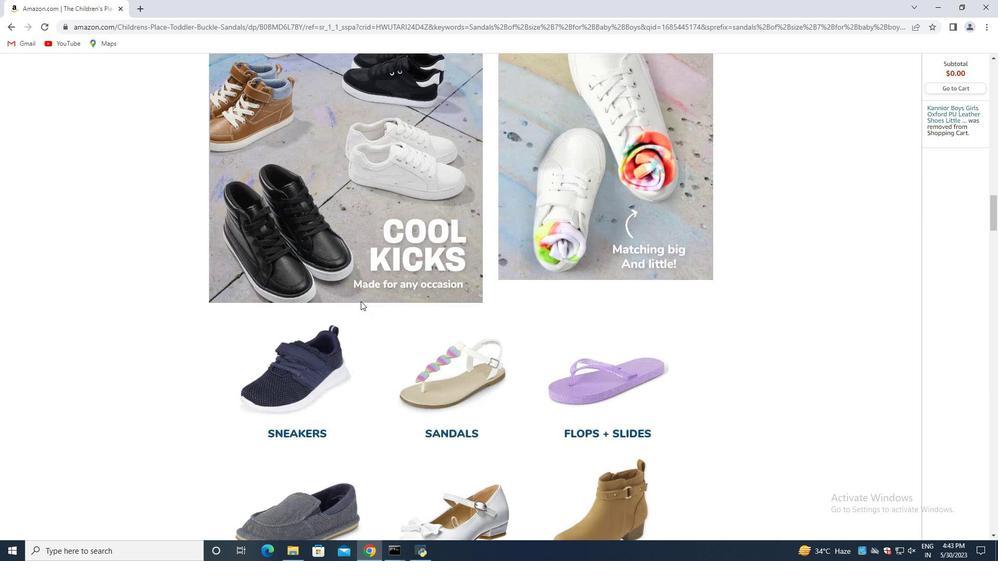 
Action: Mouse scrolled (360, 302) with delta (0, 0)
Screenshot: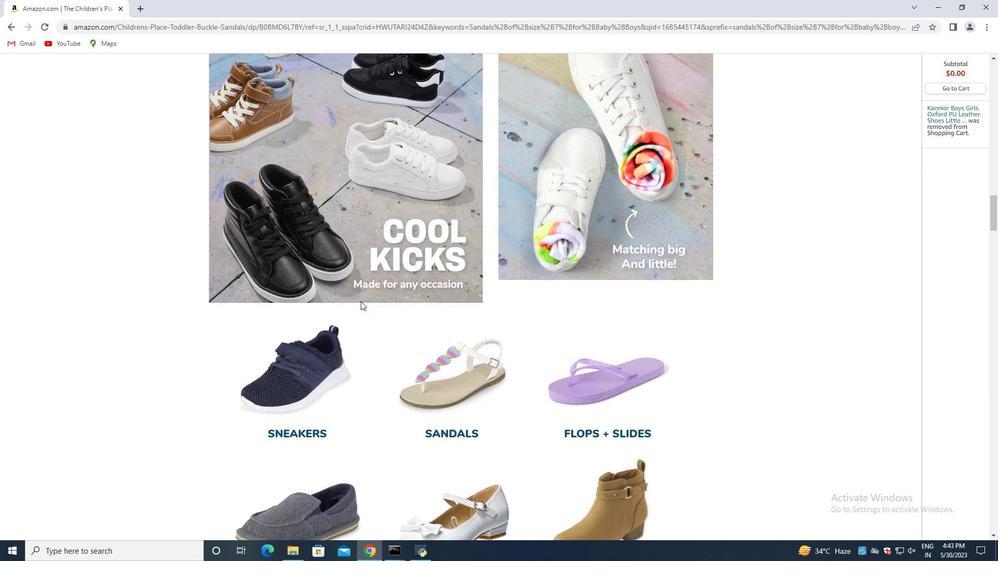 
Action: Mouse scrolled (360, 302) with delta (0, 0)
Screenshot: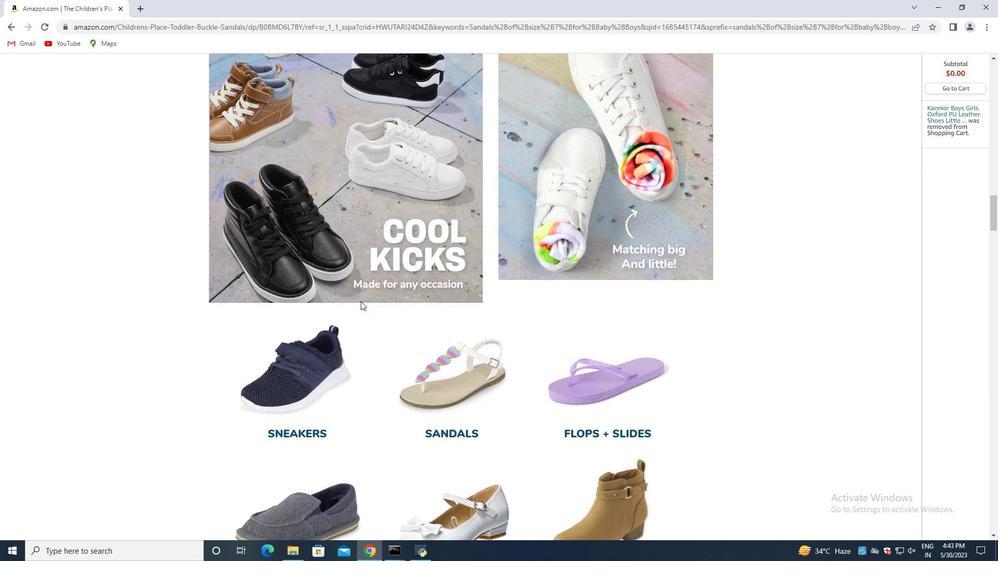 
Action: Mouse scrolled (360, 302) with delta (0, 0)
Screenshot: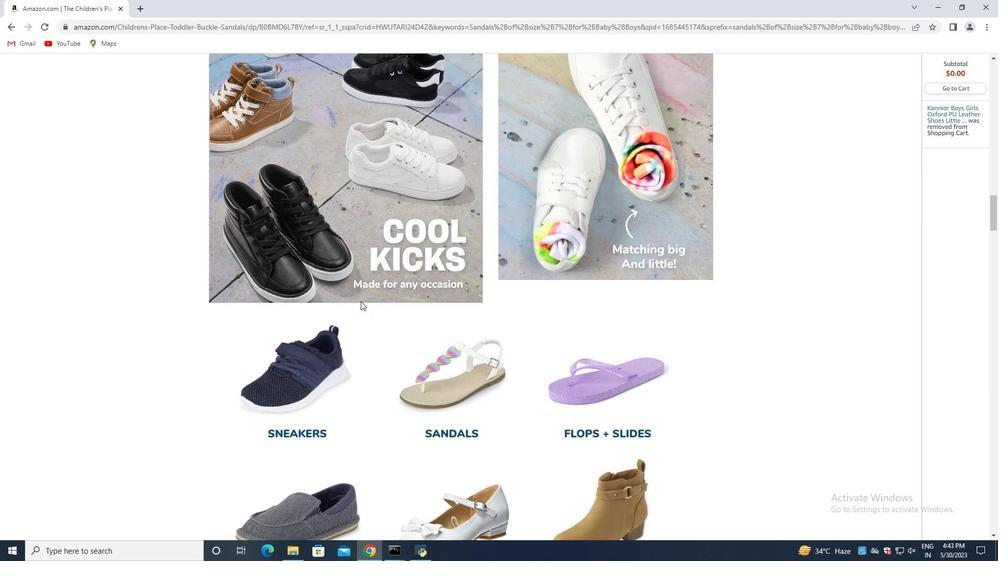 
Action: Mouse scrolled (360, 302) with delta (0, 0)
Screenshot: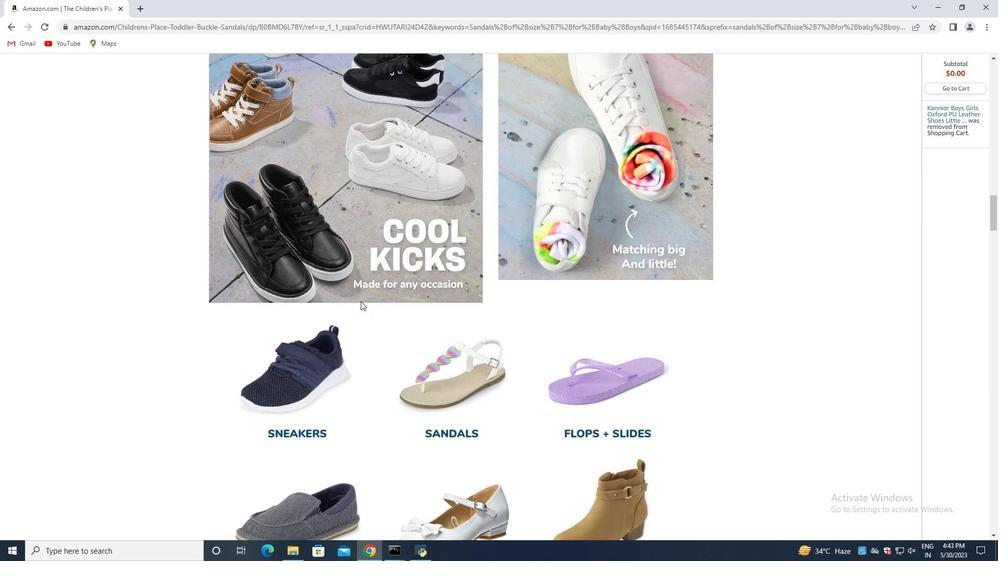 
Action: Mouse scrolled (360, 302) with delta (0, 0)
Screenshot: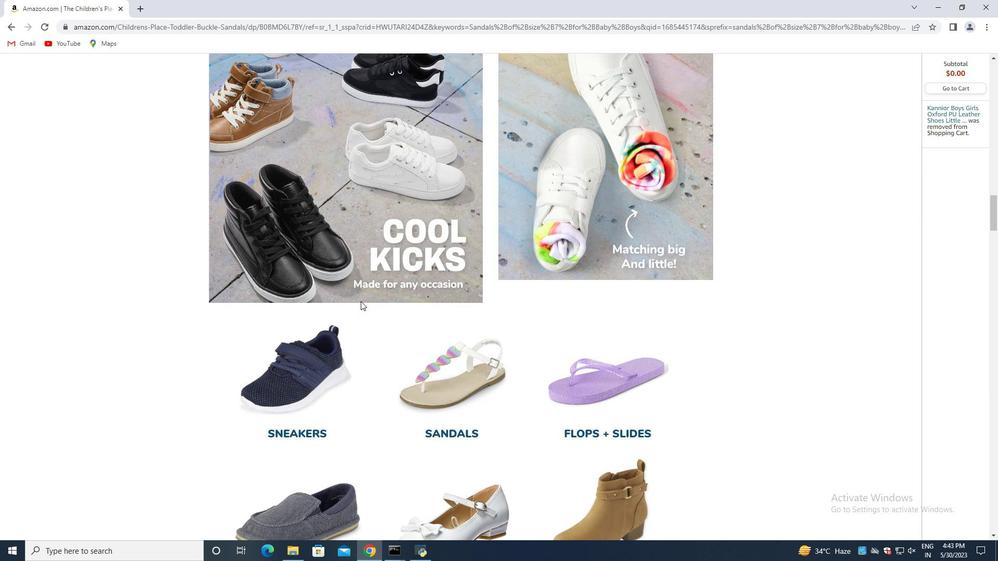 
Action: Mouse scrolled (360, 302) with delta (0, 0)
Screenshot: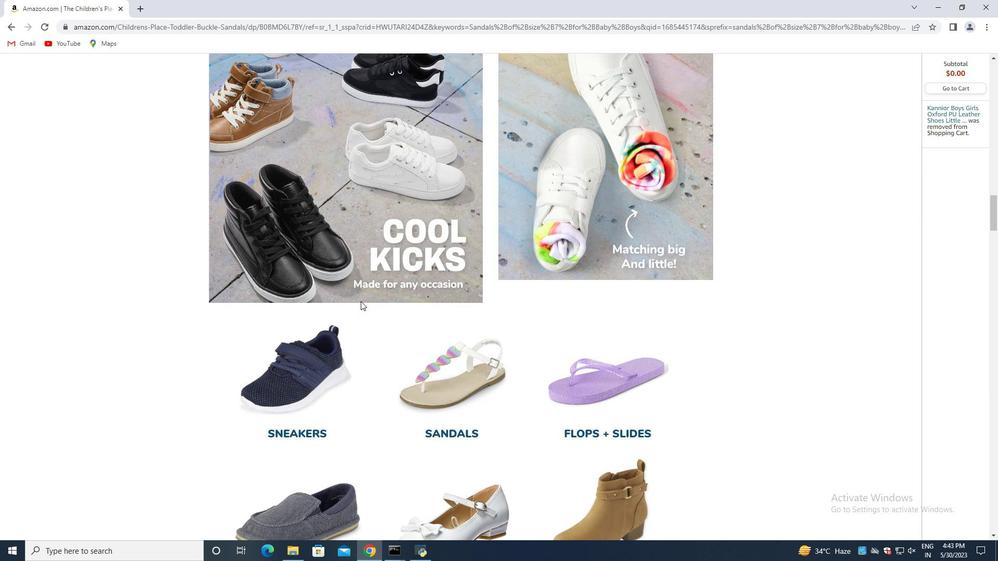 
Action: Mouse scrolled (360, 302) with delta (0, 0)
Screenshot: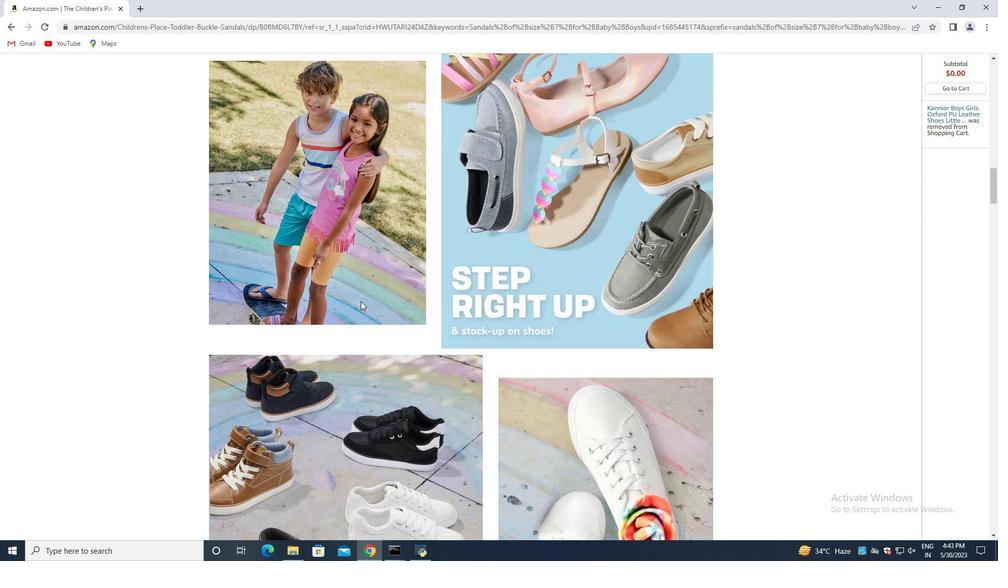 
Action: Mouse scrolled (360, 302) with delta (0, 0)
Screenshot: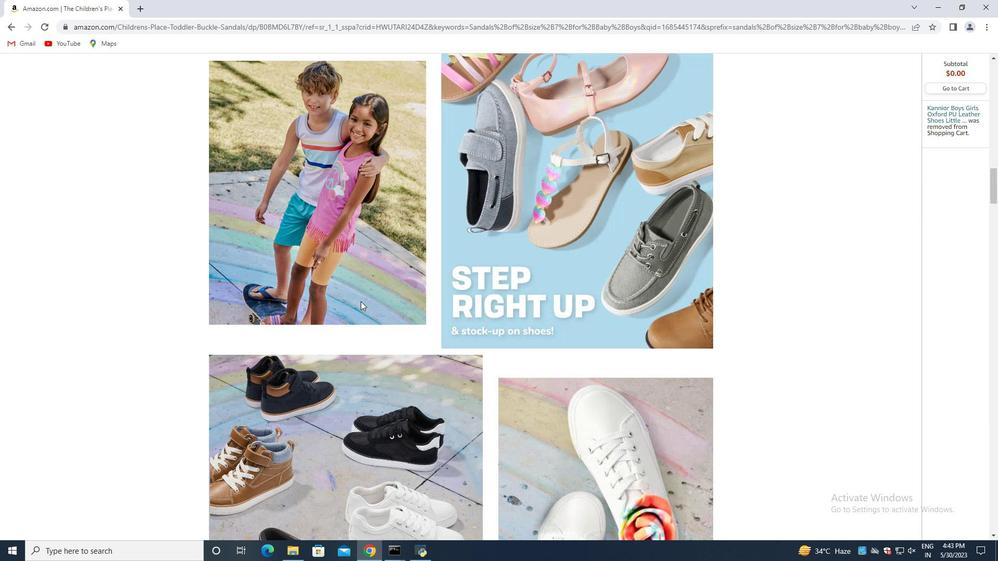 
Action: Mouse scrolled (360, 302) with delta (0, 0)
Screenshot: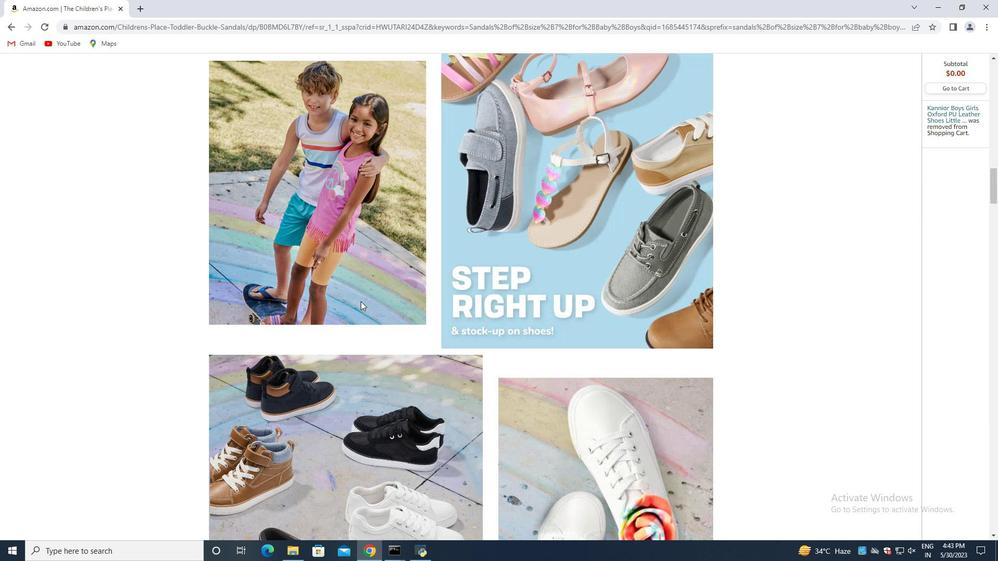 
Action: Mouse scrolled (360, 302) with delta (0, 0)
Screenshot: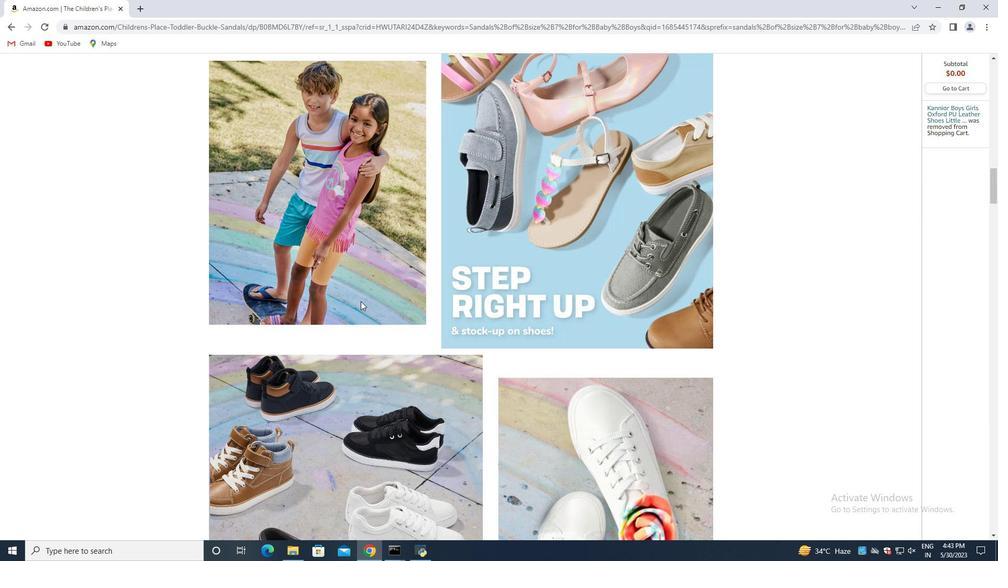 
Action: Mouse scrolled (360, 302) with delta (0, 0)
Screenshot: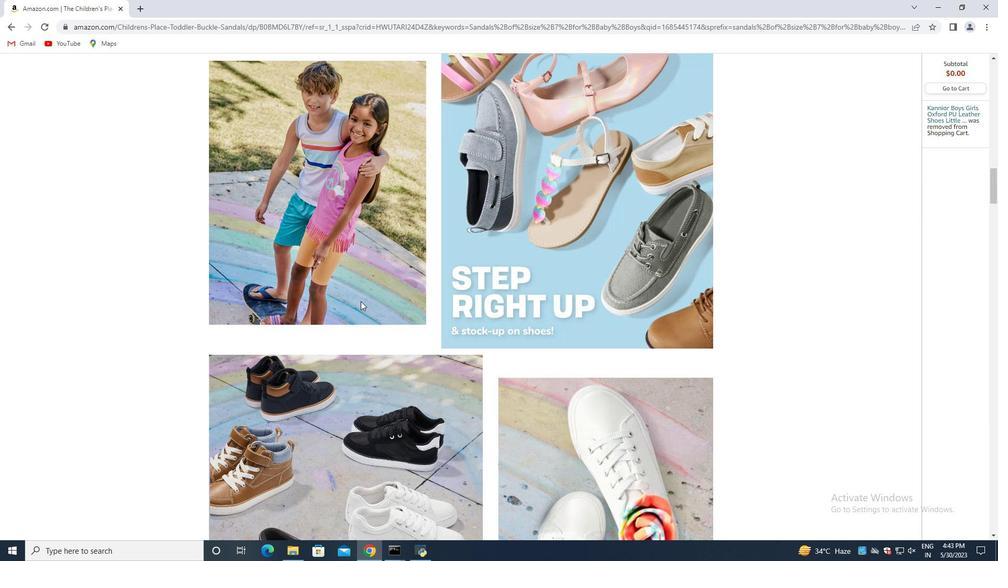 
Action: Mouse scrolled (360, 302) with delta (0, 0)
